 Task: Update the 'dev_mode' setting in the 'config.exs' file to true and create a pull request with a description of the changes.
Action: Mouse moved to (44, 282)
Screenshot: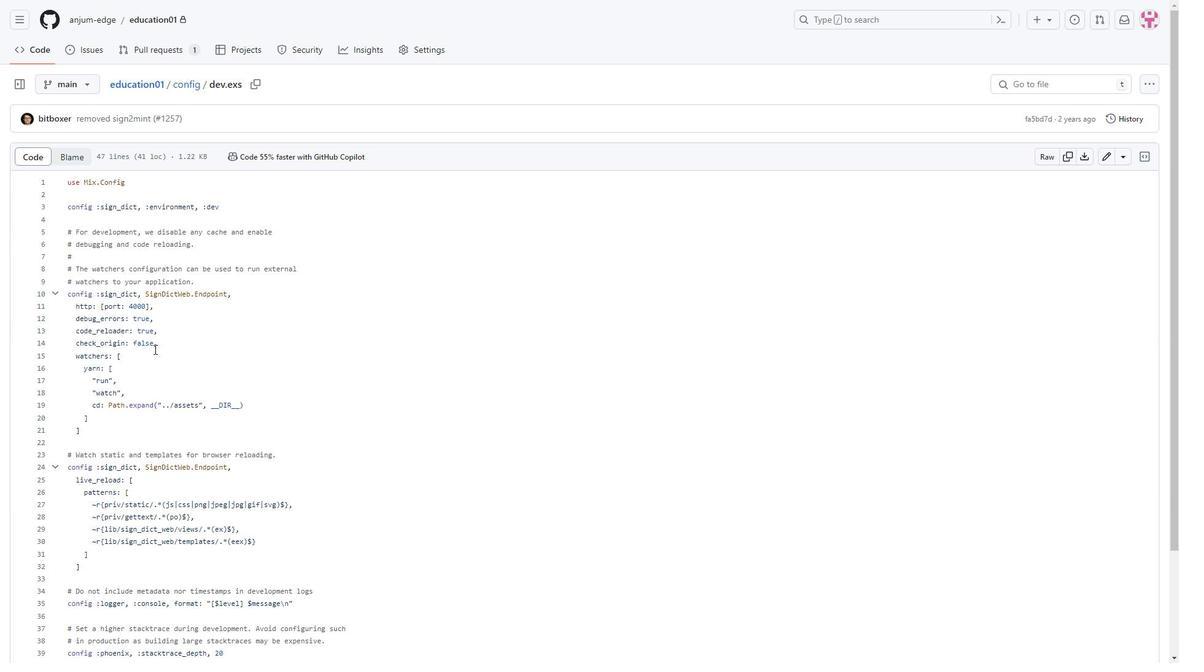 
Action: Mouse pressed left at (44, 282)
Screenshot: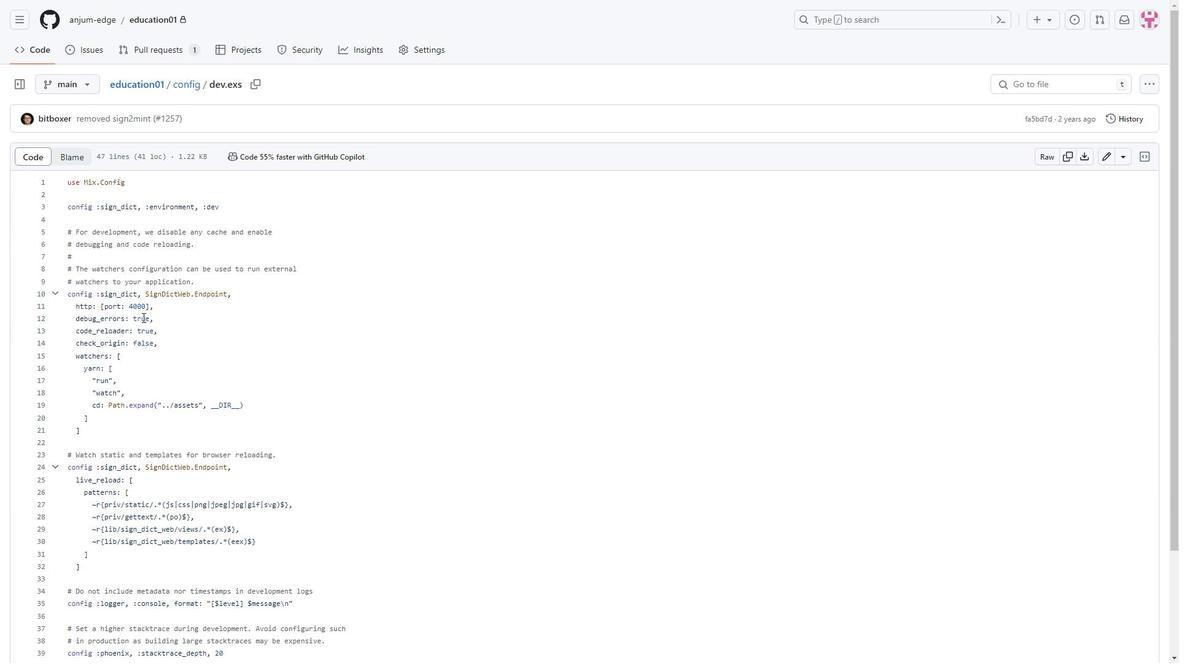 
Action: Mouse moved to (125, 261)
Screenshot: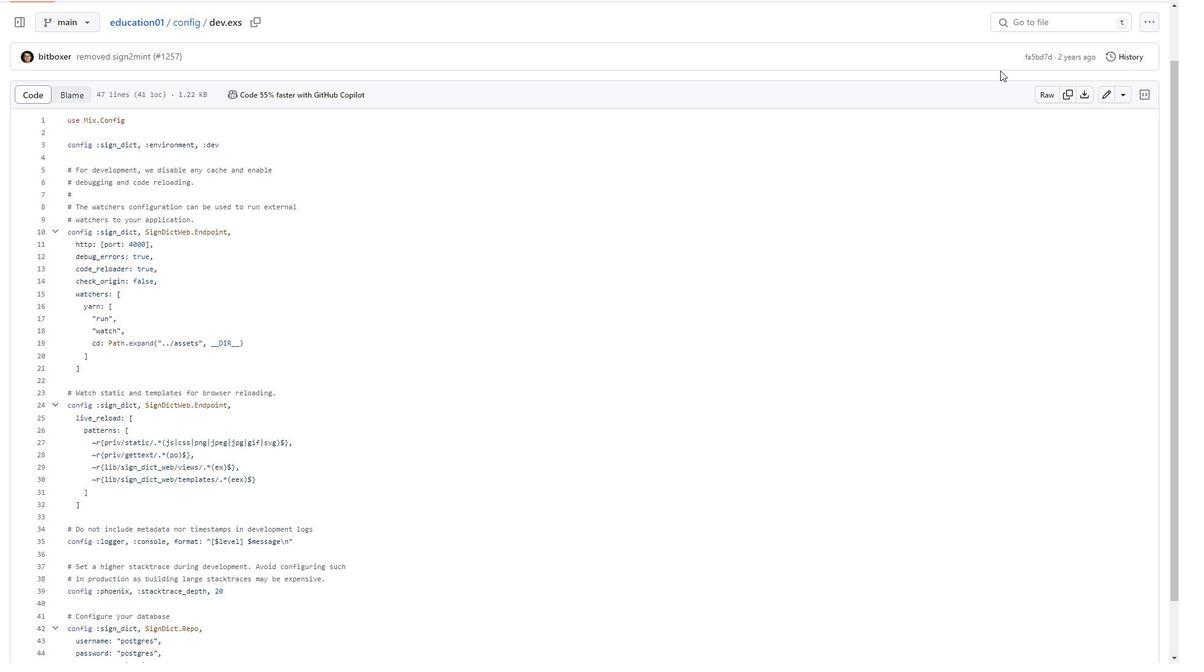 
Action: Mouse scrolled (125, 261) with delta (0, 0)
Screenshot: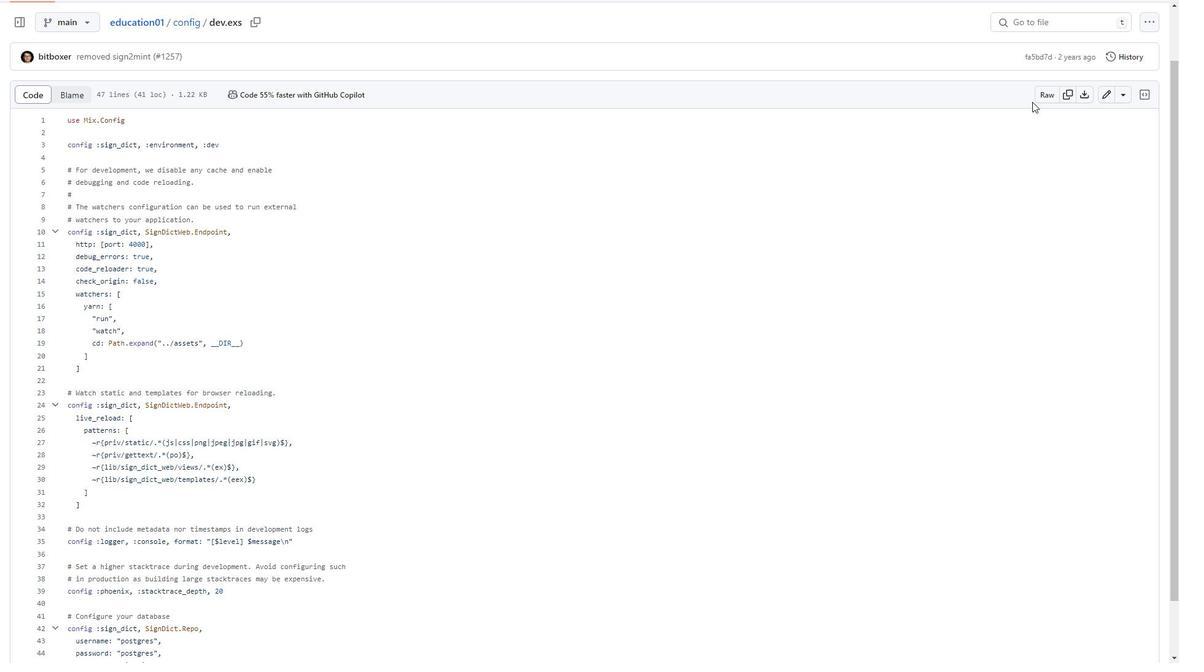 
Action: Mouse moved to (1105, 96)
Screenshot: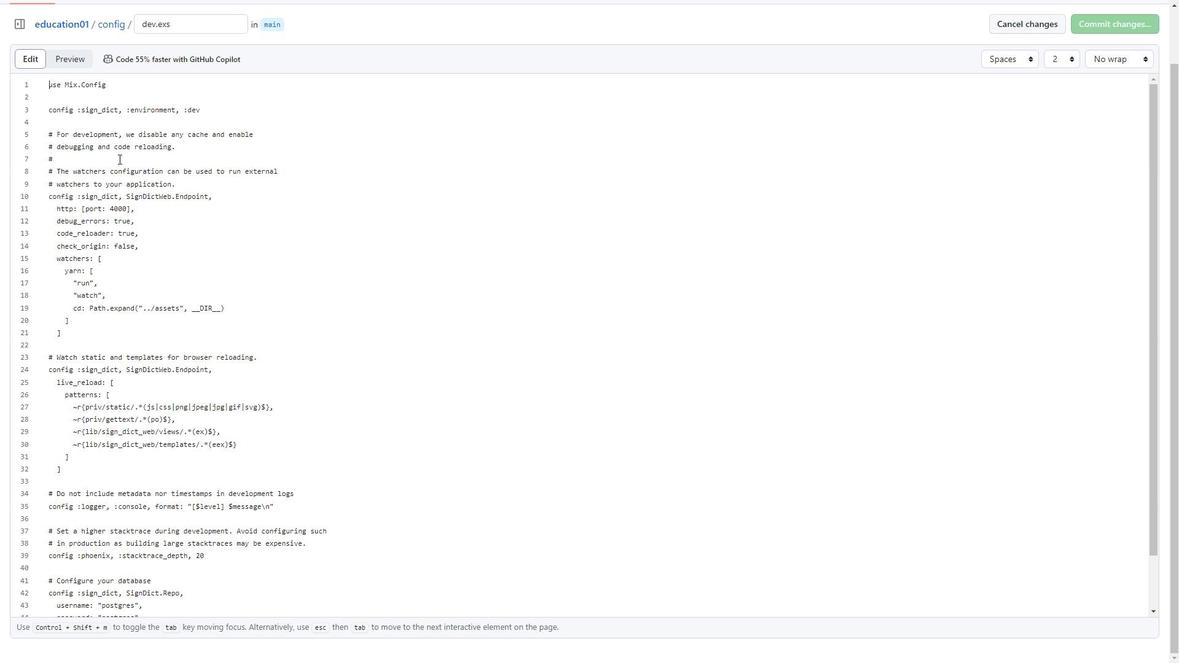 
Action: Mouse pressed left at (1105, 96)
Screenshot: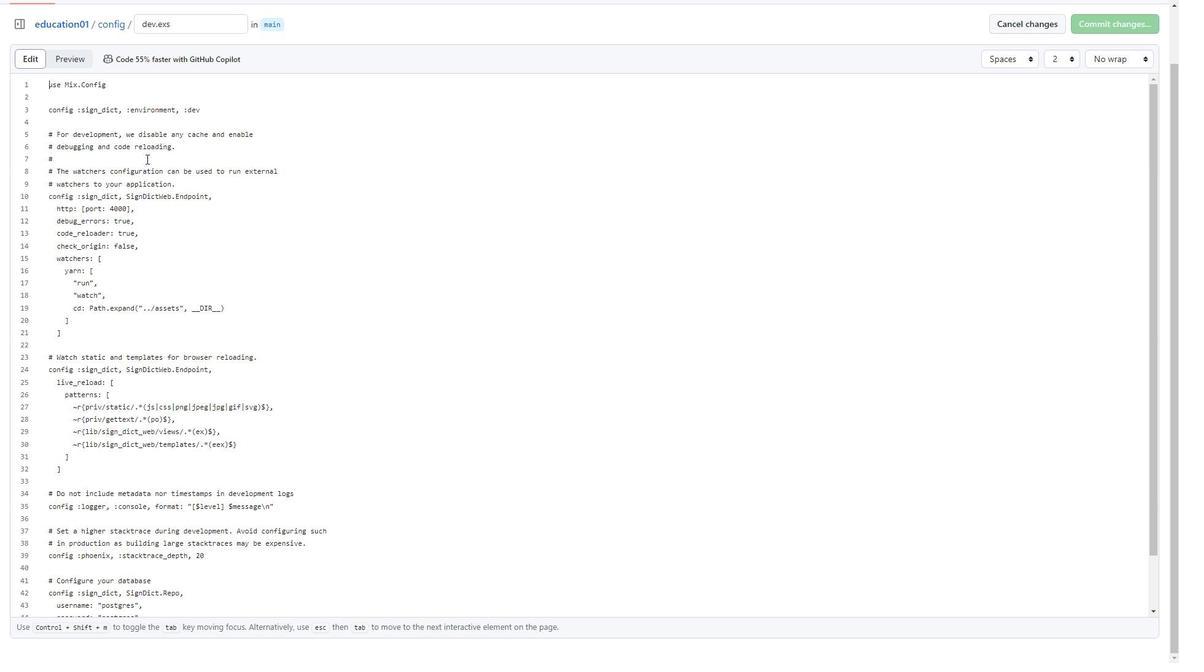 
Action: Mouse moved to (108, 290)
Screenshot: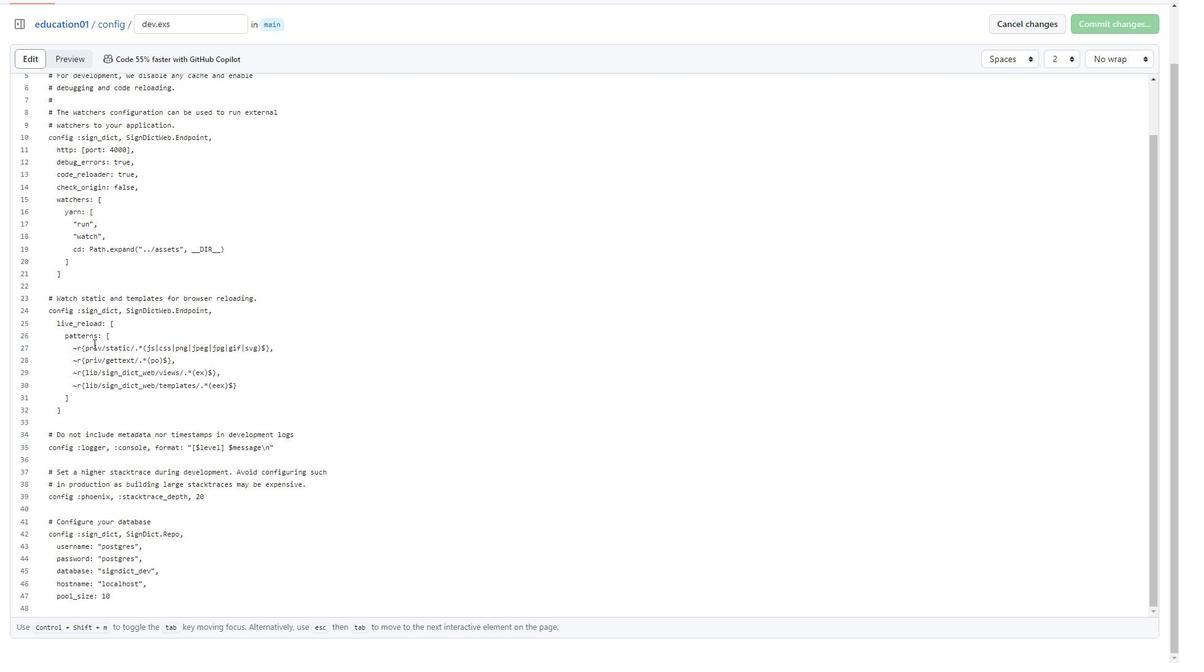 
Action: Mouse scrolled (108, 290) with delta (0, 0)
Screenshot: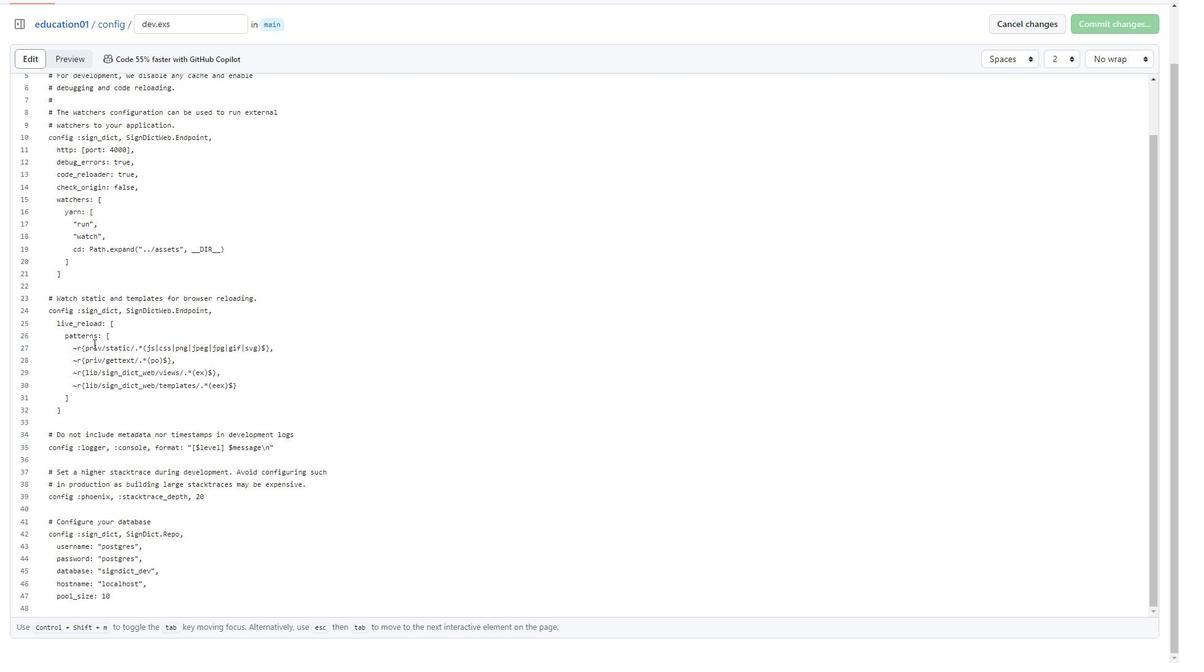 
Action: Mouse moved to (141, 396)
Screenshot: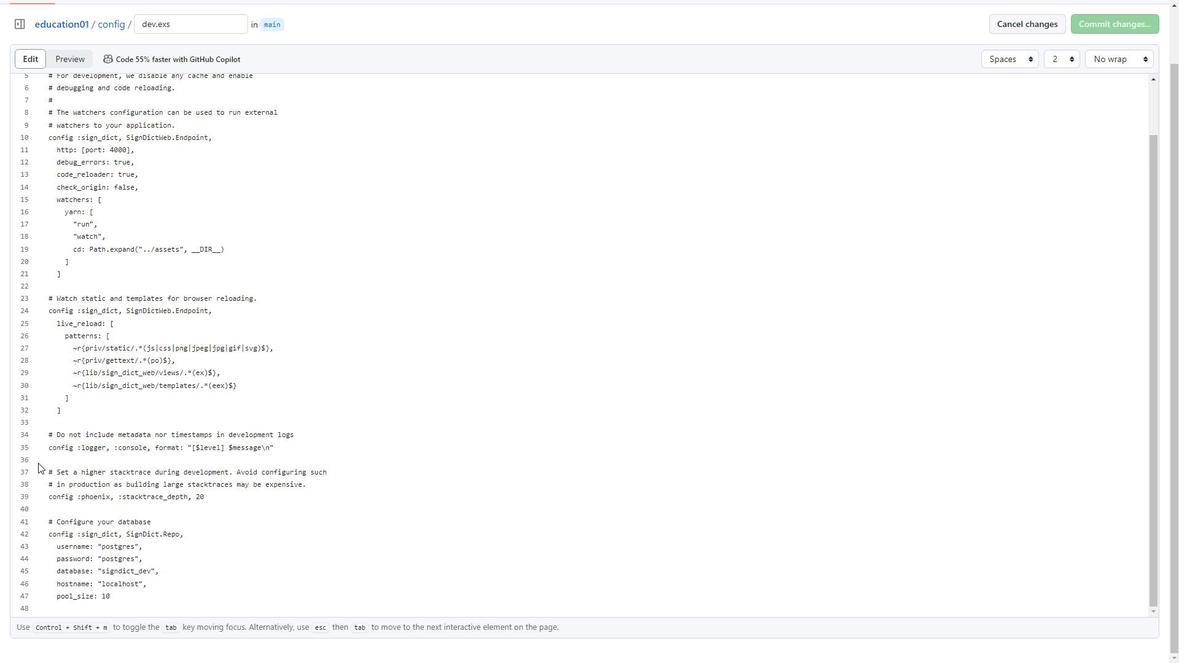 
Action: Mouse scrolled (141, 396) with delta (0, 0)
Screenshot: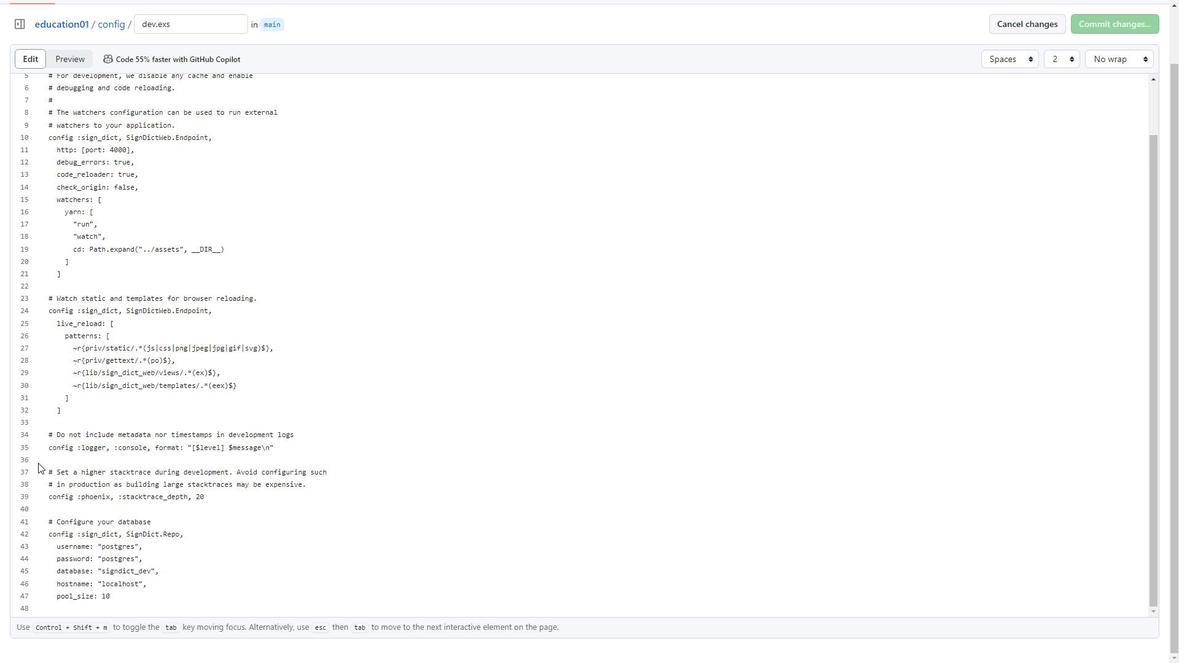 
Action: Mouse moved to (141, 397)
Screenshot: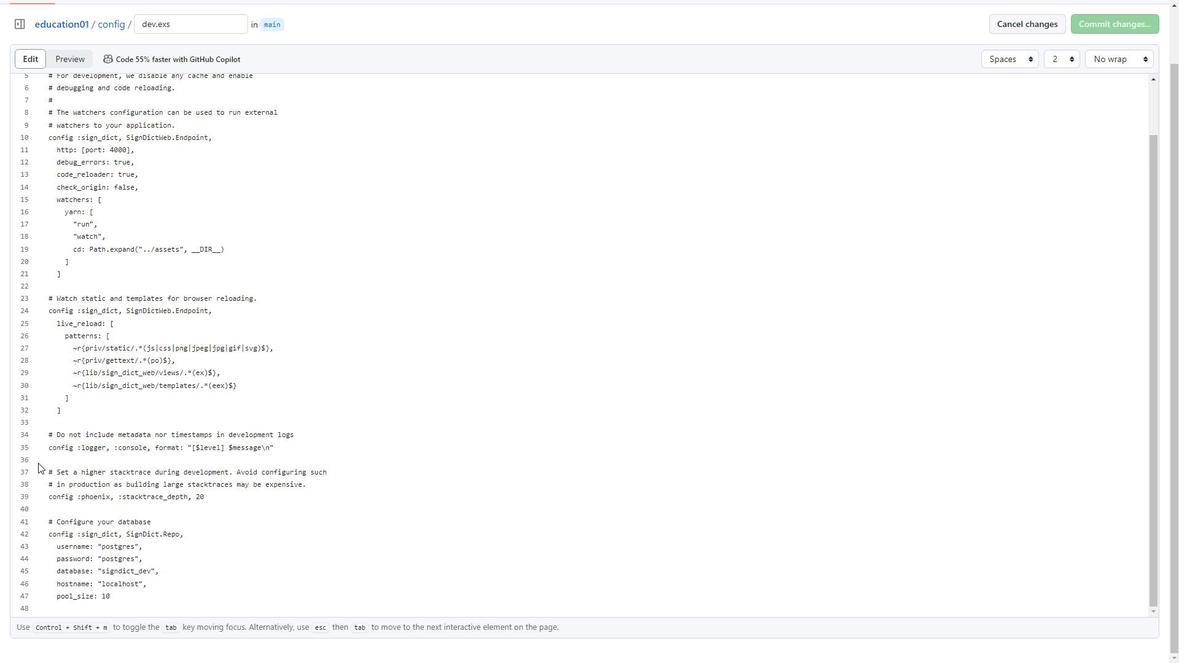 
Action: Mouse scrolled (141, 396) with delta (0, 0)
Screenshot: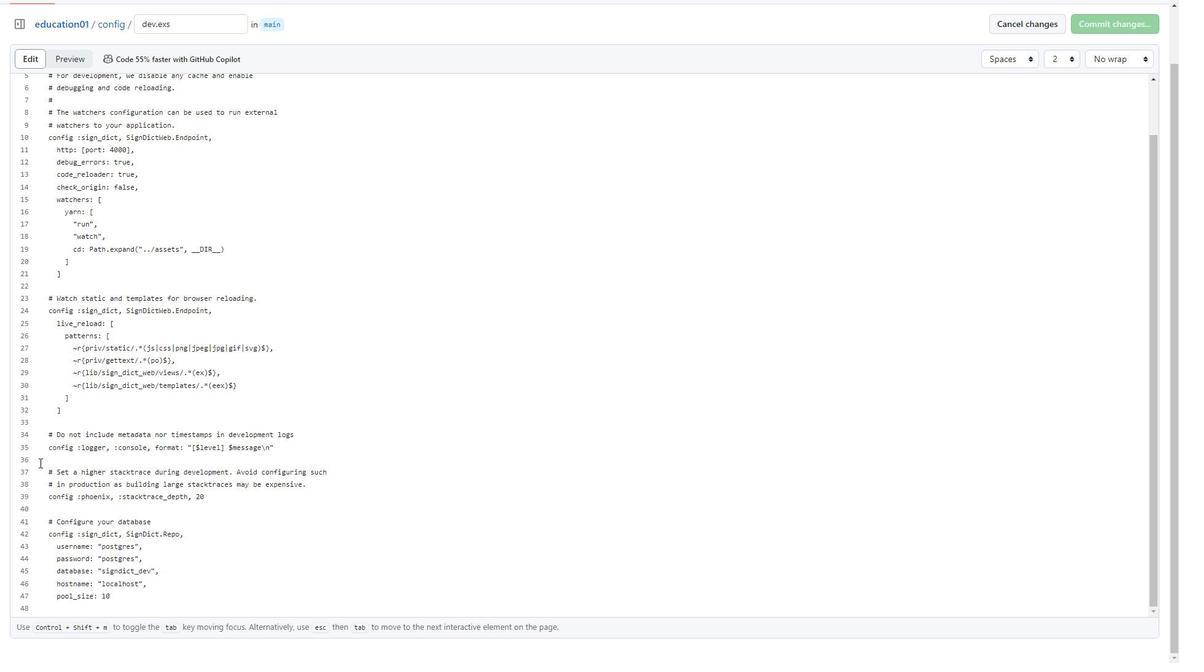 
Action: Mouse scrolled (141, 396) with delta (0, 0)
Screenshot: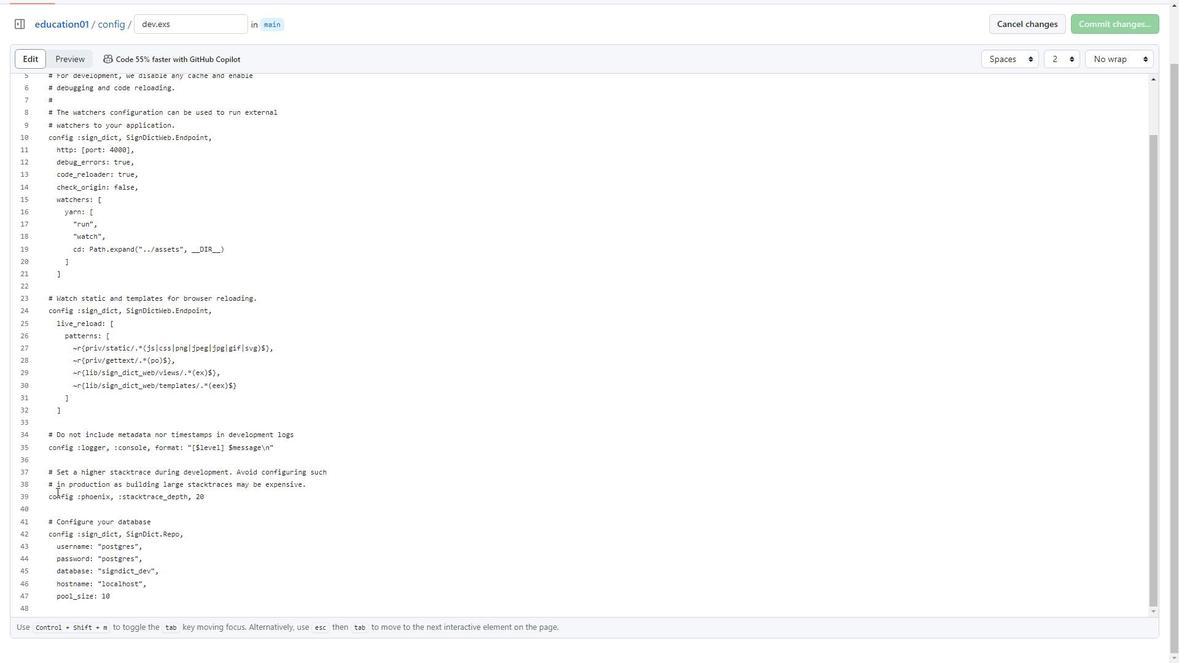 
Action: Mouse moved to (299, 435)
Screenshot: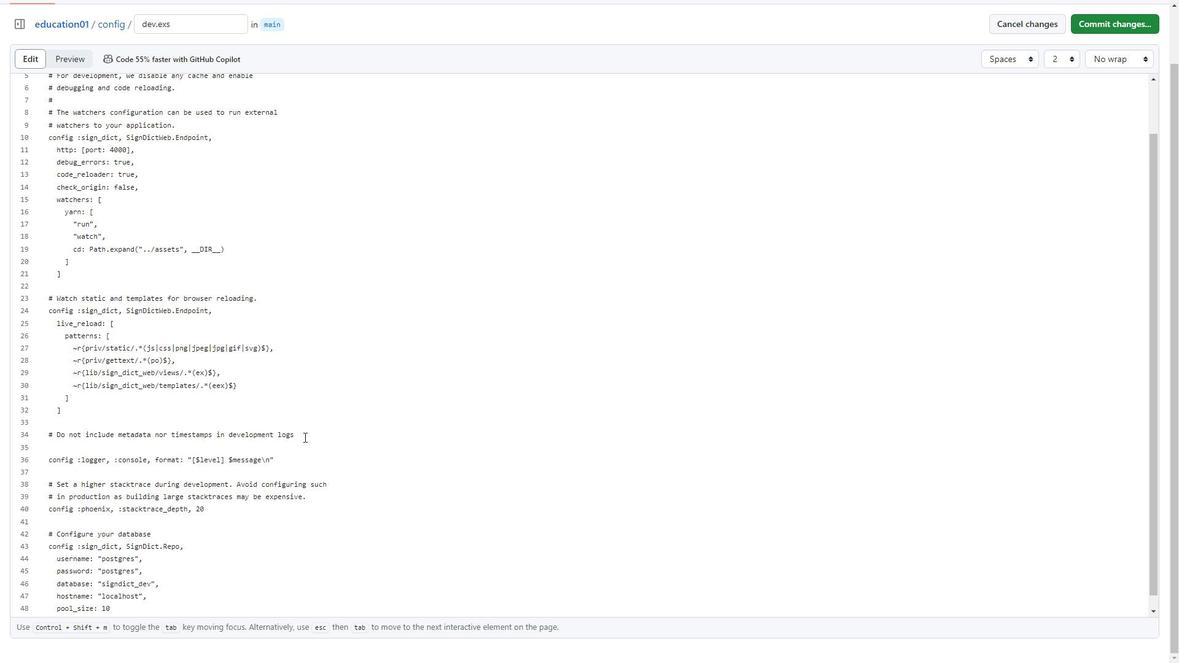 
Action: Mouse pressed left at (299, 435)
Screenshot: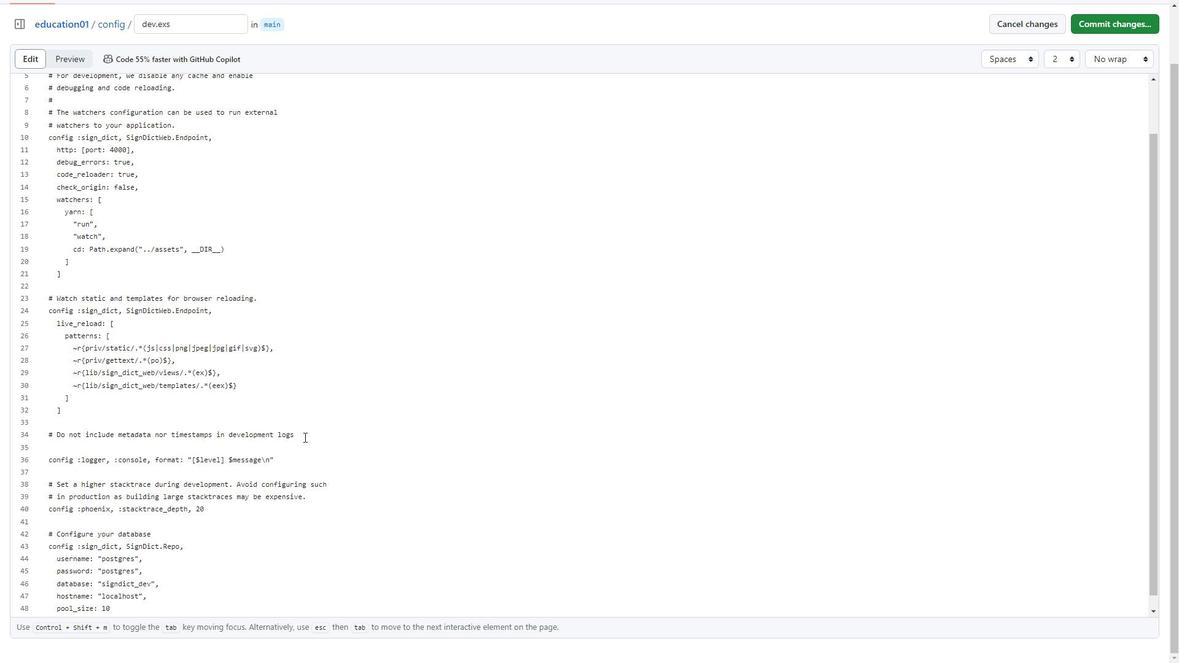 
Action: Mouse moved to (304, 437)
Screenshot: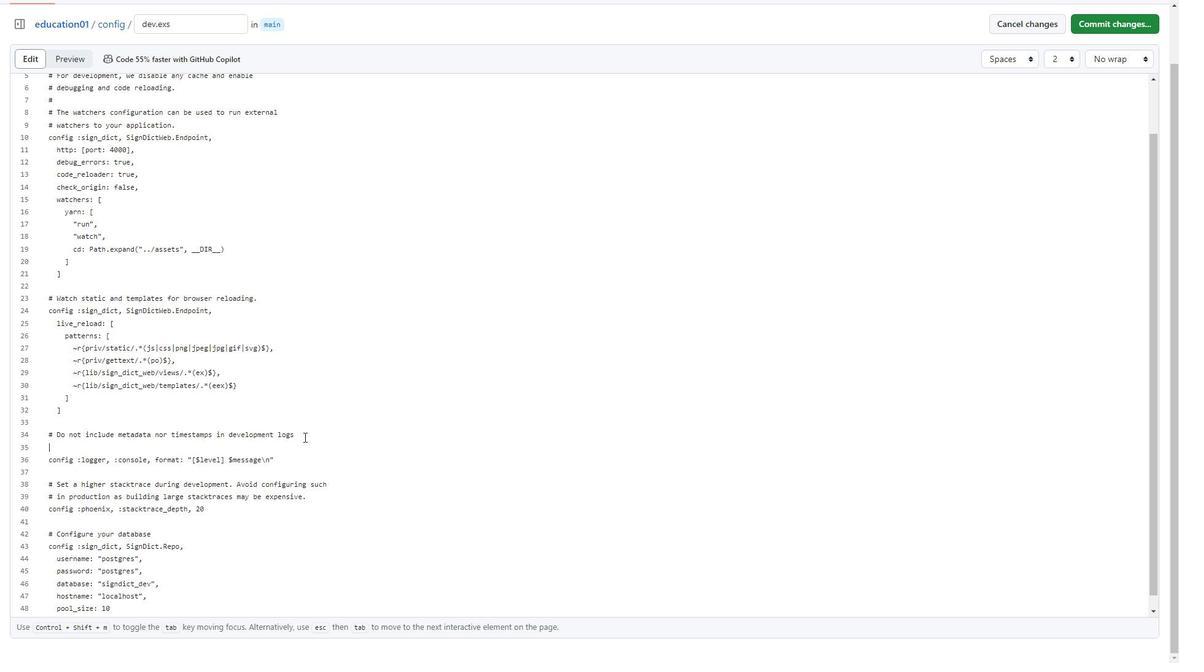 
Action: Key pressed <Key.enter><Key.shift_r><Key.shift_r><Key.shift_r><Key.shift_r><Key.shift_r><Key.shift_r><Key.shift_r><Key.shift_r><Key.shift_r><Key.shift_r><Key.shift_r><Key.shift_r><Key.shift_r><Key.shift_r>#<Key.space><Key.shift>Include<Key.space><Key.shift>Meta<Key.space>deta<Key.space><Key.backspace><Key.backspace><Key.backspace><Key.backspace>ata<Key.space>only<Key.space>if<Key.space><Key.space><Key.backspace><Key.backspace><Key.space><Key.space><Key.backspace><Key.backspace><Key.space>a<Key.space>fuction<Key.space><Key.backspace><Key.backspace><Key.backspace><Key.backspace><Key.backspace><Key.backspace>nction<Key.space><Key.backspace><Key.space>is<Key.space>not<Key.space>responding<Key.space>at<Key.space>a<Key.space>particular<Key.space>task<Key.space>to<Key.space>track
Screenshot: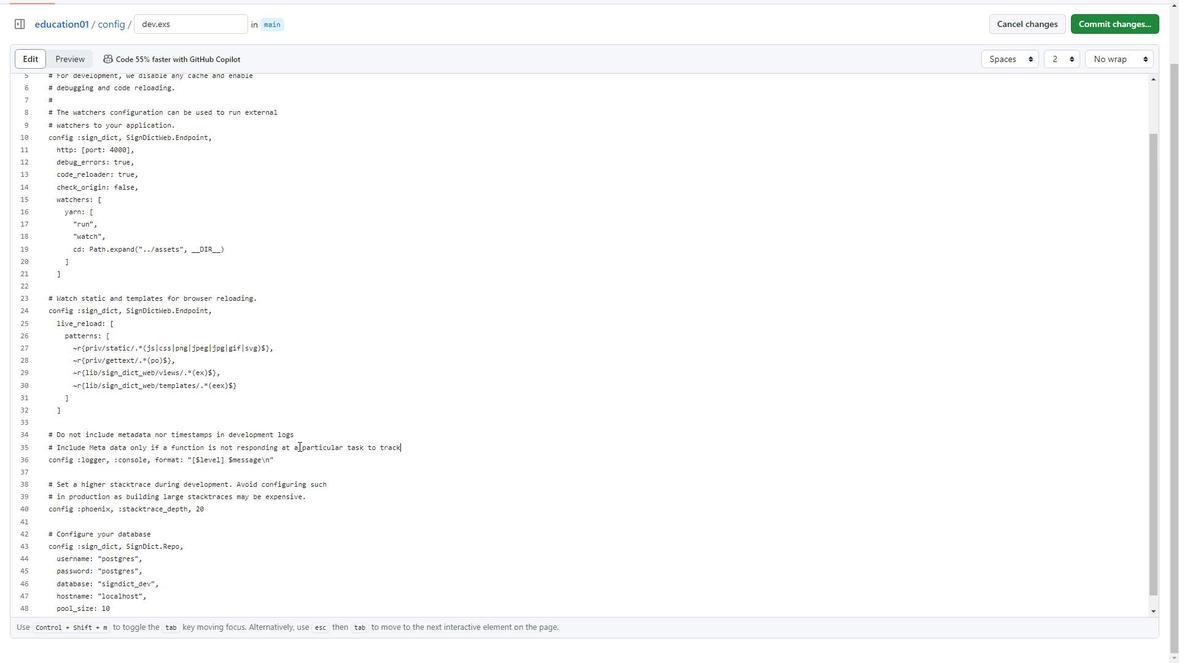 
Action: Mouse moved to (263, 430)
Screenshot: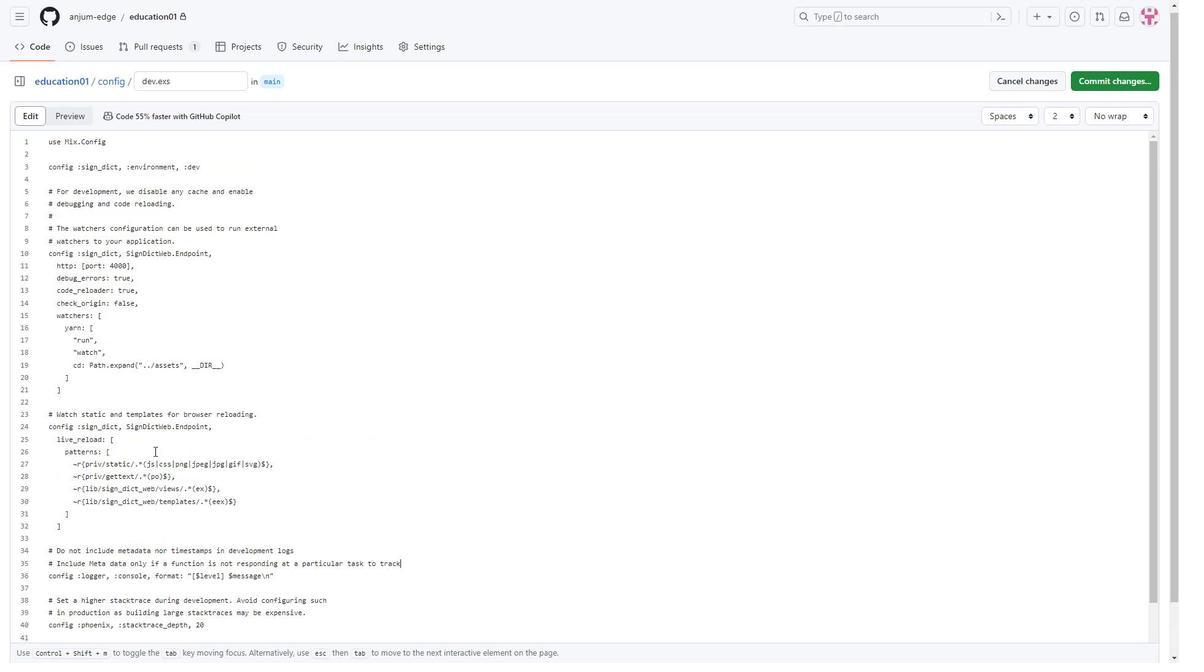
Action: Mouse scrolled (263, 429) with delta (0, 0)
Screenshot: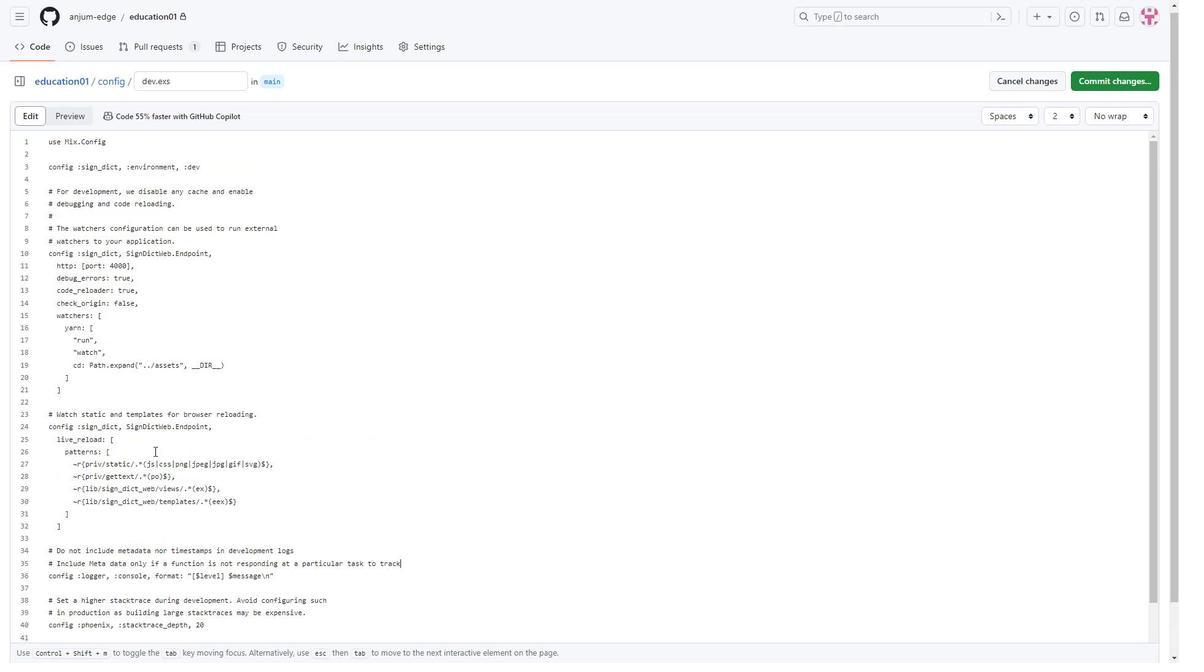 
Action: Mouse scrolled (263, 429) with delta (0, 0)
Screenshot: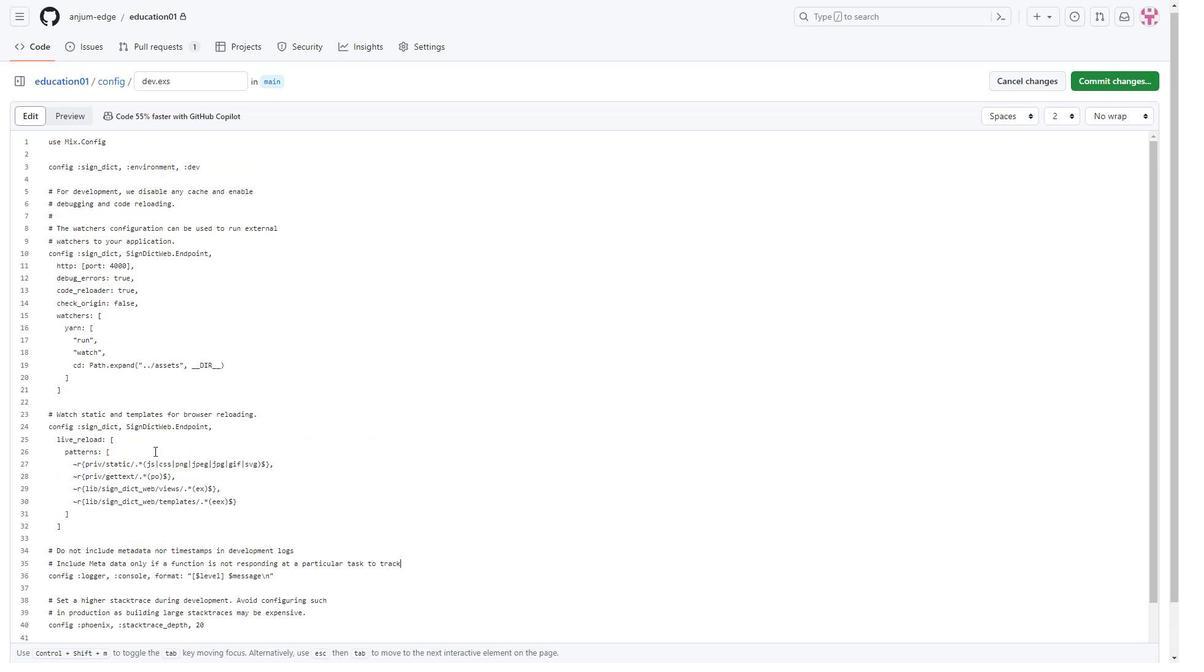 
Action: Mouse scrolled (263, 429) with delta (0, 0)
Screenshot: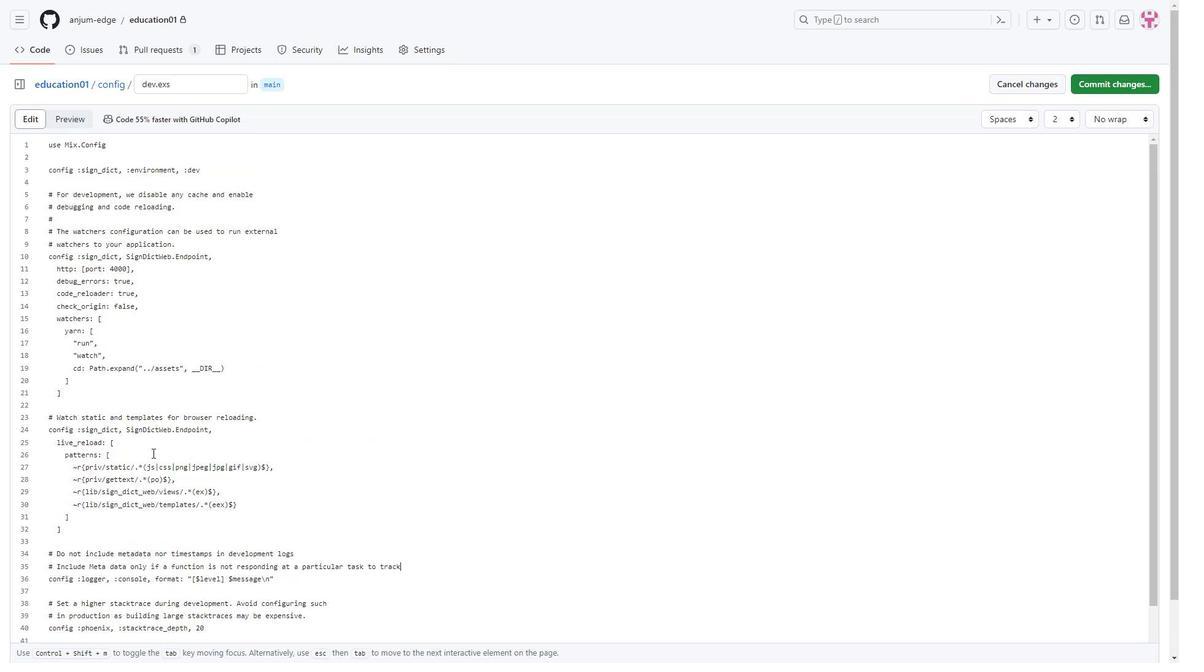 
Action: Mouse moved to (173, 463)
Screenshot: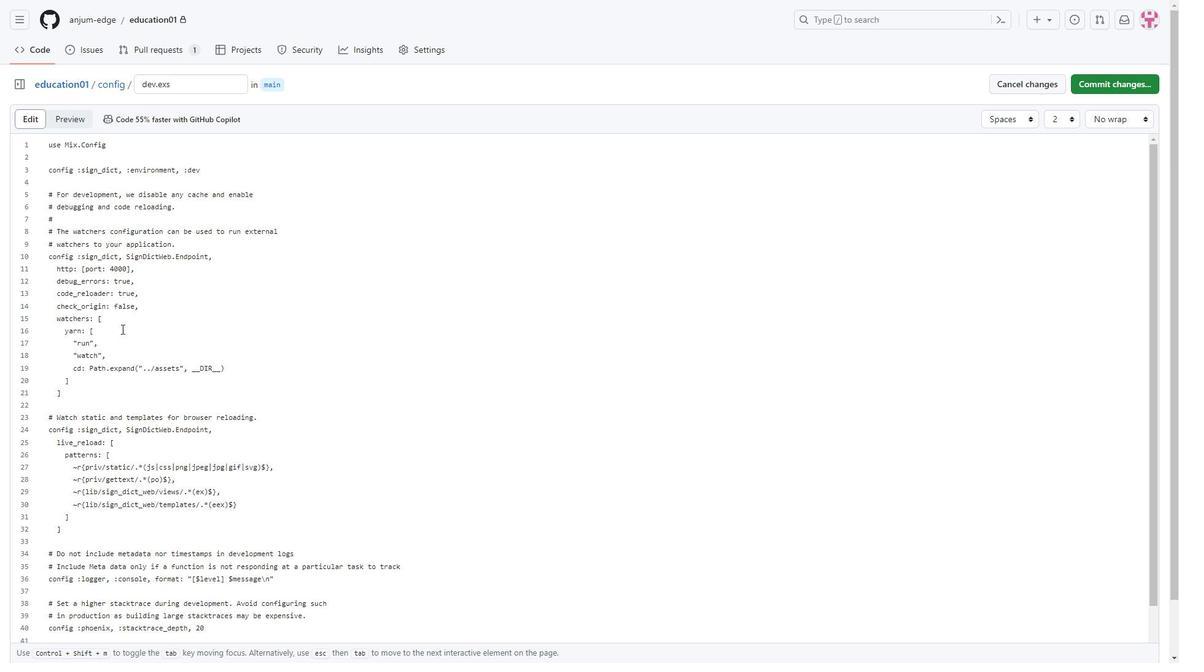
Action: Mouse scrolled (173, 464) with delta (0, 0)
Screenshot: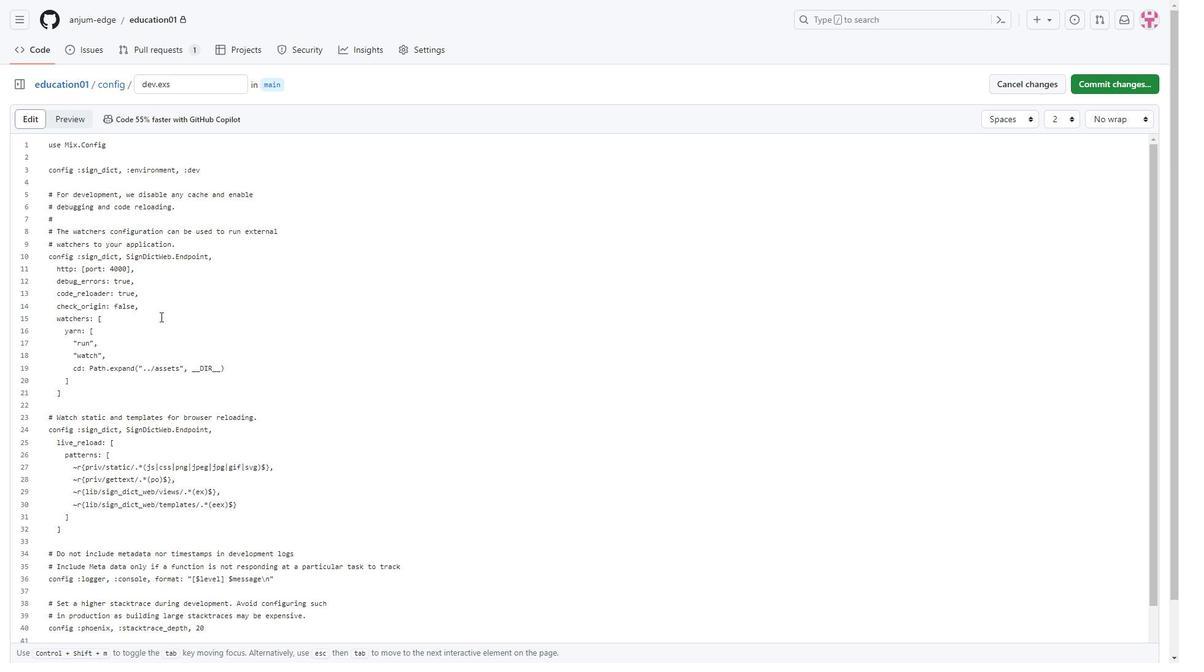 
Action: Mouse scrolled (173, 464) with delta (0, 0)
Screenshot: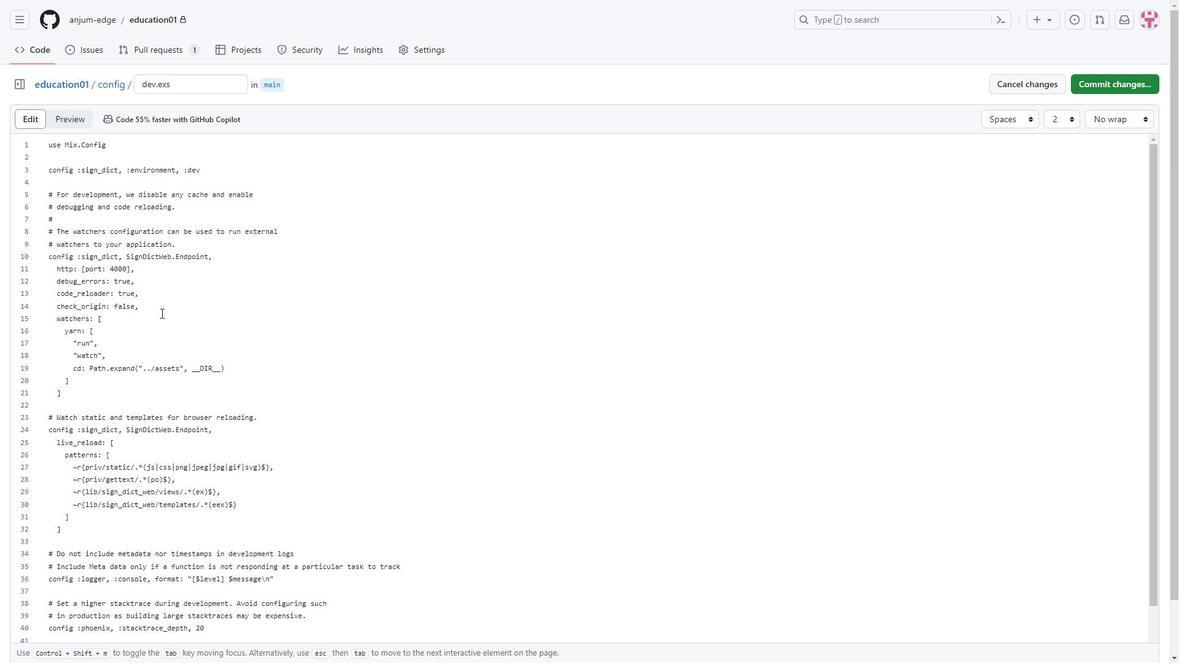 
Action: Mouse scrolled (173, 464) with delta (0, 0)
Screenshot: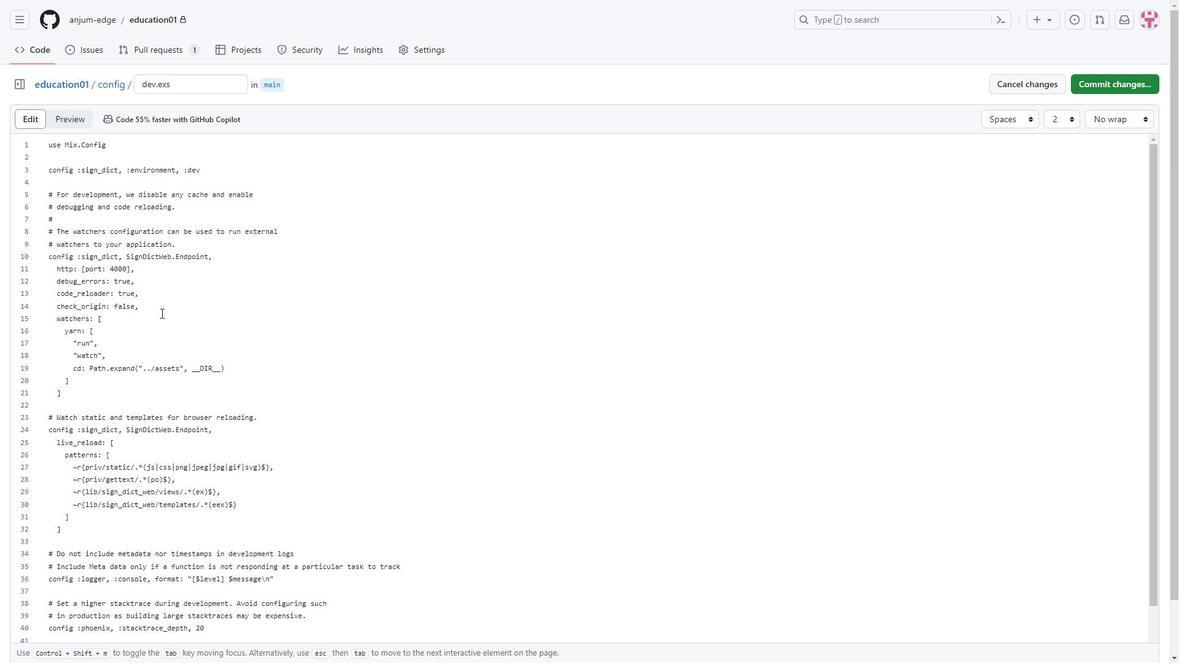 
Action: Mouse scrolled (173, 464) with delta (0, 0)
Screenshot: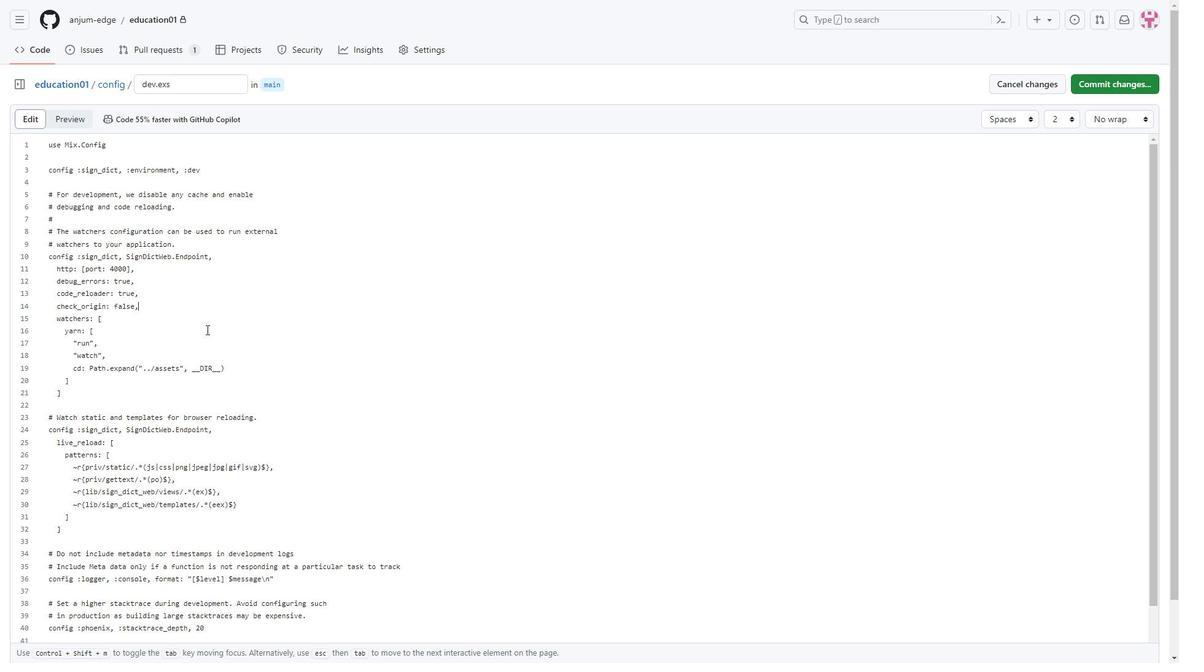 
Action: Mouse scrolled (173, 464) with delta (0, 0)
Screenshot: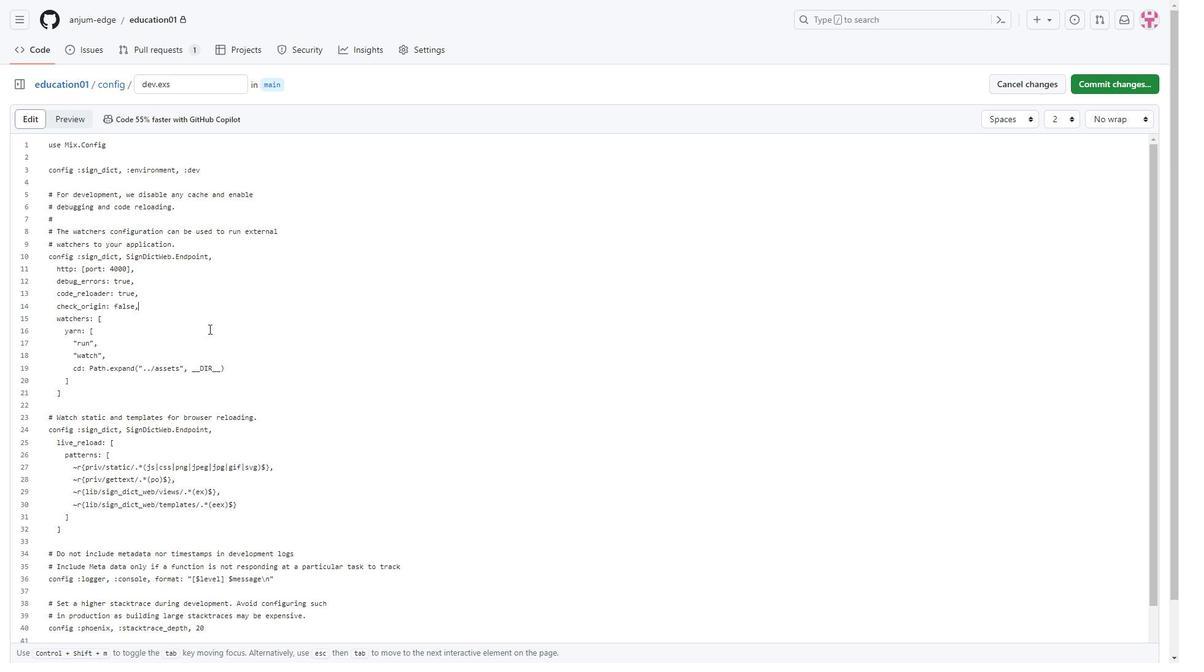 
Action: Mouse moved to (161, 308)
Screenshot: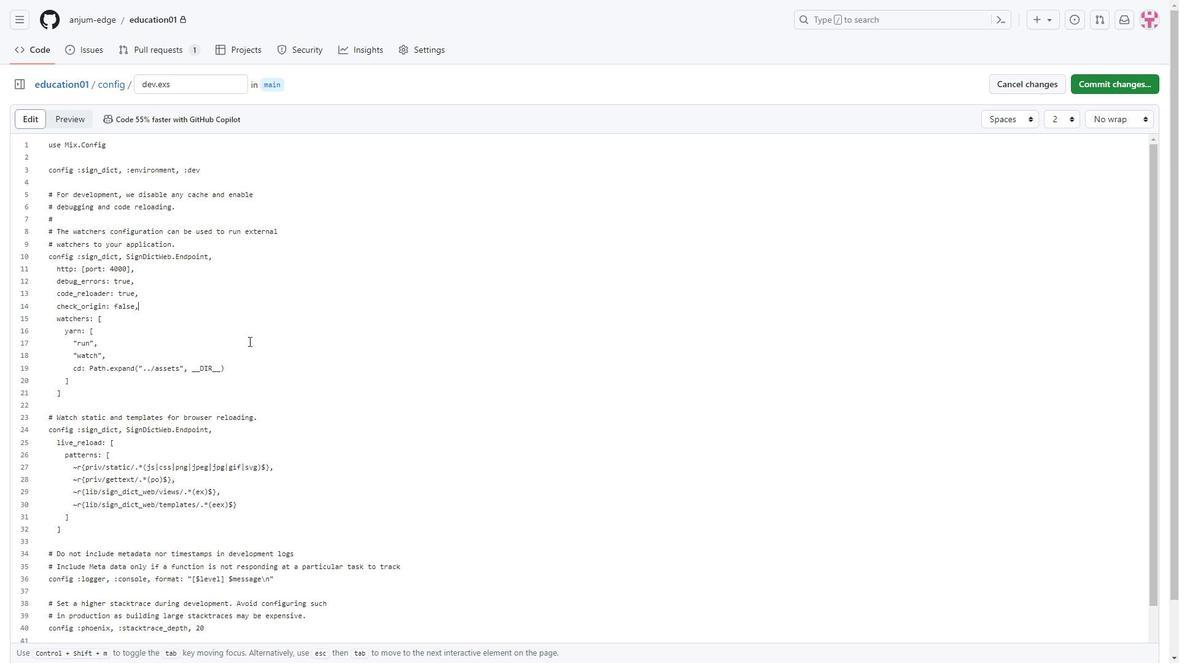 
Action: Mouse pressed left at (161, 308)
Screenshot: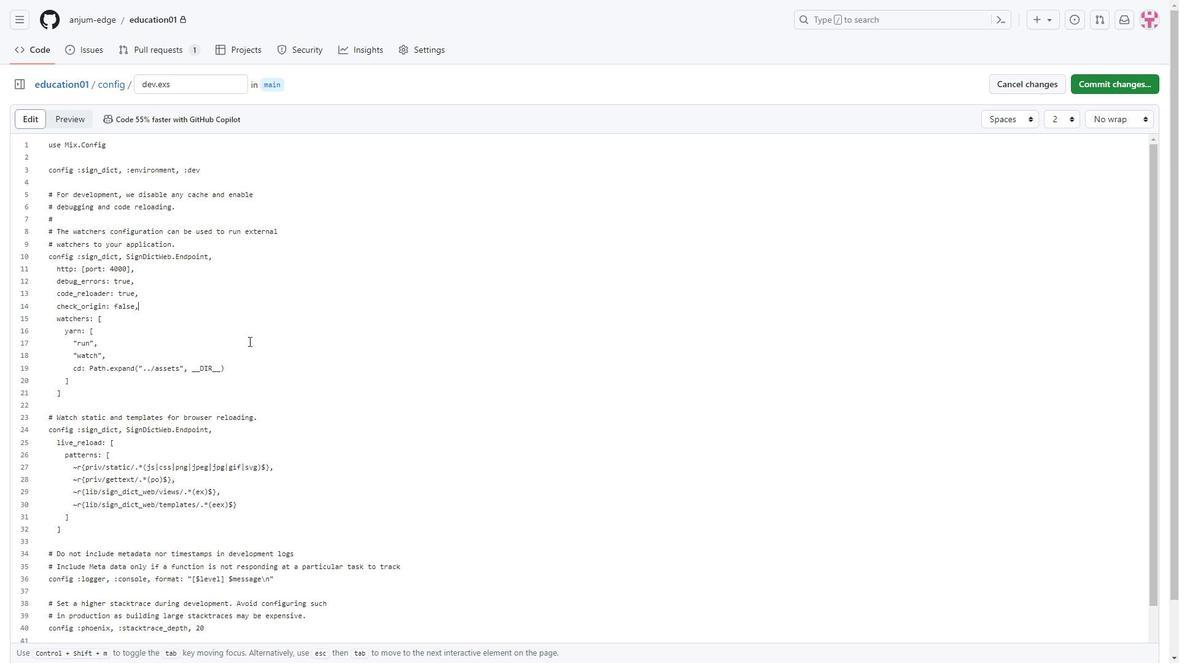 
Action: Mouse moved to (248, 341)
Screenshot: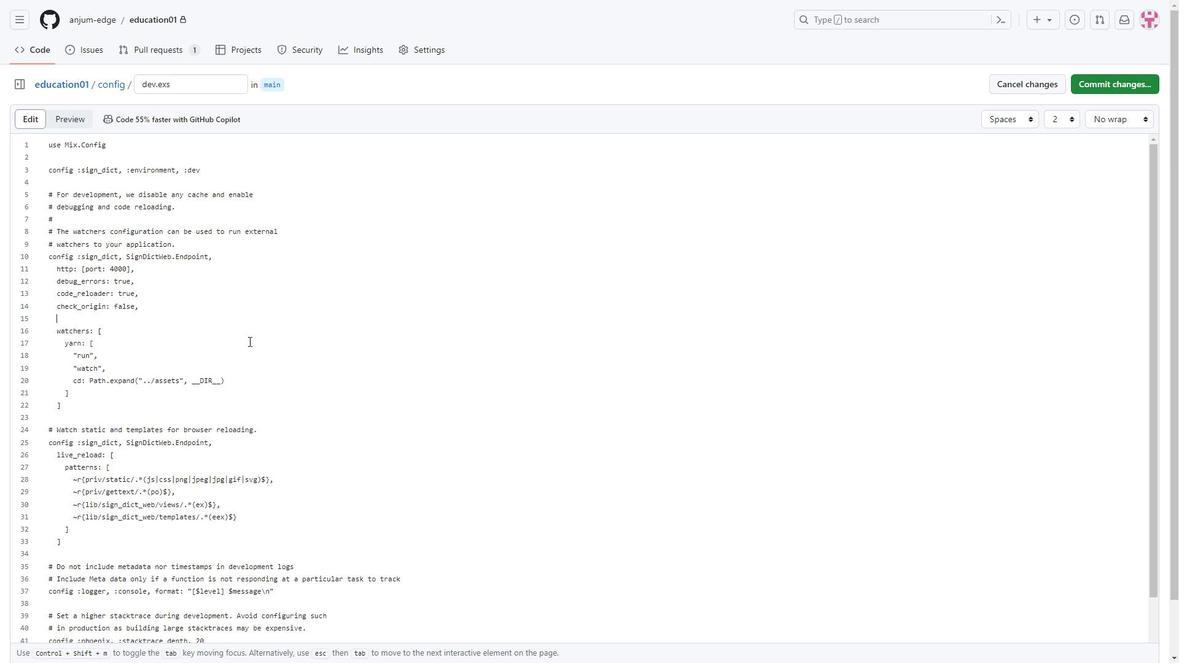 
Action: Key pressed <Key.enter><Key.space><Key.space><Key.space><Key.backspace>check-<Key.backspace><Key.shift_r>_function<Key.shift_r>:<Key.space>false<Key.space><Key.backspace>,,<Key.backspace>
Screenshot: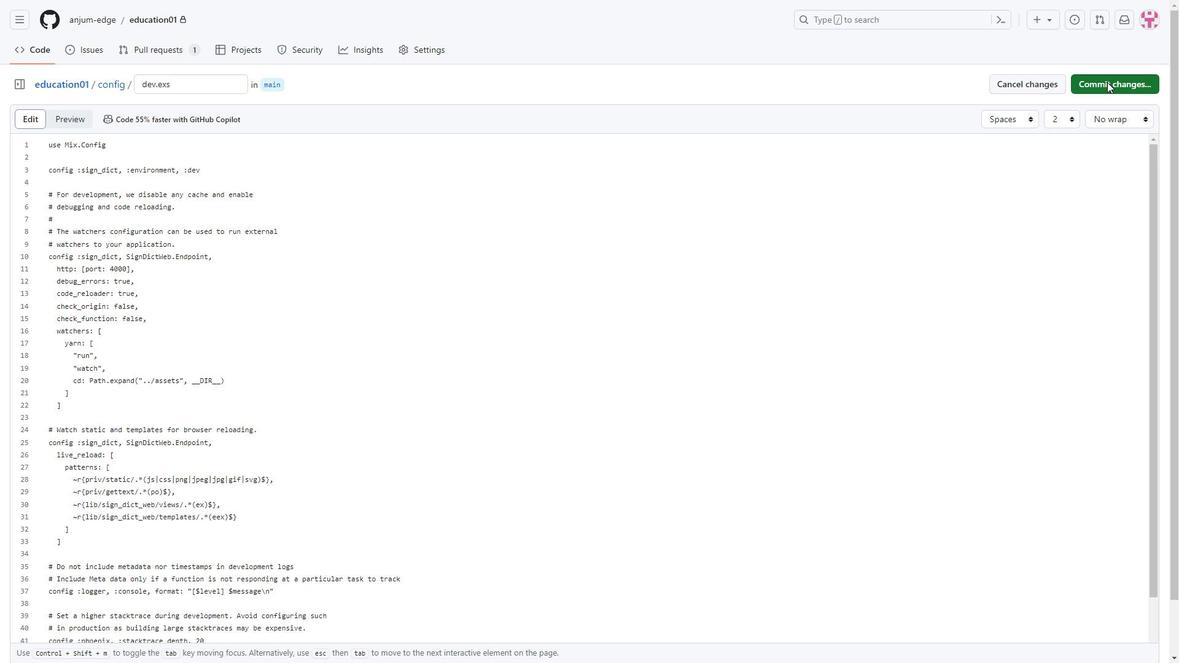 
Action: Mouse moved to (1108, 82)
Screenshot: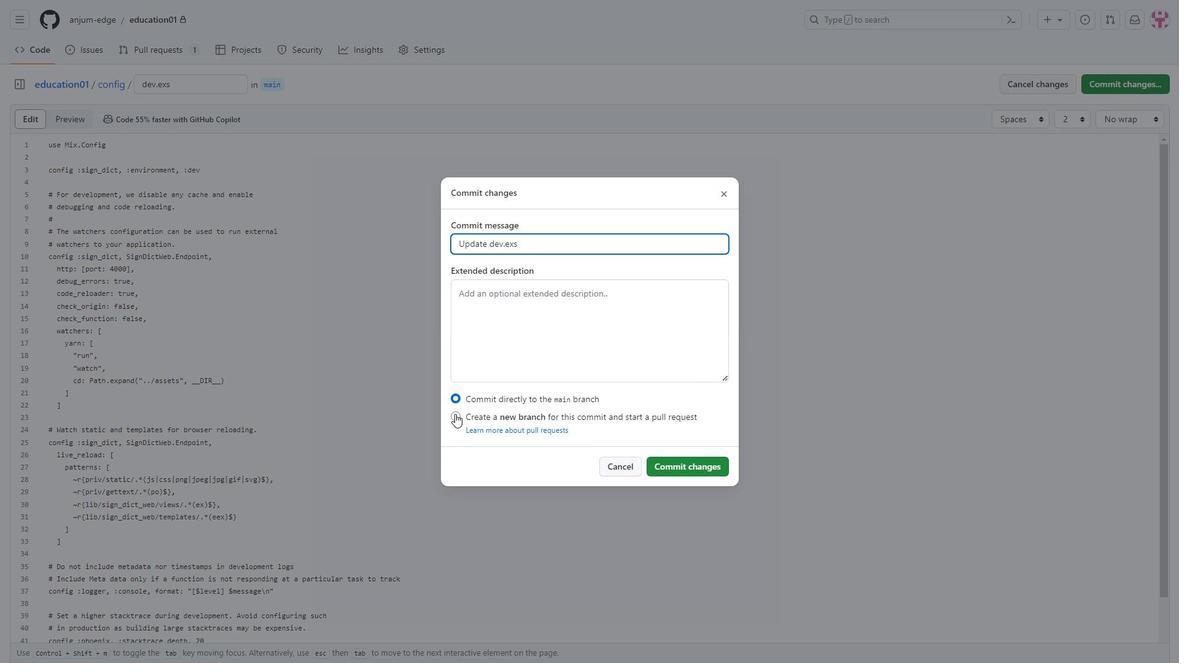
Action: Mouse pressed left at (1108, 82)
Screenshot: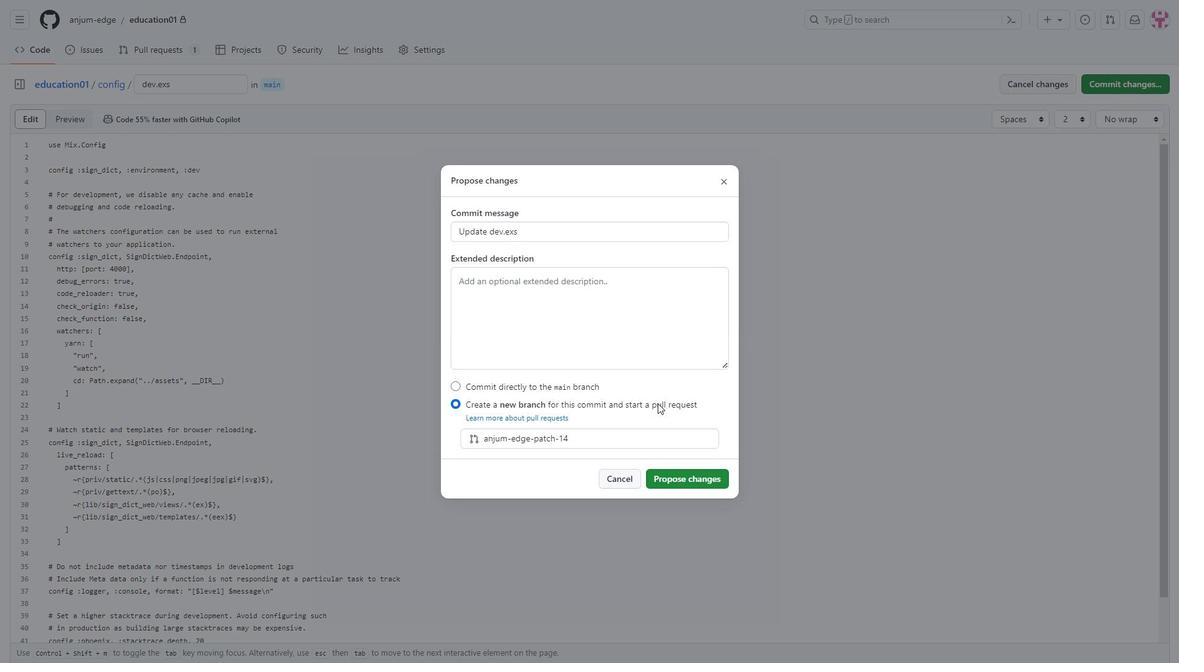 
Action: Mouse moved to (455, 414)
Screenshot: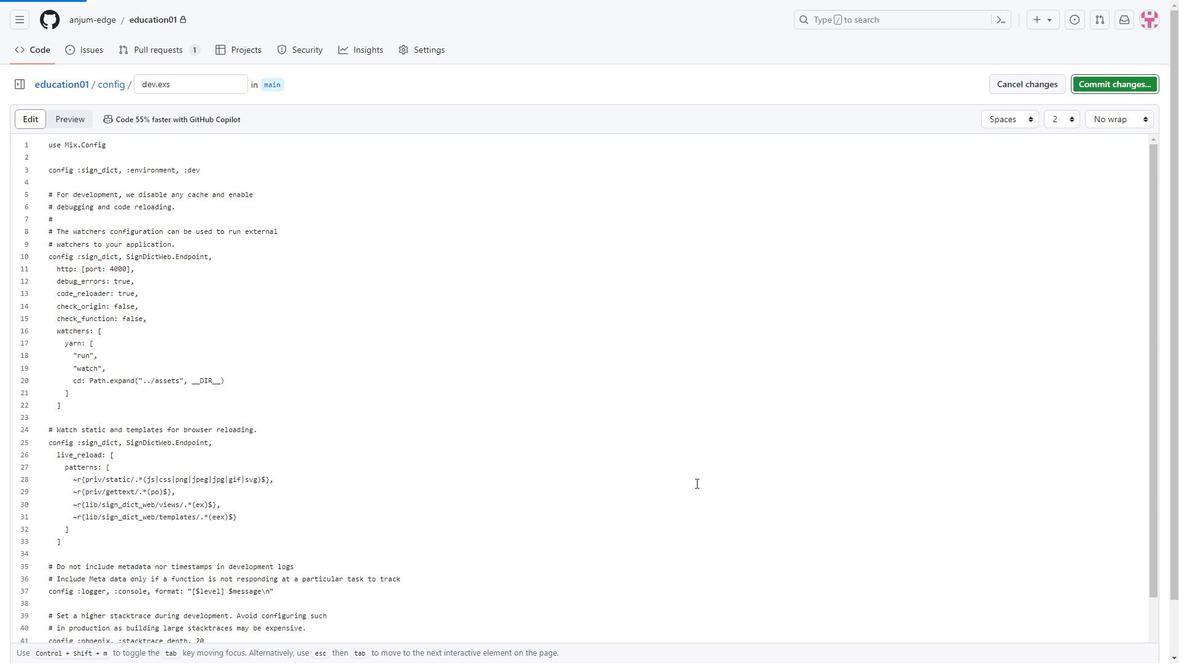 
Action: Mouse pressed left at (455, 414)
Screenshot: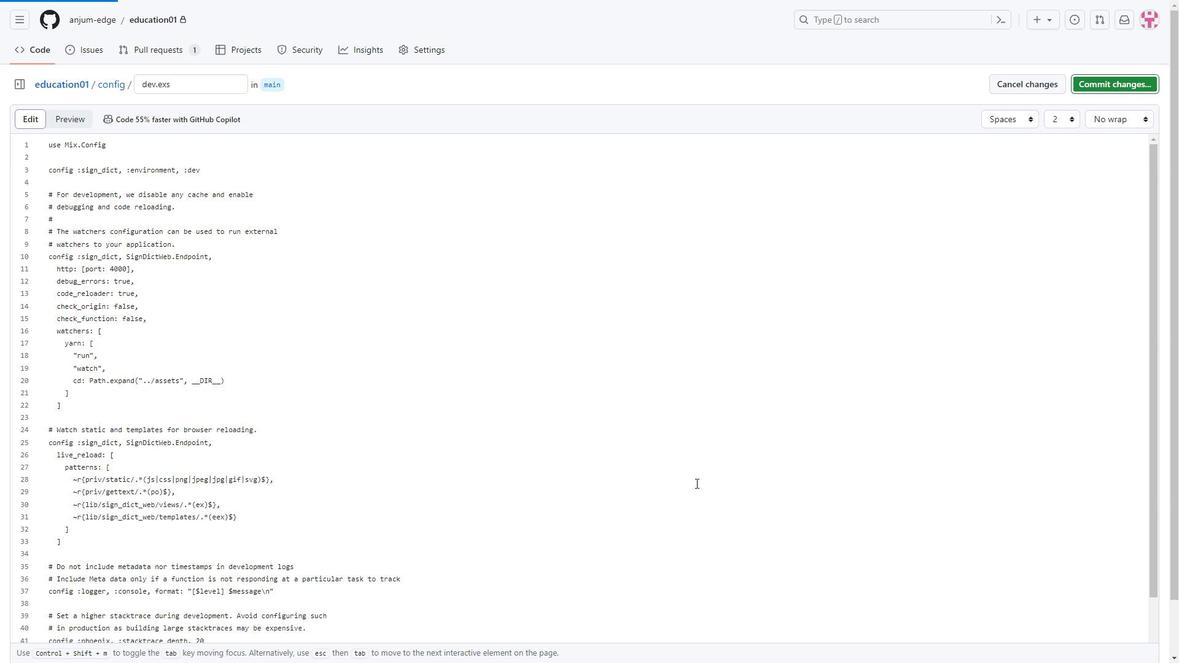 
Action: Mouse moved to (696, 483)
Screenshot: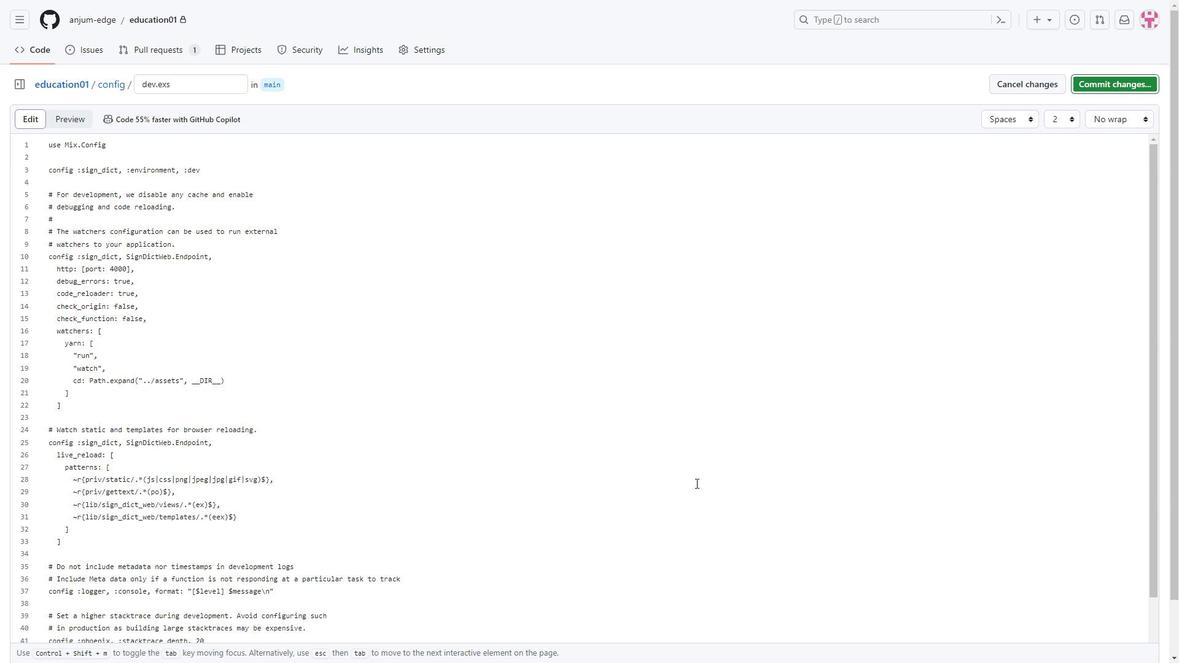 
Action: Mouse pressed left at (696, 483)
Screenshot: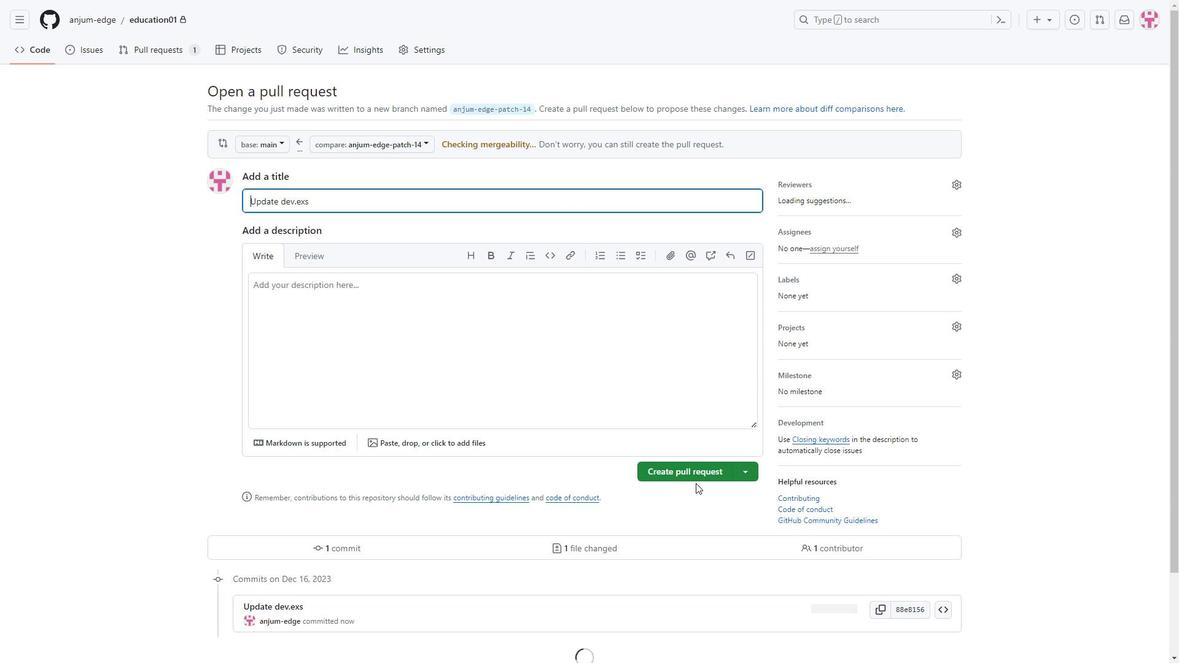 
Action: Mouse moved to (694, 492)
Screenshot: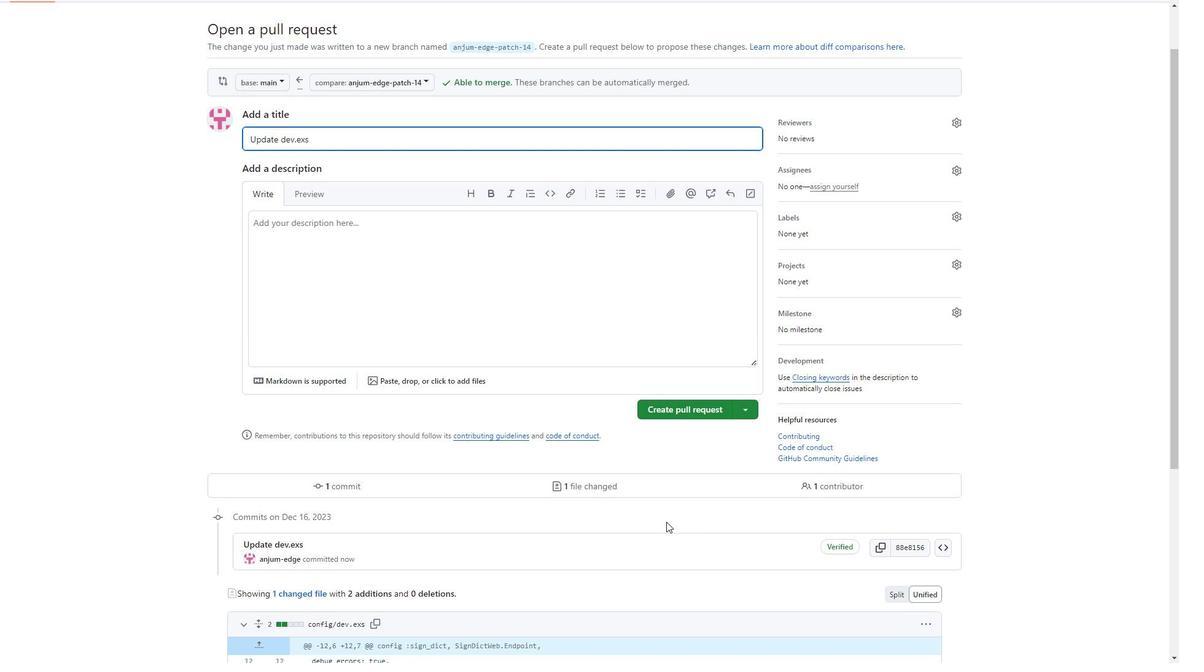 
Action: Mouse scrolled (694, 492) with delta (0, 0)
Screenshot: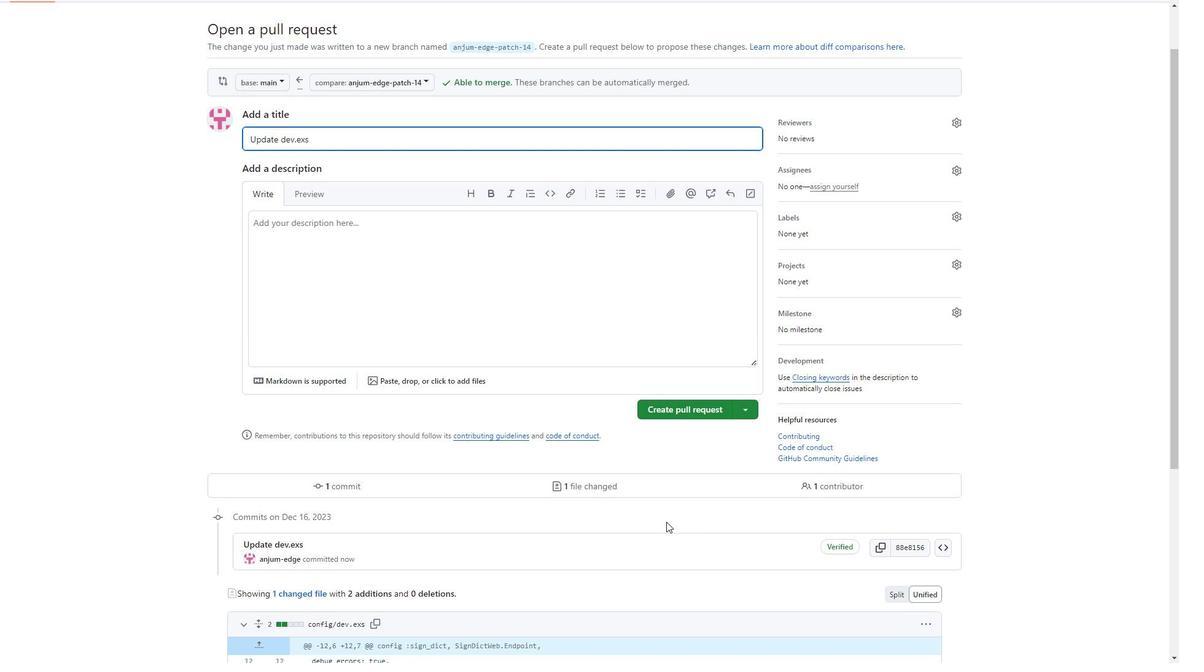 
Action: Mouse moved to (666, 522)
Screenshot: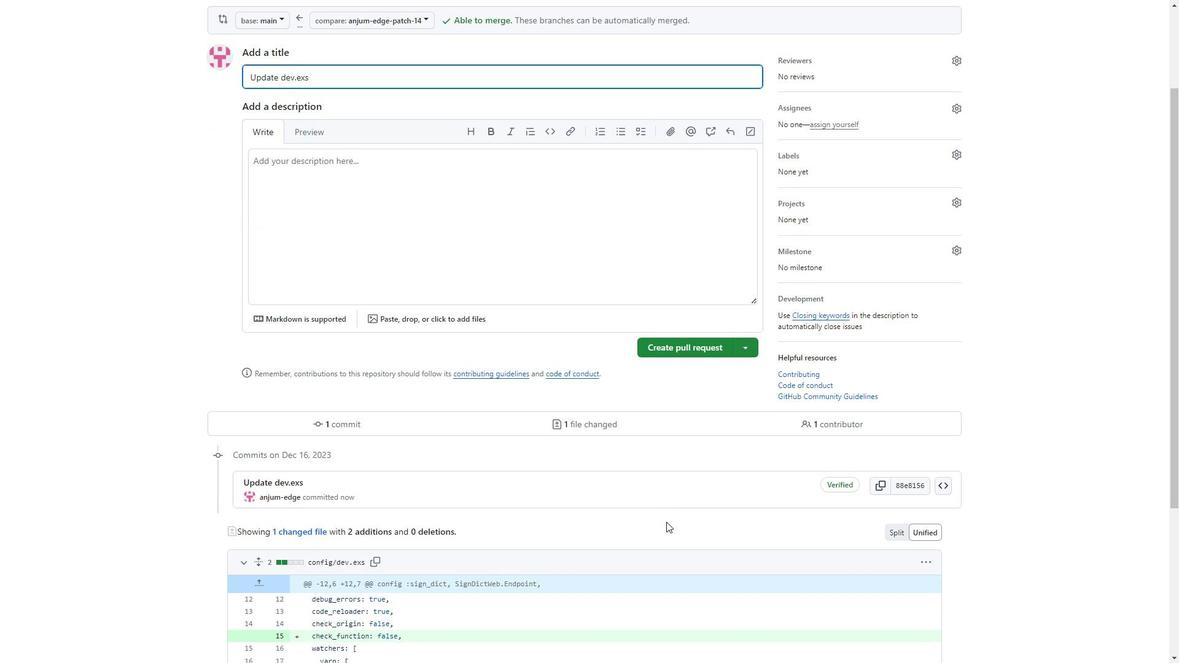 
Action: Mouse scrolled (666, 521) with delta (0, 0)
Screenshot: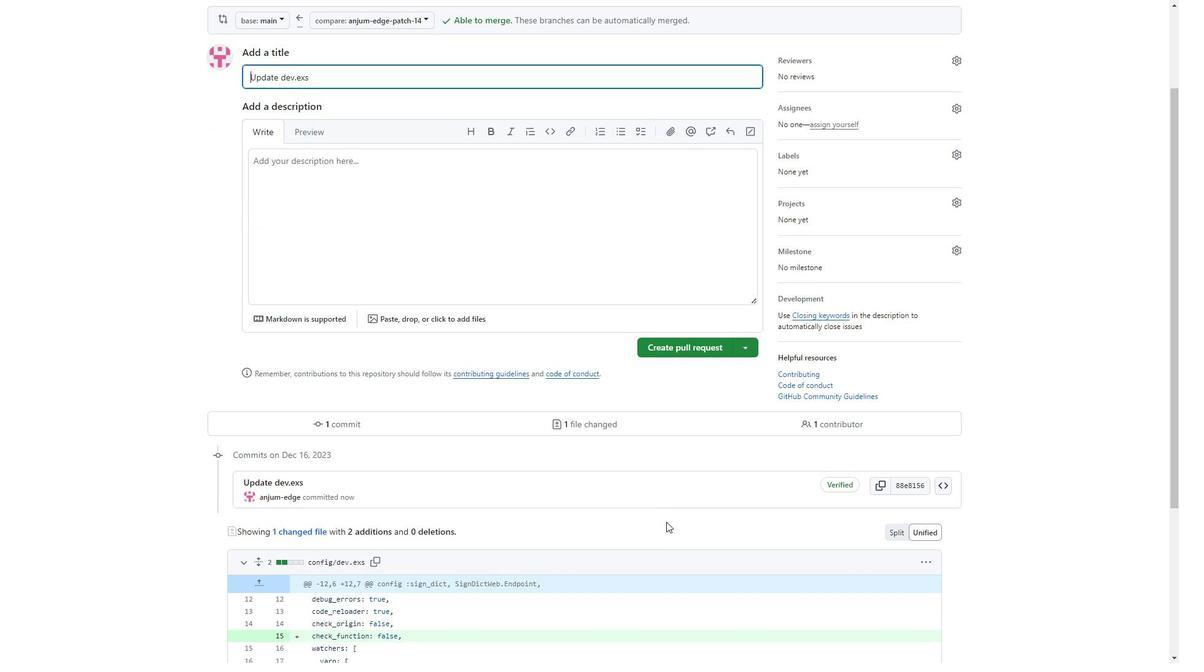 
Action: Mouse scrolled (666, 522) with delta (0, 0)
Screenshot: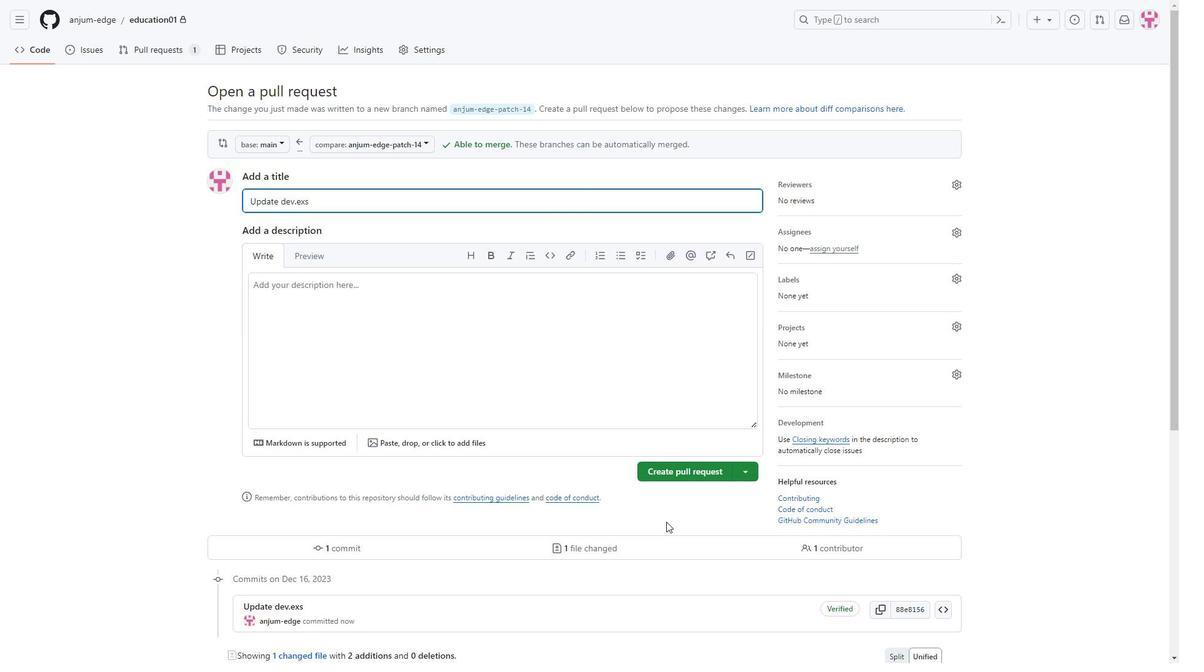 
Action: Mouse scrolled (666, 522) with delta (0, 0)
Screenshot: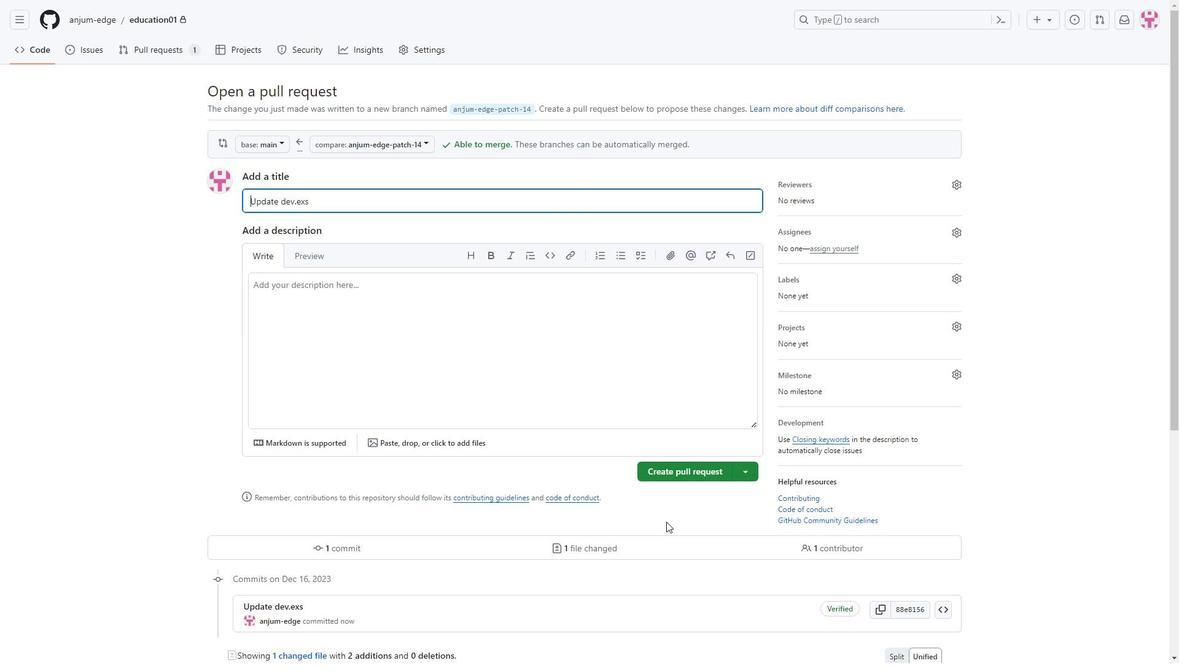 
Action: Mouse scrolled (666, 522) with delta (0, 0)
Screenshot: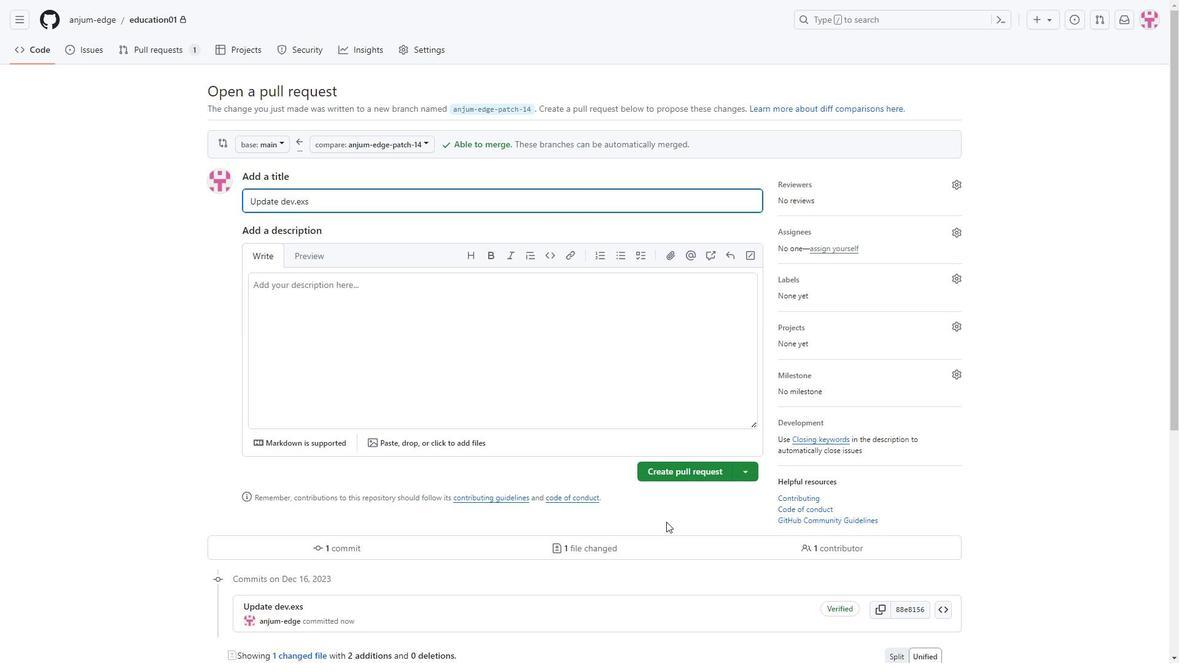 
Action: Mouse scrolled (666, 521) with delta (0, 0)
Screenshot: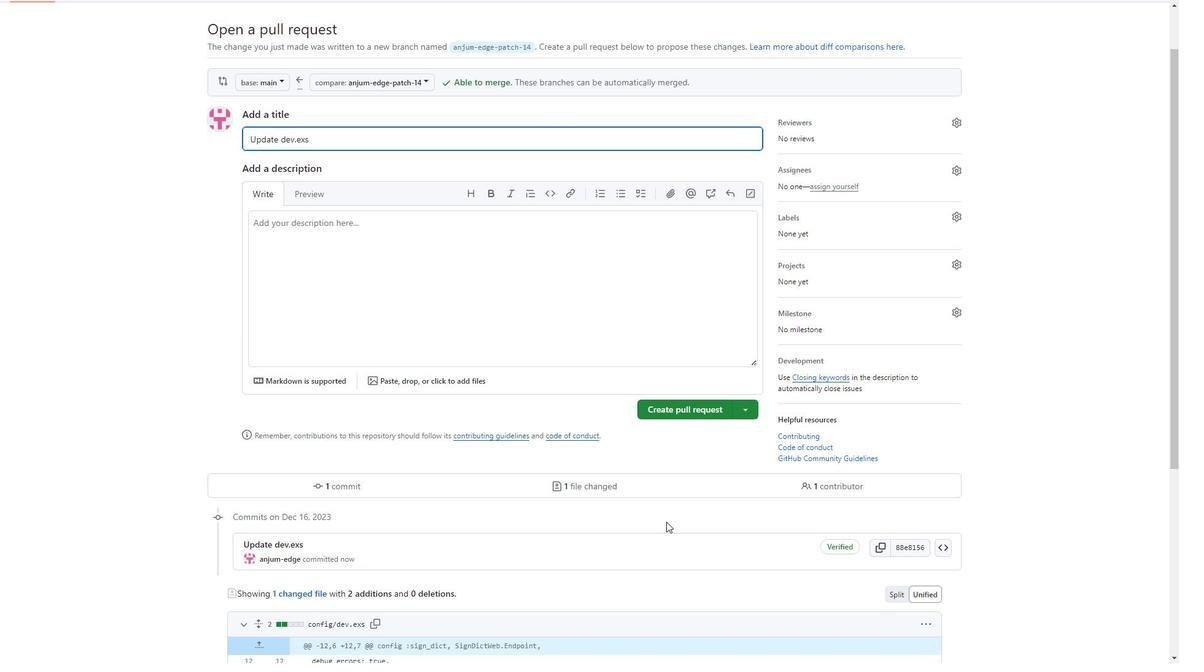 
Action: Mouse moved to (842, 189)
Screenshot: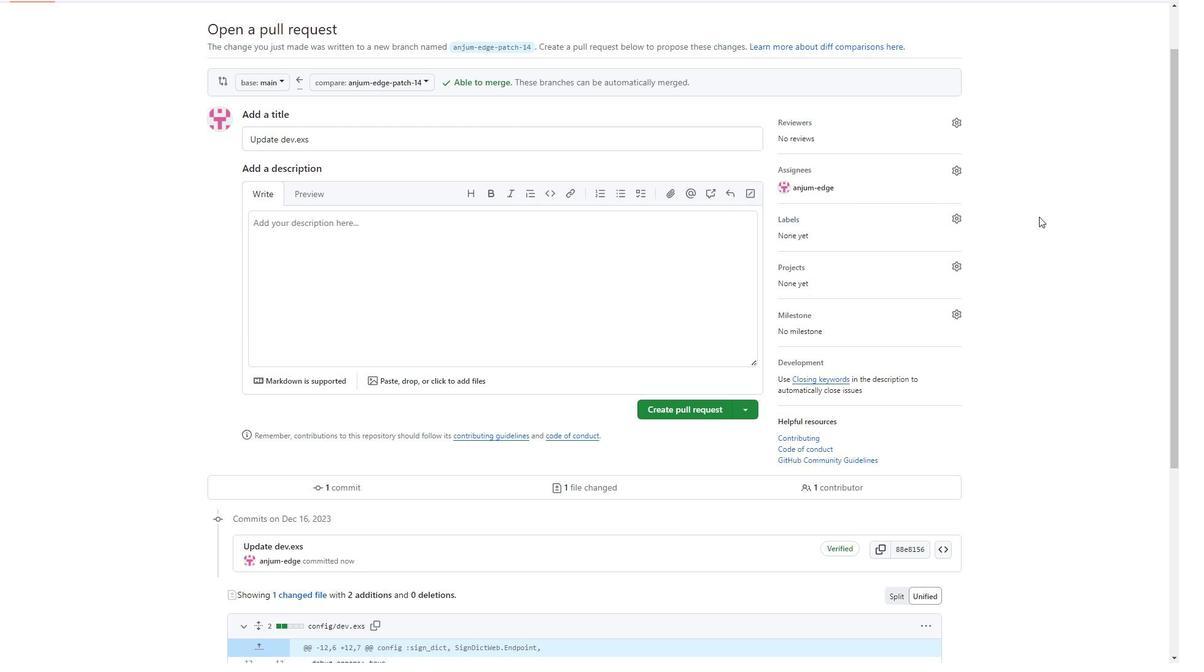 
Action: Mouse pressed left at (842, 189)
Screenshot: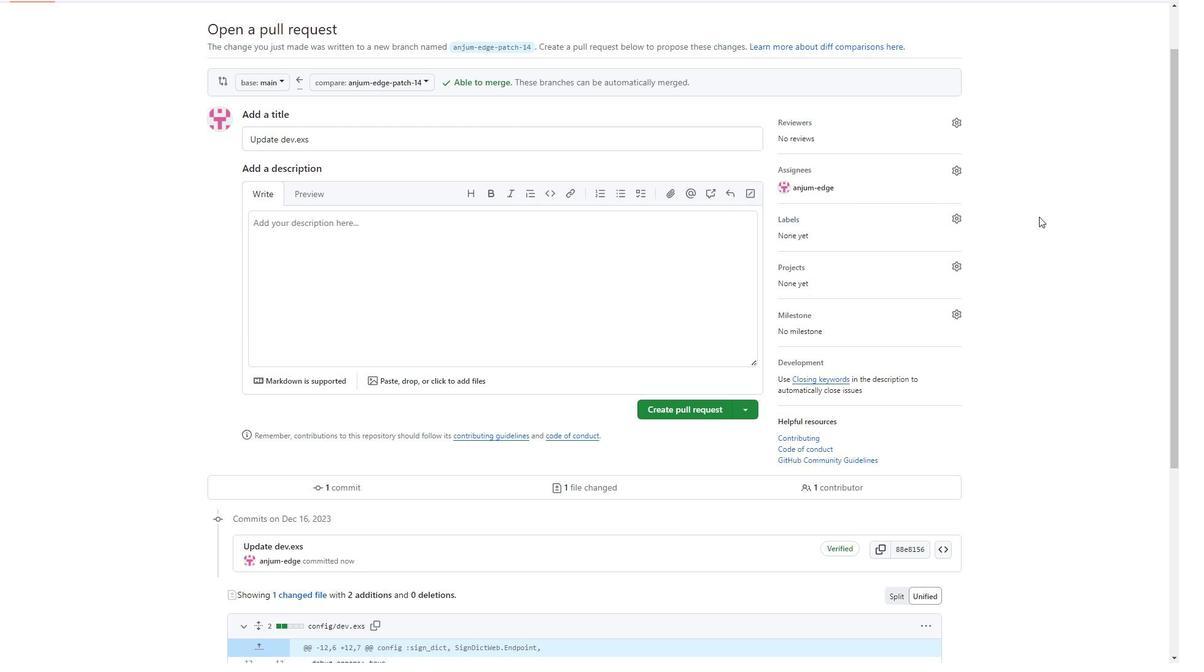 
Action: Mouse moved to (1039, 216)
Screenshot: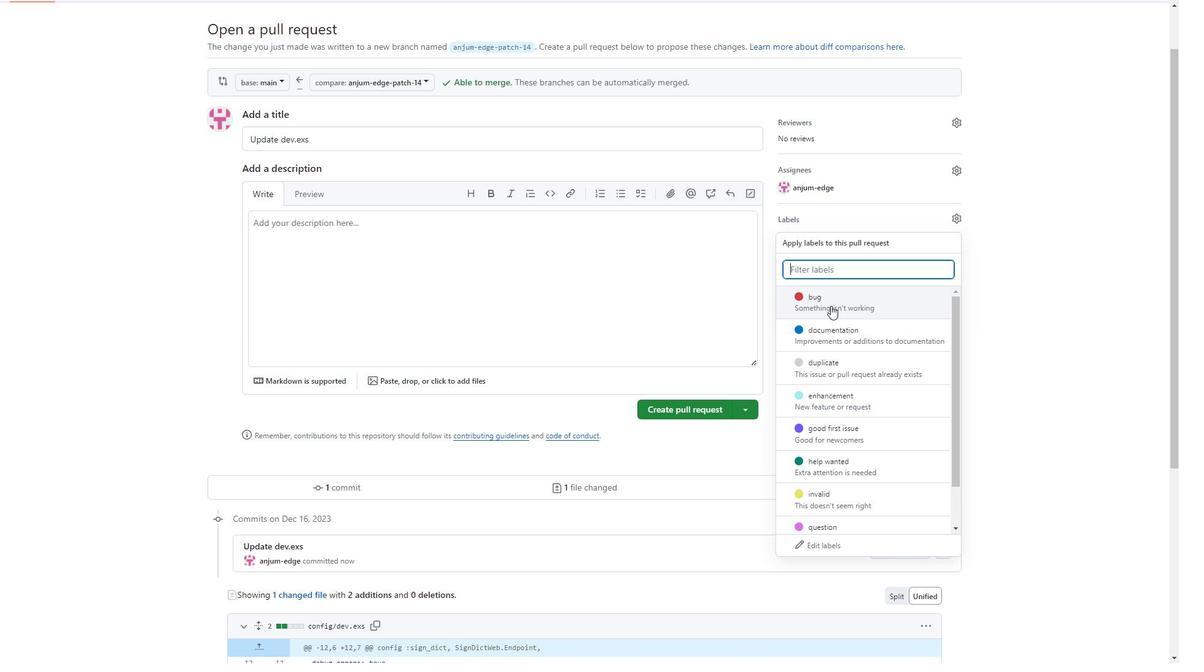 
Action: Mouse pressed left at (1039, 216)
Screenshot: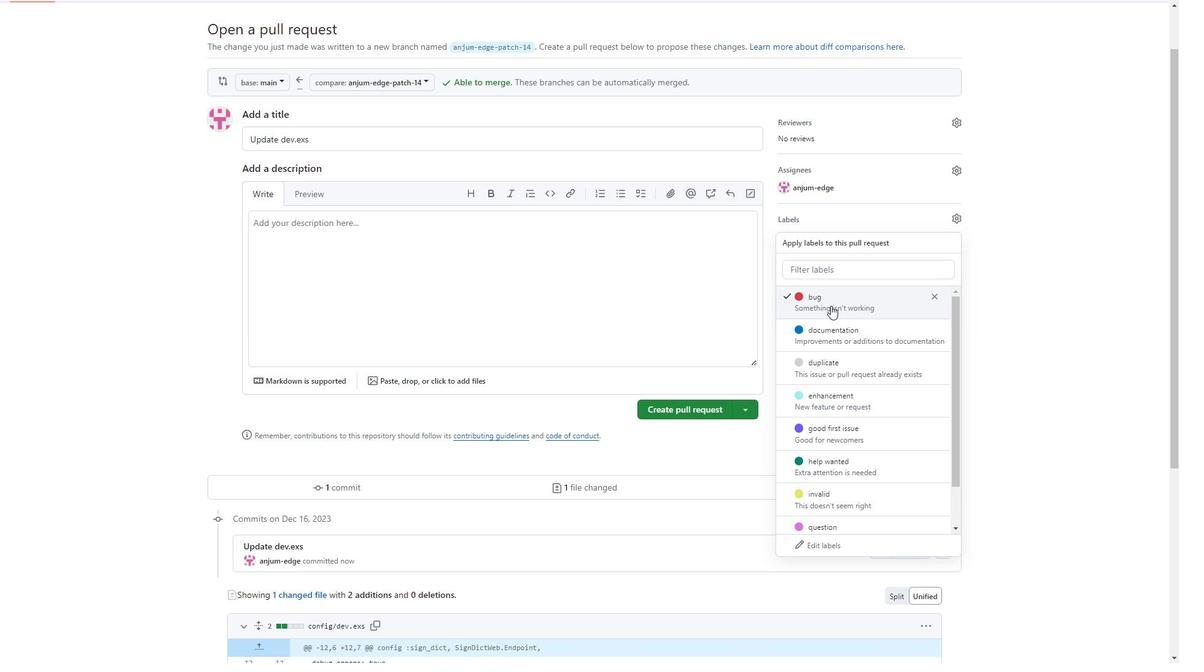 
Action: Mouse moved to (795, 217)
Screenshot: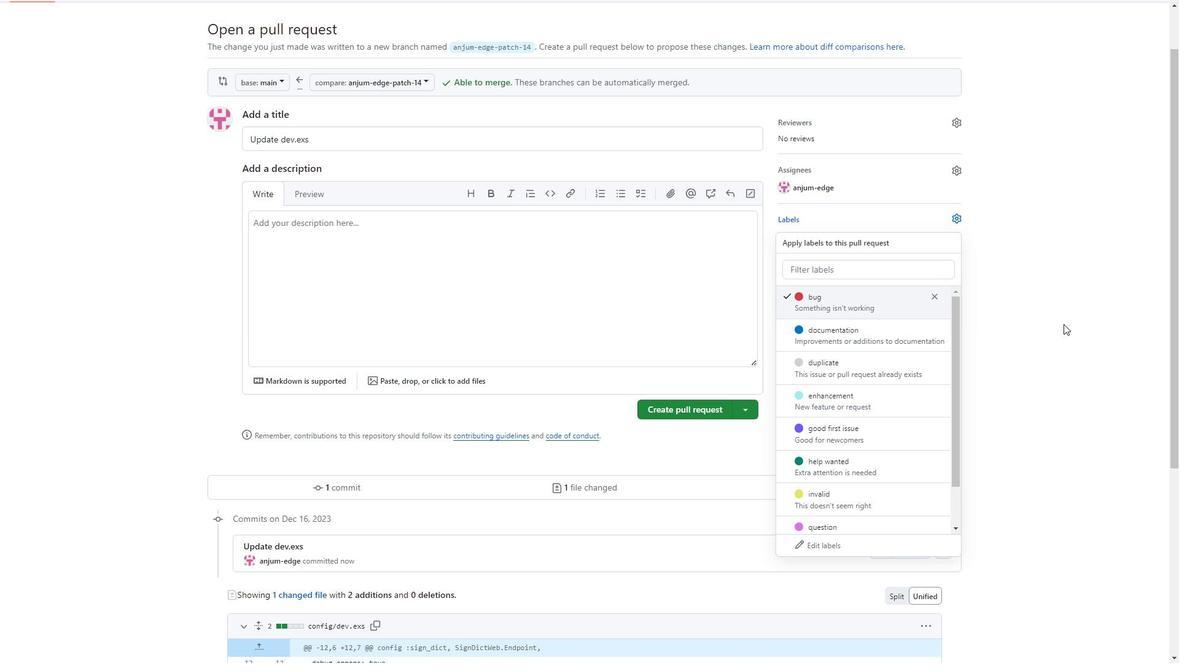 
Action: Mouse pressed left at (795, 217)
Screenshot: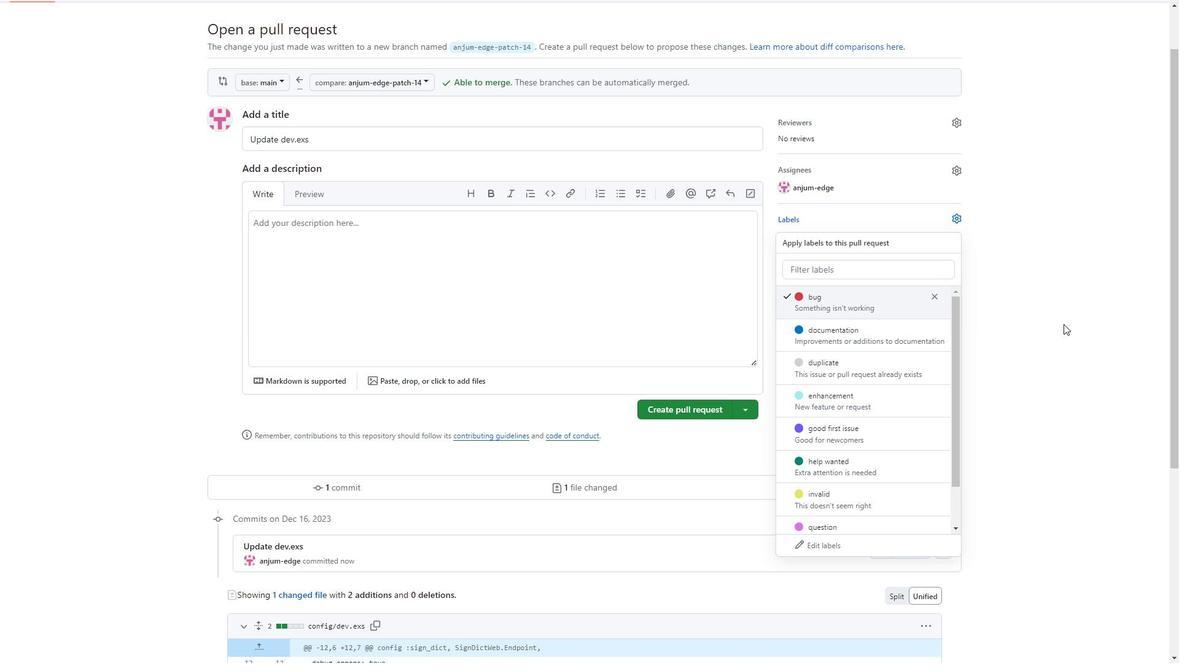 
Action: Mouse moved to (831, 306)
Screenshot: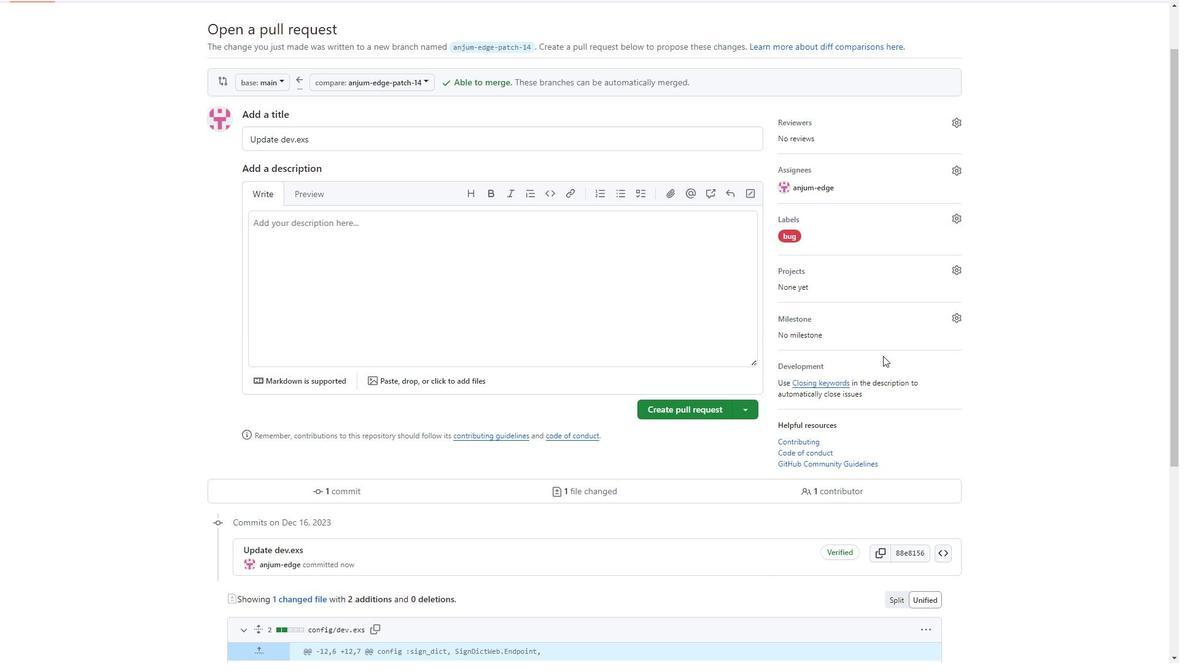 
Action: Mouse pressed left at (831, 306)
Screenshot: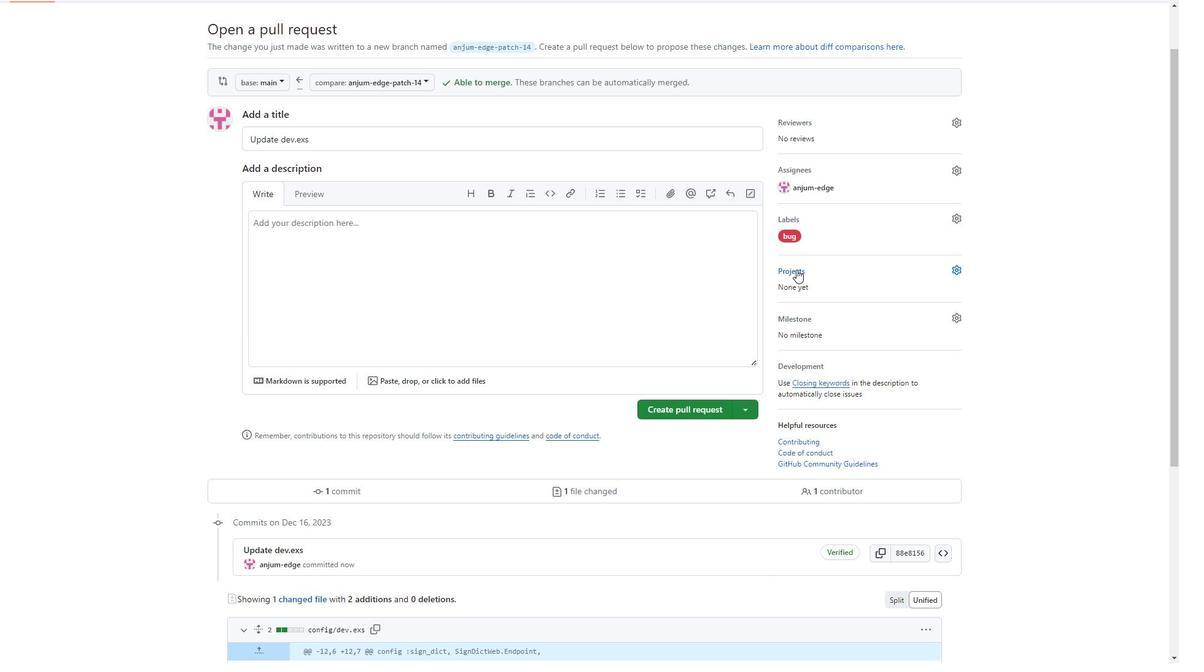 
Action: Mouse moved to (1064, 324)
Screenshot: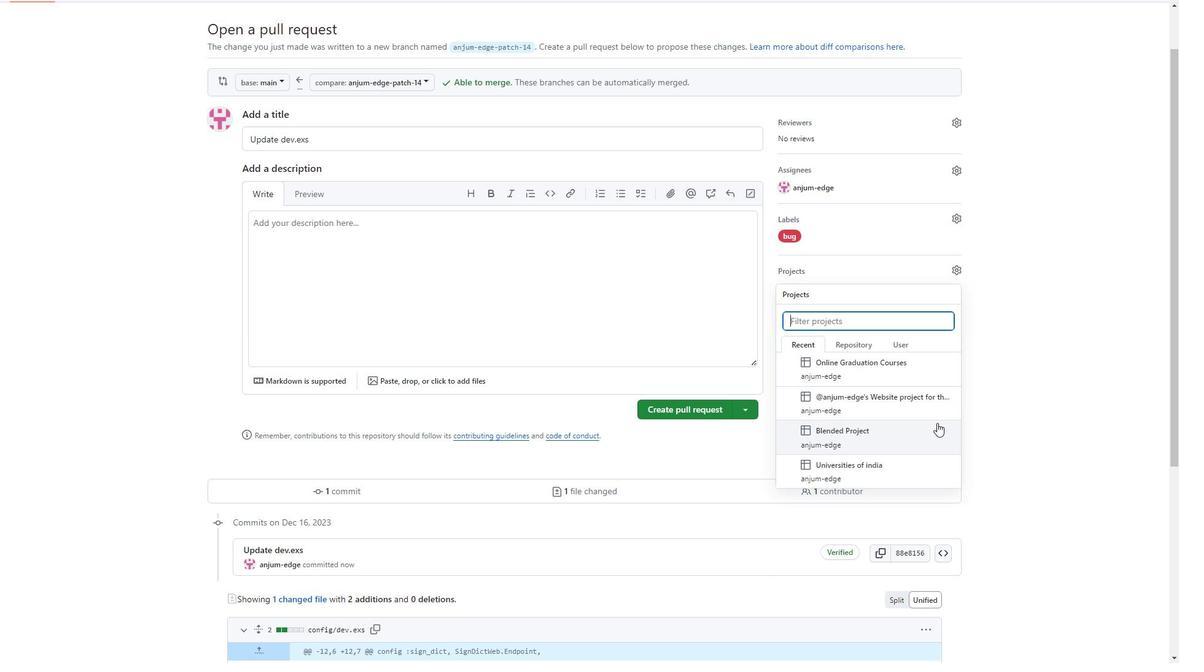 
Action: Mouse pressed left at (1064, 324)
Screenshot: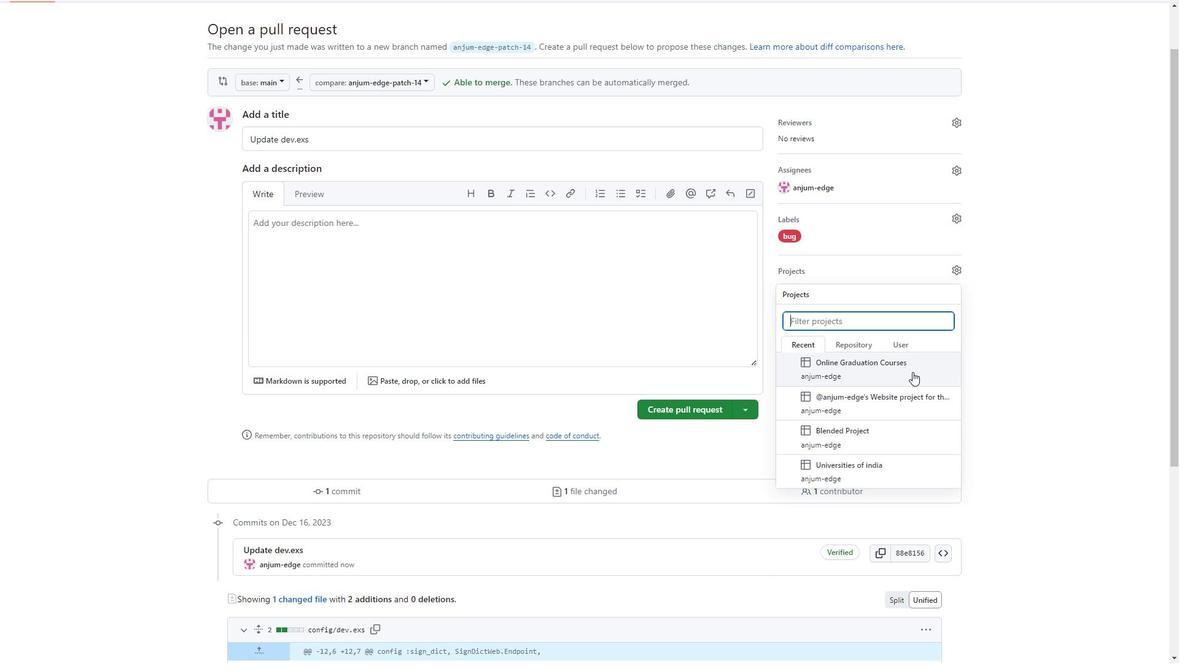 
Action: Mouse moved to (797, 269)
Screenshot: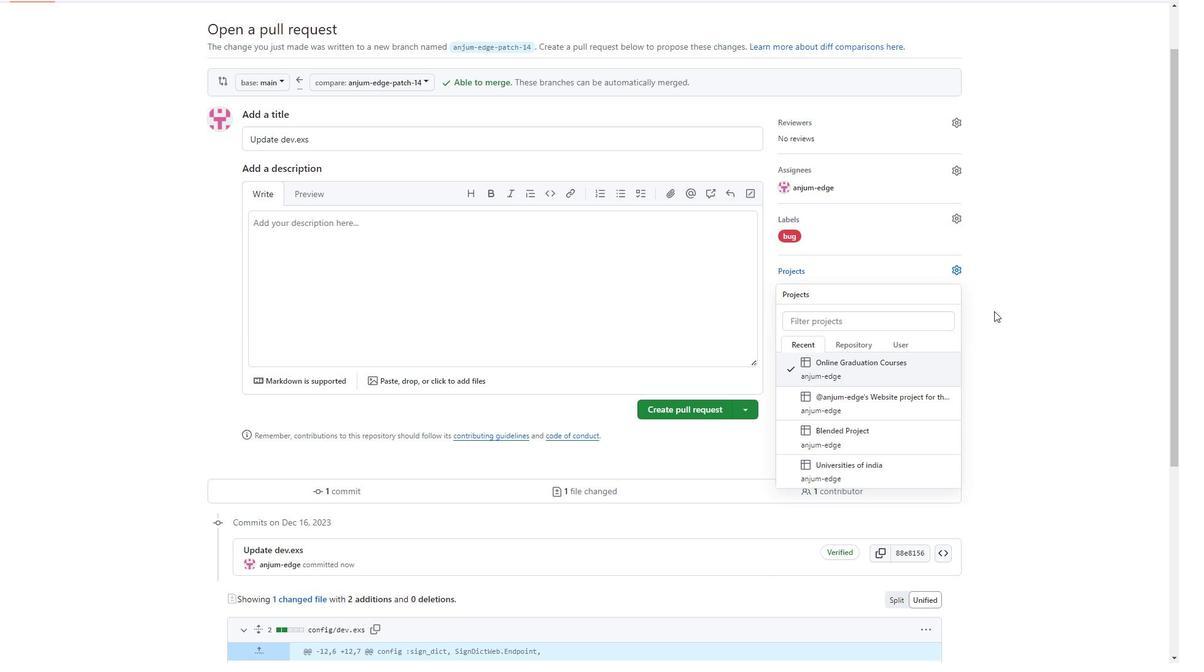 
Action: Mouse pressed left at (797, 269)
Screenshot: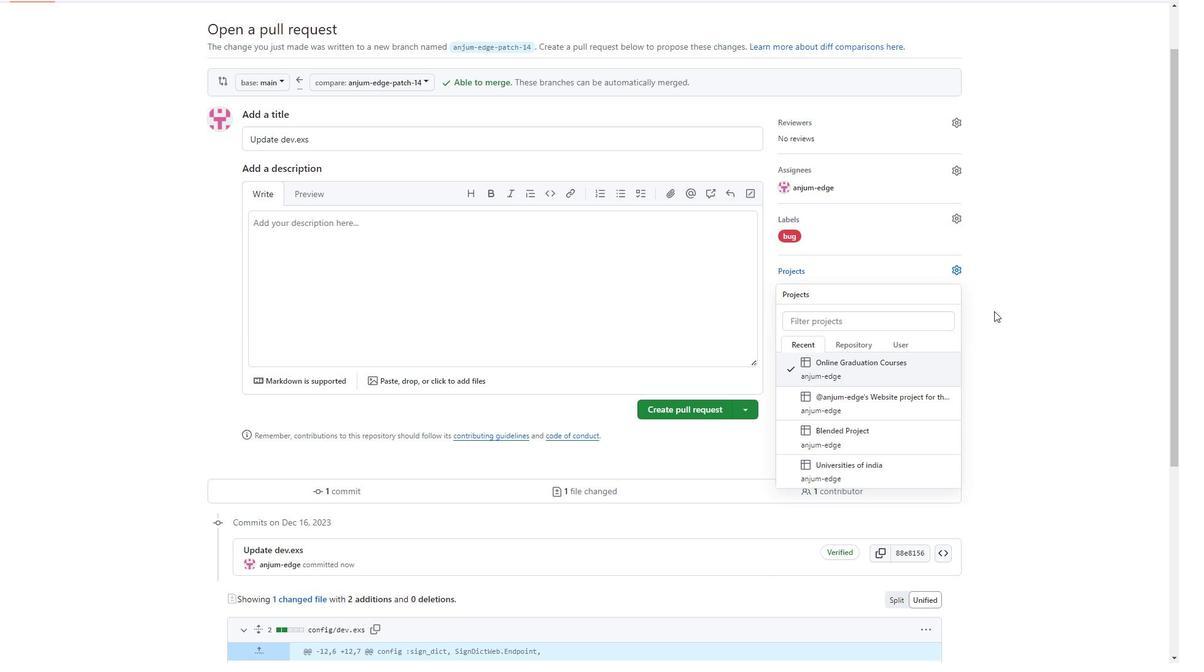 
Action: Mouse moved to (913, 372)
Screenshot: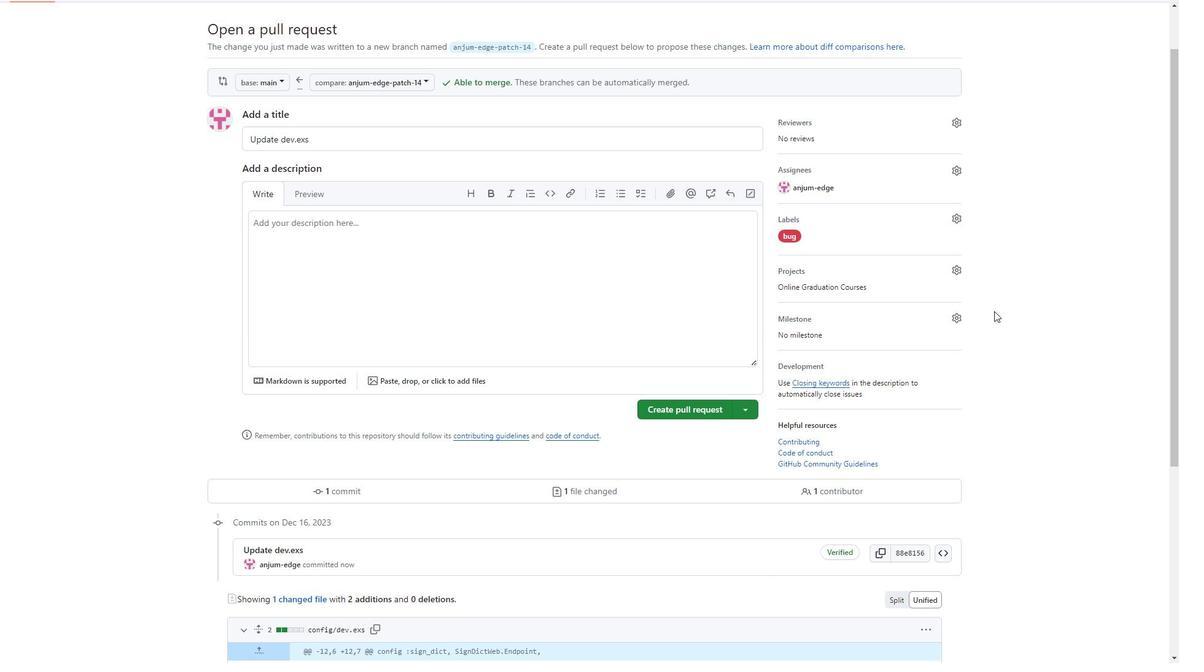 
Action: Mouse pressed left at (913, 372)
Screenshot: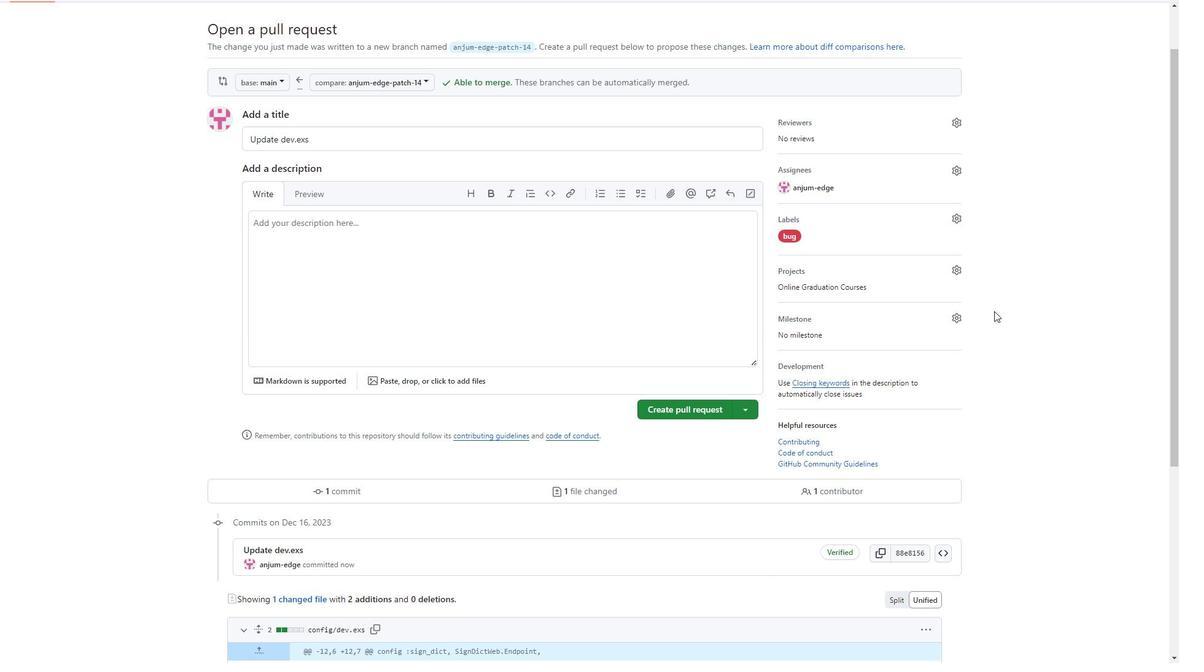 
Action: Mouse moved to (994, 311)
Screenshot: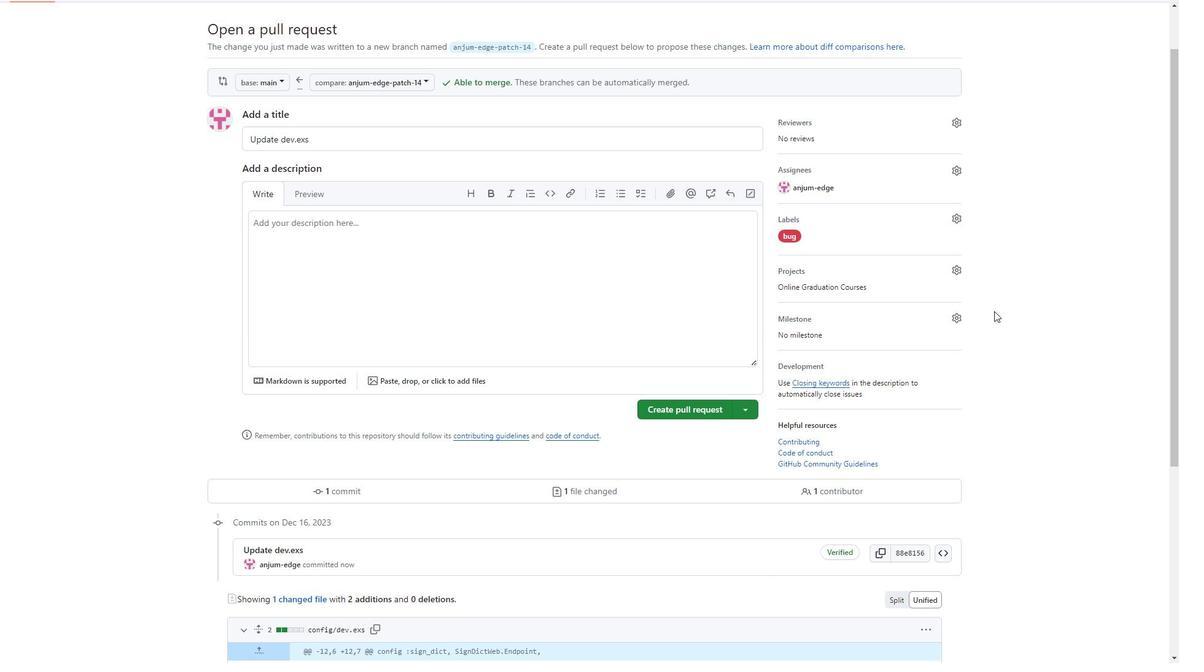 
Action: Mouse pressed left at (994, 311)
Screenshot: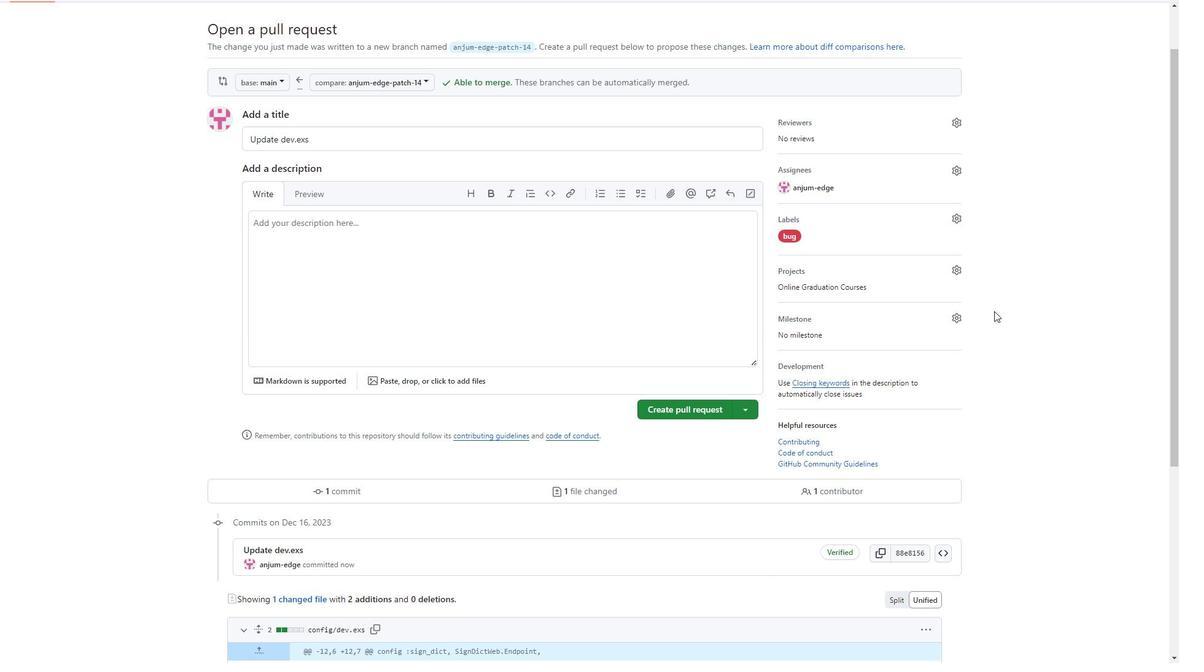 
Action: Mouse scrolled (994, 310) with delta (0, 0)
Screenshot: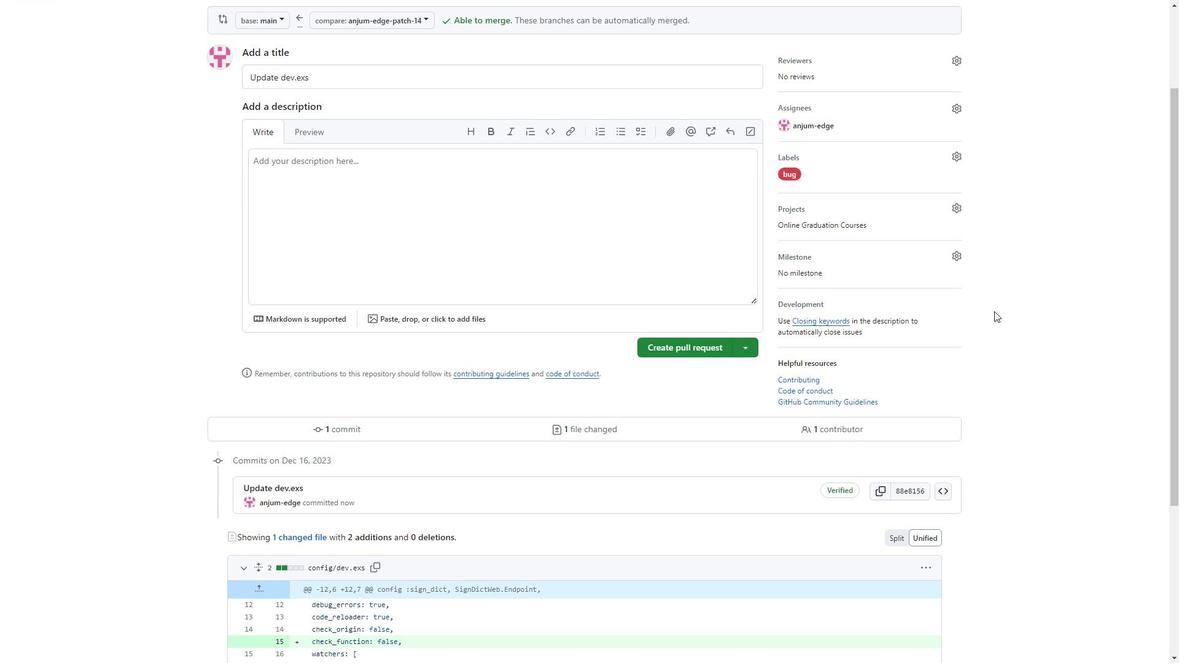 
Action: Mouse scrolled (994, 310) with delta (0, 0)
Screenshot: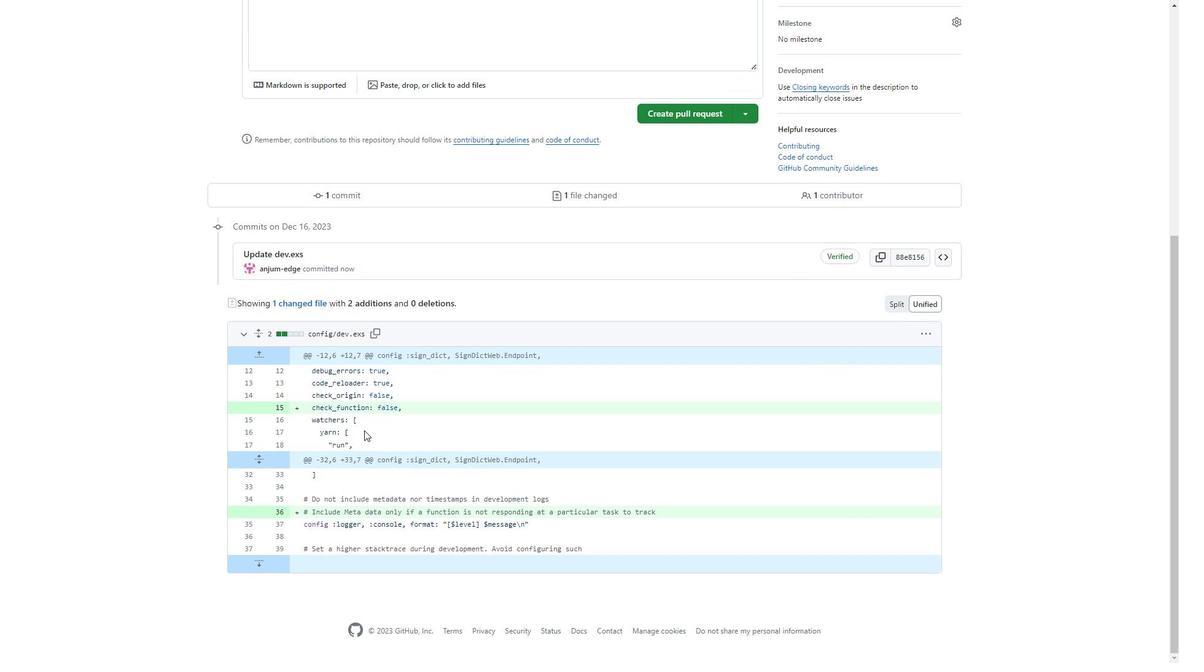 
Action: Mouse moved to (242, 360)
Screenshot: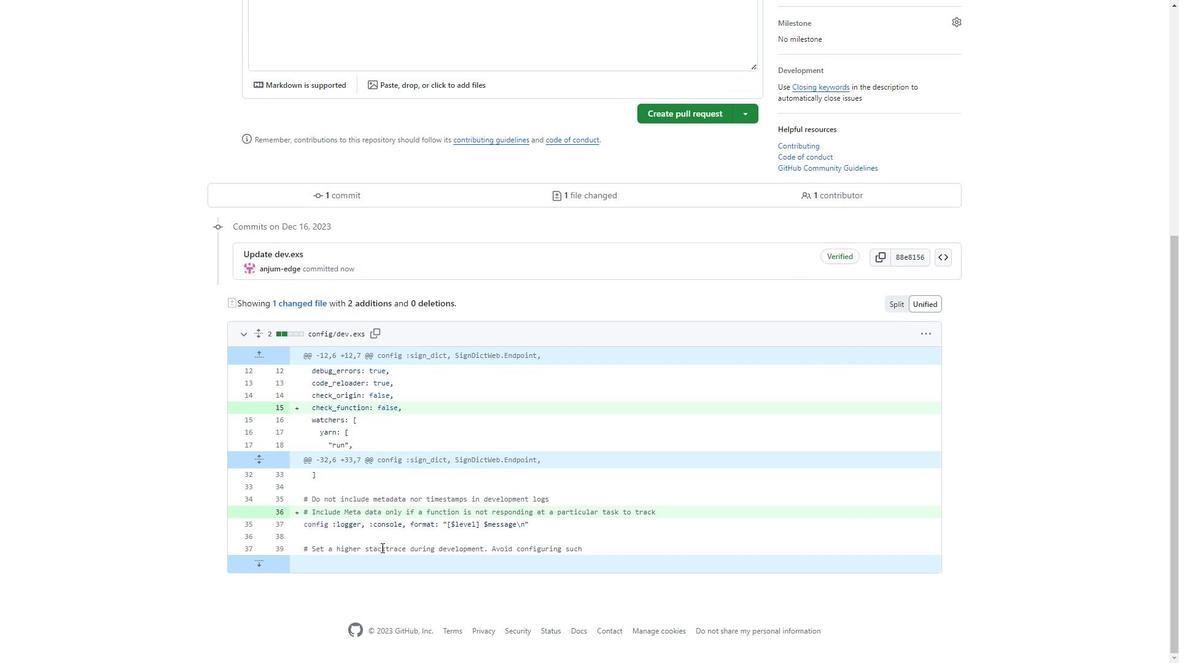 
Action: Mouse scrolled (242, 360) with delta (0, 0)
Screenshot: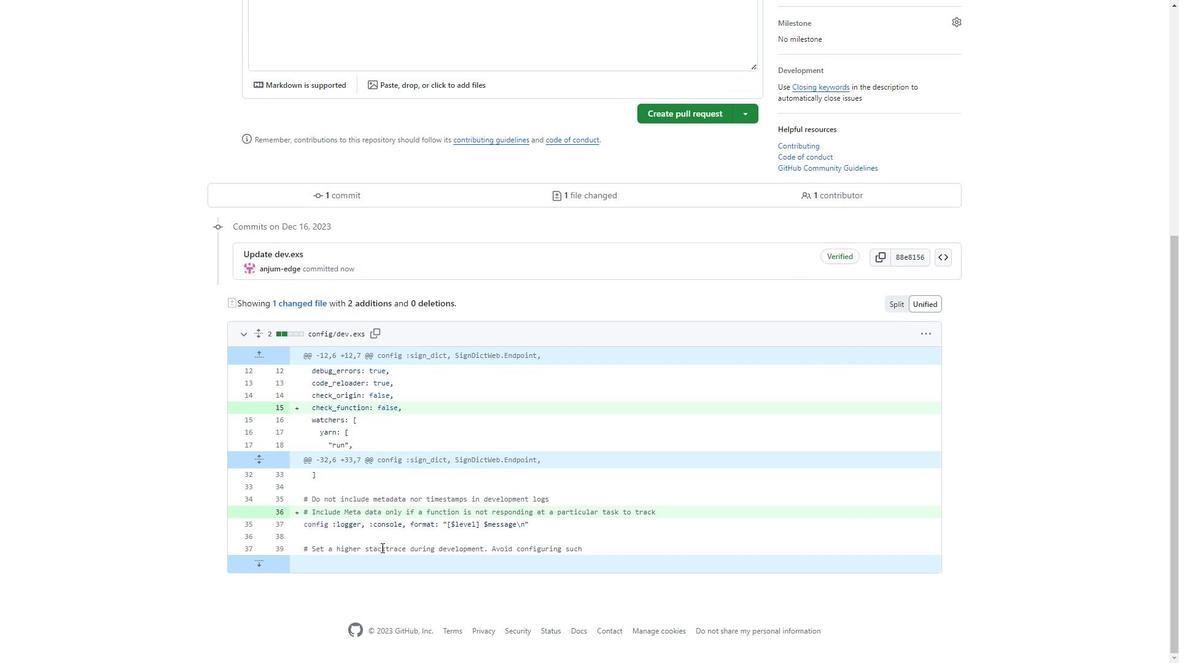 
Action: Mouse scrolled (242, 360) with delta (0, 0)
Screenshot: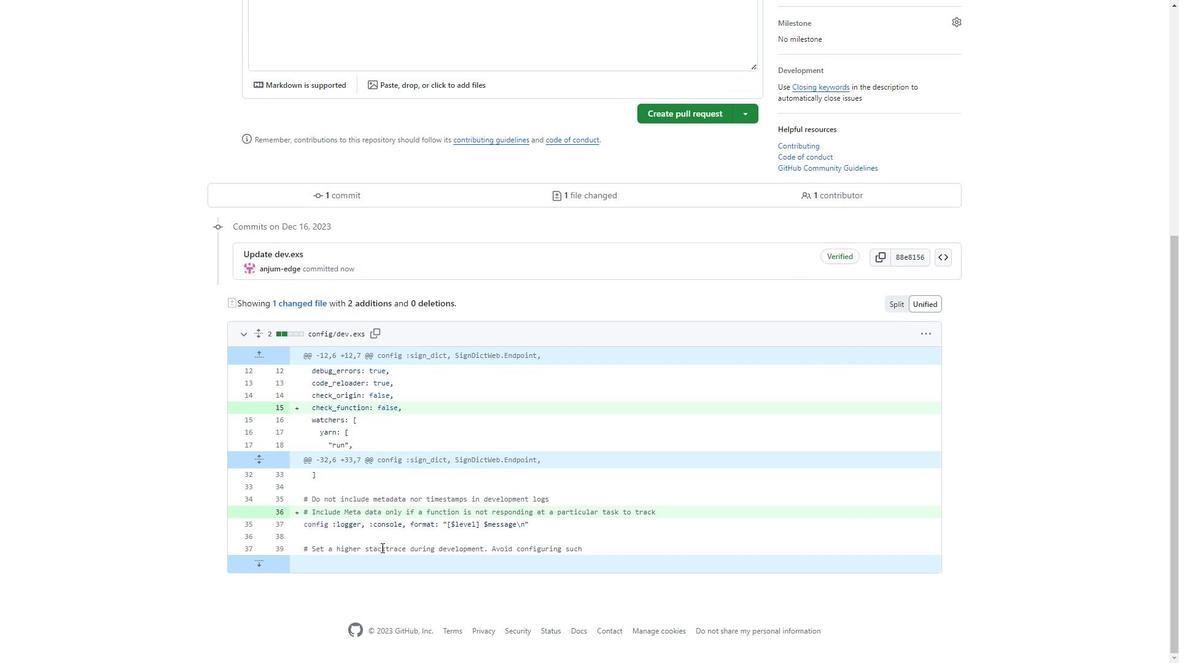 
Action: Mouse scrolled (242, 360) with delta (0, 0)
Screenshot: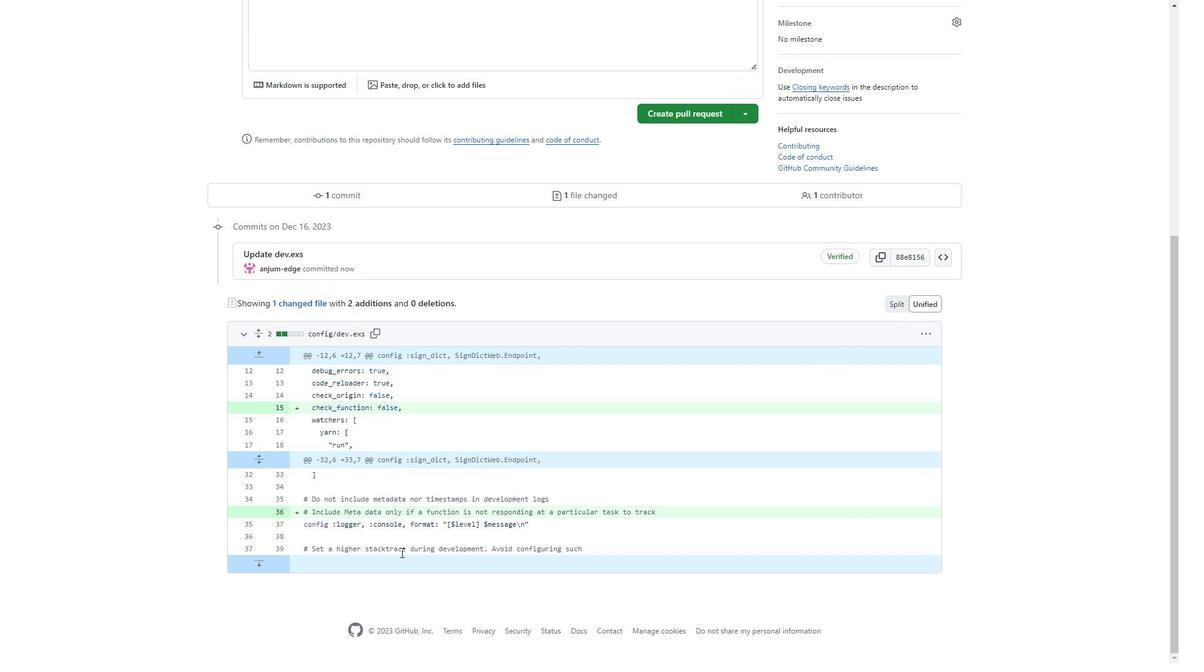 
Action: Mouse moved to (342, 422)
Screenshot: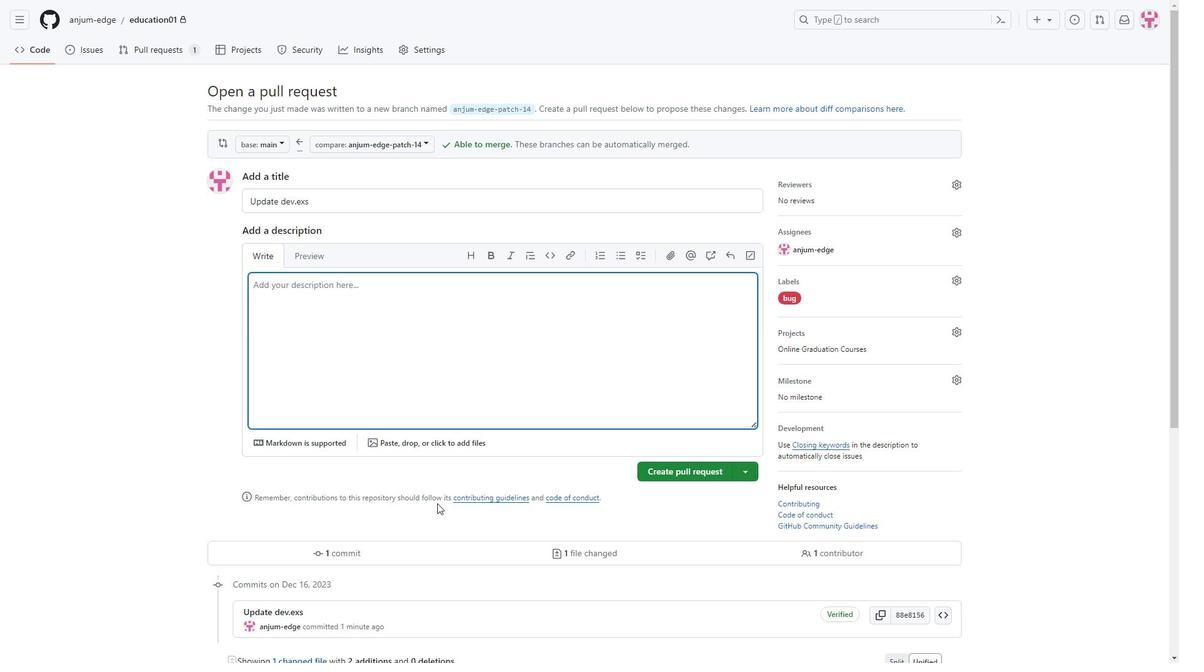 
Action: Mouse scrolled (342, 422) with delta (0, 0)
Screenshot: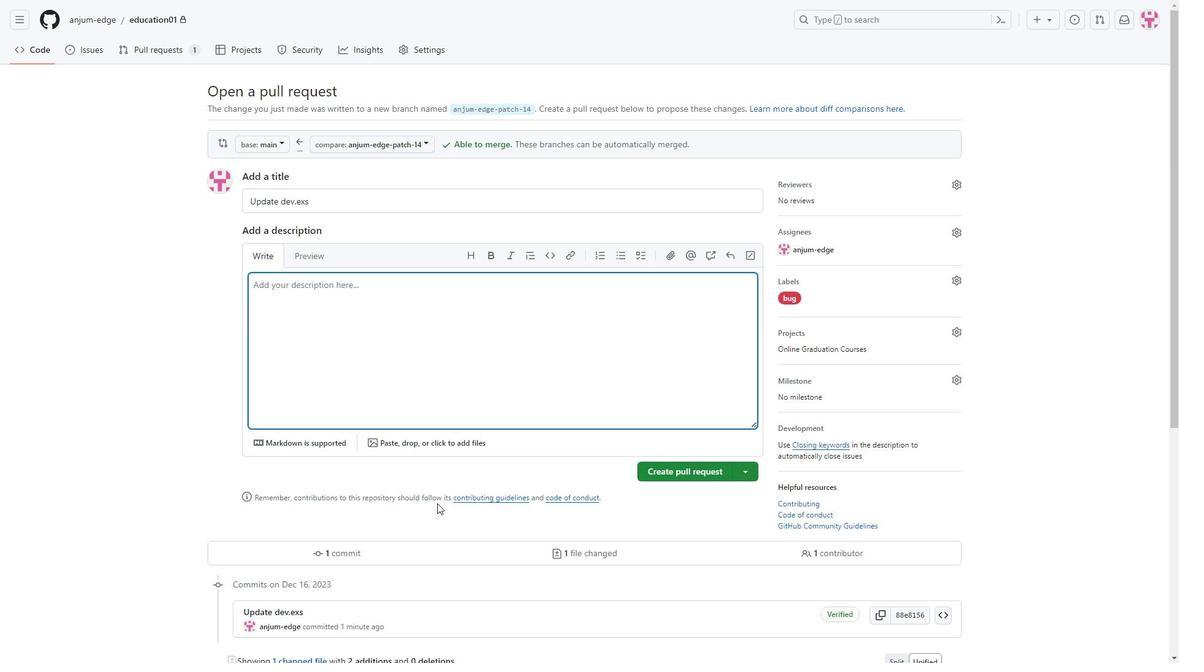 
Action: Mouse moved to (343, 422)
Screenshot: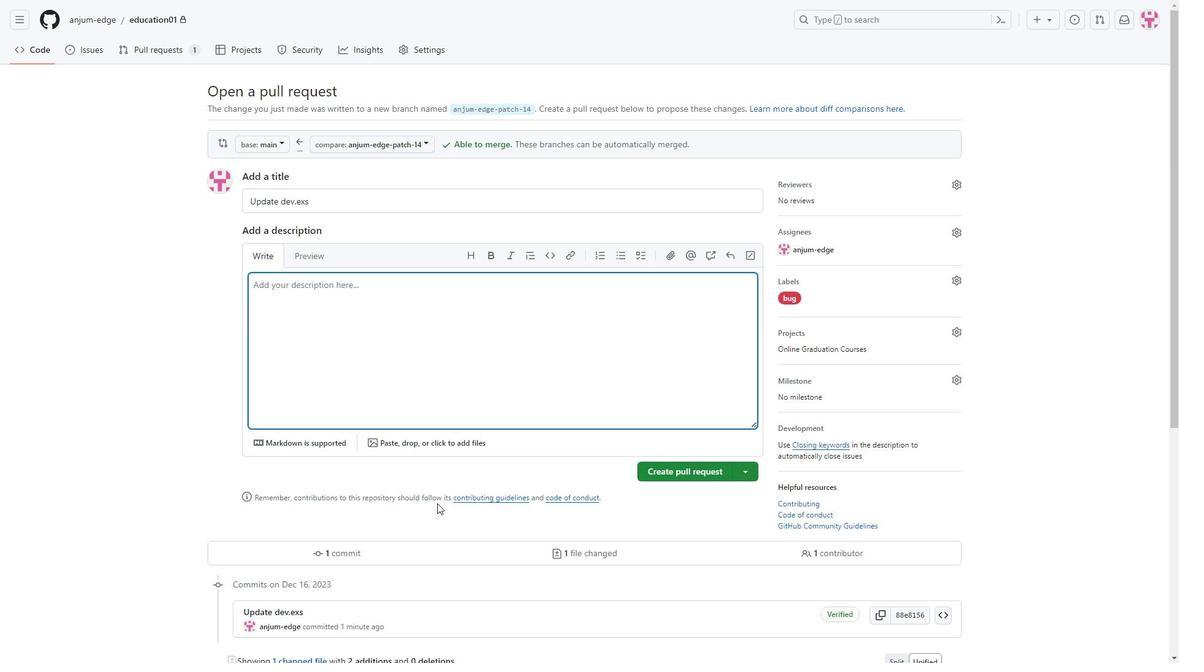 
Action: Mouse scrolled (343, 423) with delta (0, 0)
Screenshot: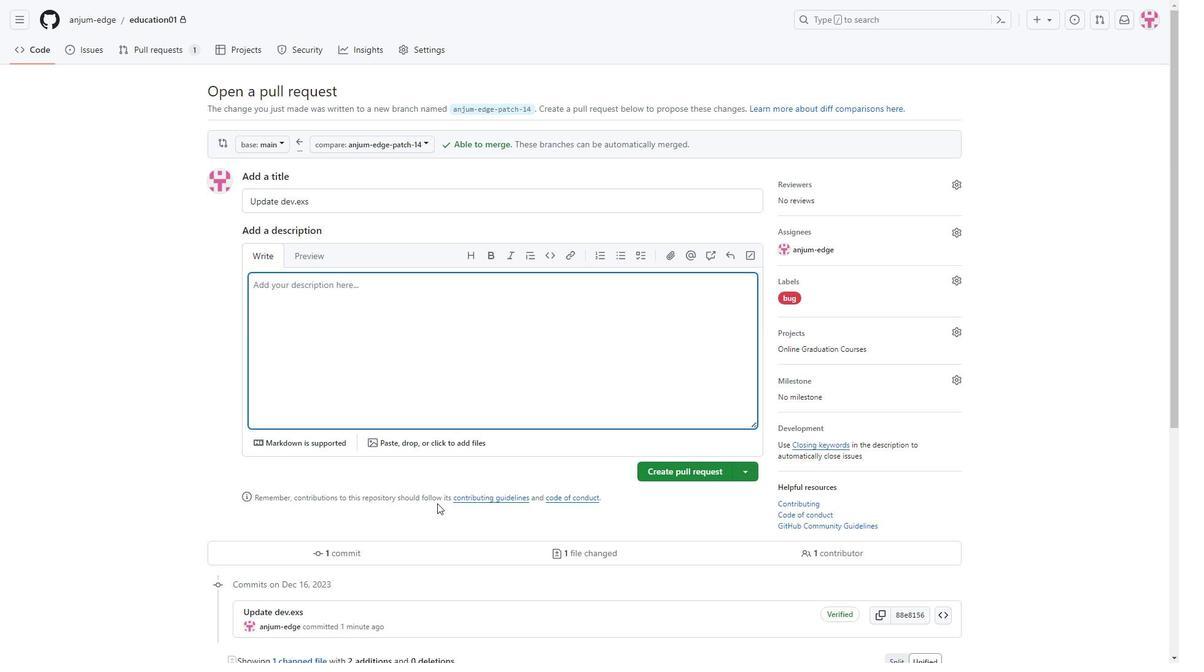 
Action: Mouse scrolled (343, 423) with delta (0, 0)
Screenshot: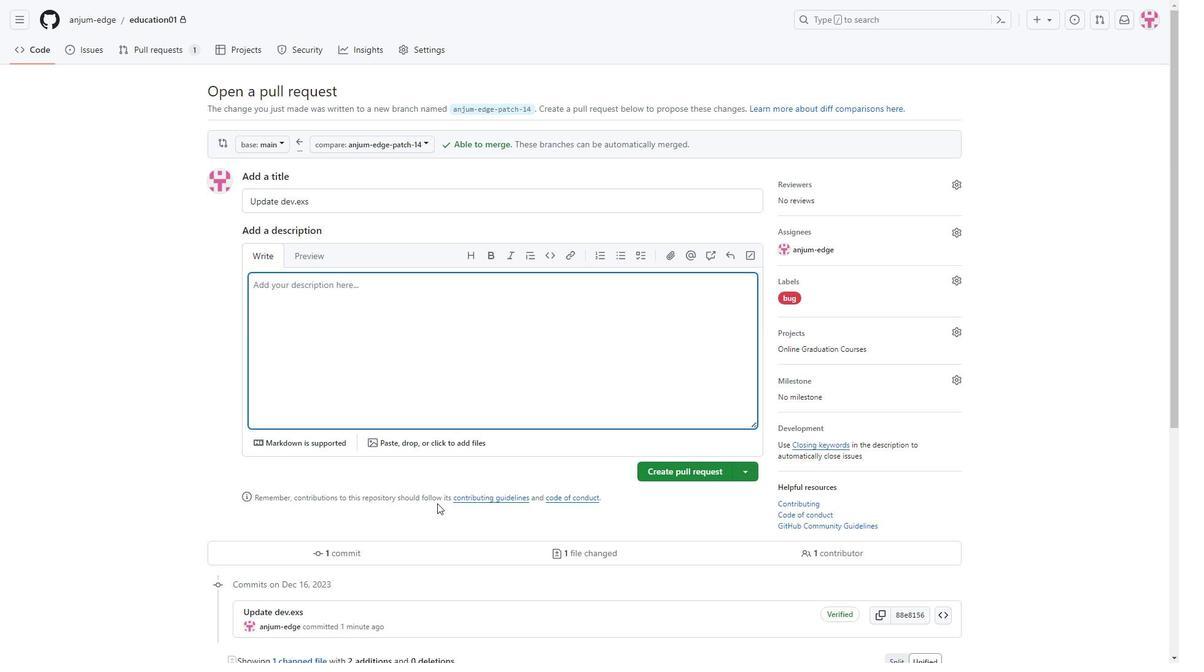 
Action: Mouse scrolled (343, 423) with delta (0, 0)
Screenshot: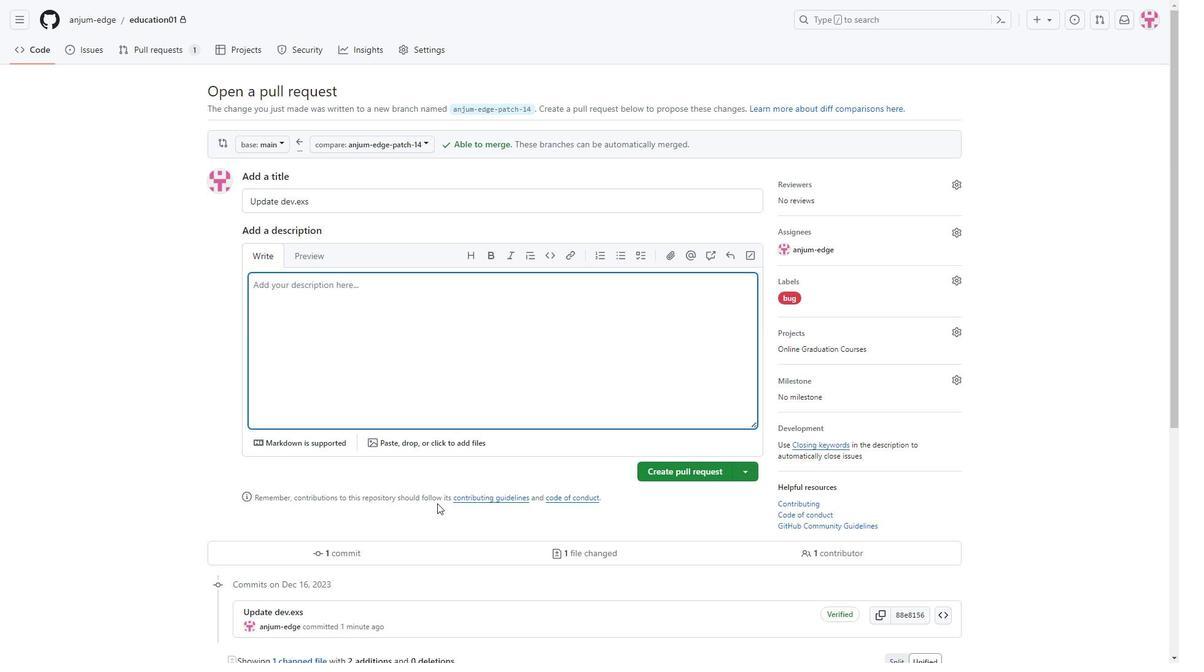 
Action: Mouse scrolled (343, 423) with delta (0, 0)
Screenshot: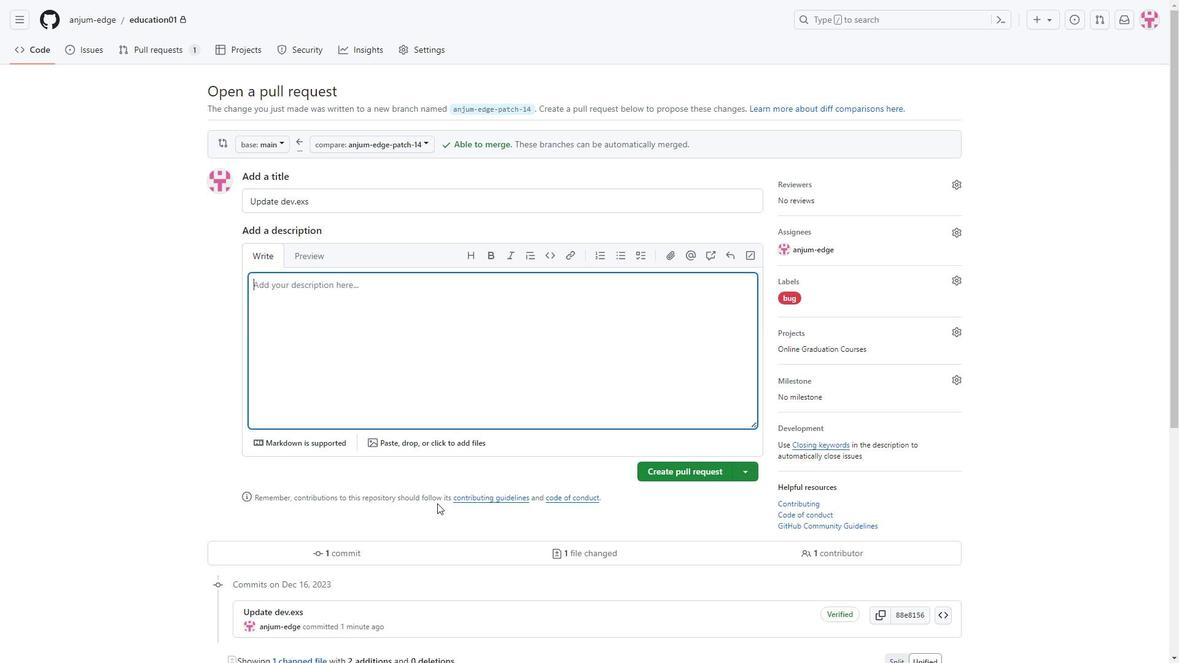 
Action: Mouse scrolled (343, 423) with delta (0, 0)
Screenshot: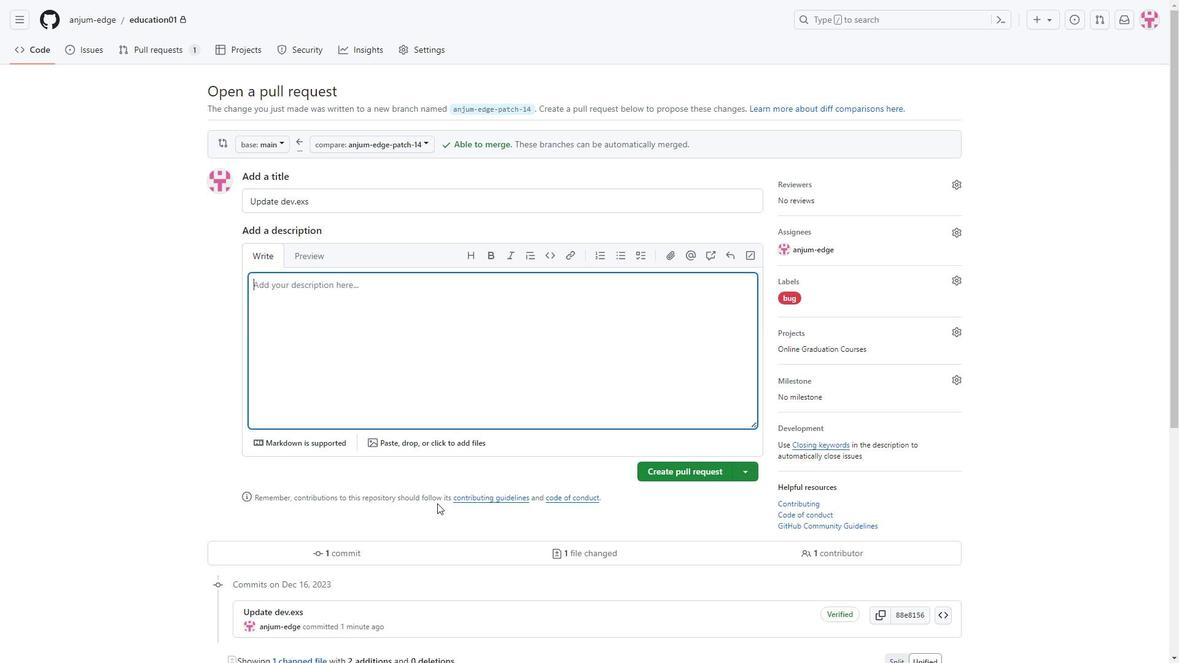 
Action: Mouse scrolled (343, 423) with delta (0, 0)
Screenshot: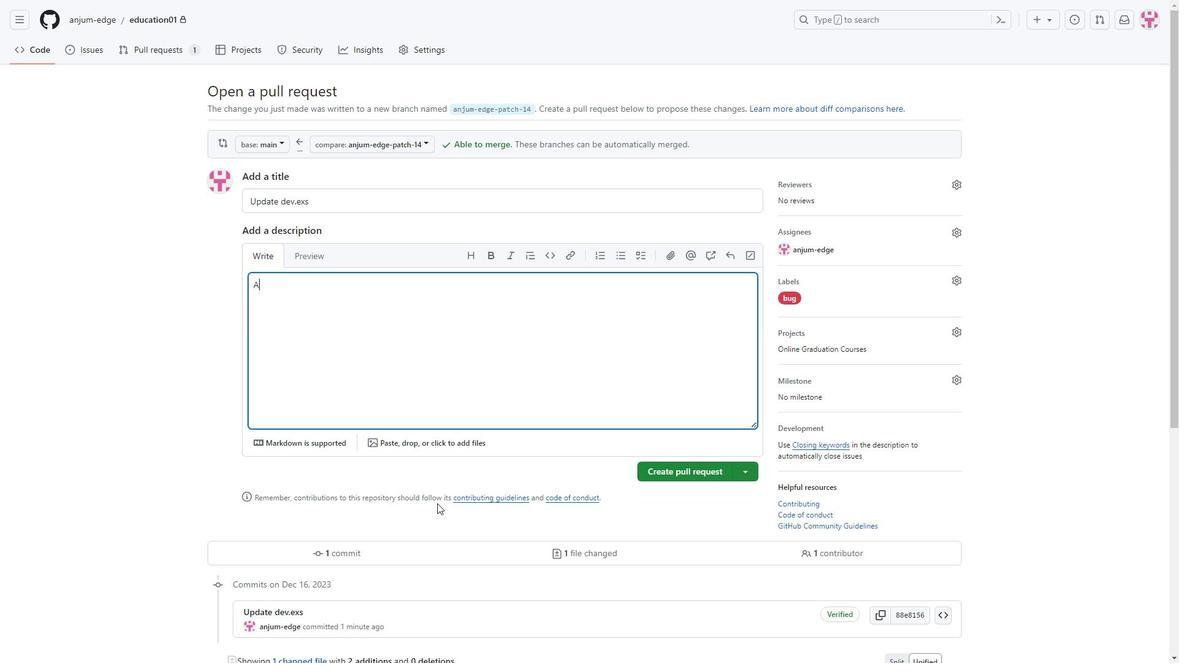 
Action: Mouse moved to (320, 288)
Screenshot: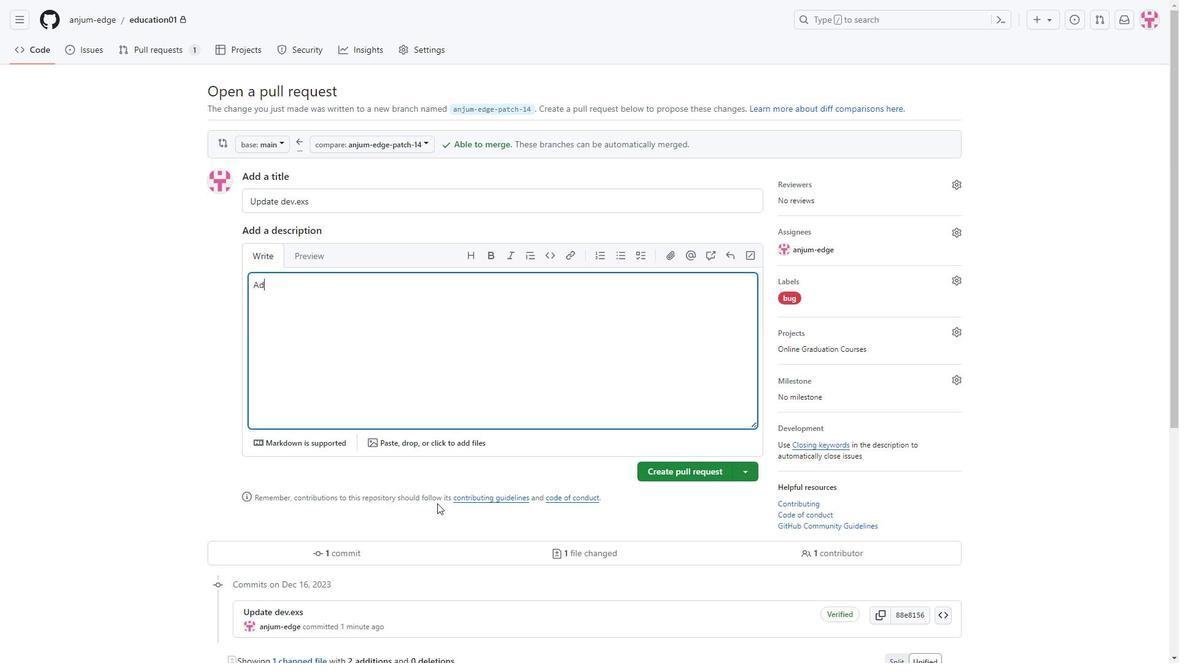 
Action: Mouse pressed left at (320, 288)
Screenshot: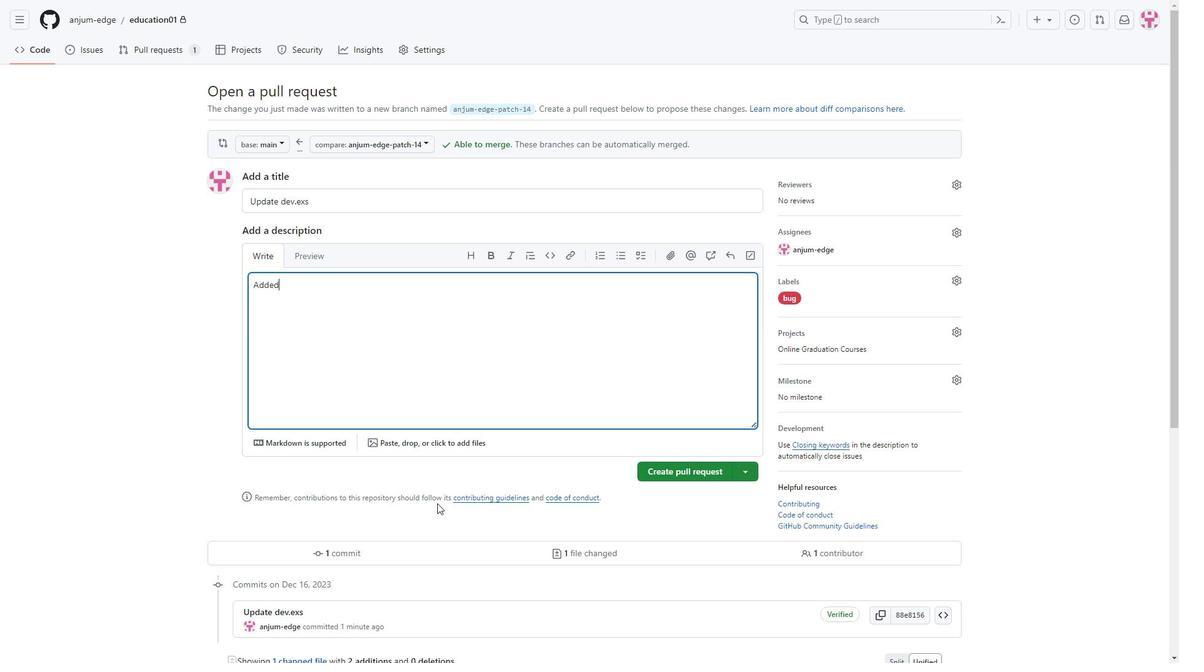 
Action: Mouse moved to (437, 503)
Screenshot: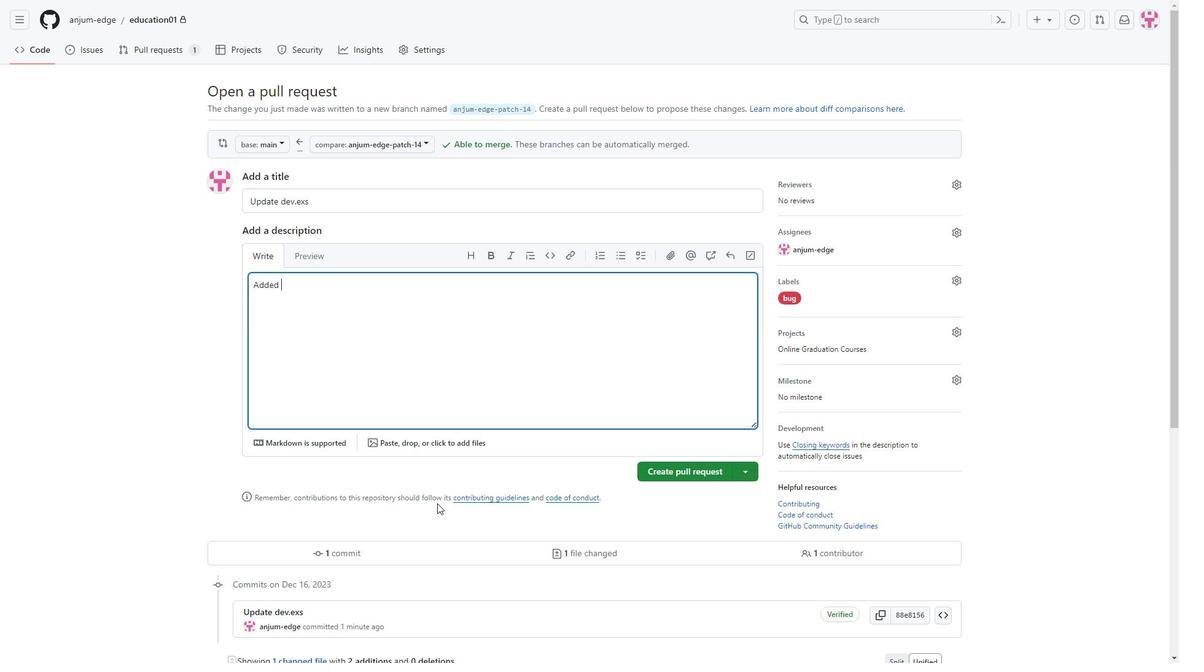 
Action: Key pressed <Key.shift><Key.shift><Key.shift><Key.shift><Key.shift><Key.shift><Key.shift><Key.shift><Key.shift><Key.shift>Added<Key.space>the<Key.space>function<Key.space>of<Key.space><Key.backspace><Key.backspace><Key.backspace>with<Key.space>the<Key.space>value<Key.space><Key.left>ctrl+Output<Key.space><Key.right><Key.space>ctrl+For<Key.space>true<Key.space>and<Key.space>false<Key.enter>if<Key.space>false<Key.space>add<Key.space>the<Key.space>meta<Key.space>data
Screenshot: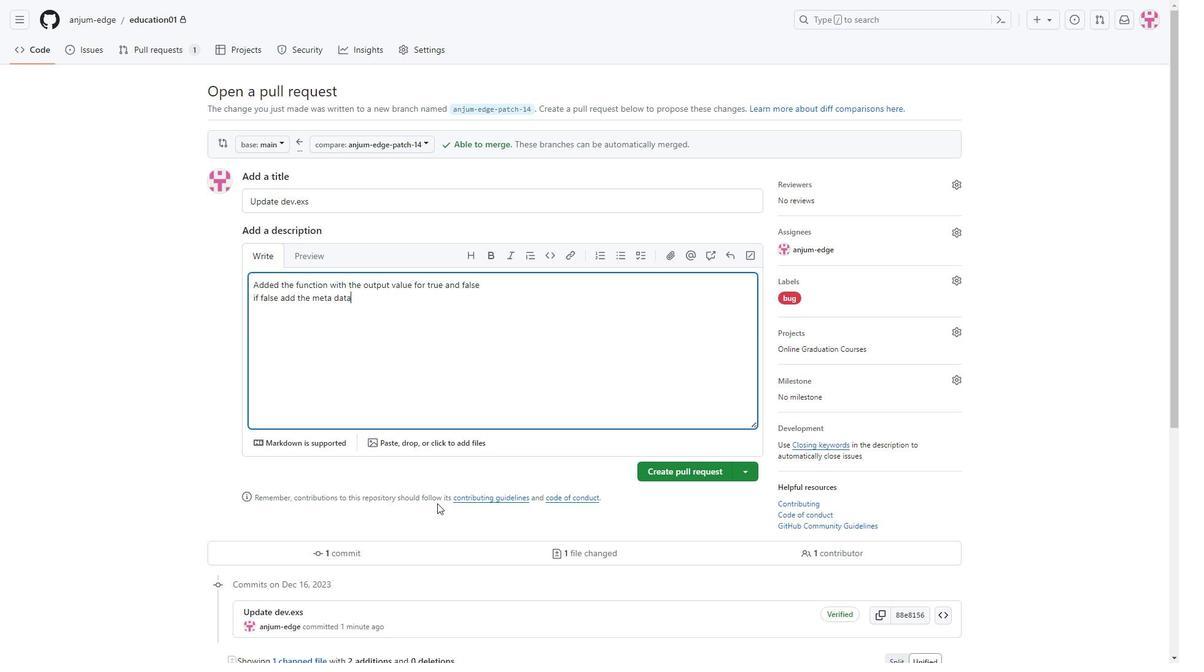 
Action: Mouse moved to (594, 389)
Screenshot: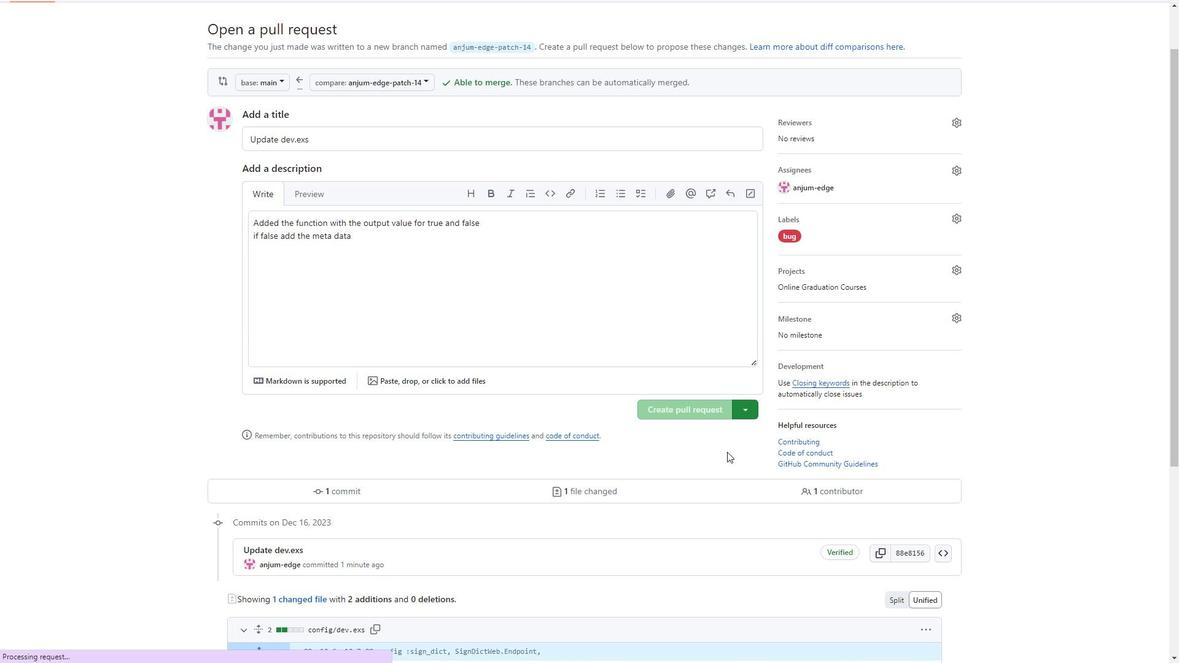 
Action: Mouse scrolled (594, 388) with delta (0, 0)
Screenshot: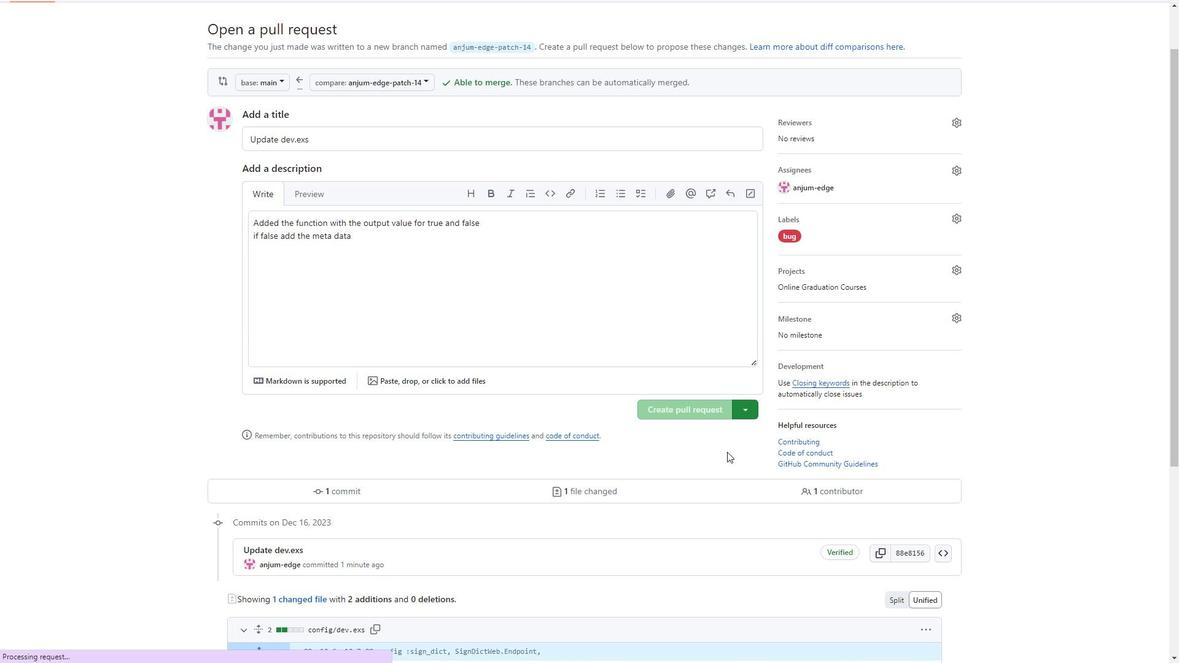 
Action: Mouse moved to (677, 409)
Screenshot: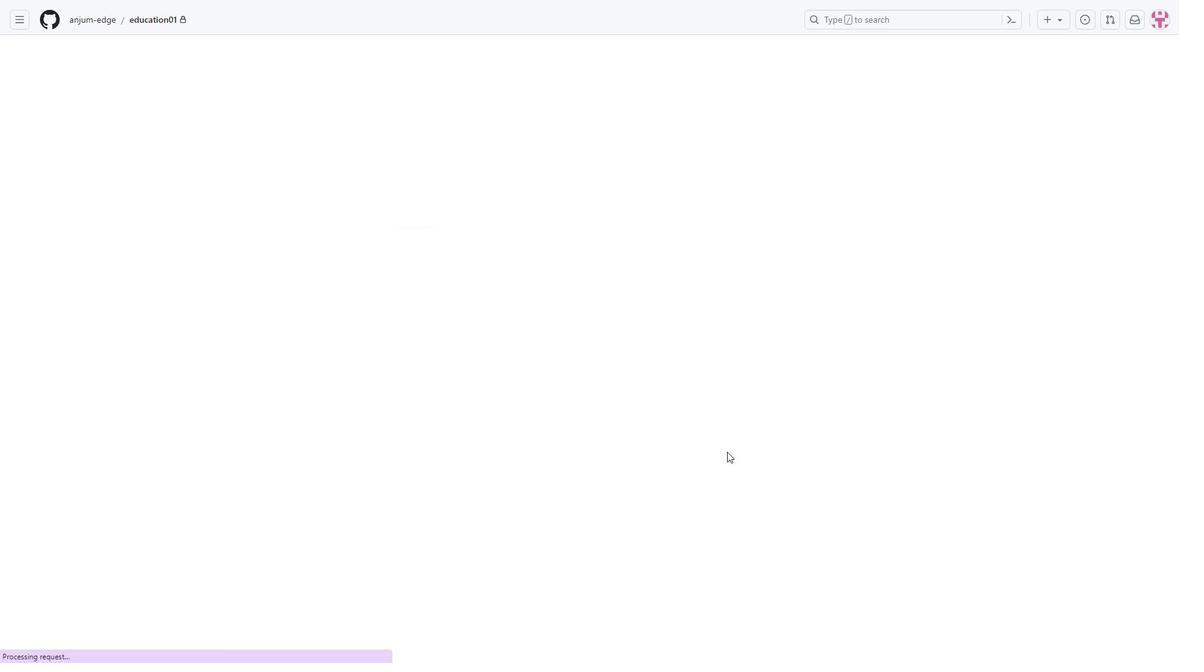 
Action: Mouse pressed left at (677, 409)
Screenshot: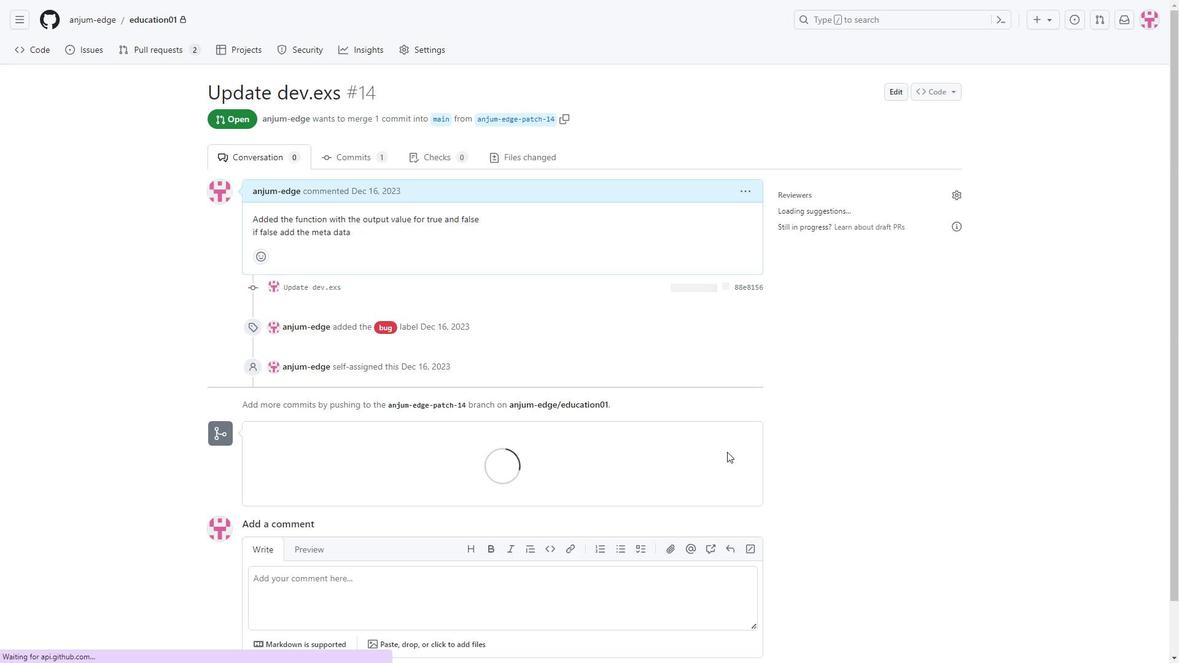 
Action: Mouse moved to (729, 350)
Screenshot: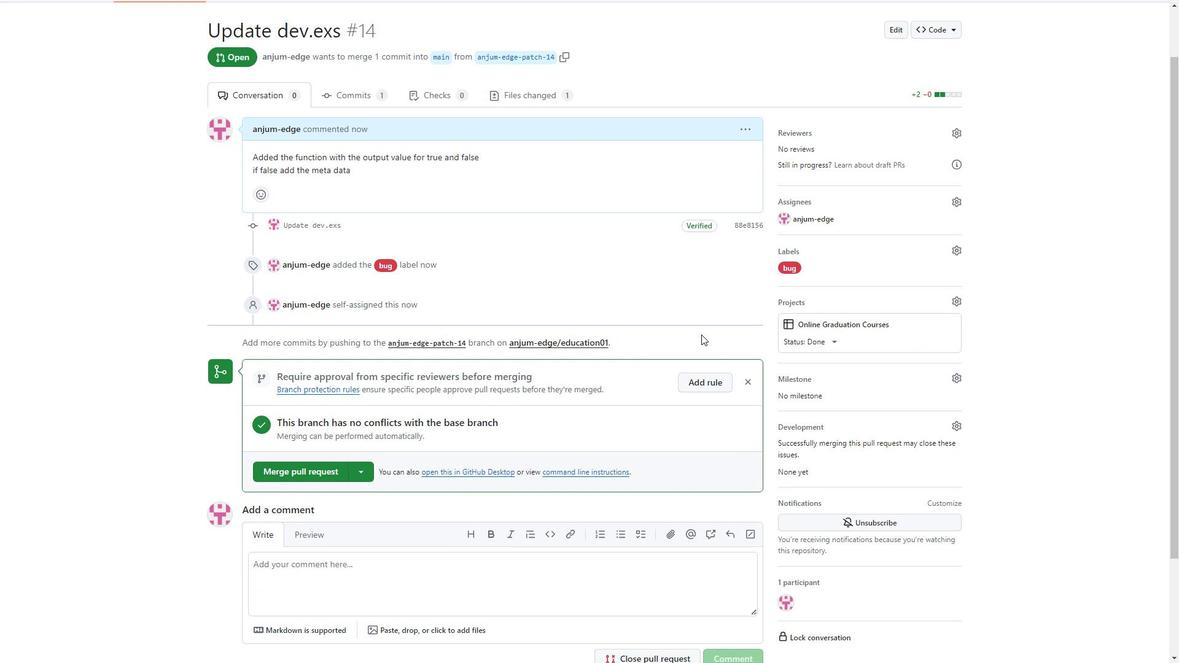 
Action: Mouse scrolled (729, 349) with delta (0, 0)
Screenshot: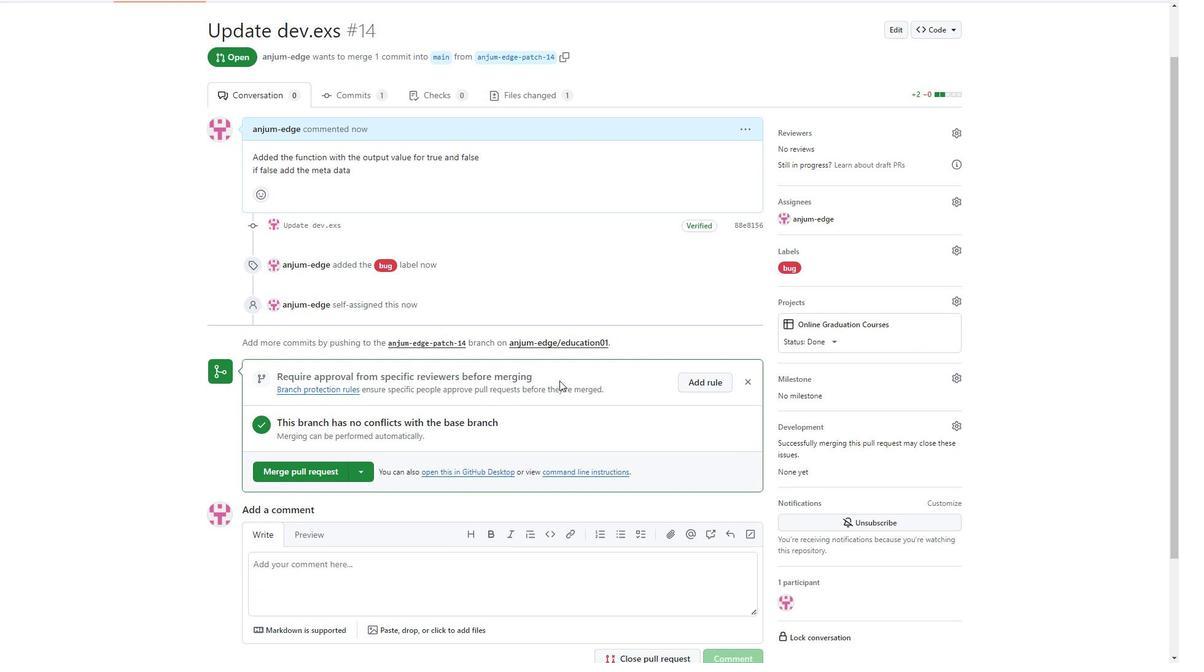
Action: Mouse moved to (829, 339)
Screenshot: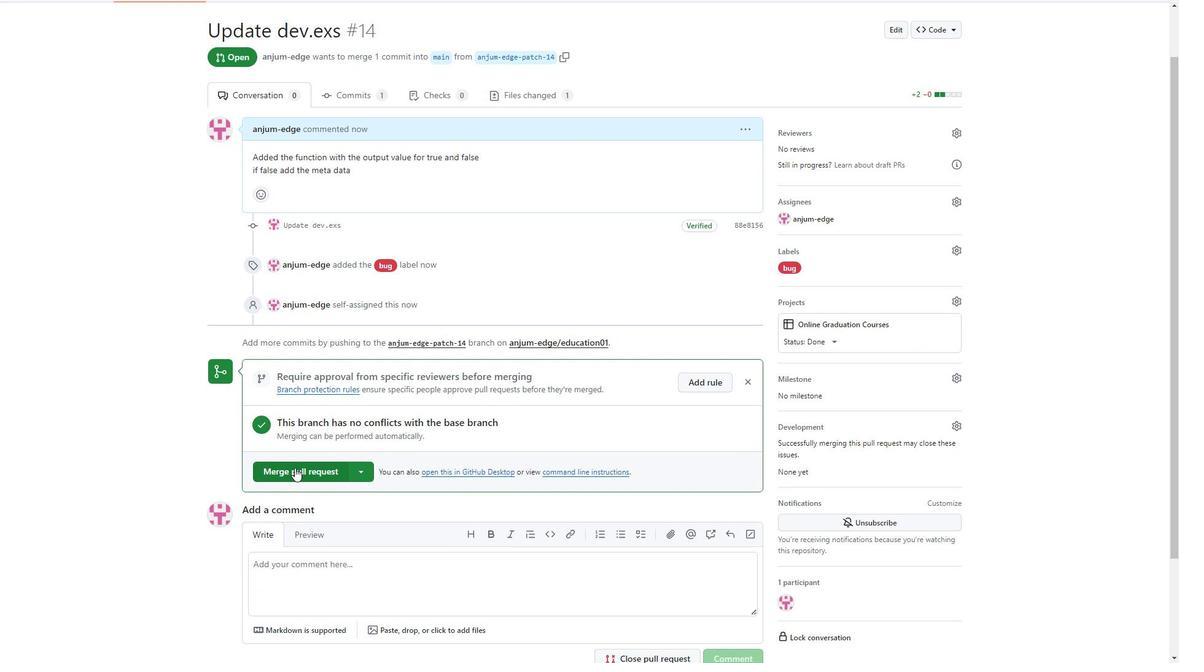 
Action: Mouse pressed left at (829, 339)
Screenshot: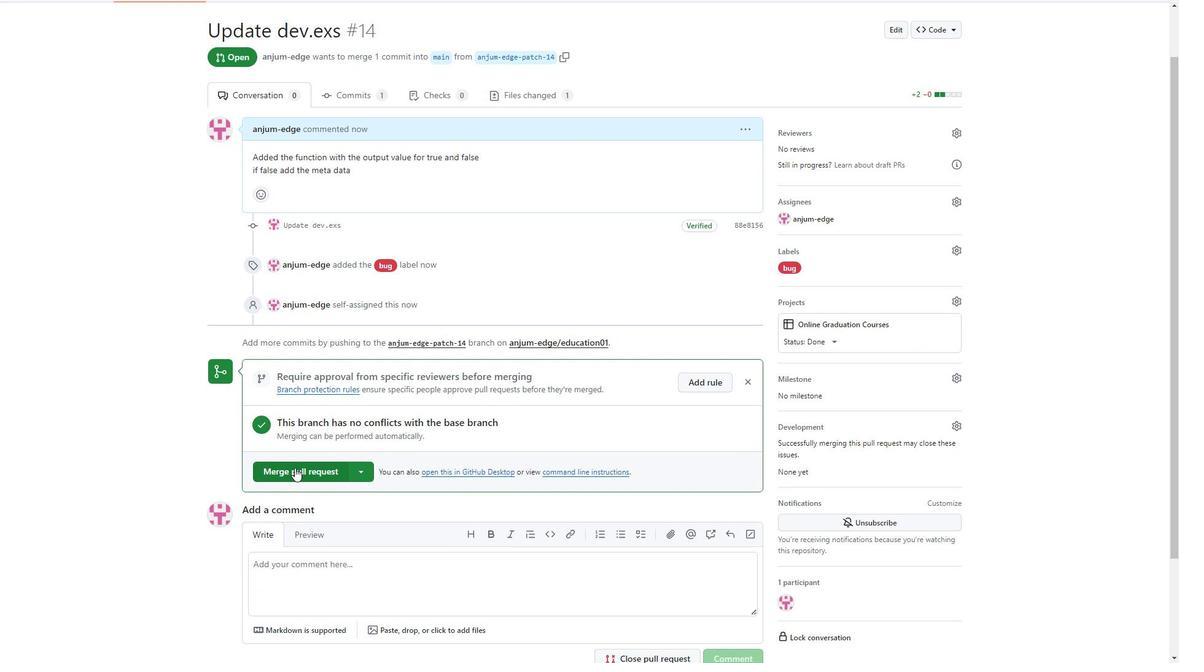 
Action: Mouse moved to (791, 399)
Screenshot: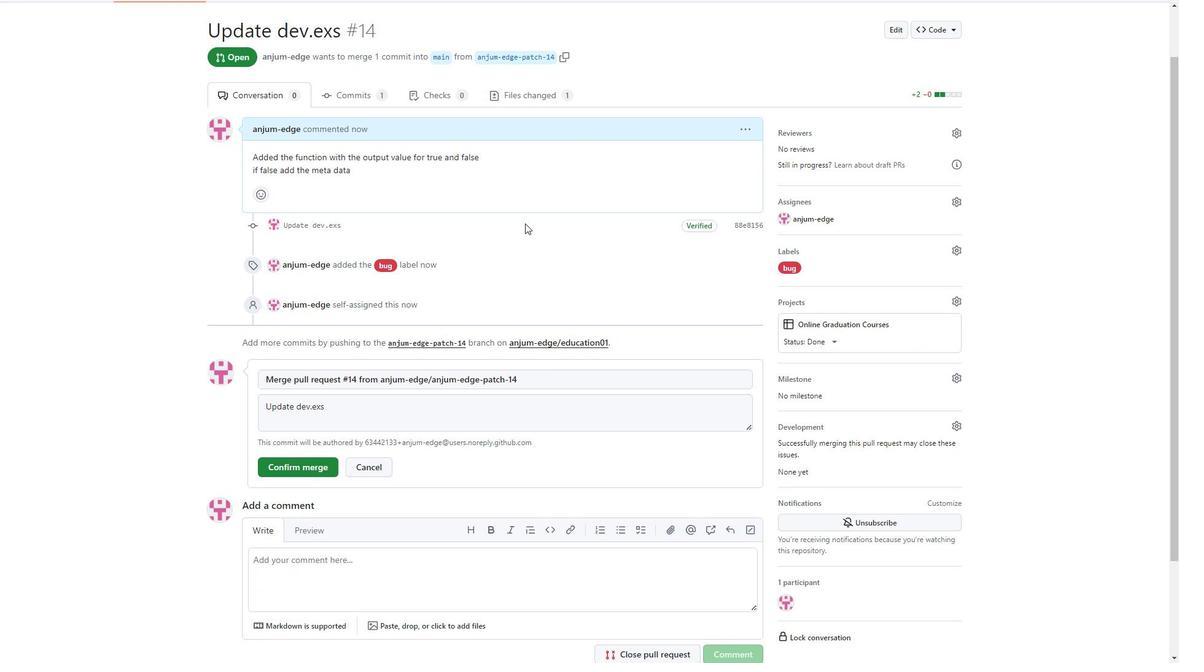 
Action: Mouse pressed left at (791, 399)
Screenshot: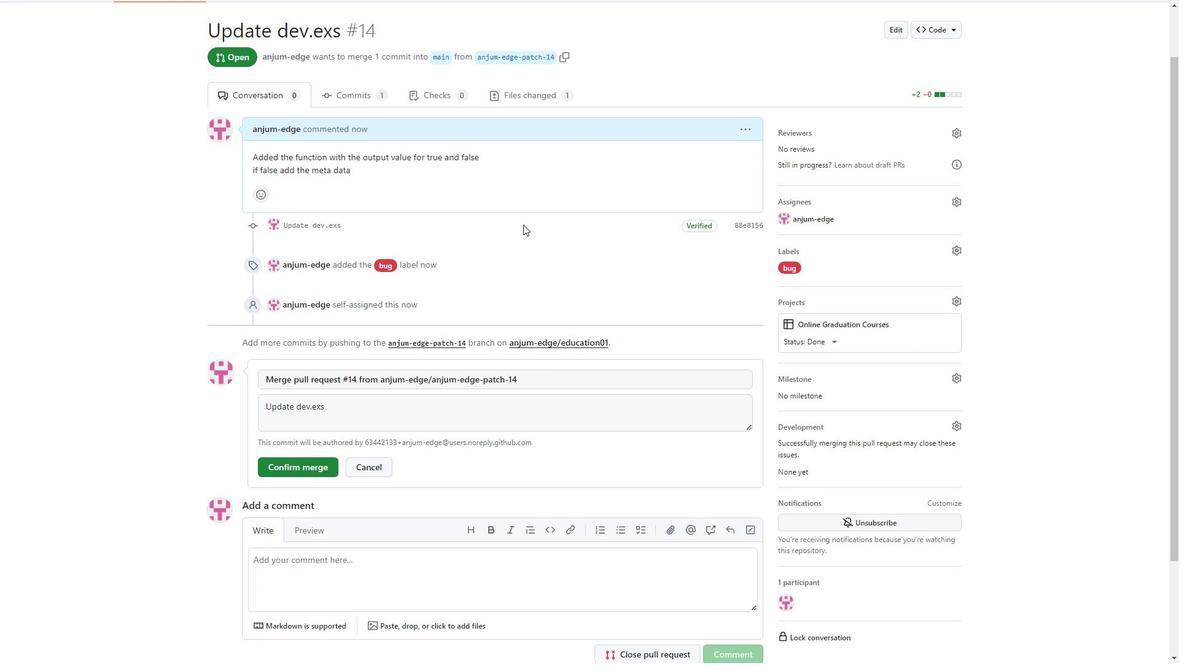
Action: Mouse moved to (294, 468)
Screenshot: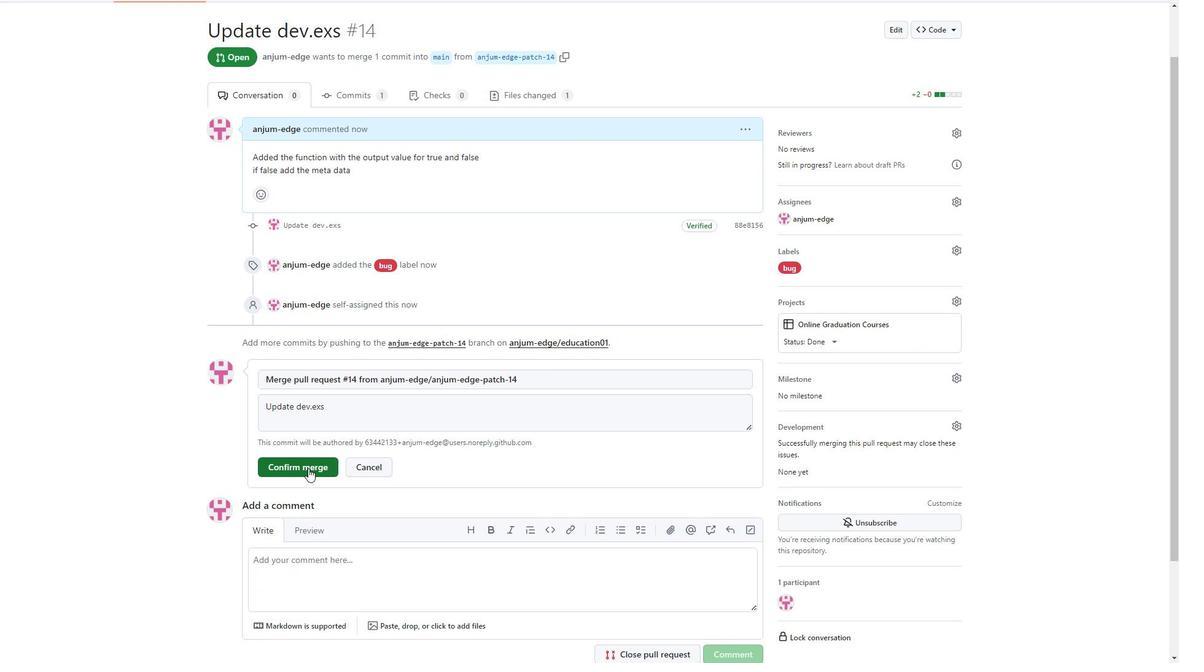 
Action: Mouse pressed left at (294, 468)
Screenshot: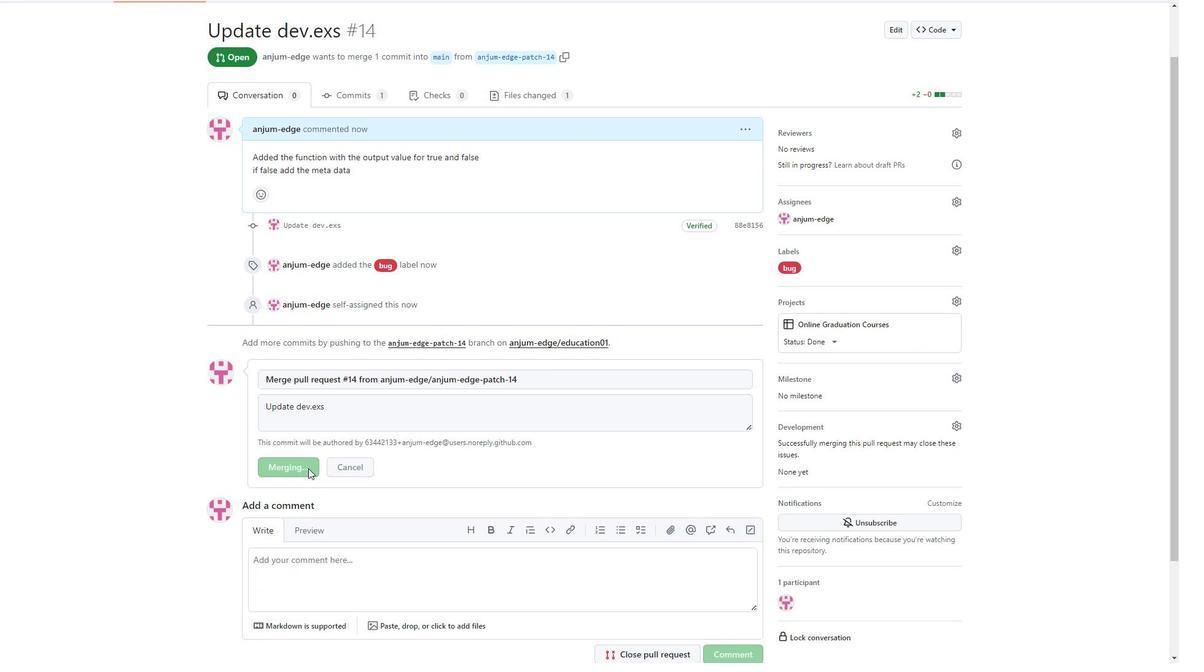 
Action: Mouse moved to (308, 468)
Screenshot: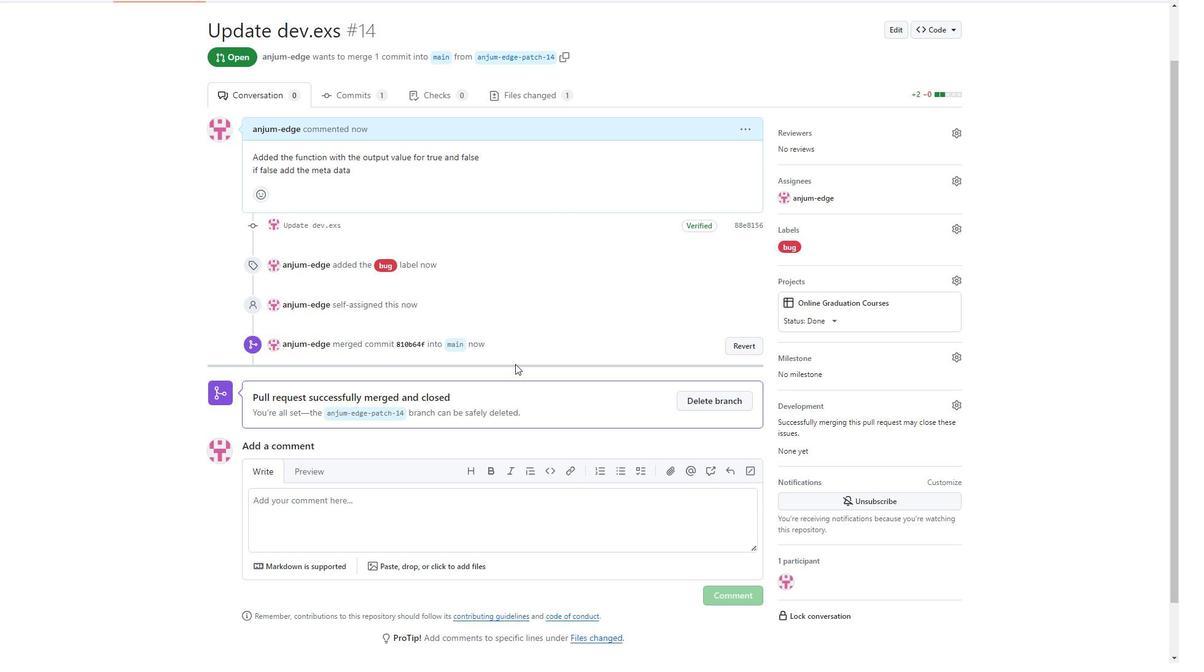 
Action: Mouse pressed left at (308, 468)
Screenshot: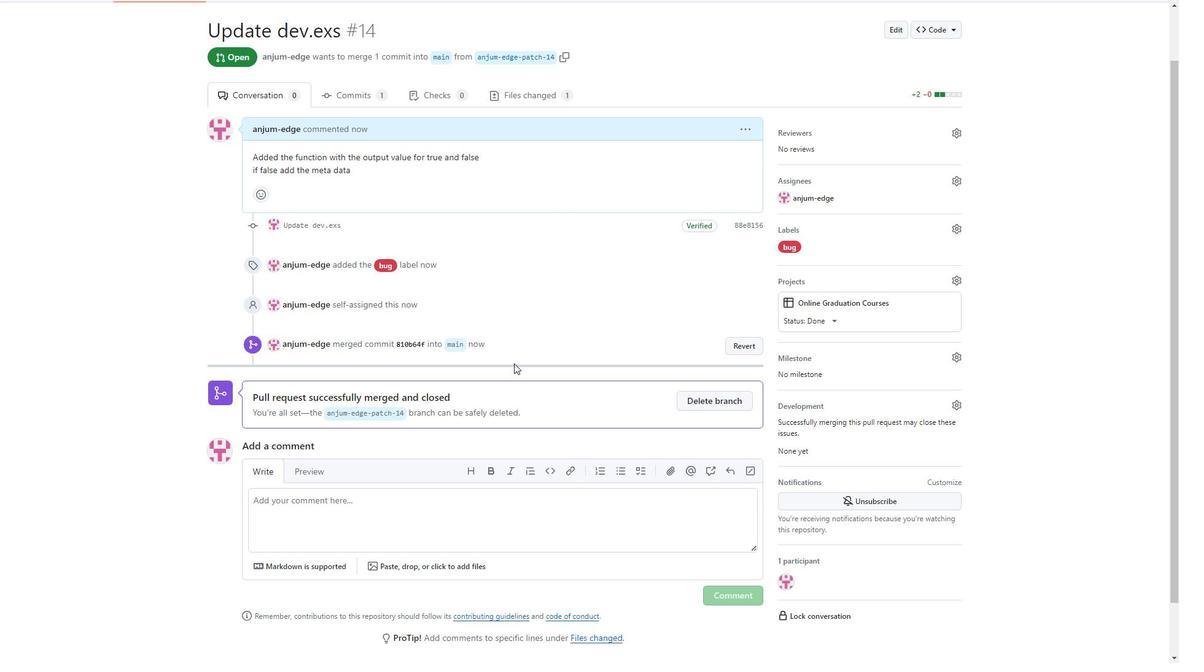 
Action: Mouse moved to (514, 363)
Screenshot: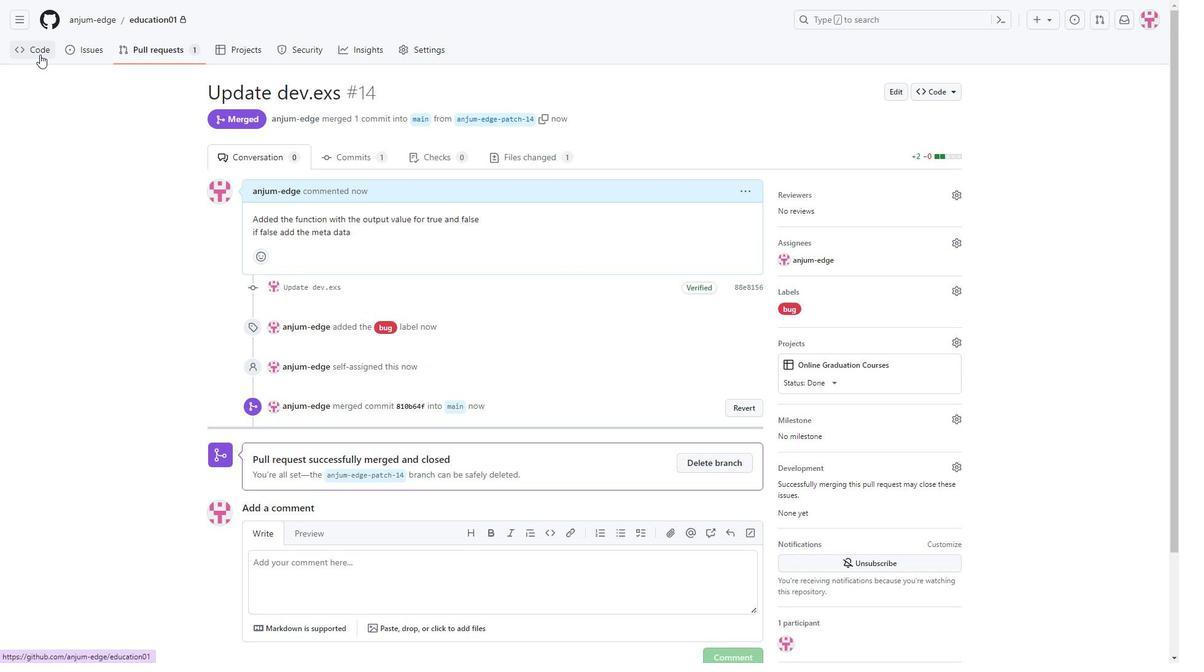 
Action: Mouse scrolled (514, 364) with delta (0, 0)
Screenshot: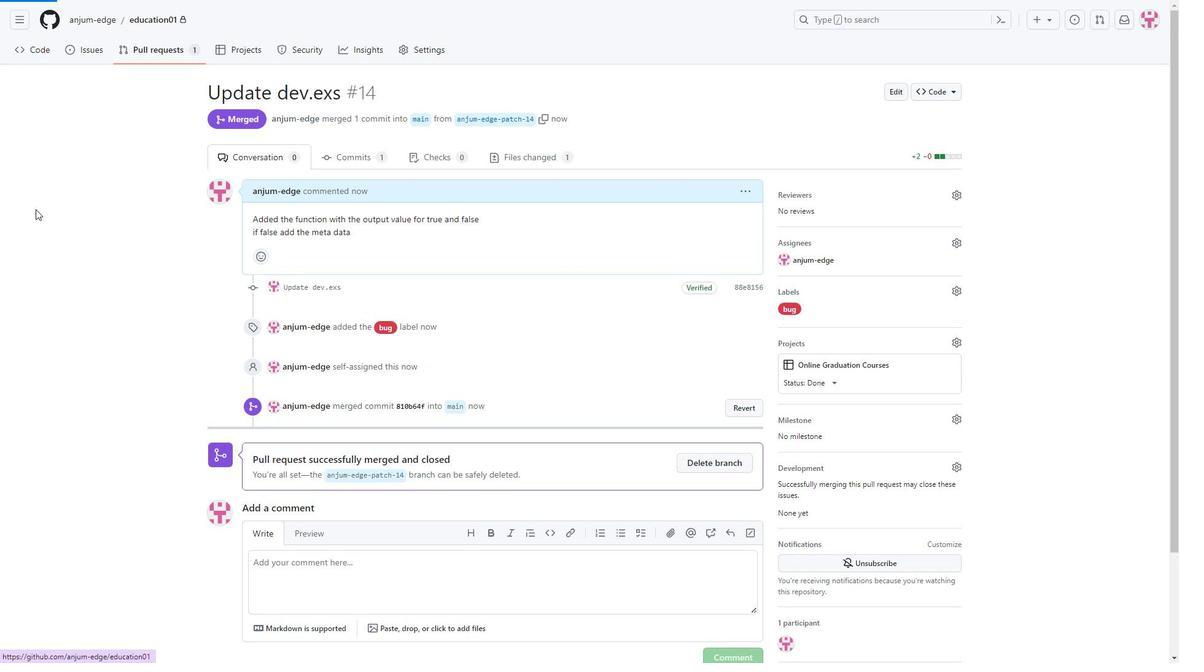 
Action: Mouse scrolled (514, 364) with delta (0, 0)
Screenshot: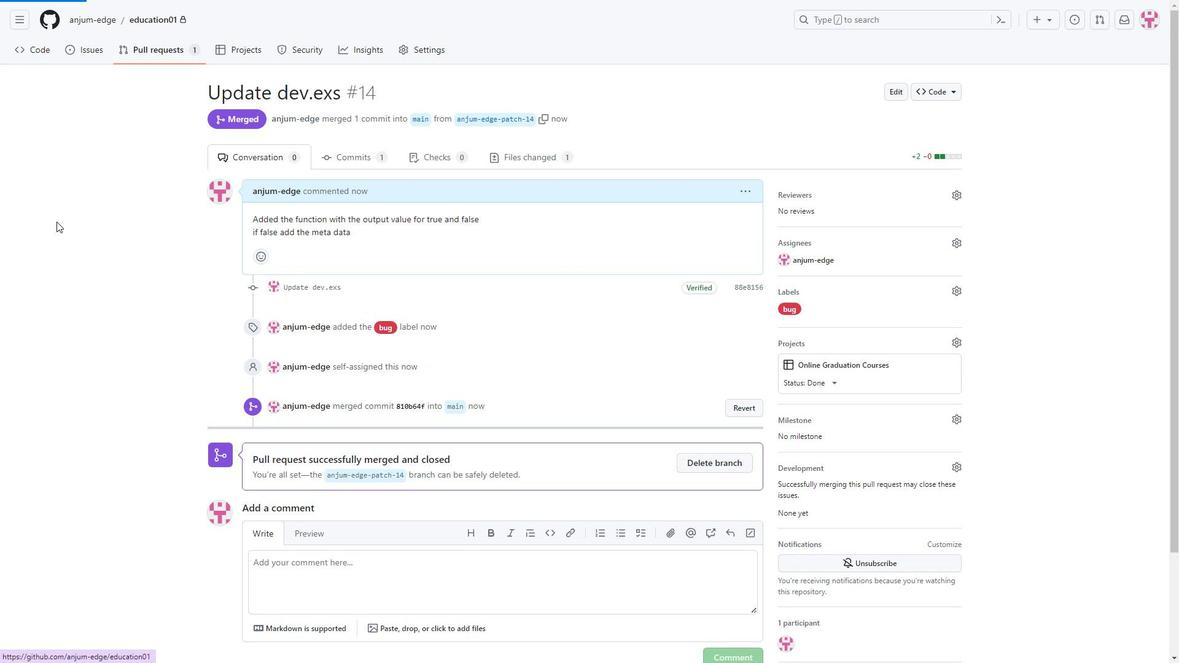 
Action: Mouse scrolled (514, 364) with delta (0, 0)
Screenshot: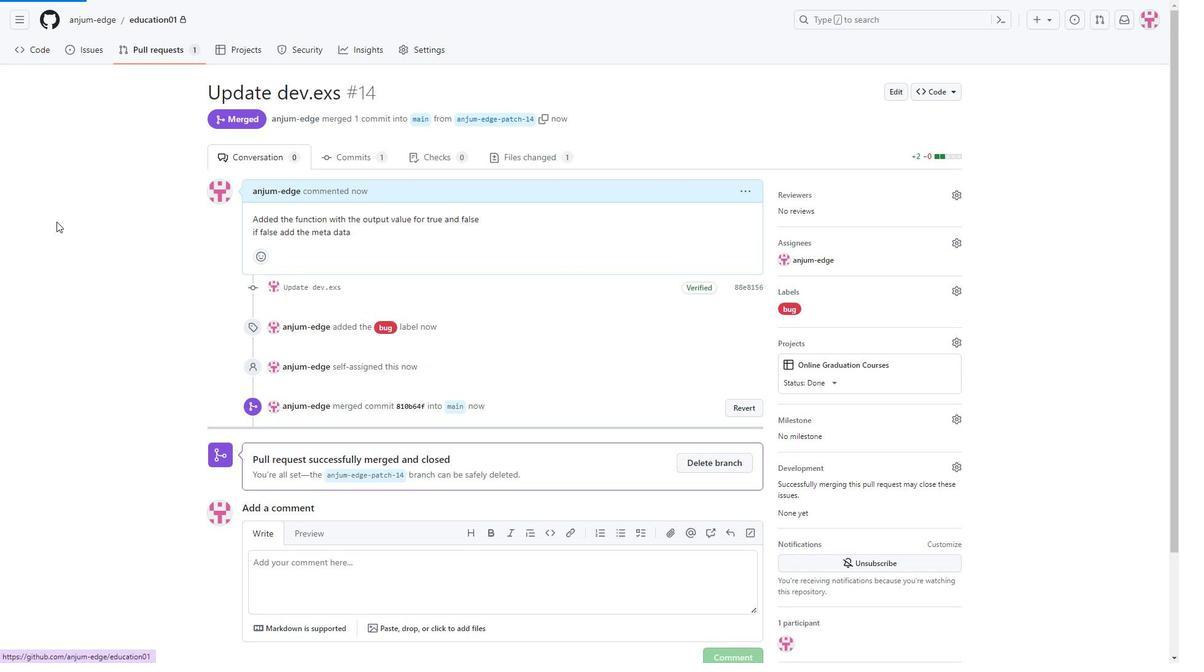 
Action: Mouse scrolled (514, 364) with delta (0, 0)
Screenshot: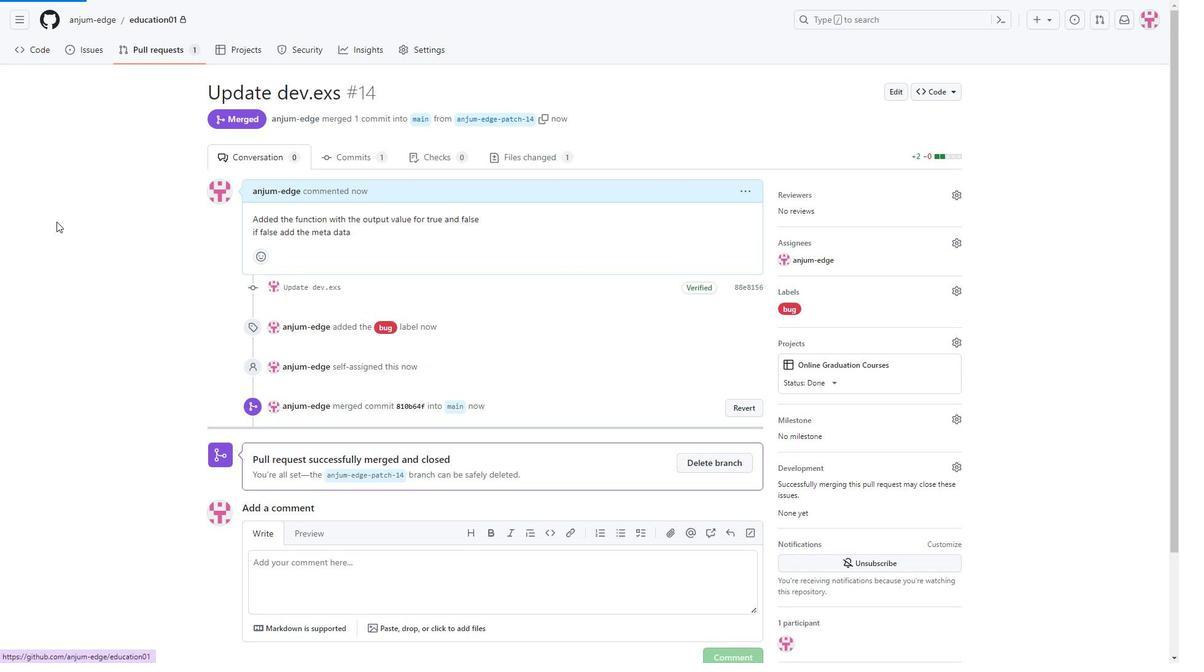 
Action: Mouse scrolled (514, 364) with delta (0, 0)
Screenshot: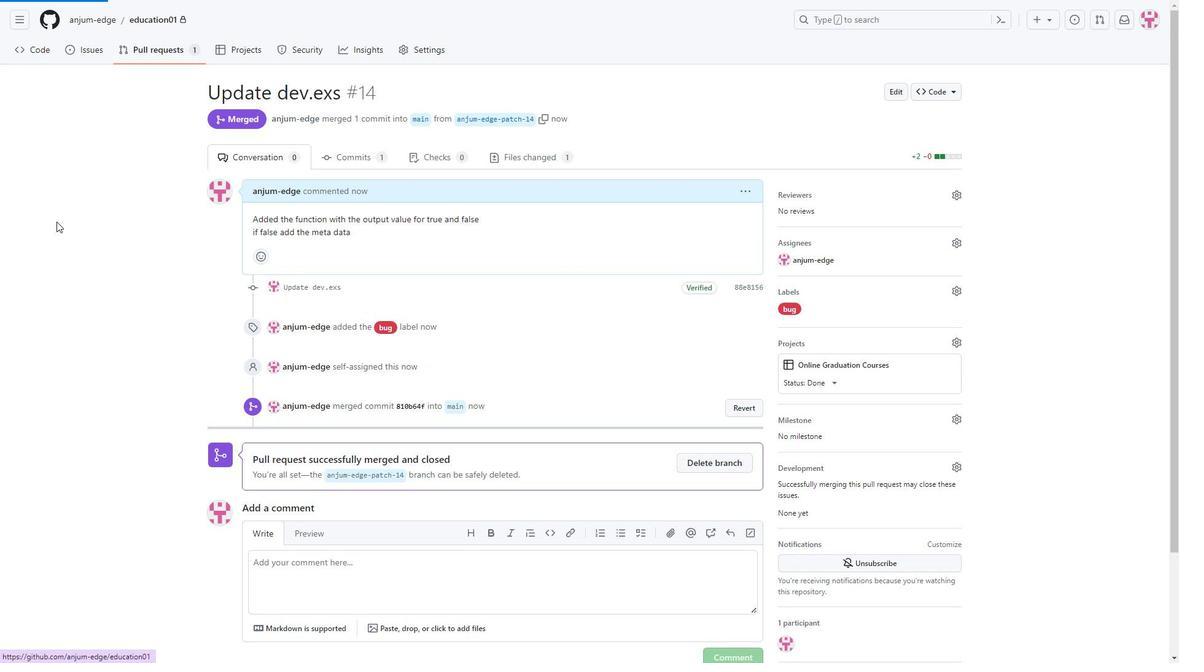 
Action: Mouse scrolled (514, 364) with delta (0, 0)
Screenshot: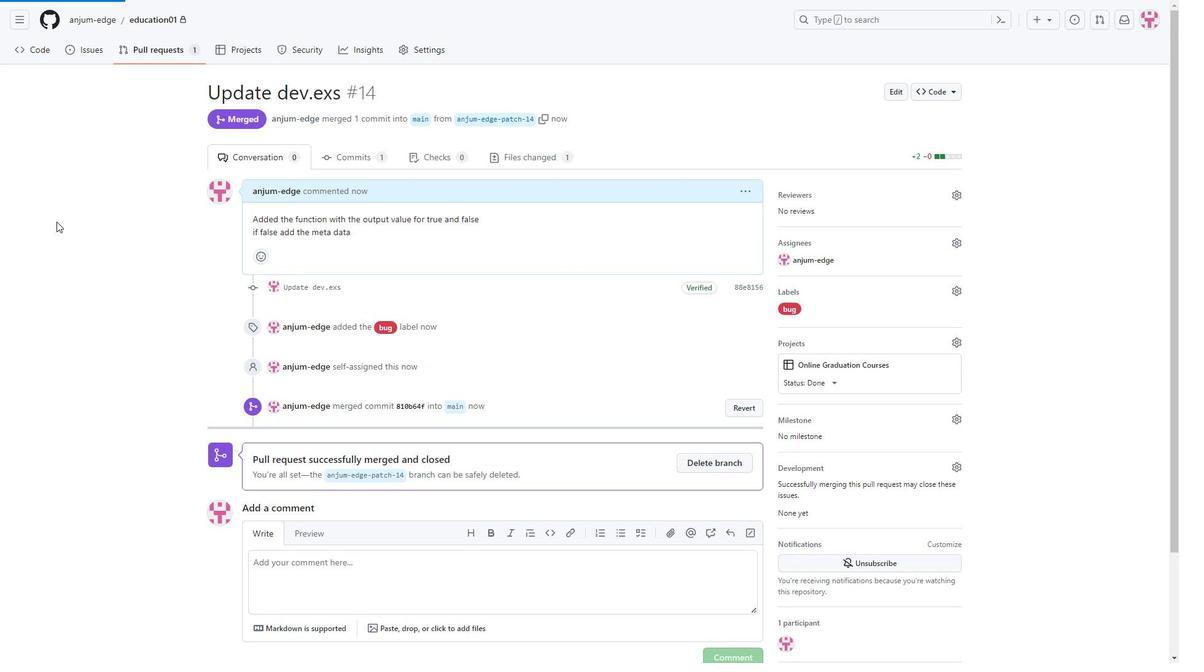 
Action: Mouse scrolled (514, 364) with delta (0, 0)
Screenshot: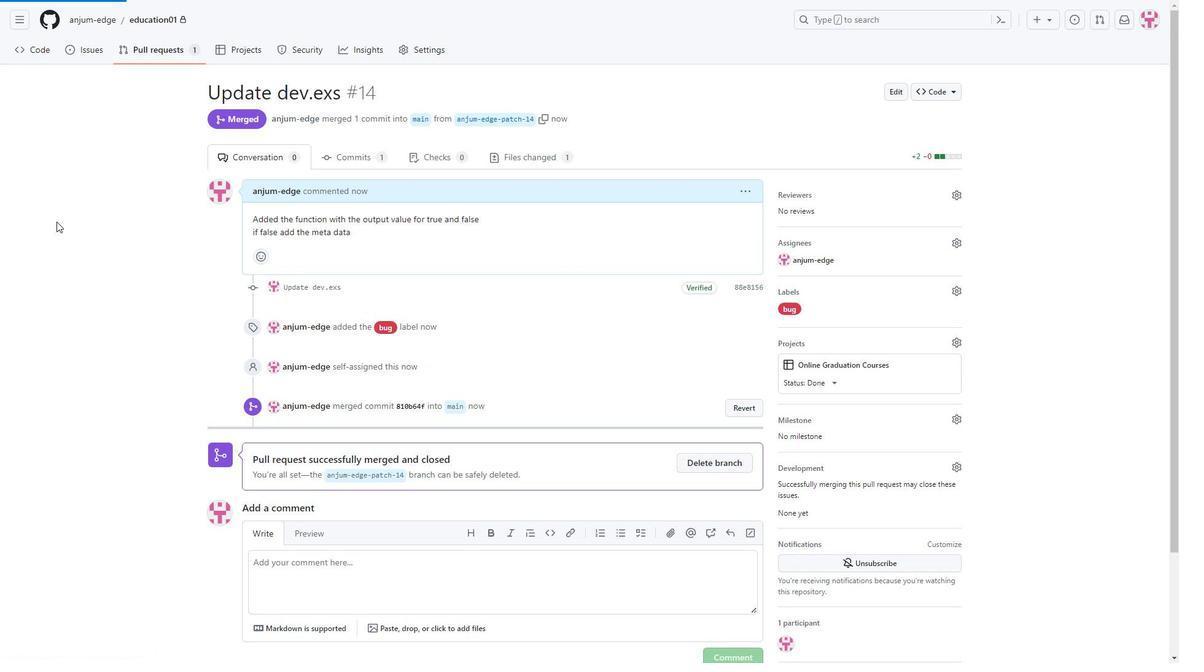 
Action: Mouse scrolled (514, 364) with delta (0, 0)
Screenshot: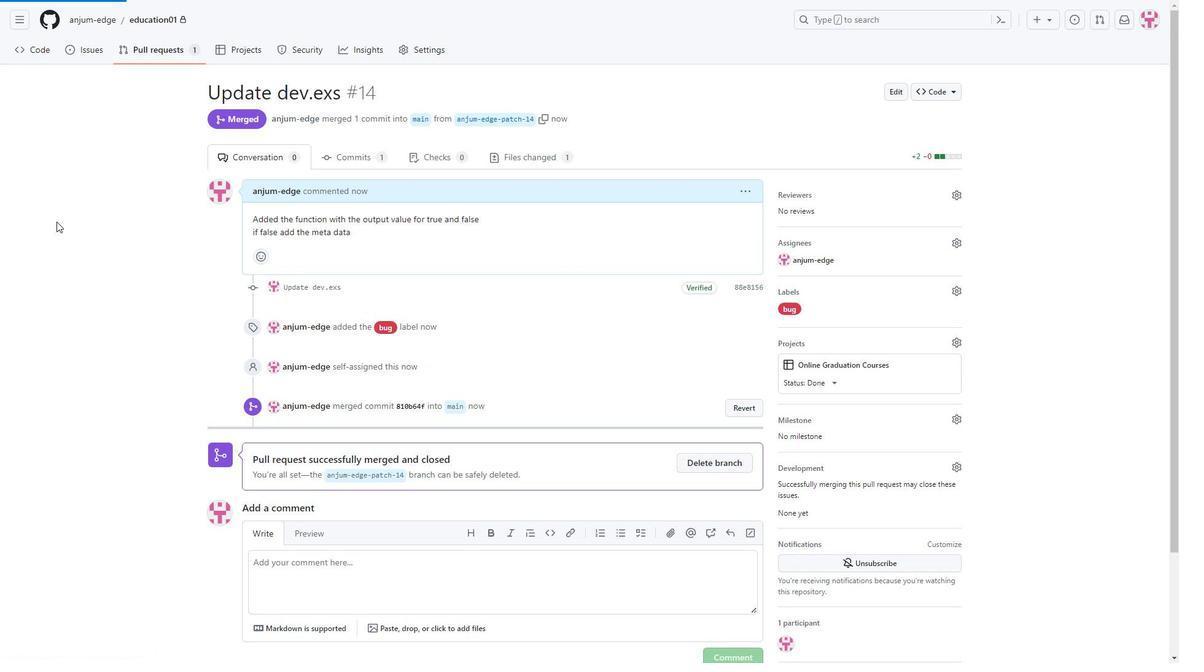 
Action: Mouse moved to (39, 54)
Screenshot: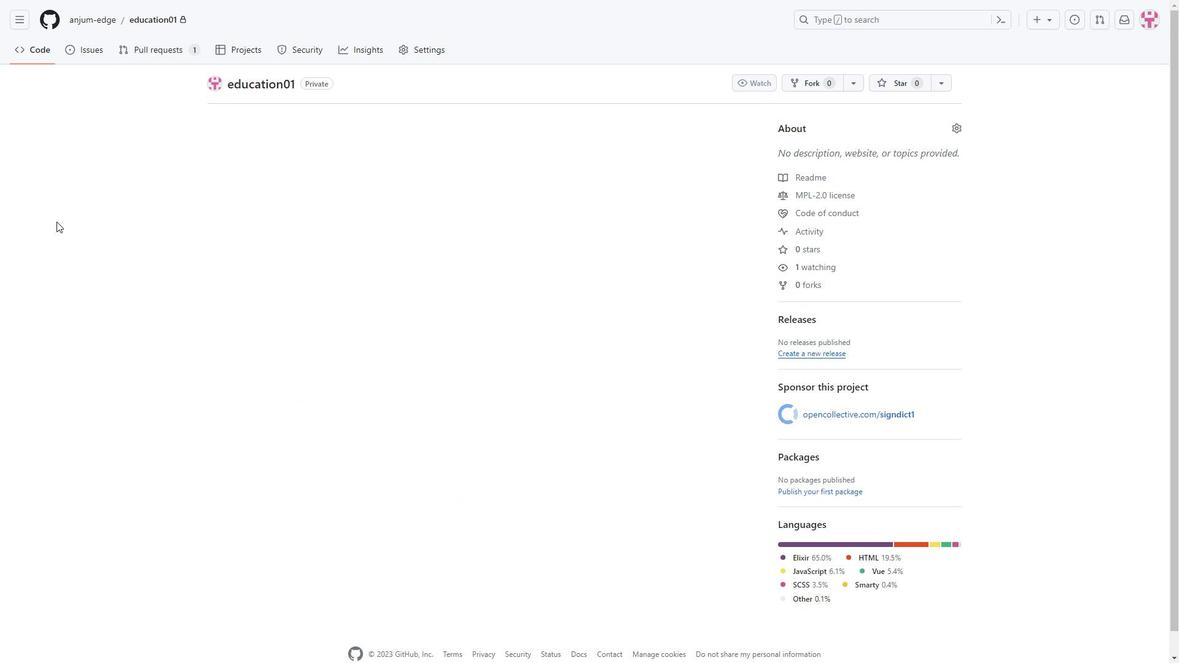 
Action: Mouse pressed left at (39, 54)
Screenshot: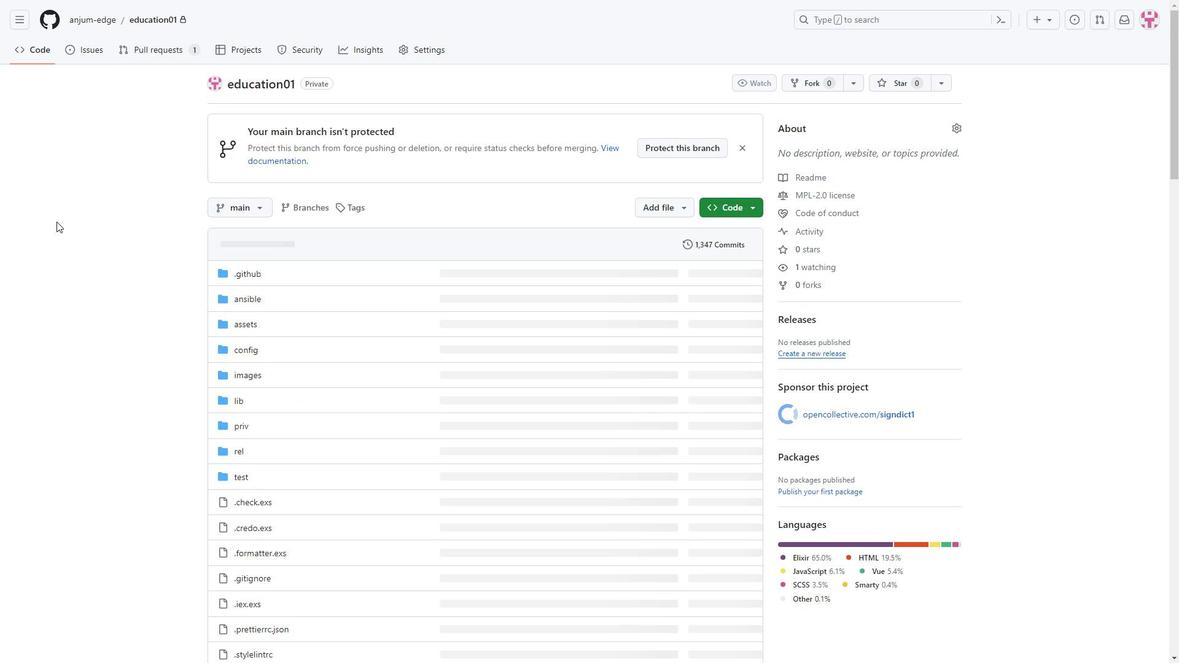 
Action: Mouse moved to (307, 416)
Screenshot: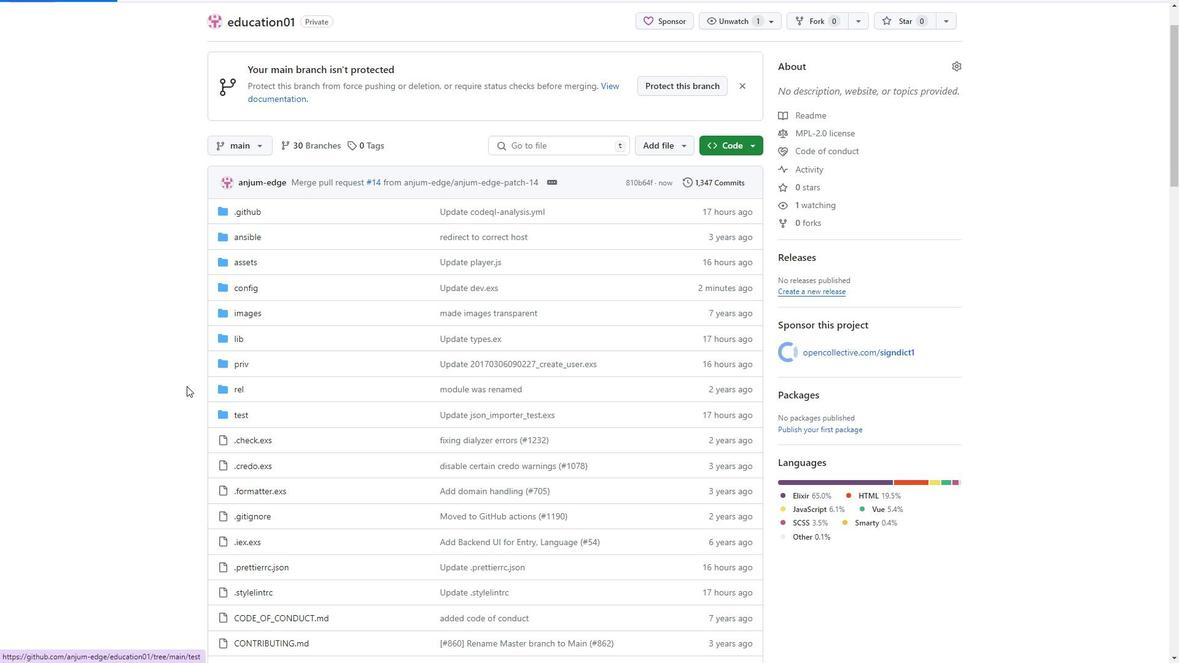 
Action: Mouse scrolled (307, 416) with delta (0, 0)
Screenshot: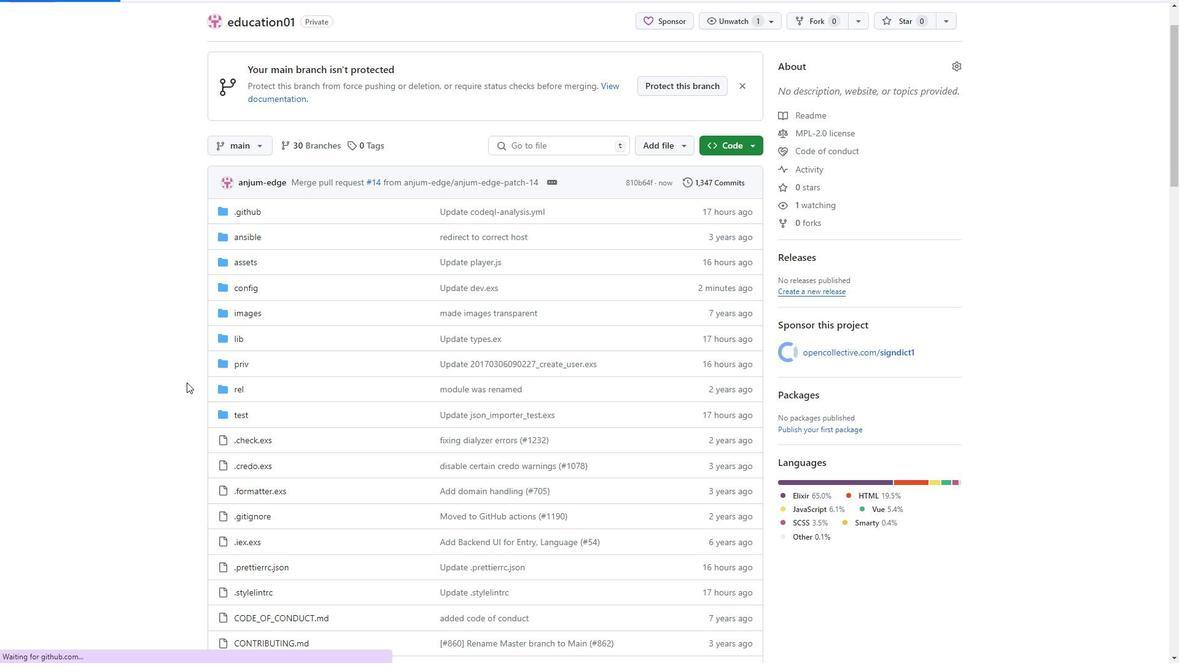 
Action: Mouse moved to (238, 417)
Screenshot: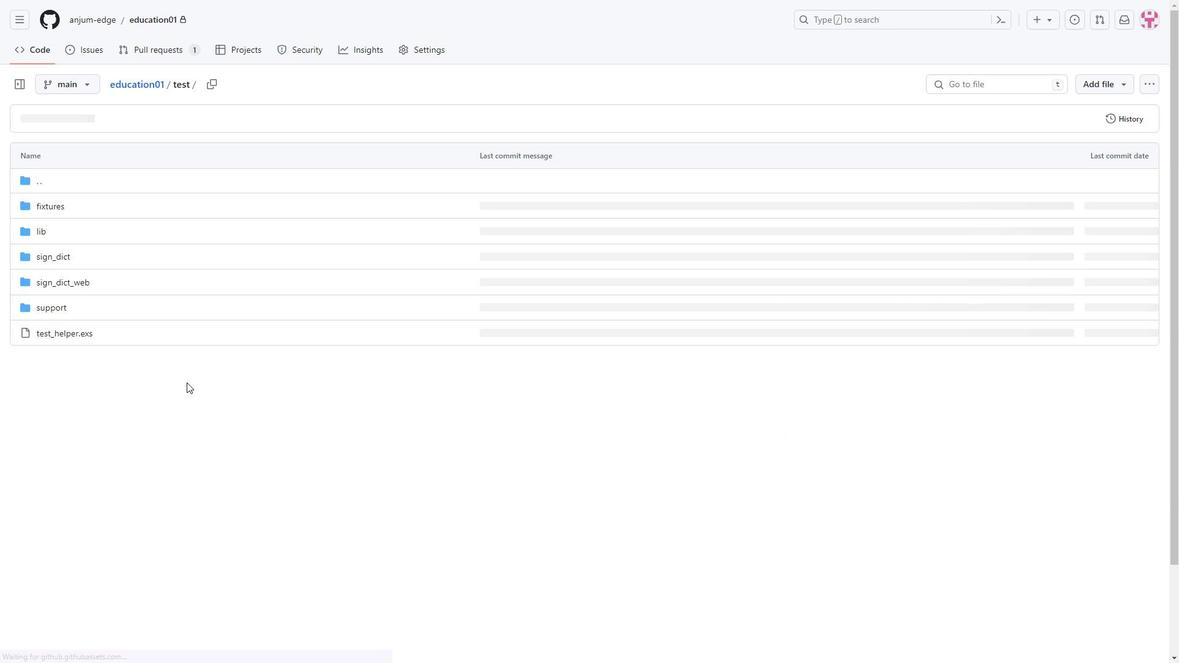 
Action: Mouse pressed left at (238, 417)
Screenshot: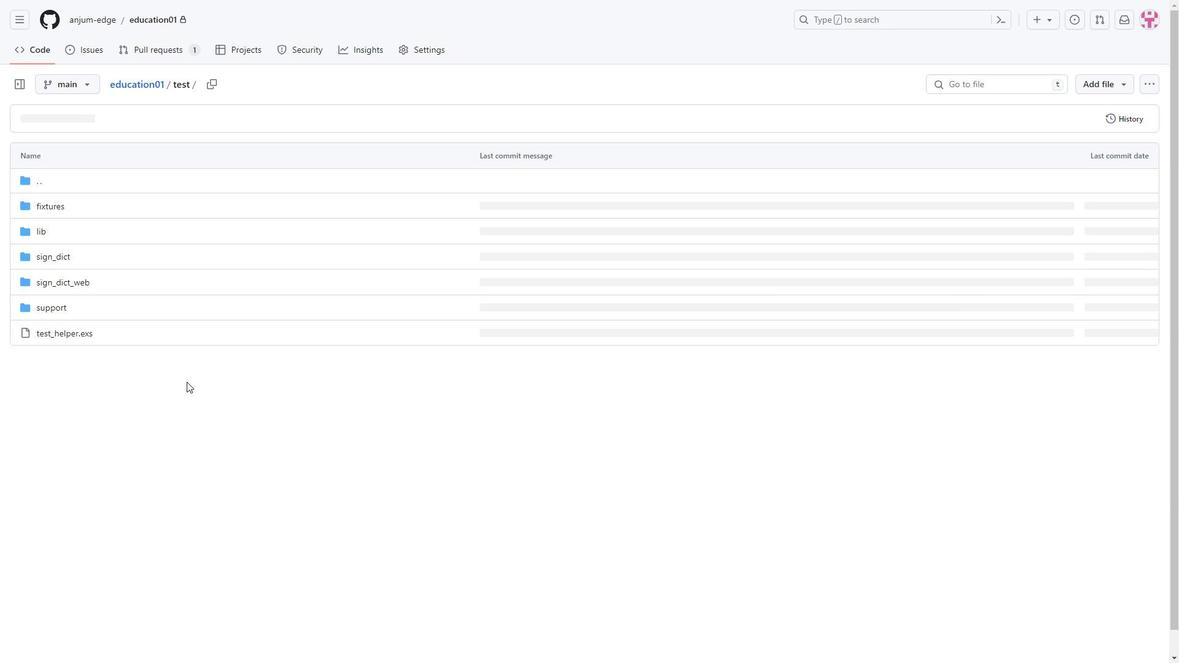 
Action: Mouse moved to (51, 208)
Screenshot: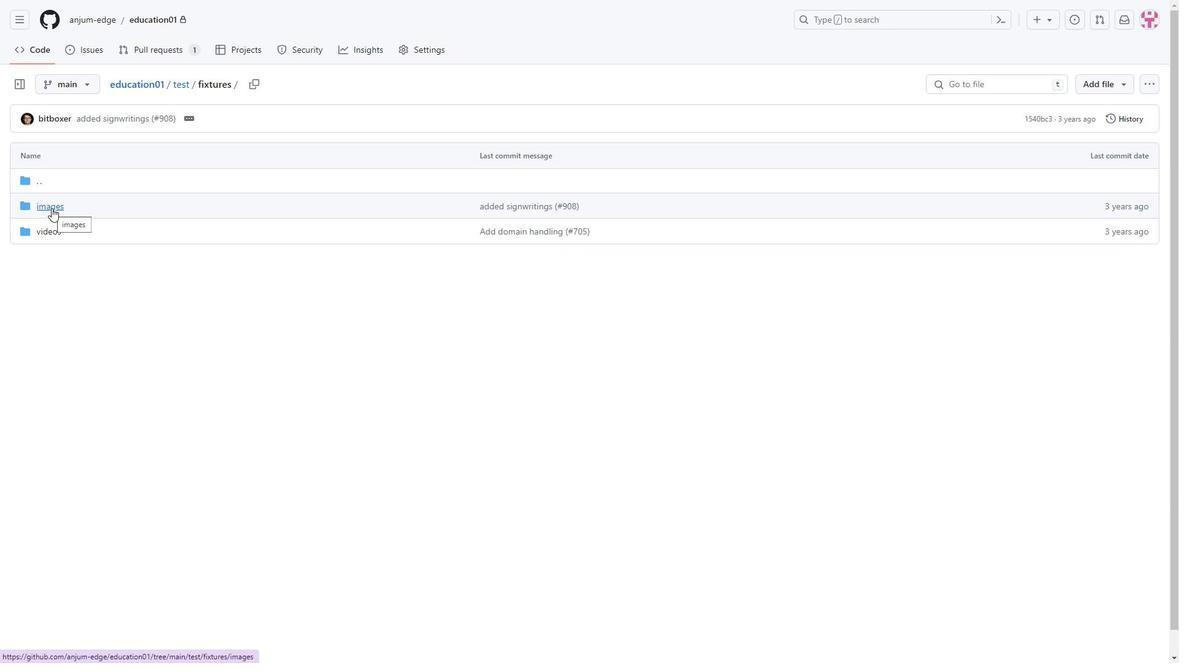 
Action: Mouse pressed left at (51, 208)
Screenshot: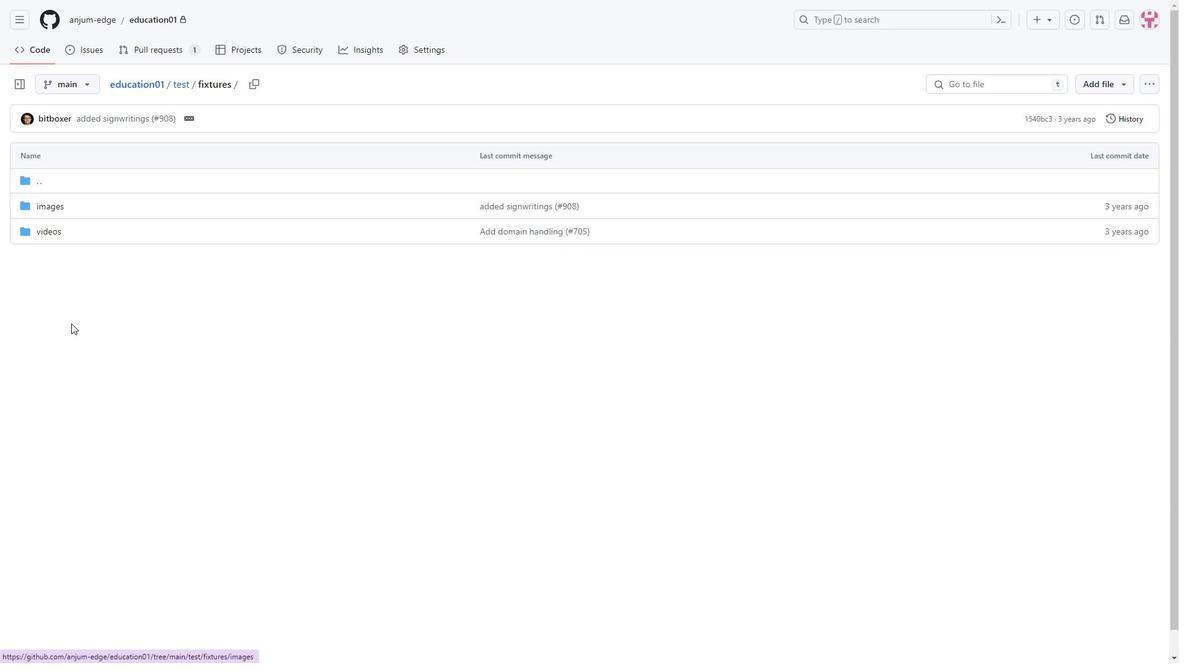 
Action: Mouse moved to (71, 323)
Screenshot: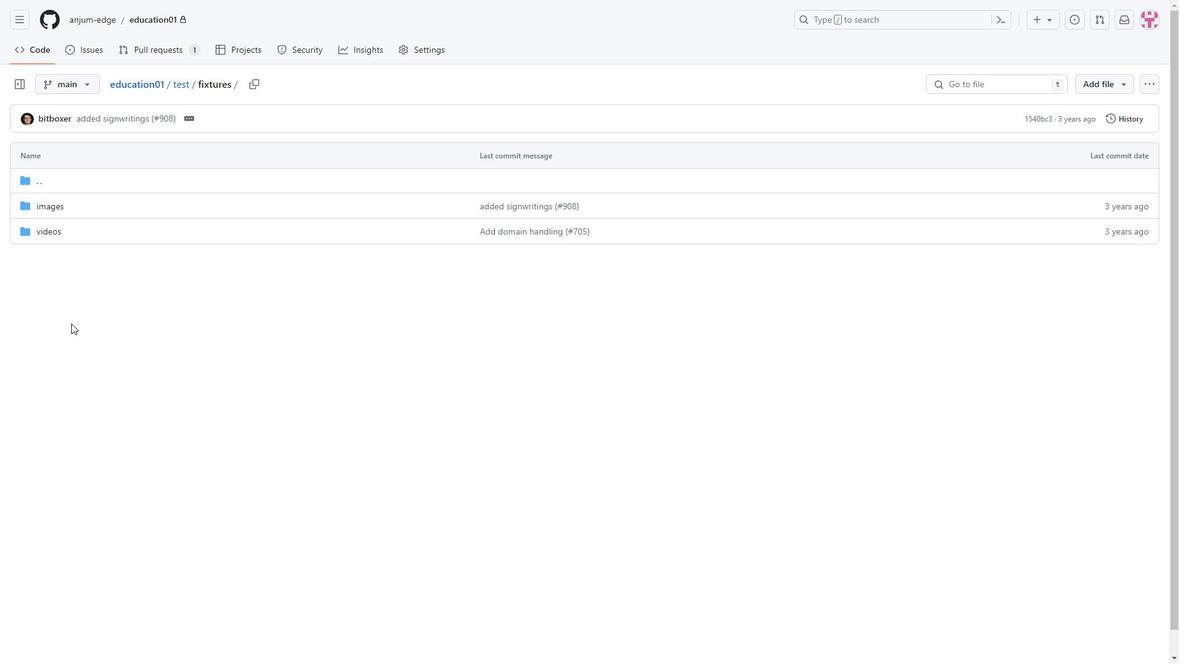 
Action: Mouse scrolled (71, 323) with delta (0, 0)
Screenshot: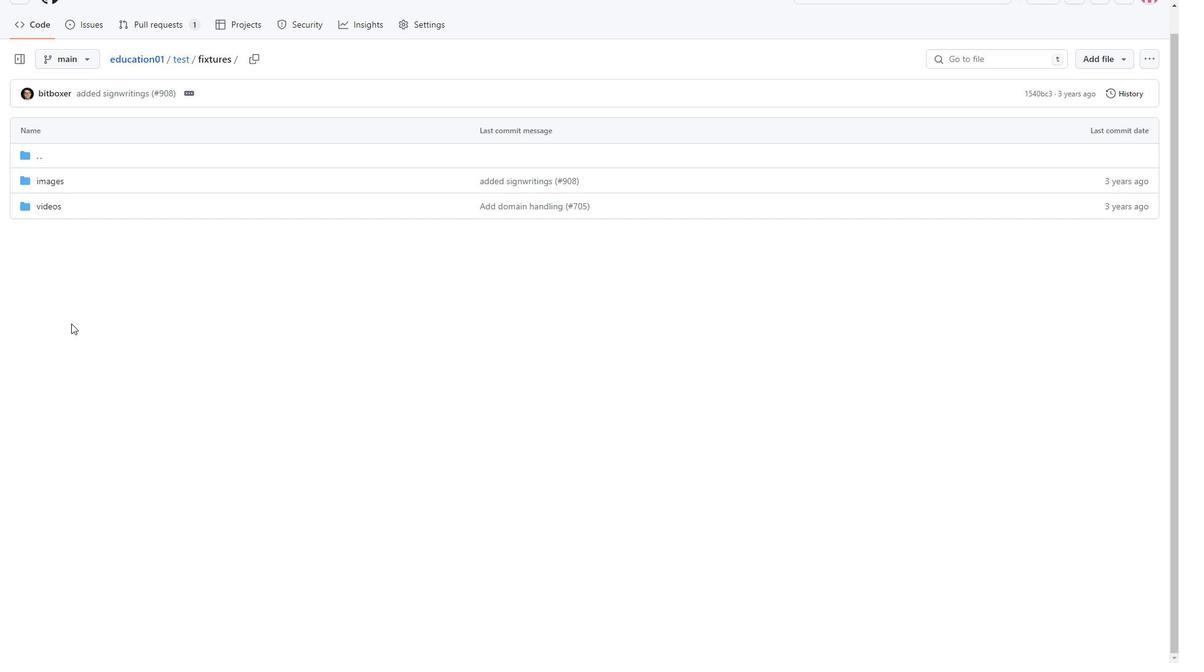 
Action: Mouse scrolled (71, 323) with delta (0, 0)
Screenshot: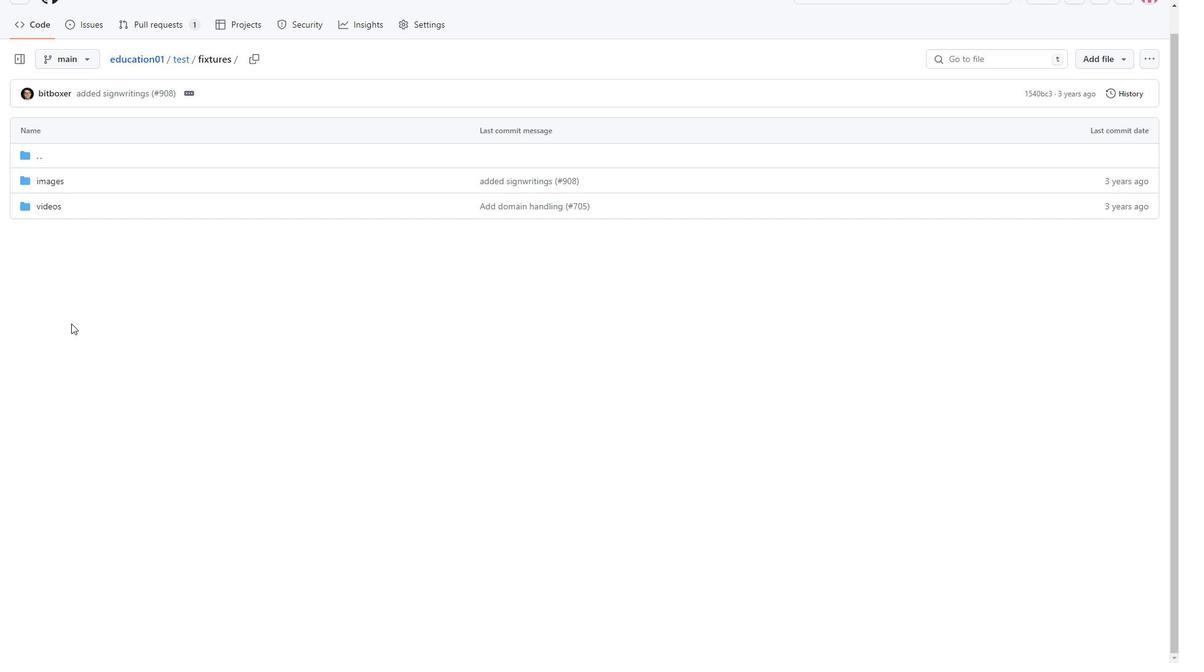 
Action: Mouse scrolled (71, 323) with delta (0, 0)
Screenshot: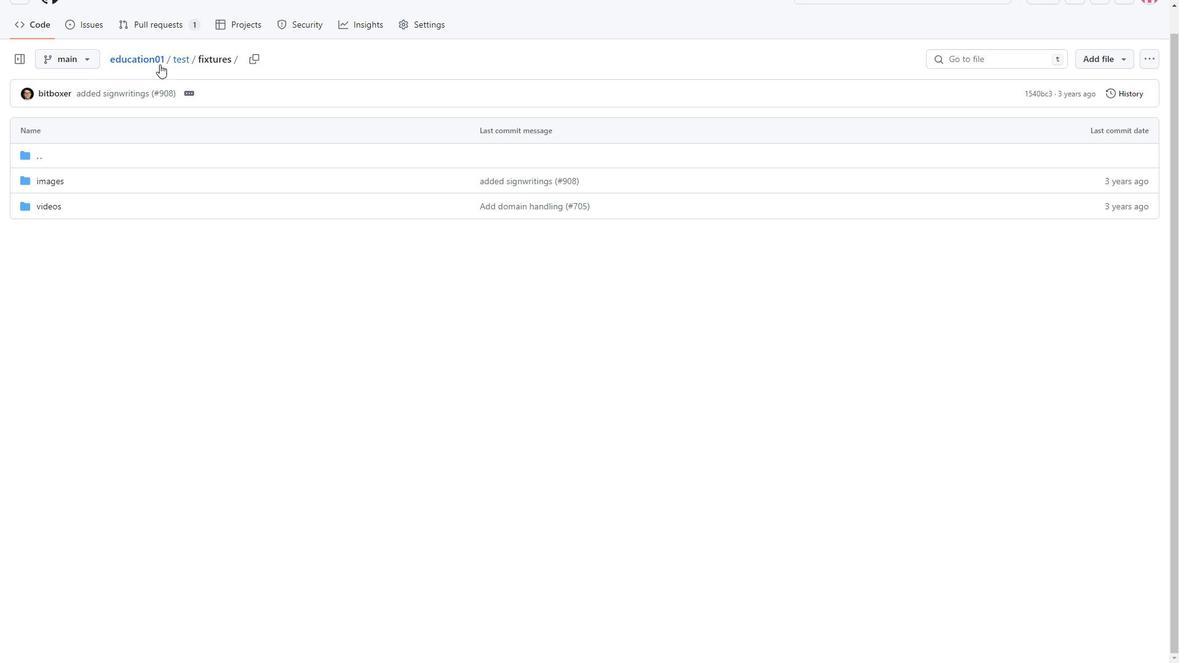 
Action: Mouse moved to (130, 57)
Screenshot: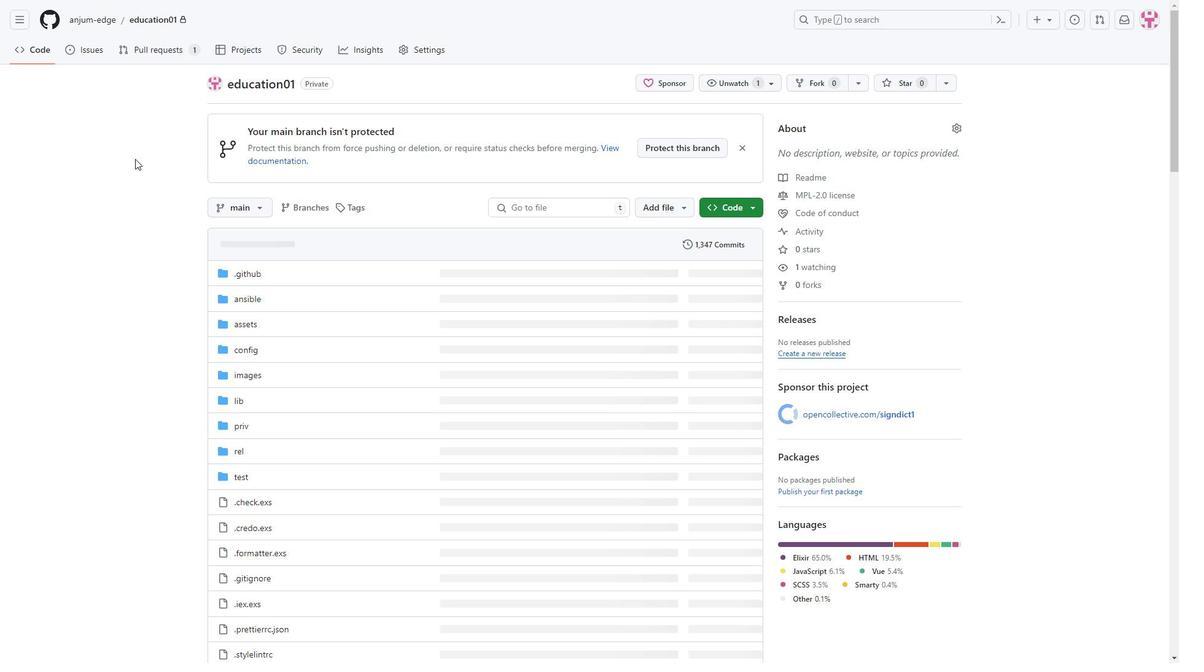 
Action: Mouse pressed left at (130, 57)
Screenshot: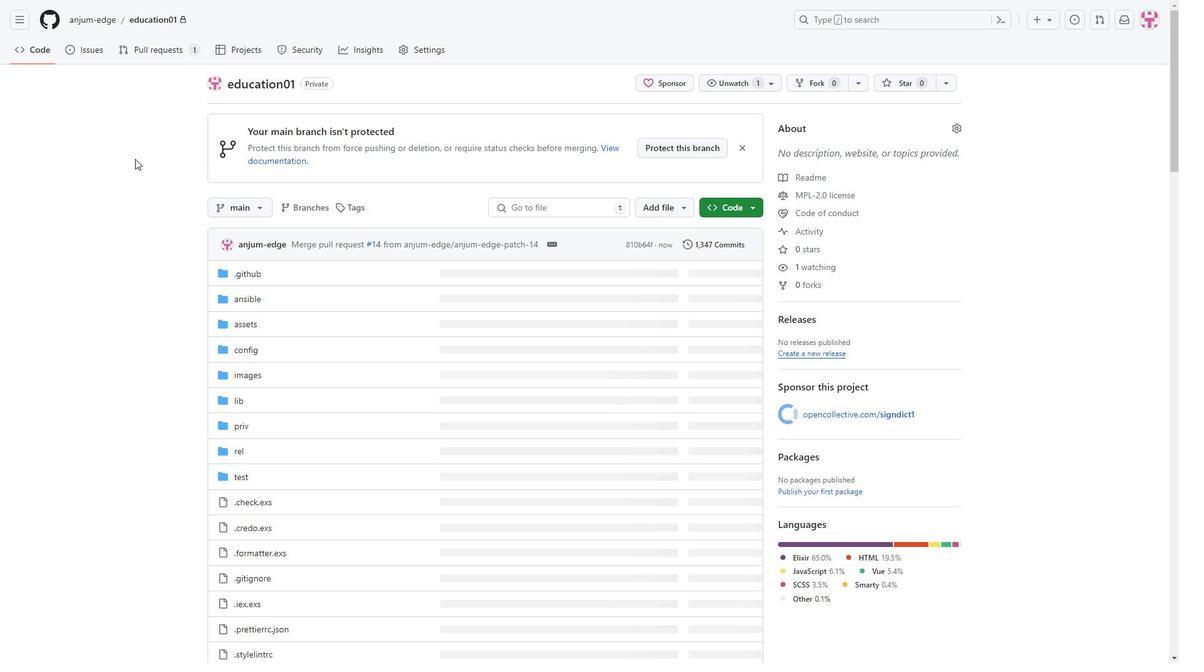 
Action: Mouse moved to (225, 410)
Screenshot: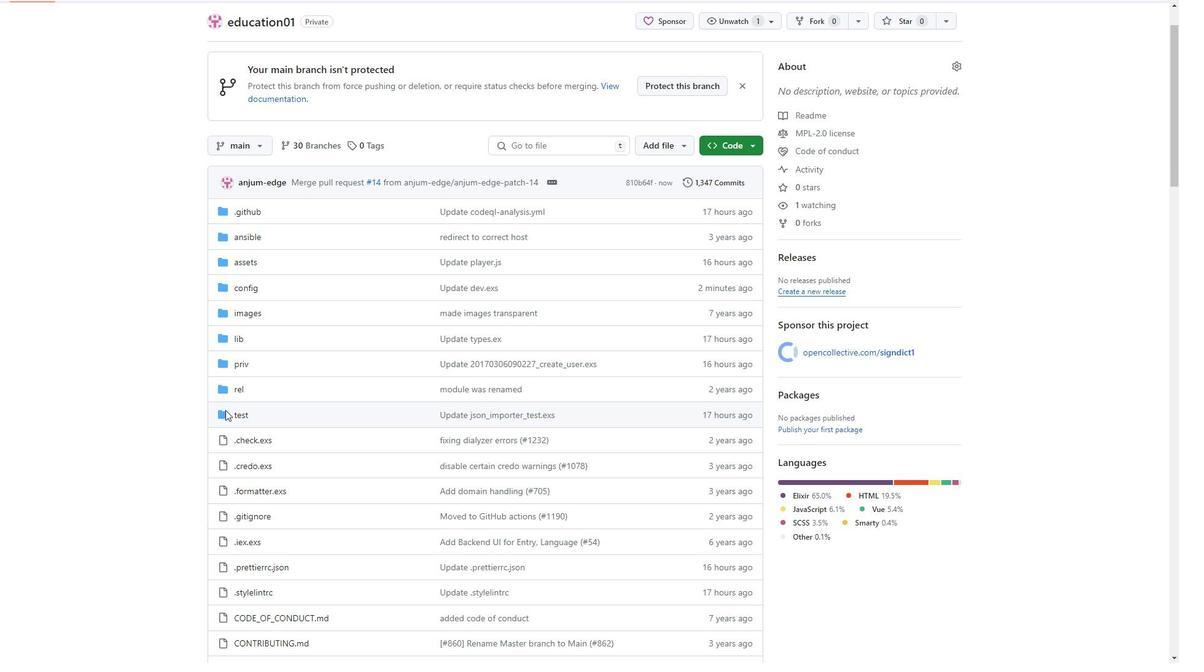 
Action: Mouse scrolled (225, 409) with delta (0, 0)
Screenshot: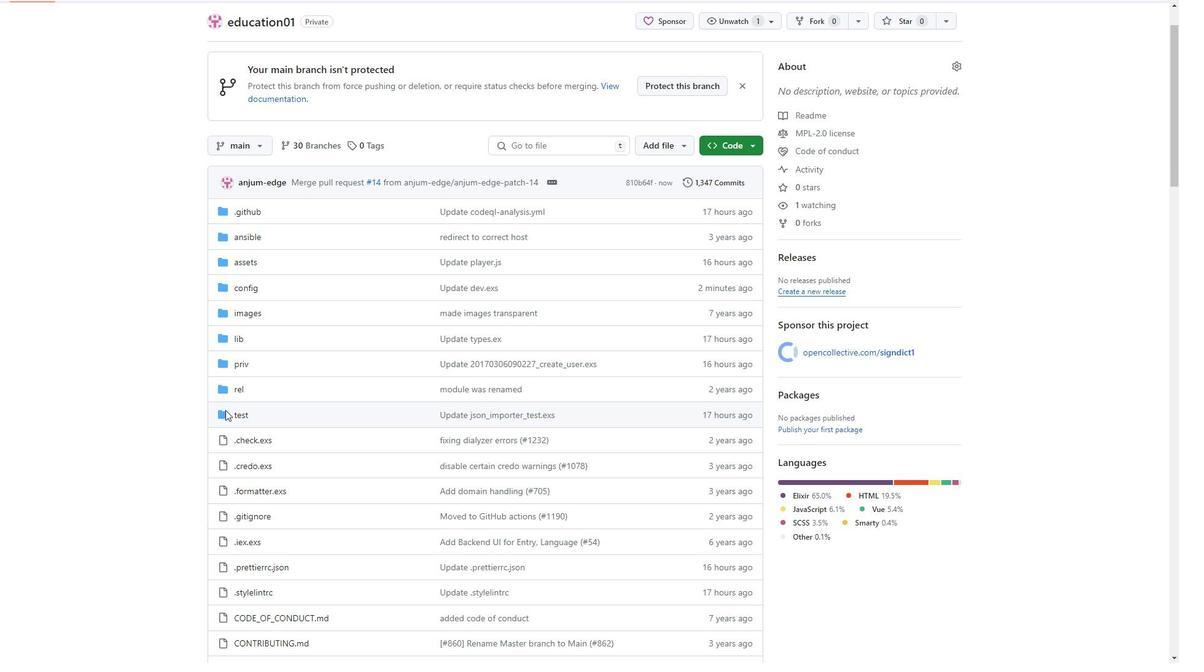 
Action: Mouse scrolled (225, 409) with delta (0, 0)
Screenshot: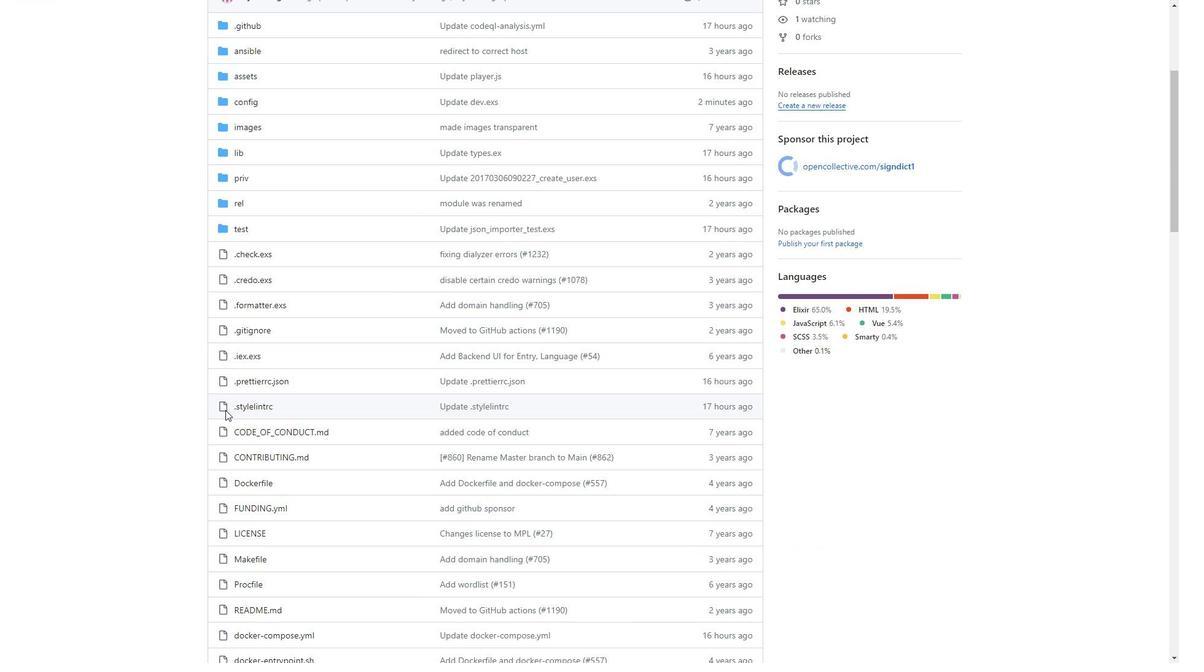 
Action: Mouse scrolled (225, 409) with delta (0, 0)
Screenshot: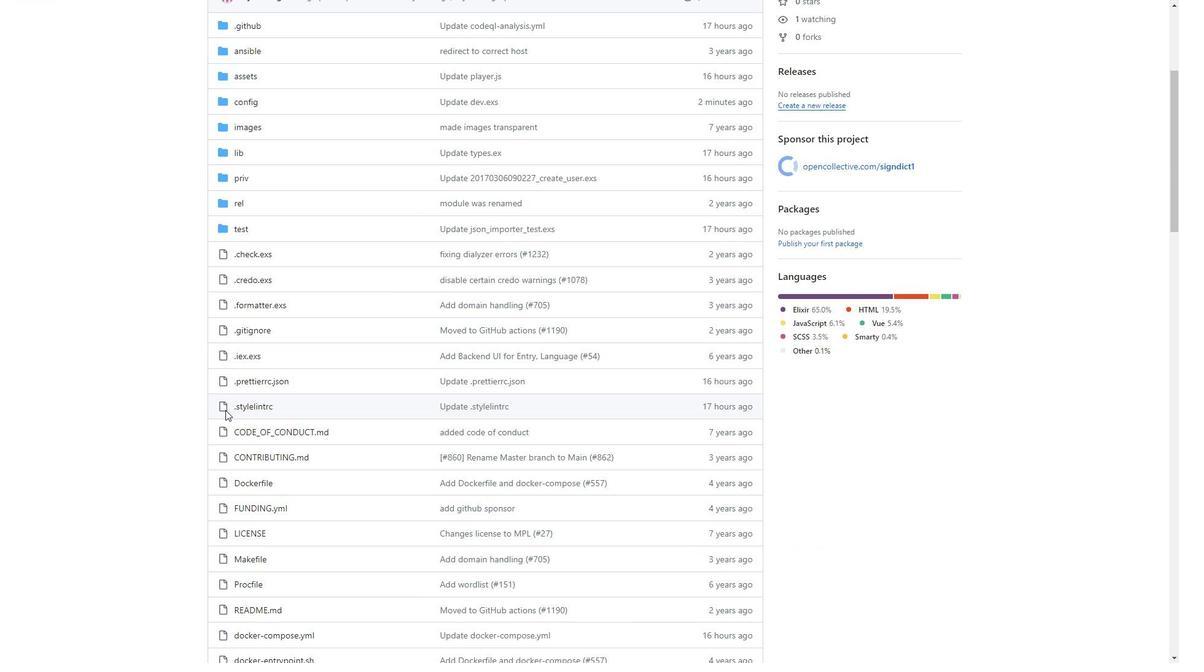 
Action: Mouse scrolled (225, 409) with delta (0, 0)
Screenshot: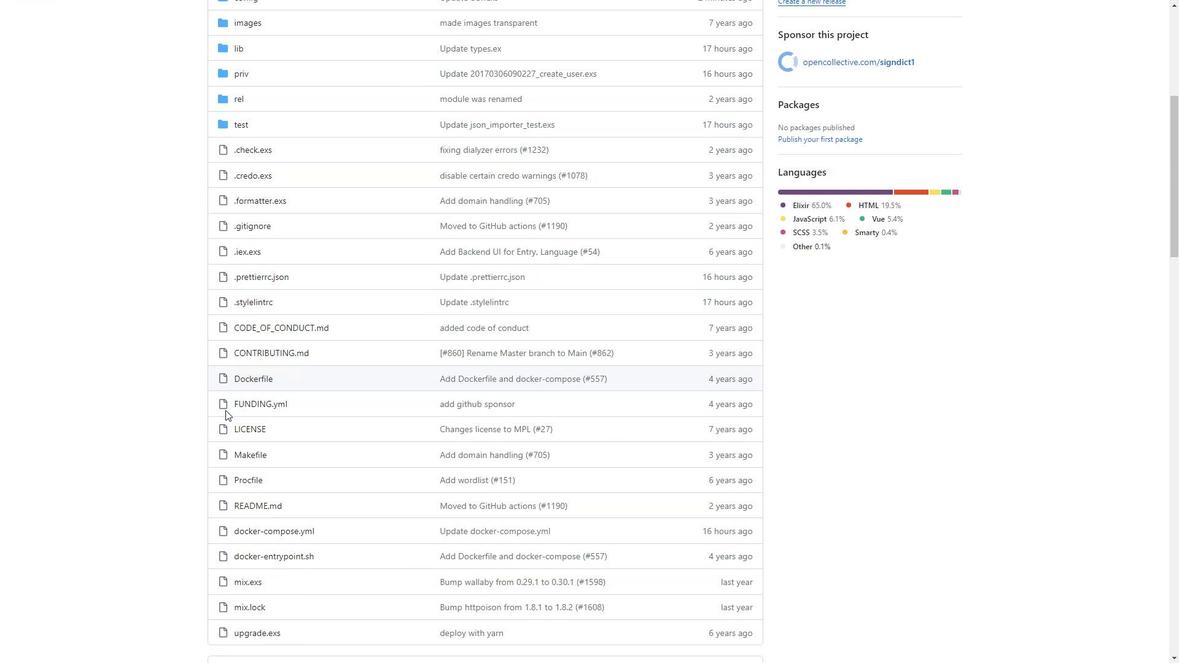 
Action: Mouse scrolled (225, 409) with delta (0, 0)
Screenshot: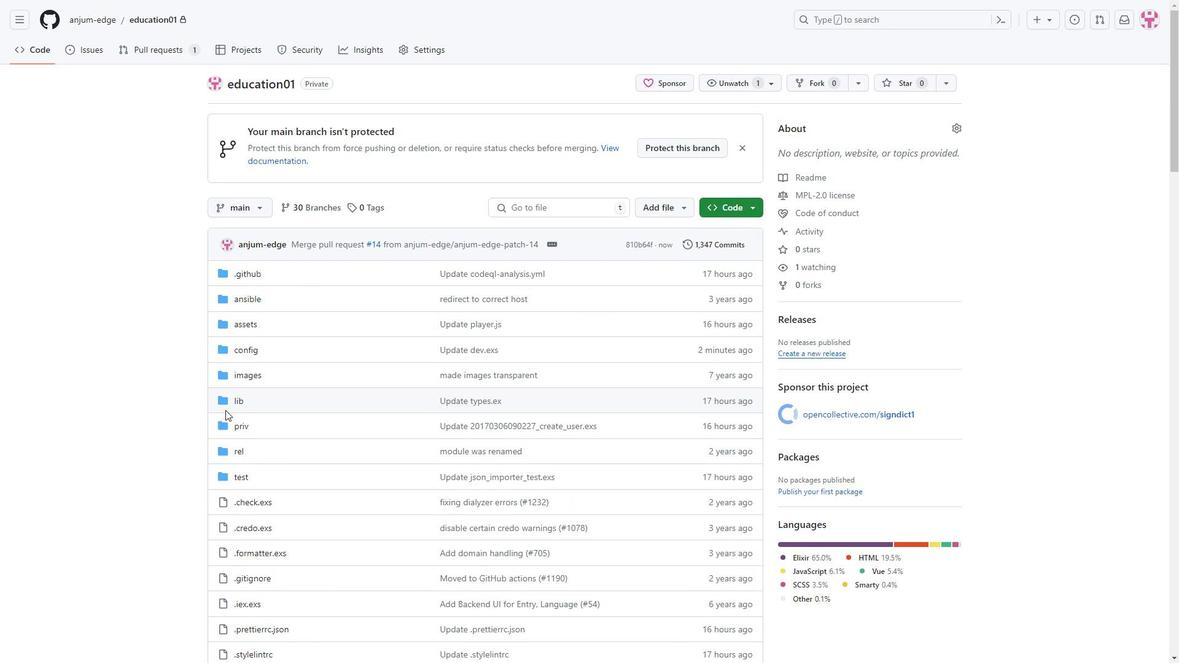 
Action: Mouse scrolled (225, 409) with delta (0, 0)
Screenshot: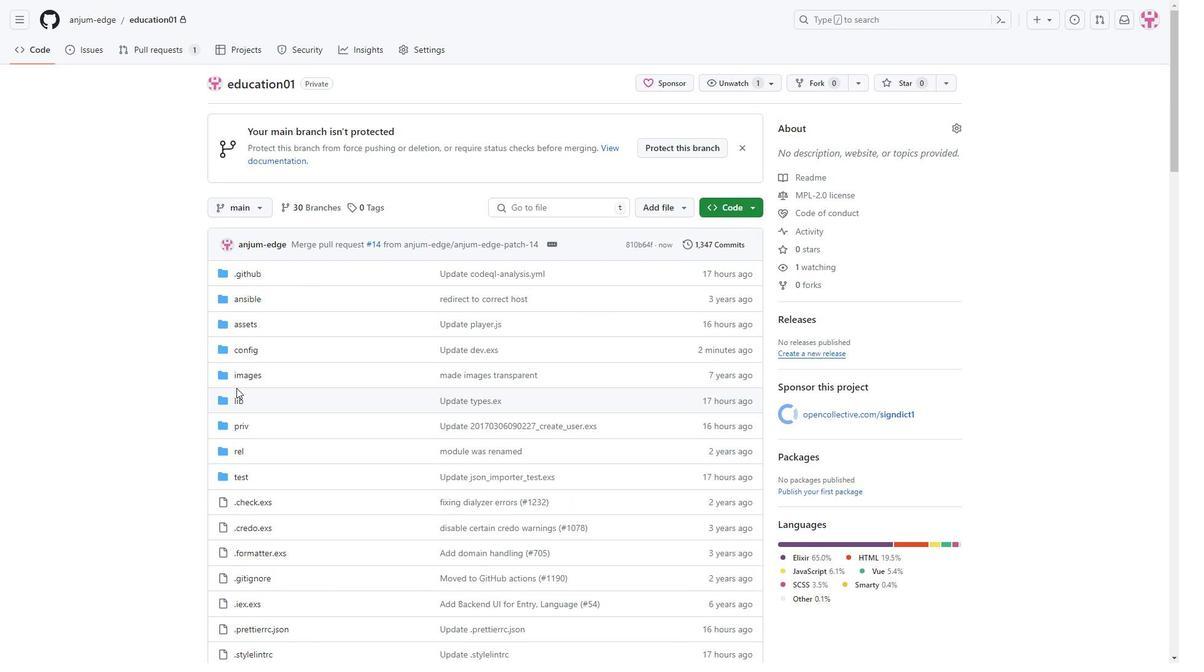 
Action: Mouse scrolled (225, 409) with delta (0, 0)
Screenshot: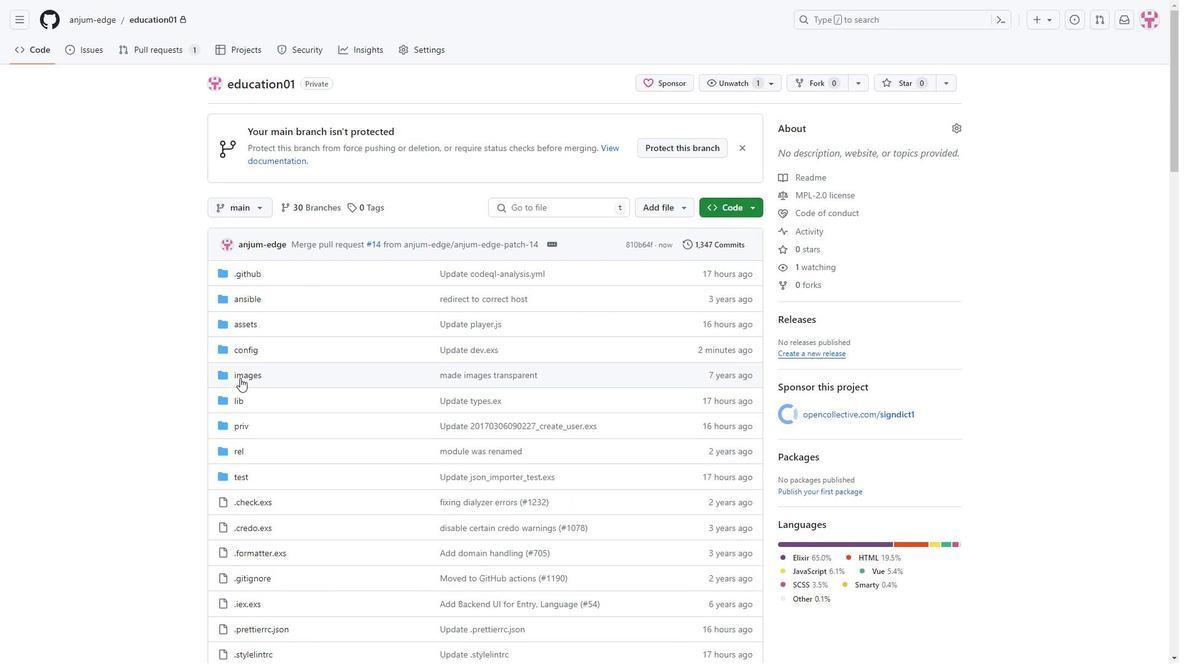 
Action: Mouse scrolled (225, 411) with delta (0, 0)
Screenshot: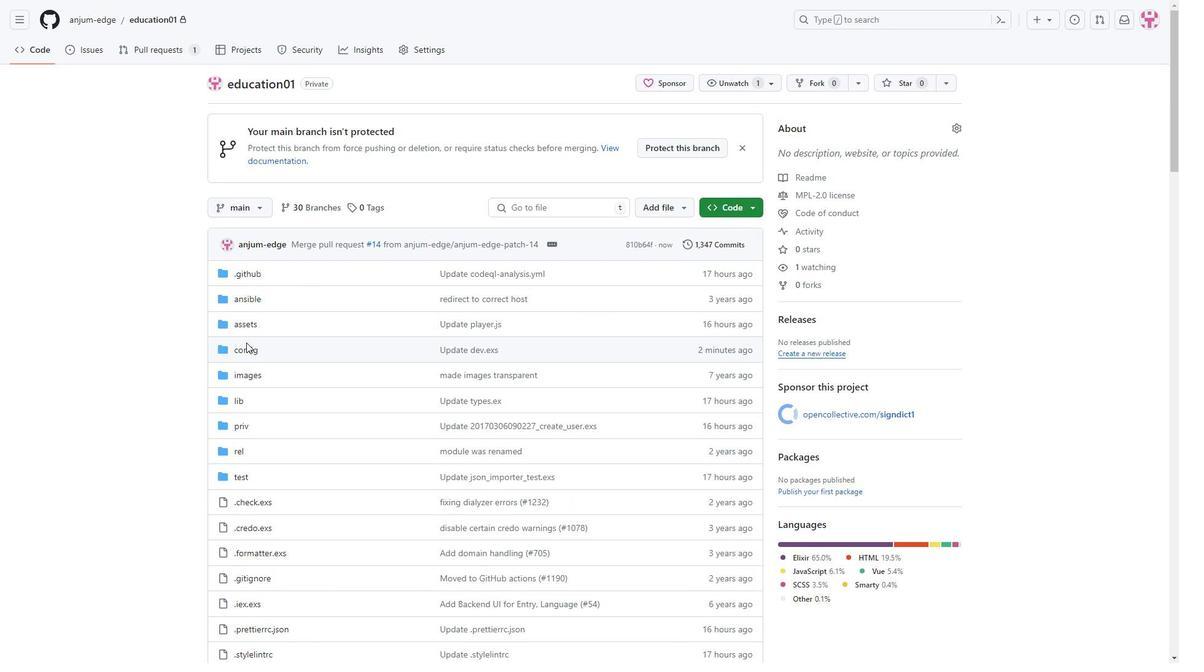 
Action: Mouse scrolled (225, 411) with delta (0, 0)
Screenshot: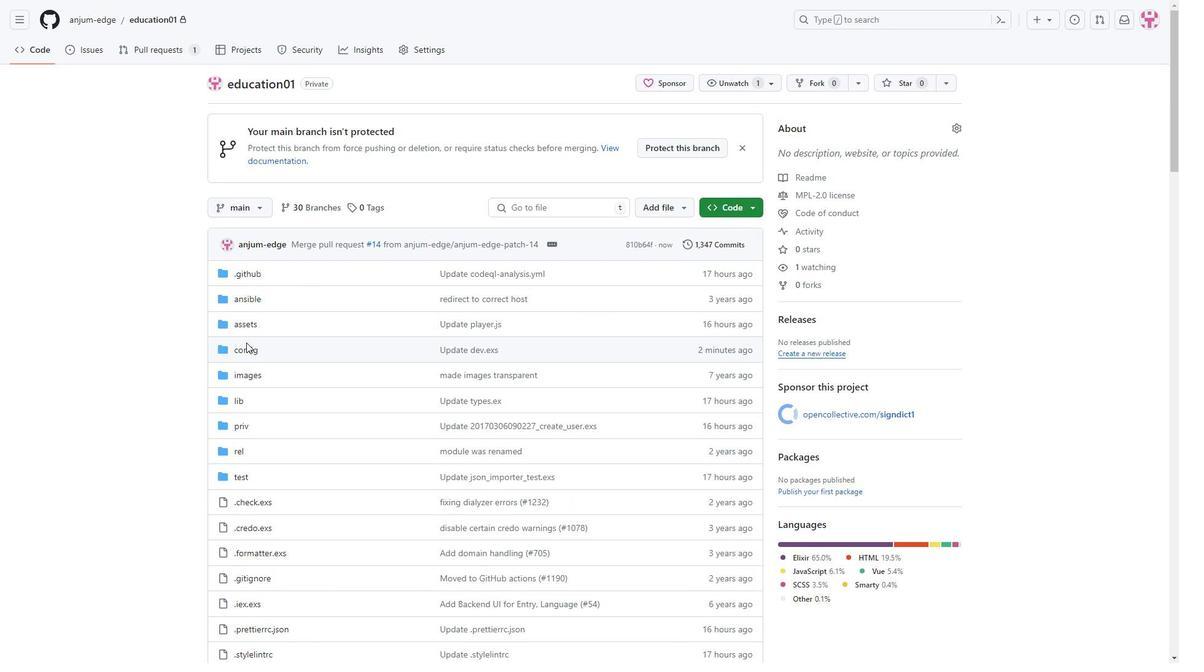 
Action: Mouse scrolled (225, 411) with delta (0, 0)
Screenshot: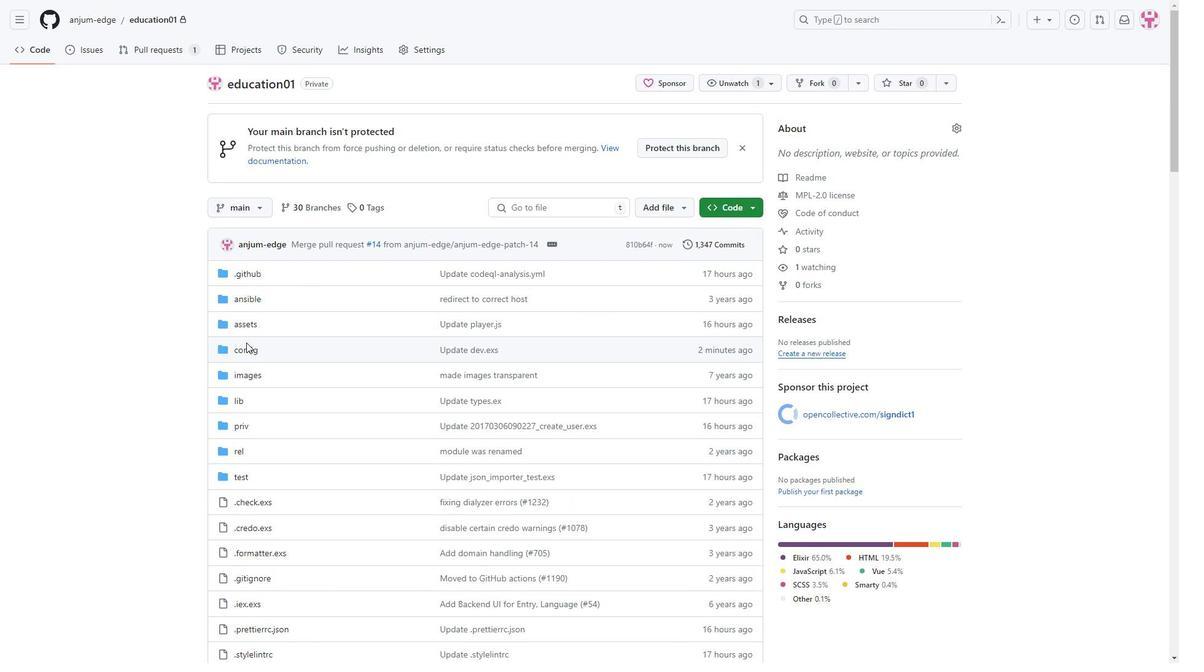 
Action: Mouse scrolled (225, 411) with delta (0, 0)
Screenshot: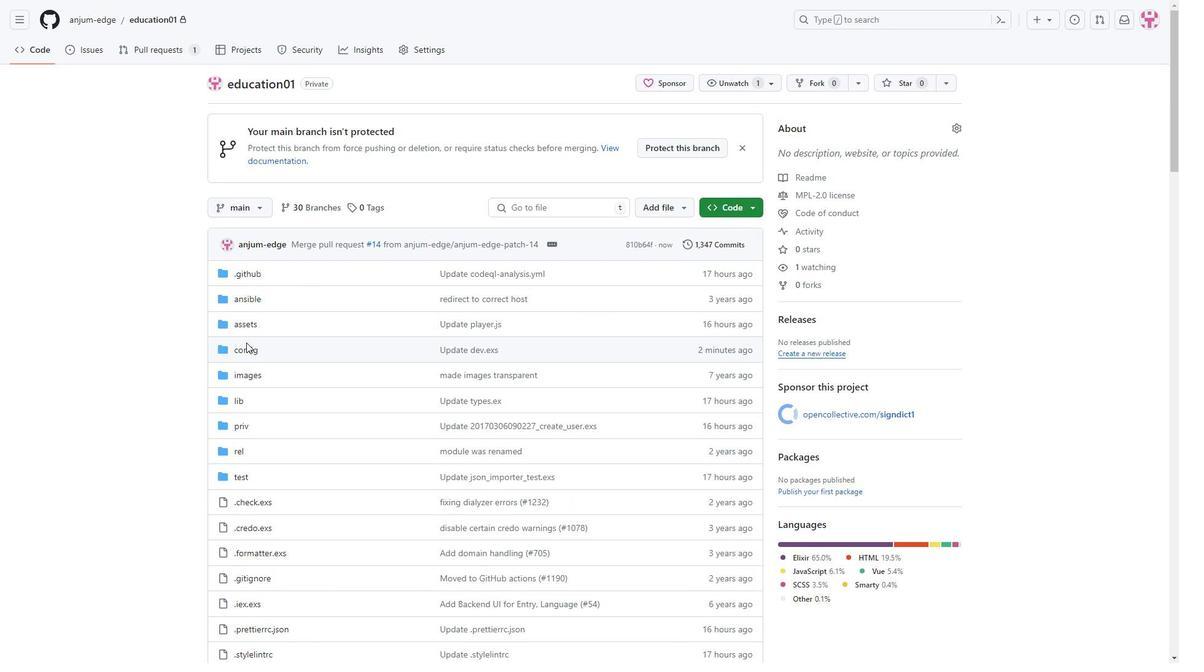 
Action: Mouse scrolled (225, 411) with delta (0, 0)
Screenshot: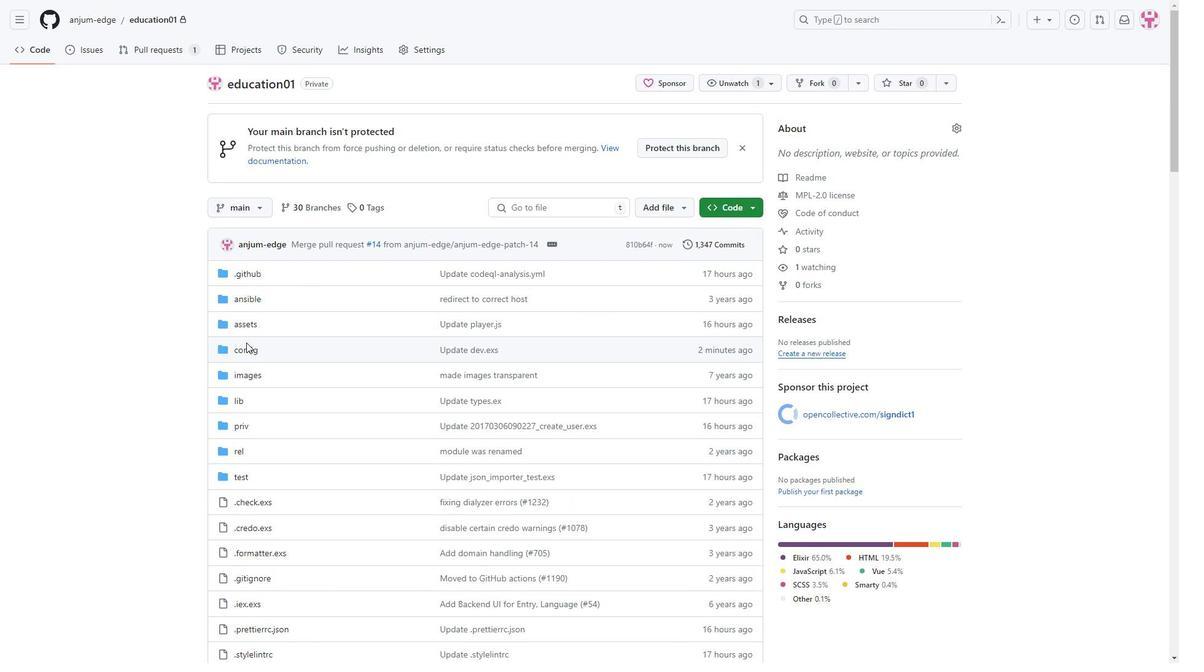 
Action: Mouse scrolled (225, 411) with delta (0, 0)
Screenshot: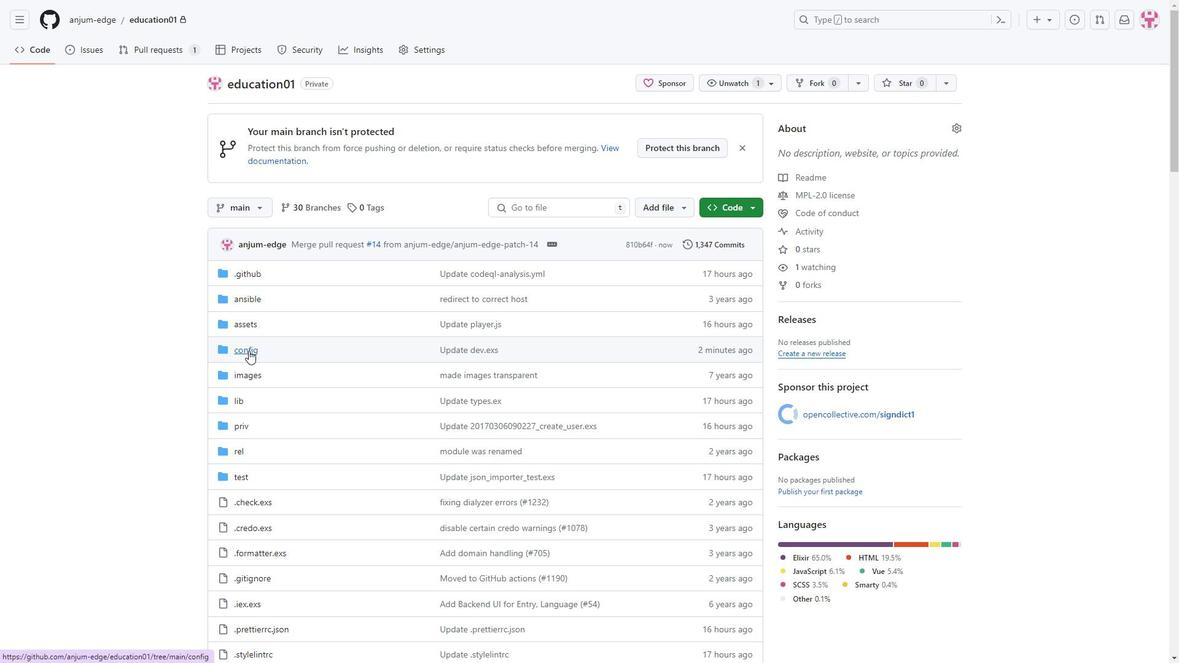 
Action: Mouse scrolled (225, 411) with delta (0, 0)
Screenshot: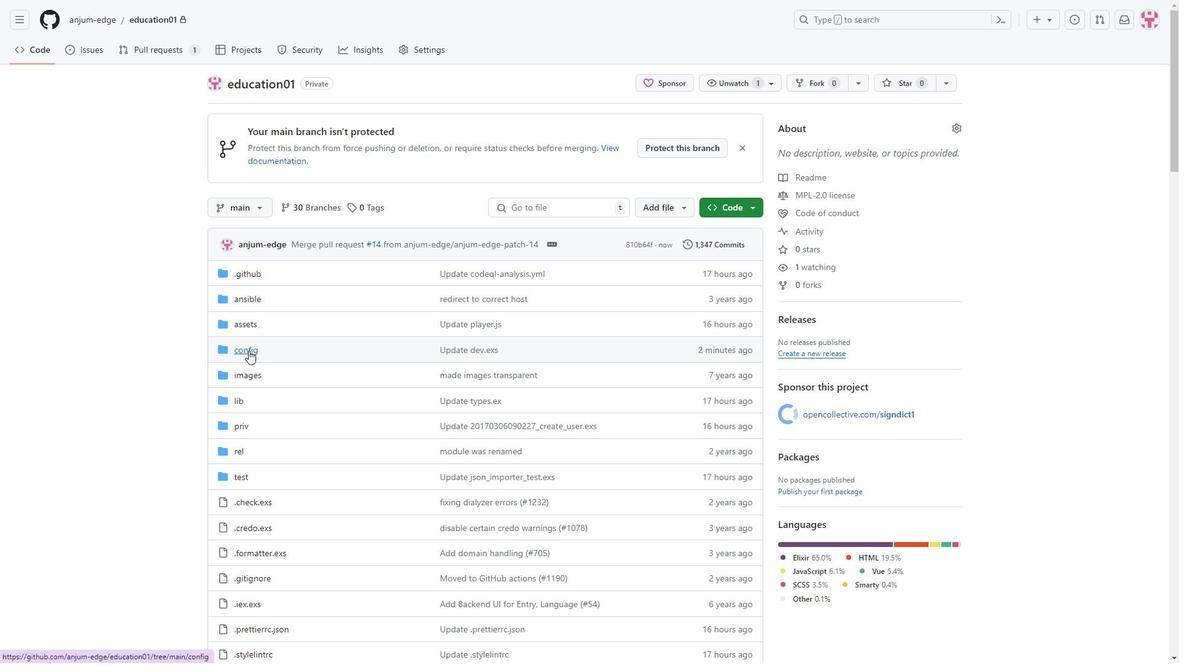 
Action: Mouse scrolled (225, 411) with delta (0, 0)
Screenshot: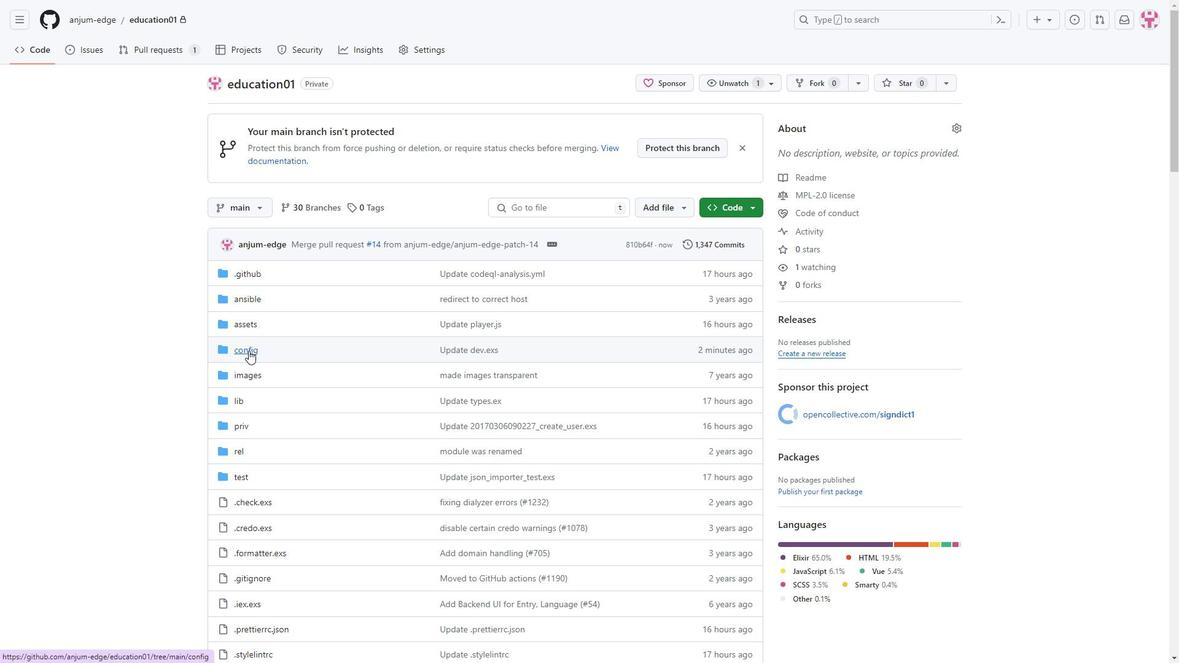
Action: Mouse moved to (248, 350)
Screenshot: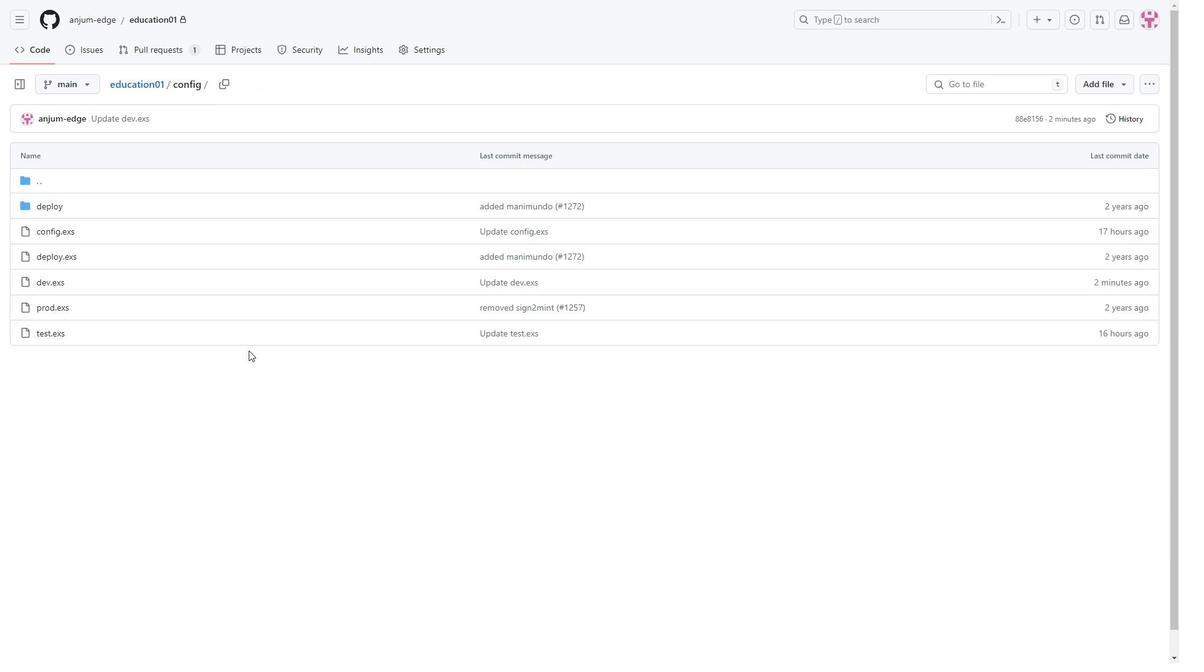 
Action: Mouse pressed left at (248, 350)
Screenshot: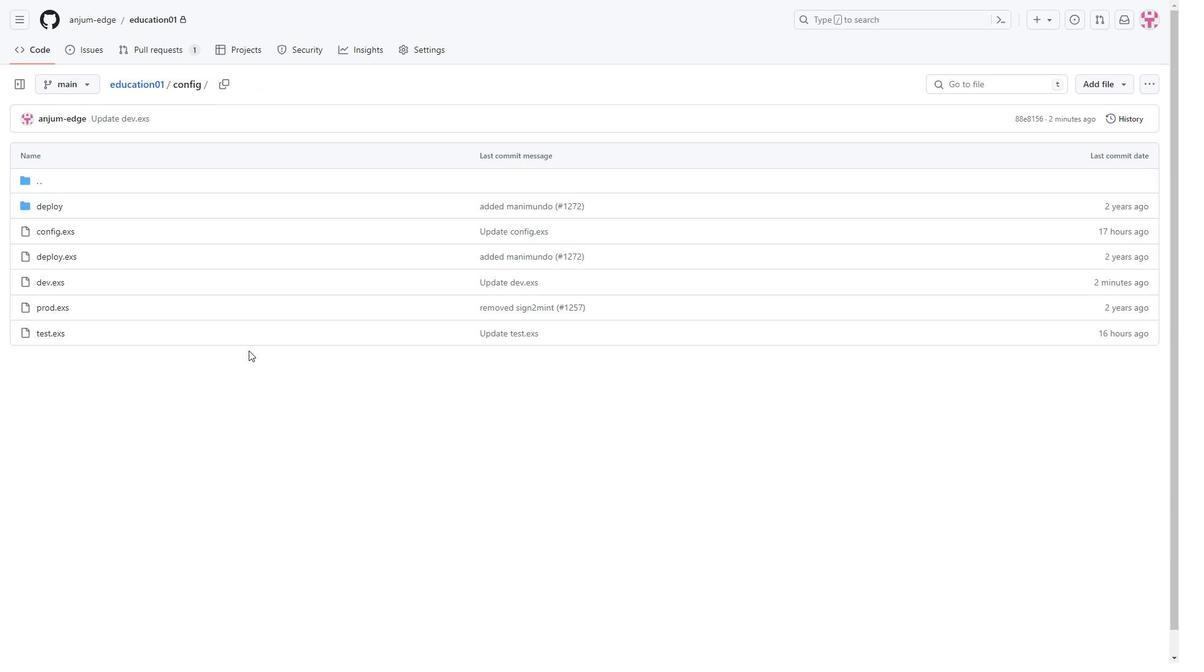 
Action: Mouse scrolled (248, 350) with delta (0, 0)
Screenshot: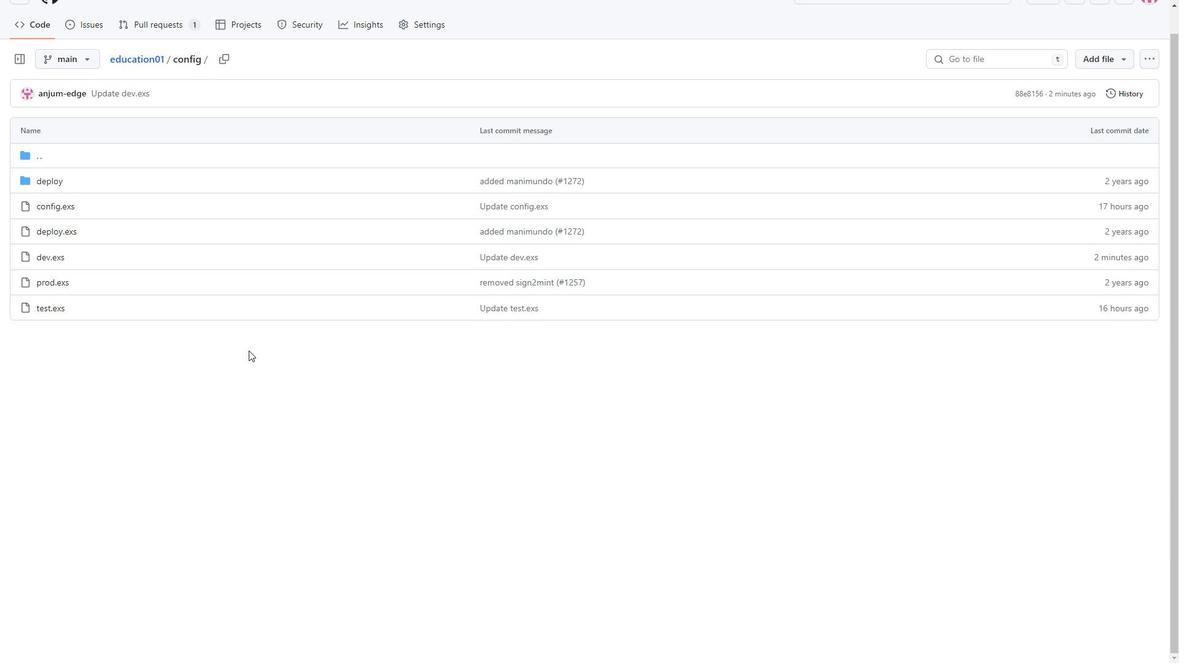 
Action: Mouse scrolled (248, 350) with delta (0, 0)
Screenshot: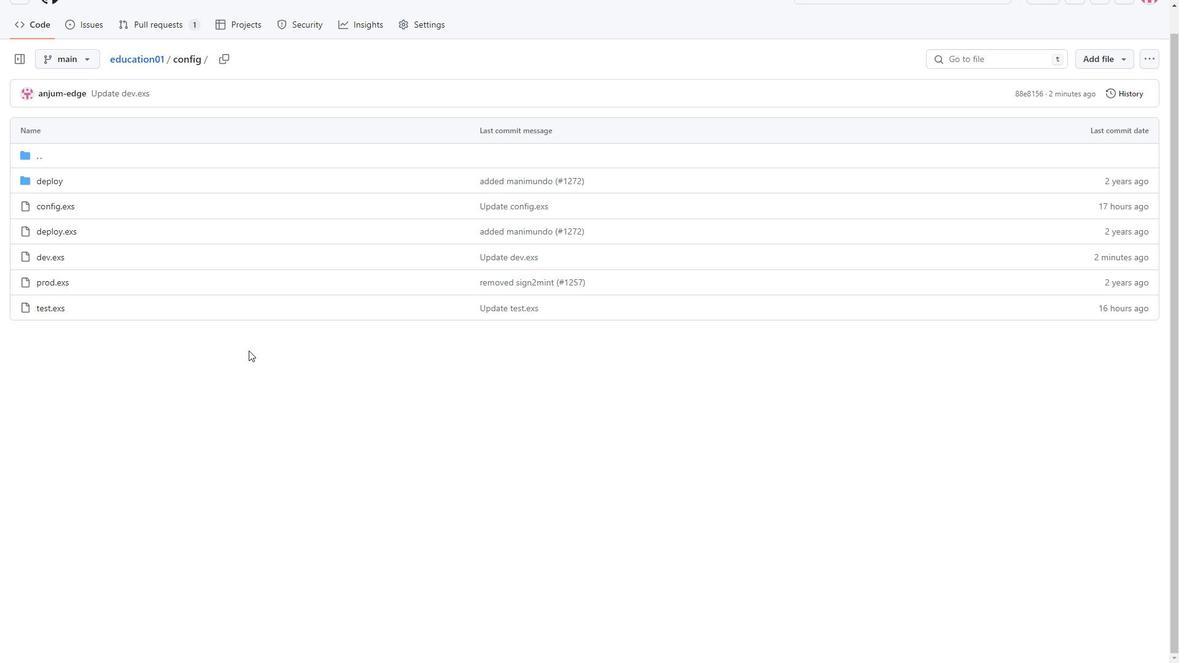 
Action: Mouse scrolled (248, 350) with delta (0, 0)
Screenshot: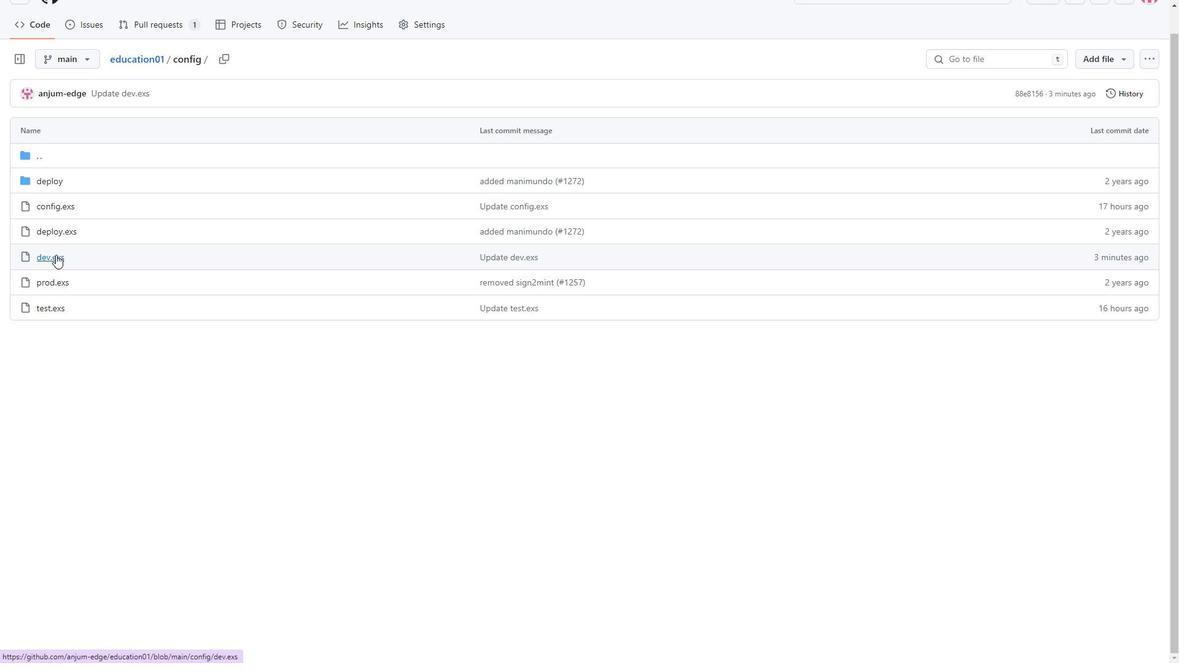
Action: Mouse scrolled (248, 350) with delta (0, 0)
Screenshot: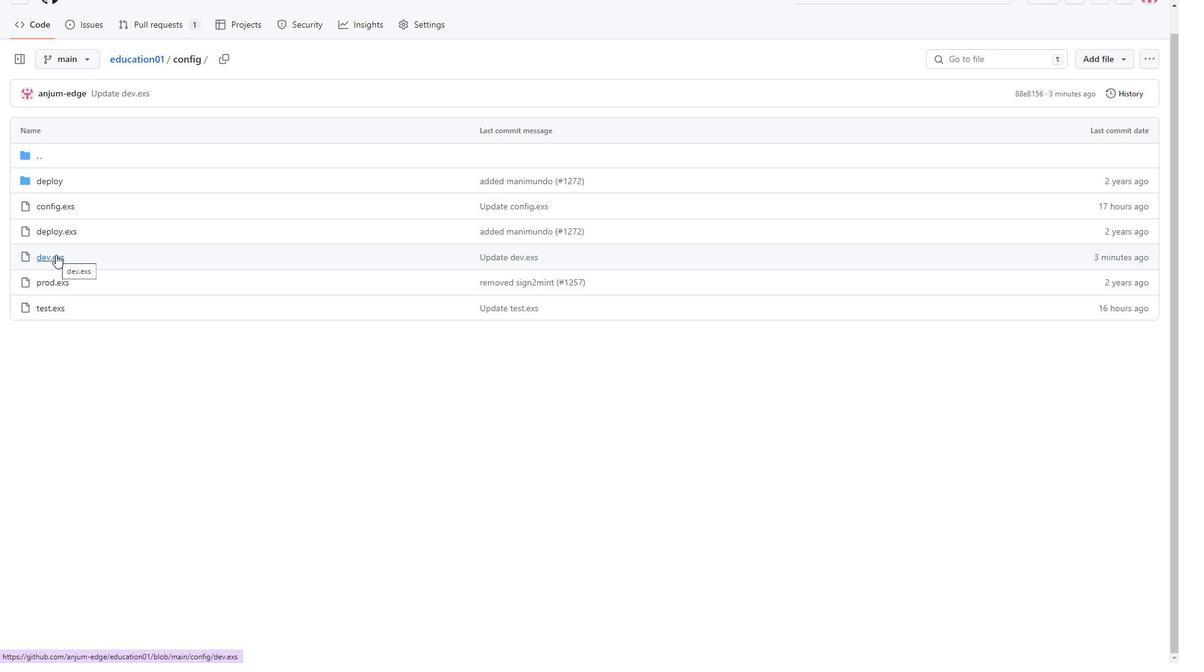 
Action: Mouse moved to (55, 255)
Screenshot: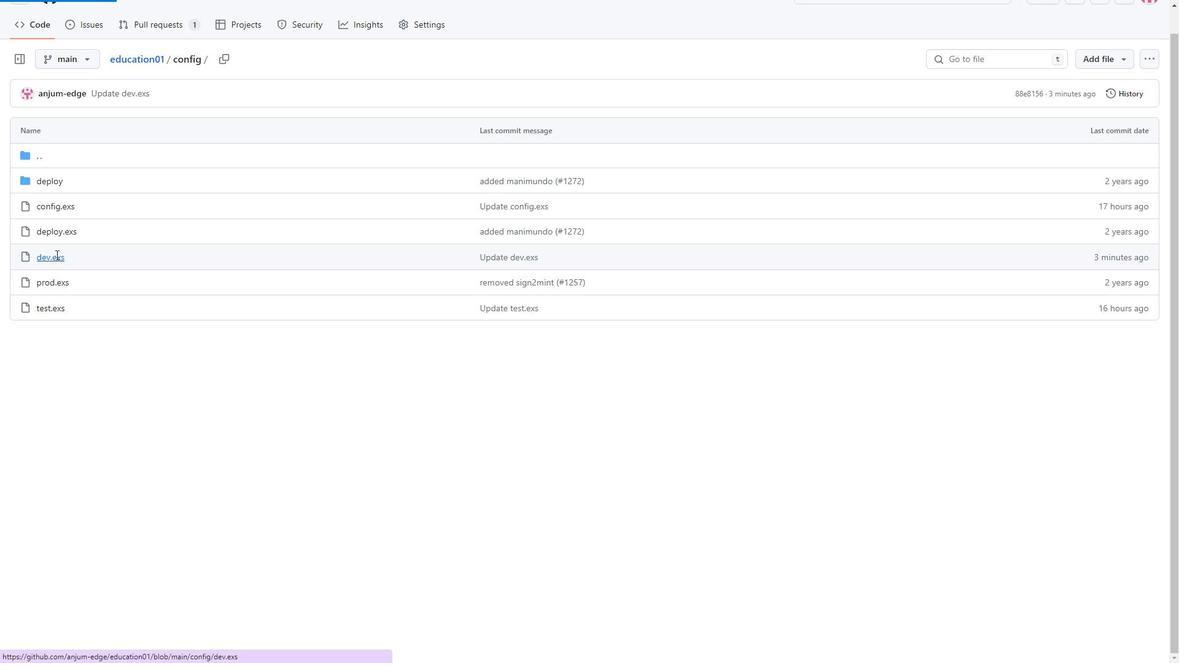 
Action: Mouse pressed left at (55, 255)
Screenshot: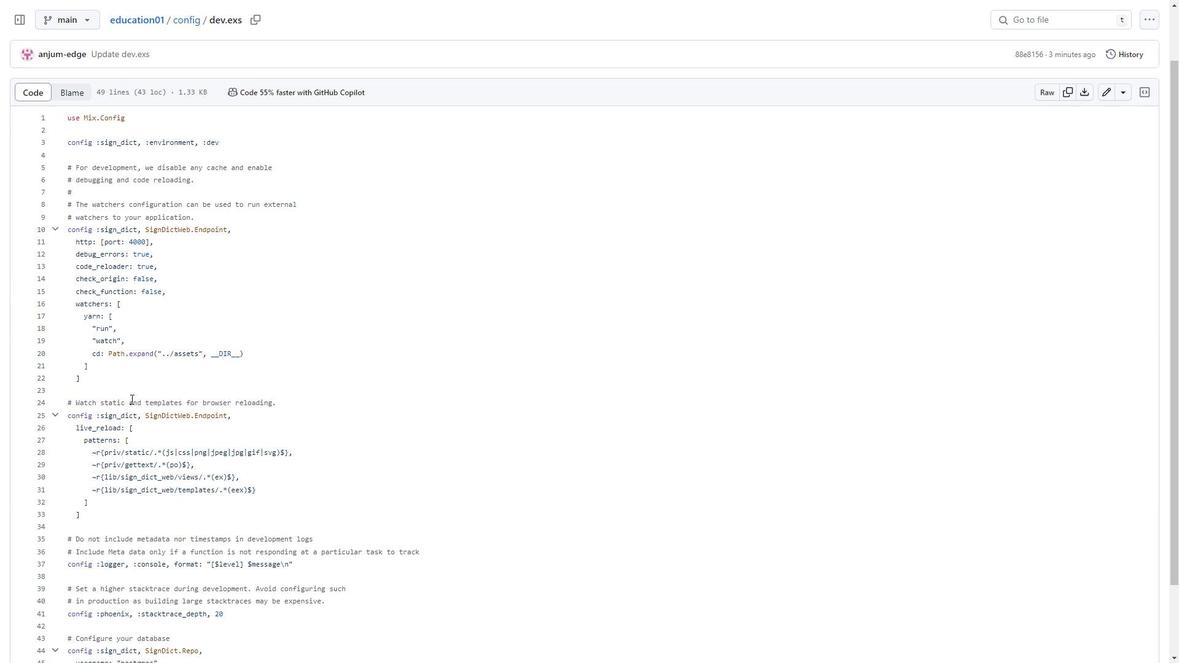 
Action: Mouse moved to (175, 255)
Screenshot: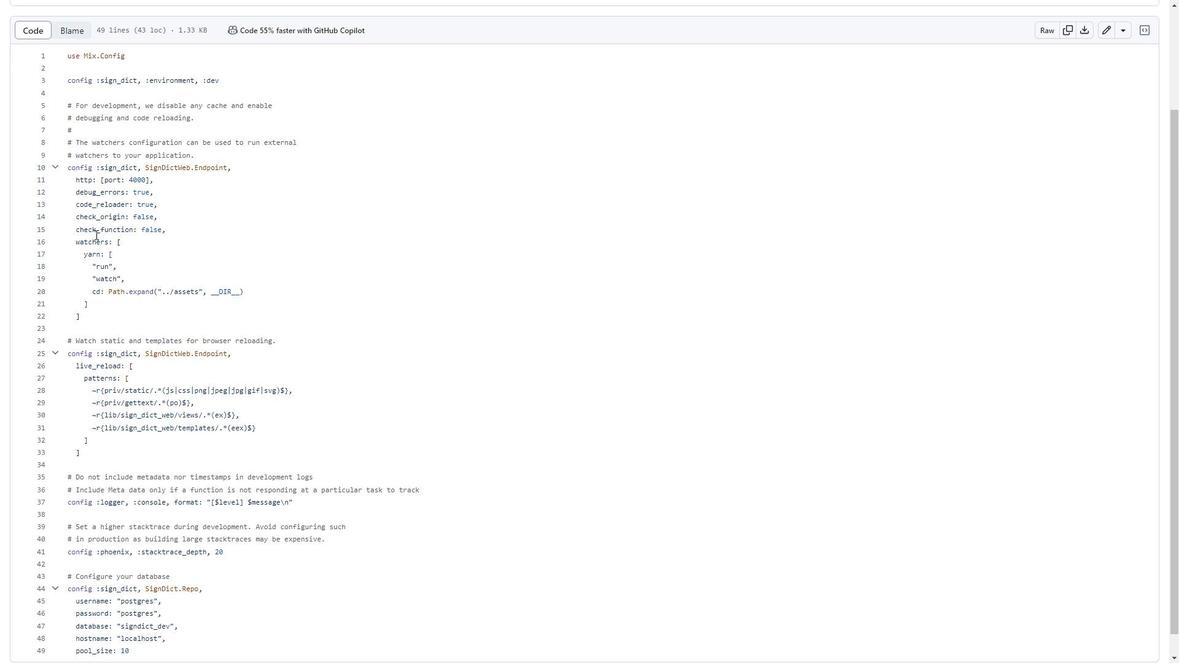 
Action: Mouse scrolled (175, 255) with delta (0, 0)
Screenshot: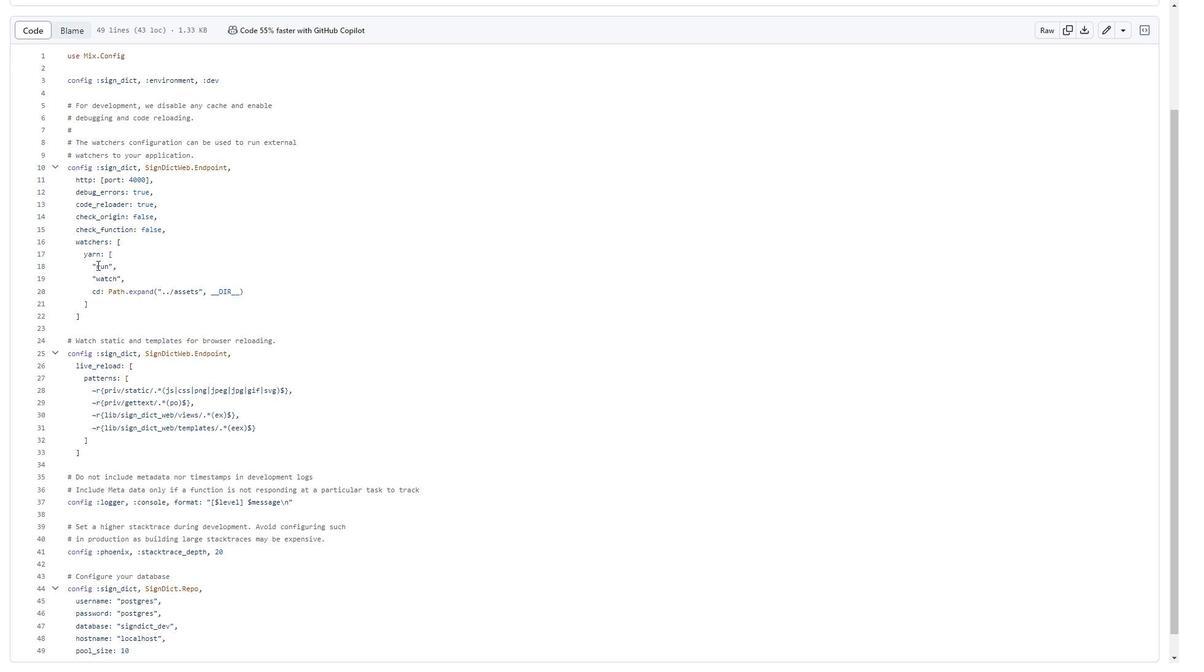 
Action: Mouse moved to (97, 265)
Screenshot: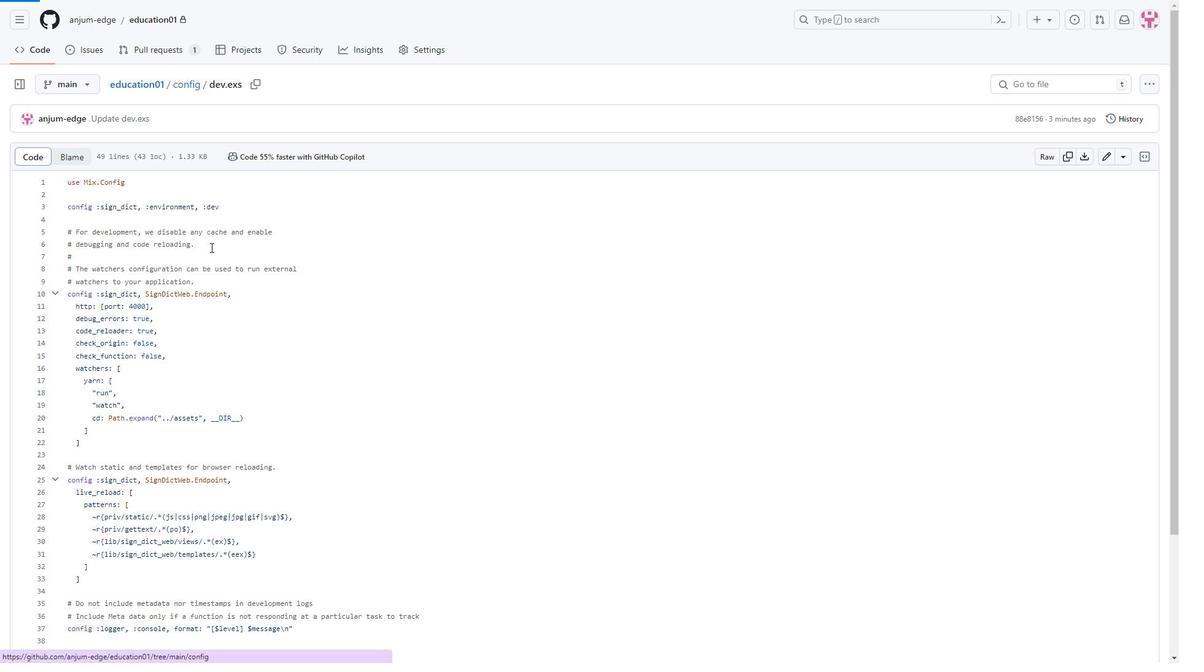 
Action: Mouse scrolled (97, 266) with delta (0, 0)
Screenshot: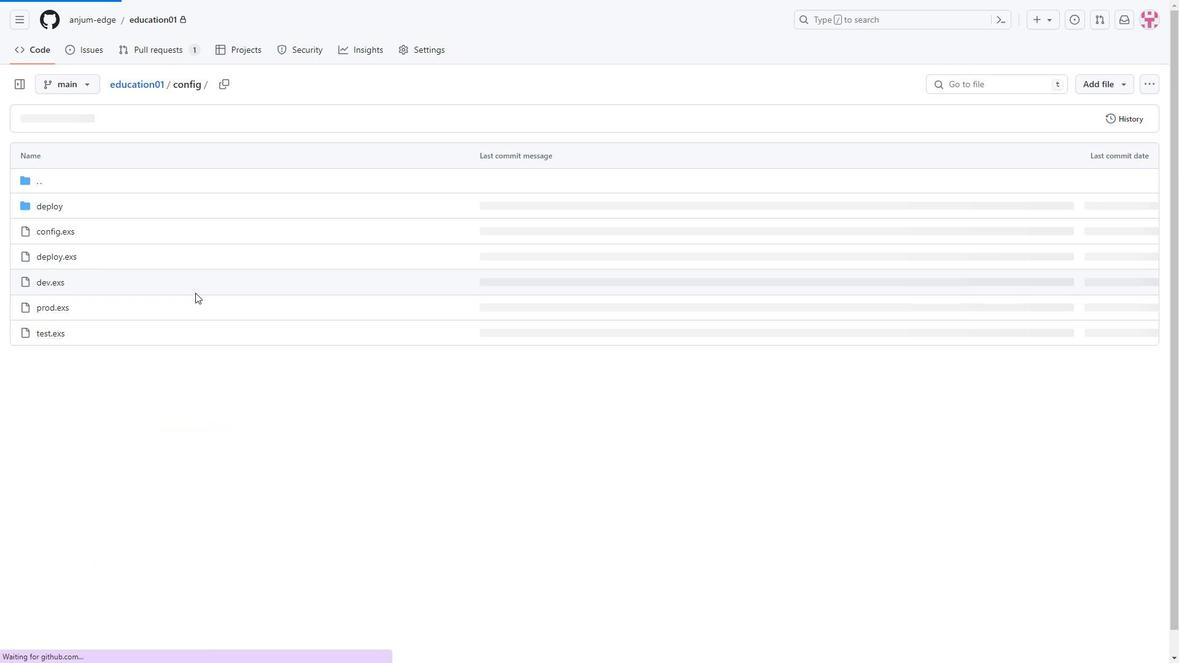 
Action: Mouse scrolled (97, 266) with delta (0, 0)
Screenshot: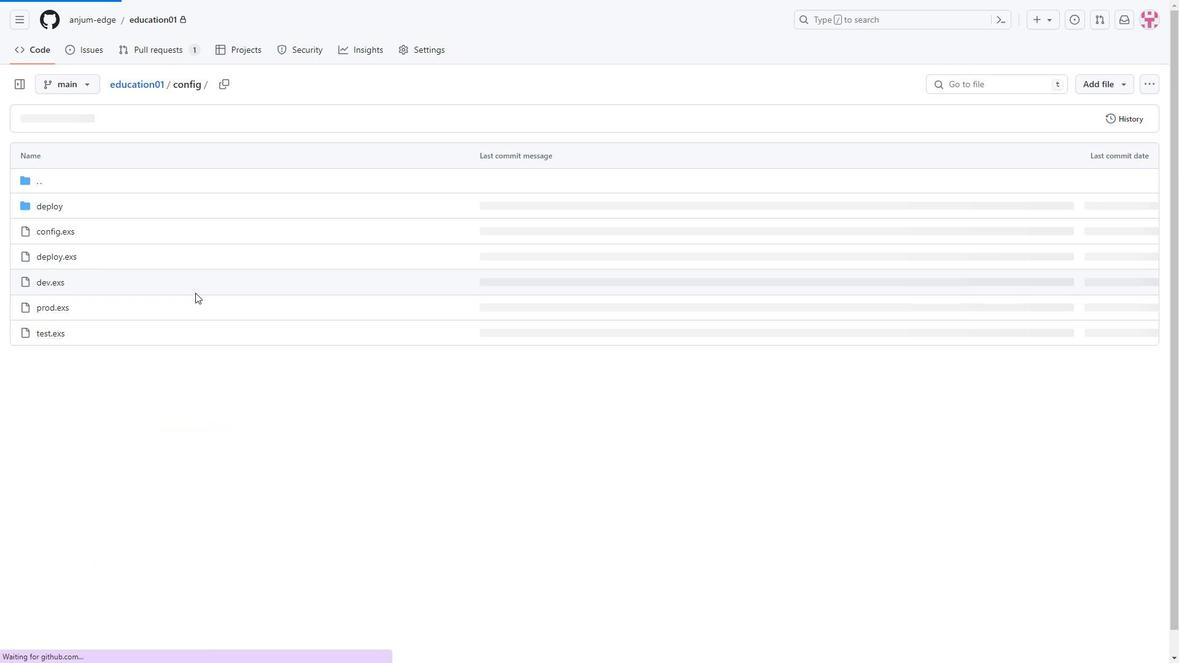 
Action: Mouse scrolled (97, 266) with delta (0, 0)
Screenshot: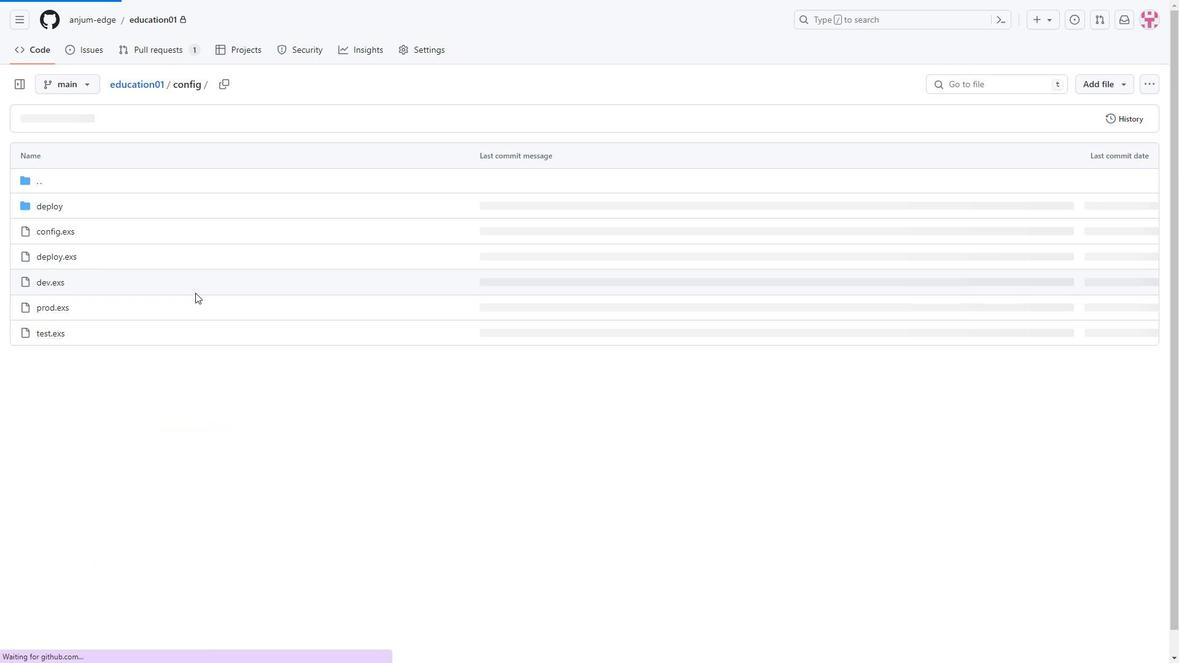 
Action: Mouse scrolled (97, 266) with delta (0, 0)
Screenshot: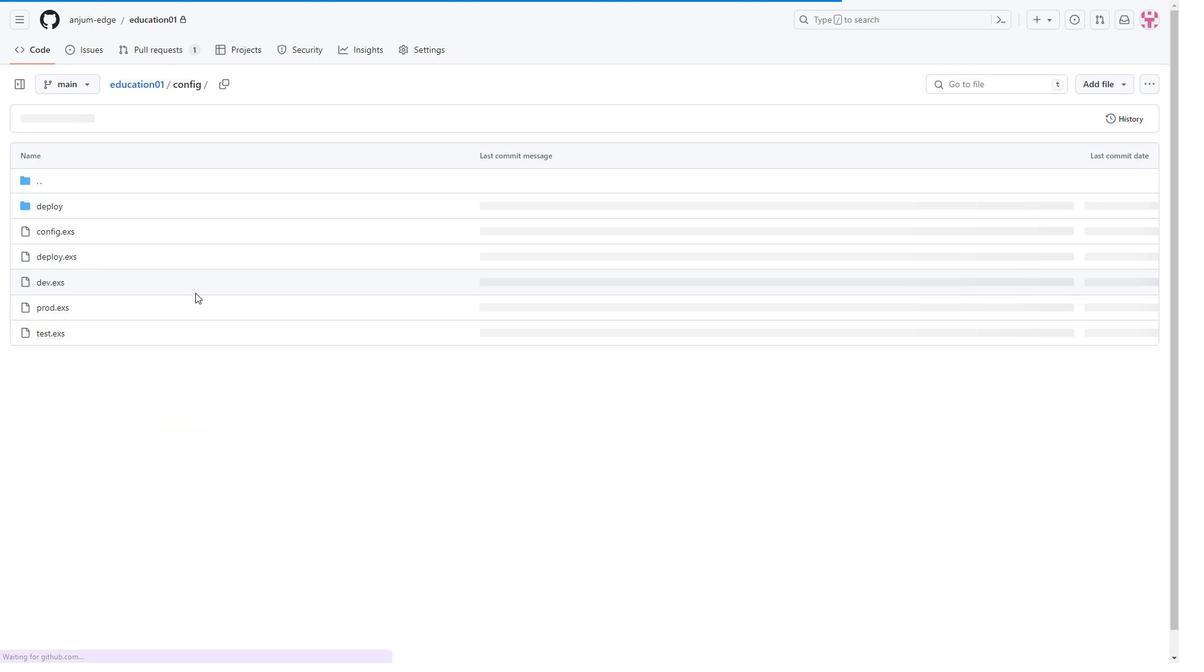 
Action: Mouse scrolled (97, 266) with delta (0, 0)
Screenshot: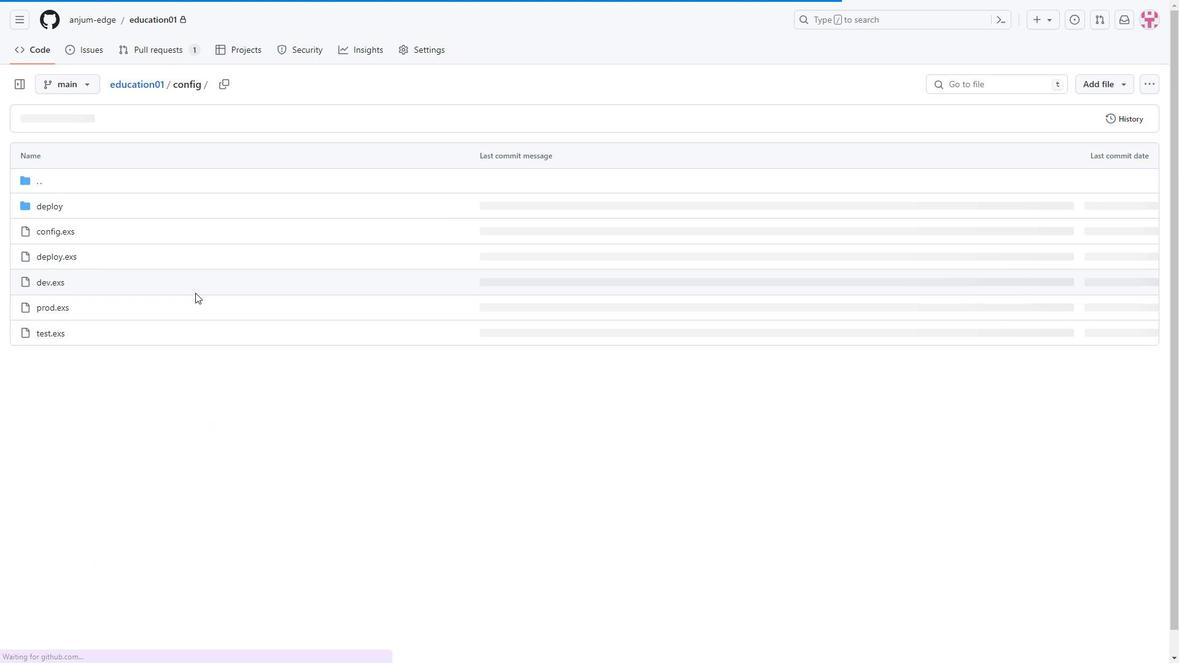
Action: Mouse moved to (184, 85)
Screenshot: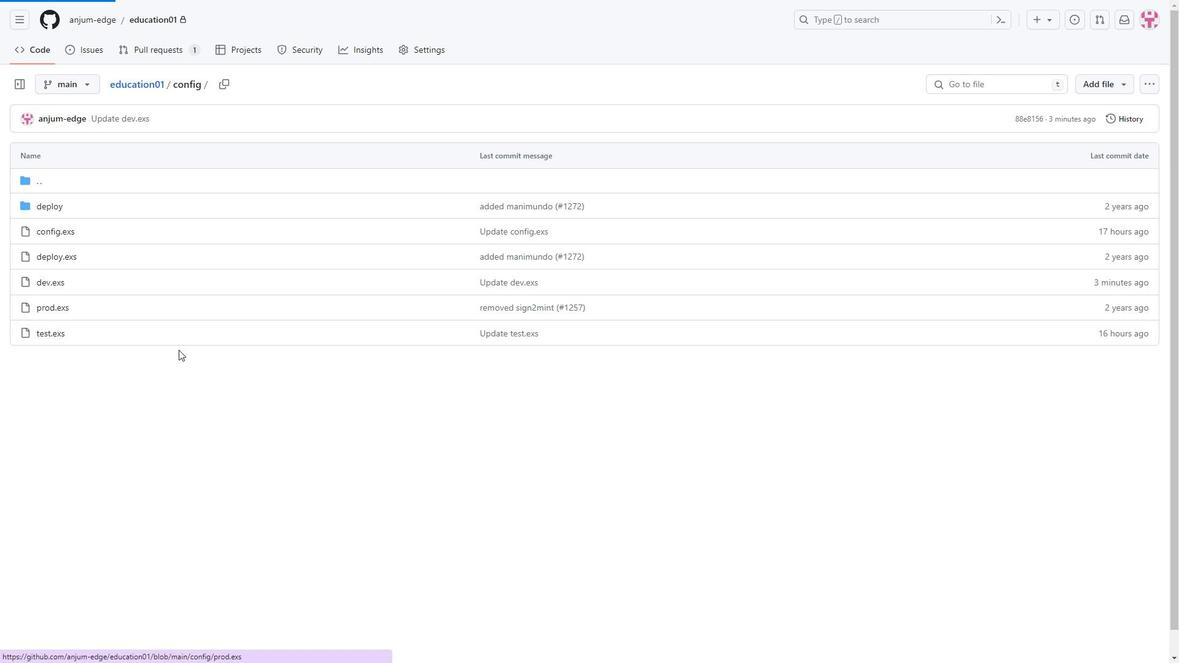 
Action: Mouse pressed left at (184, 85)
Screenshot: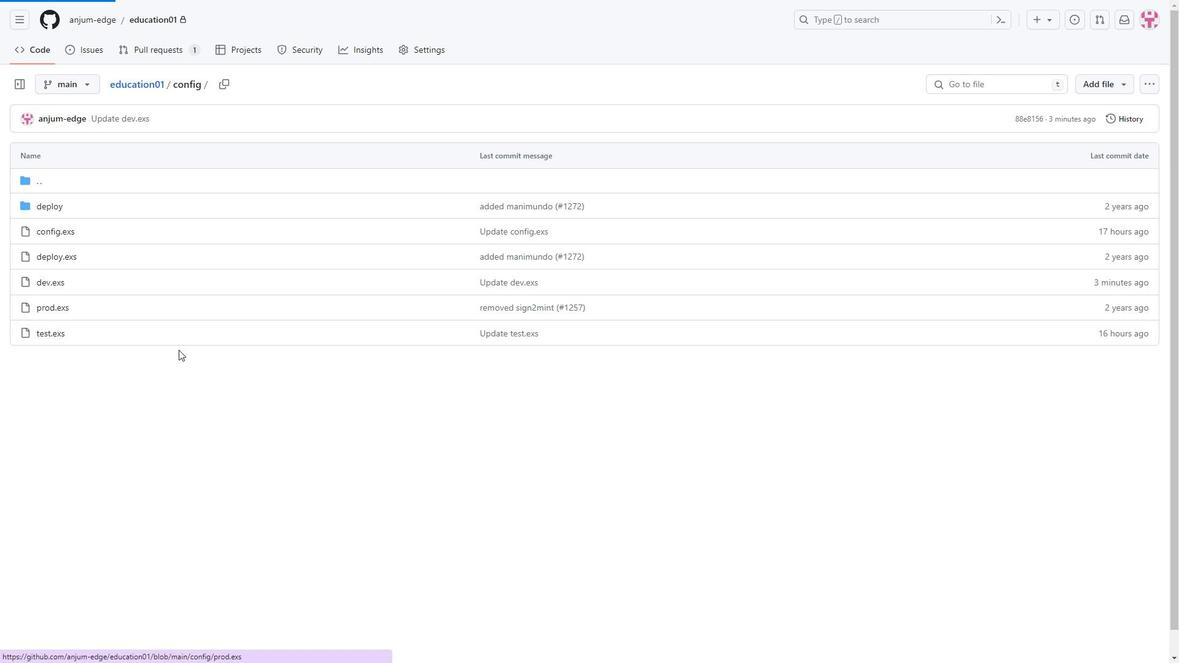 
Action: Mouse moved to (61, 306)
Screenshot: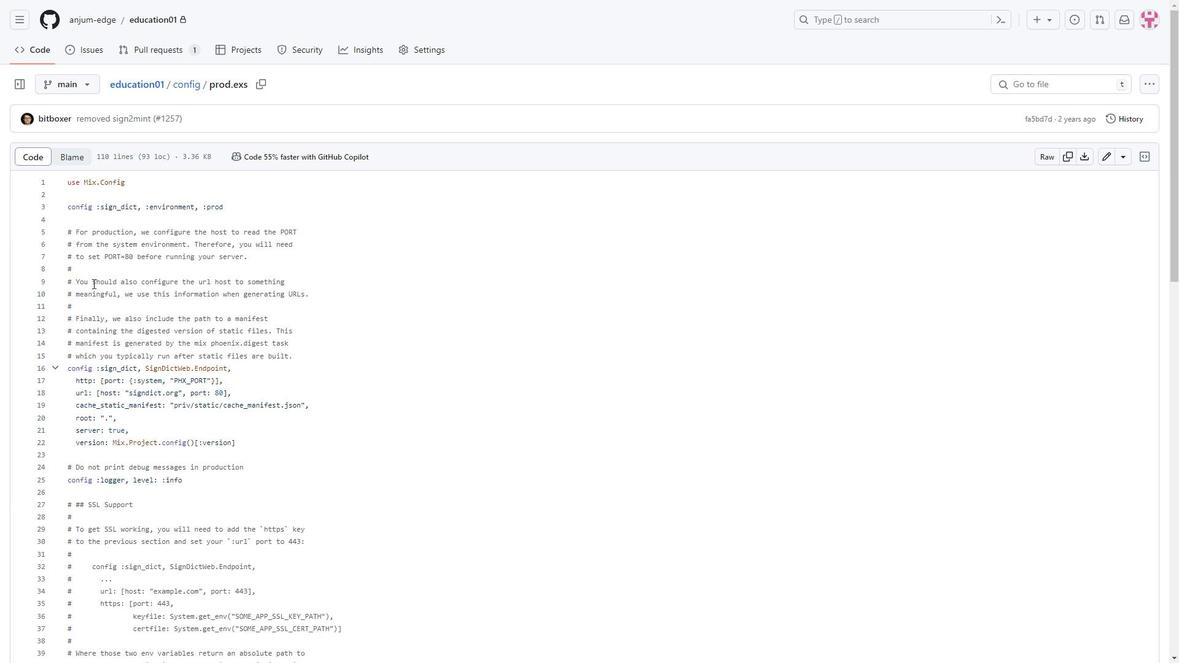
Action: Mouse pressed left at (61, 306)
Screenshot: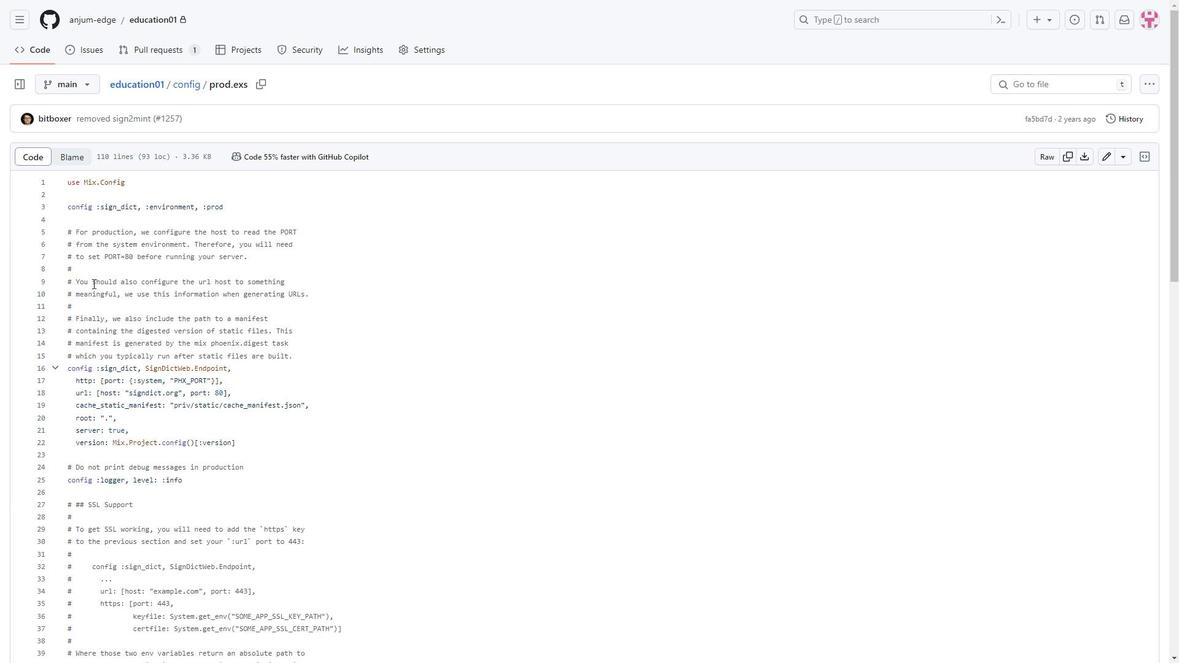 
Action: Mouse moved to (92, 283)
Screenshot: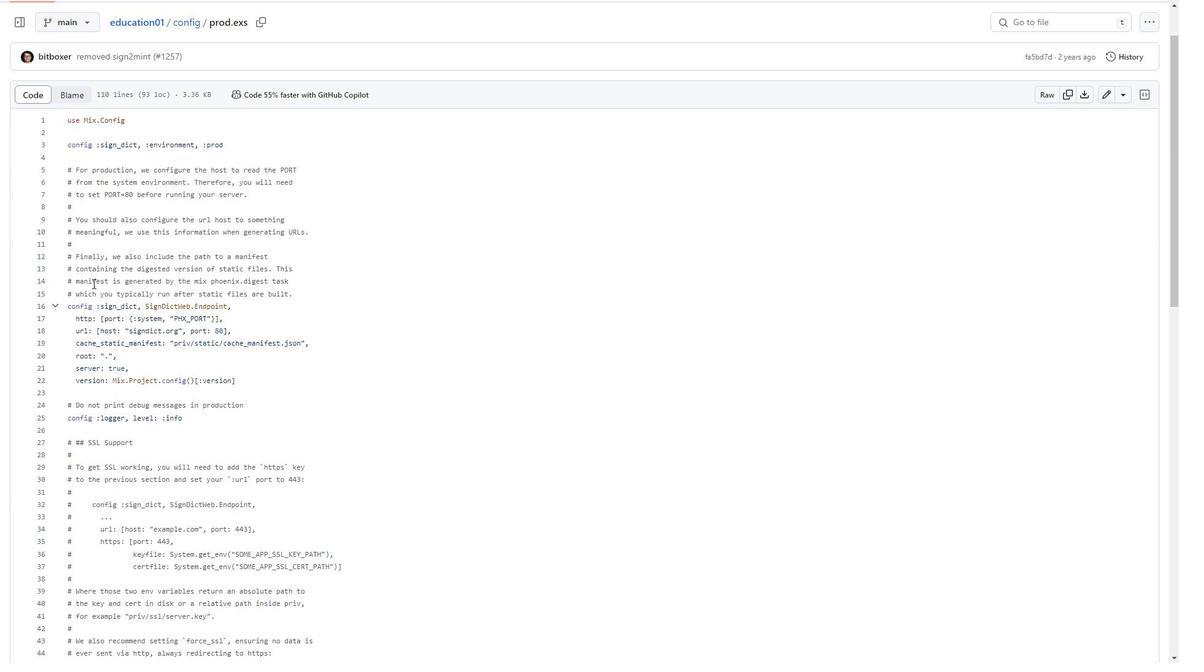 
Action: Mouse scrolled (92, 283) with delta (0, 0)
Screenshot: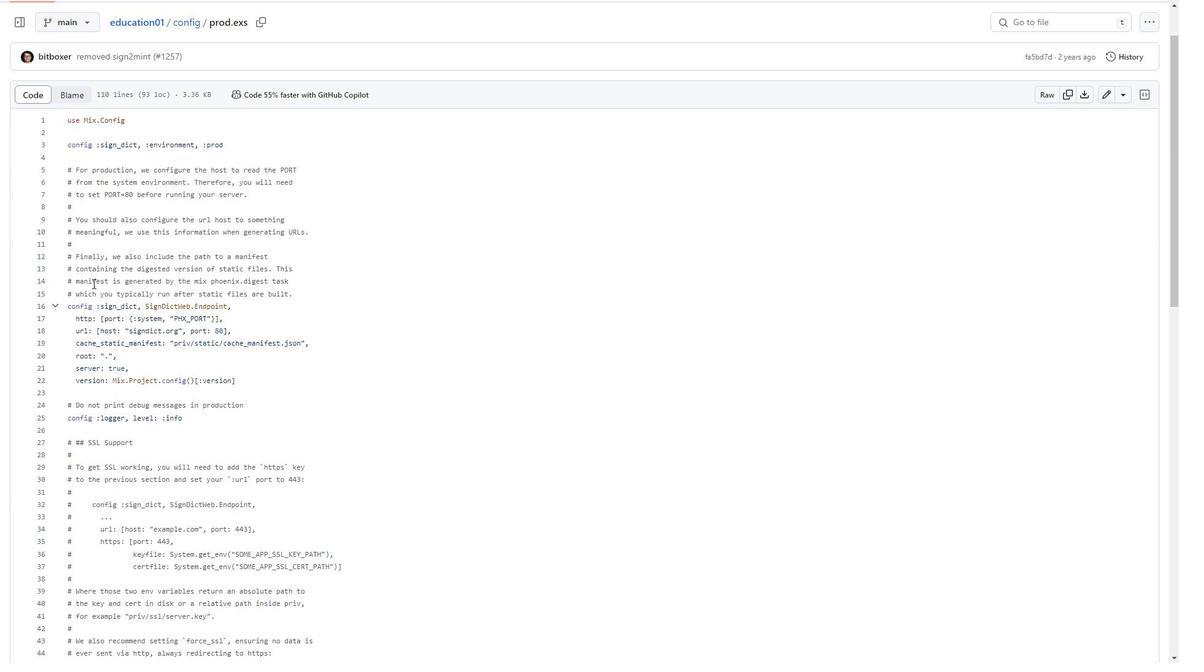 
Action: Mouse moved to (76, 253)
Screenshot: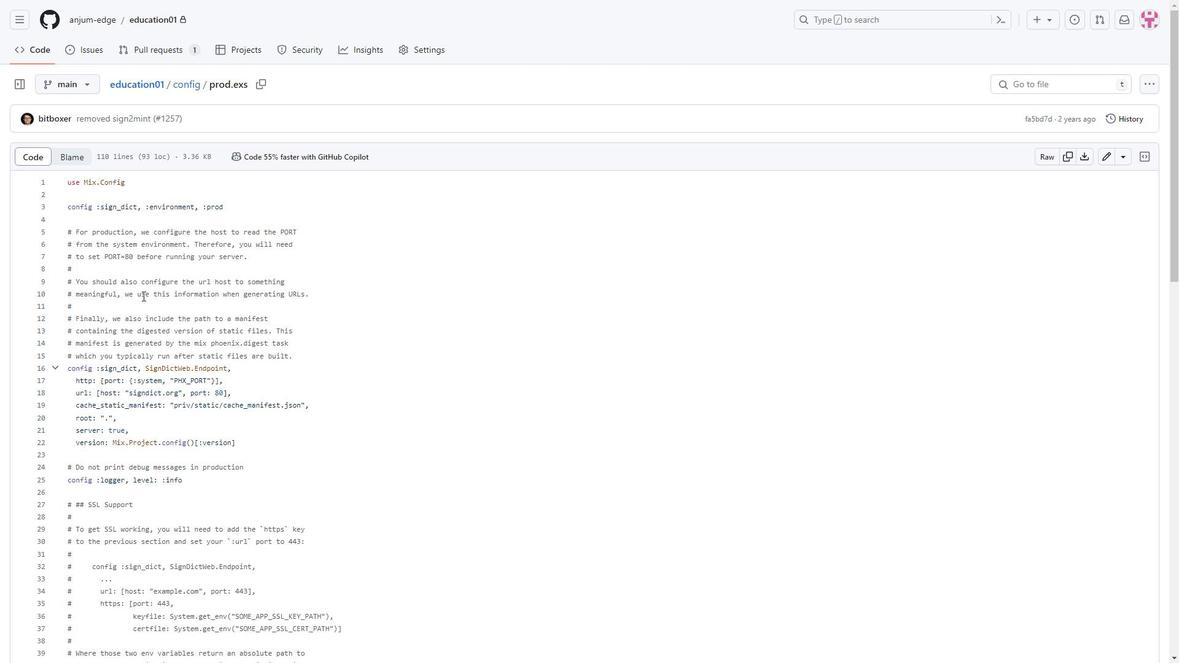 
Action: Mouse scrolled (76, 253) with delta (0, 0)
Screenshot: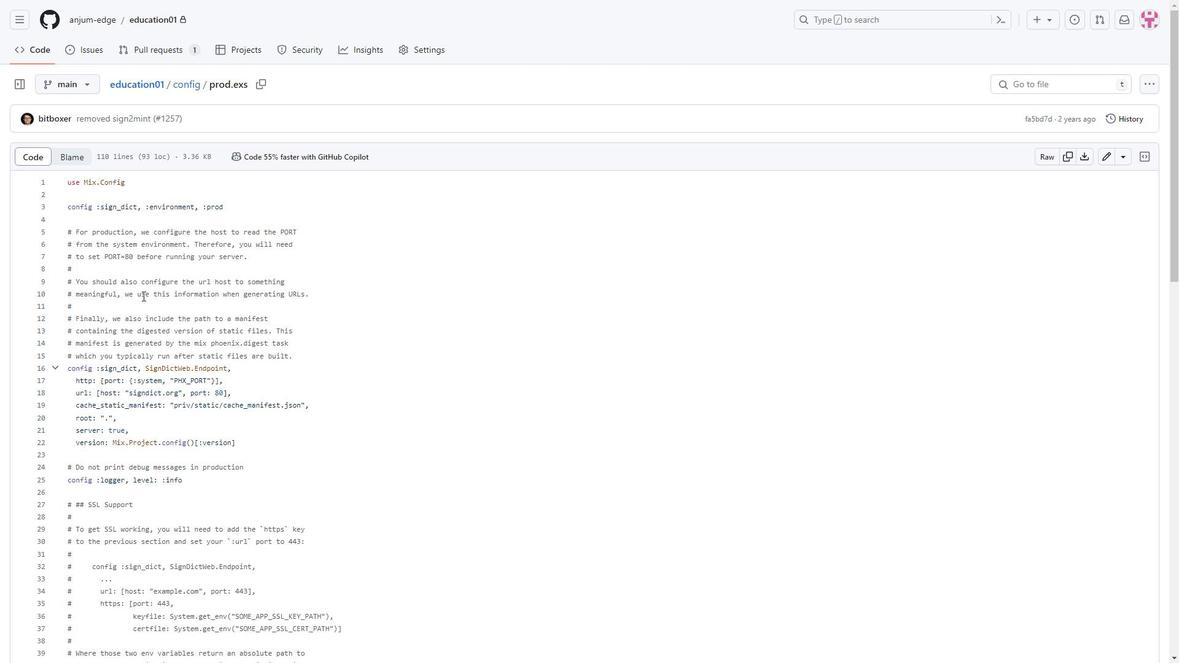 
Action: Mouse moved to (142, 296)
Screenshot: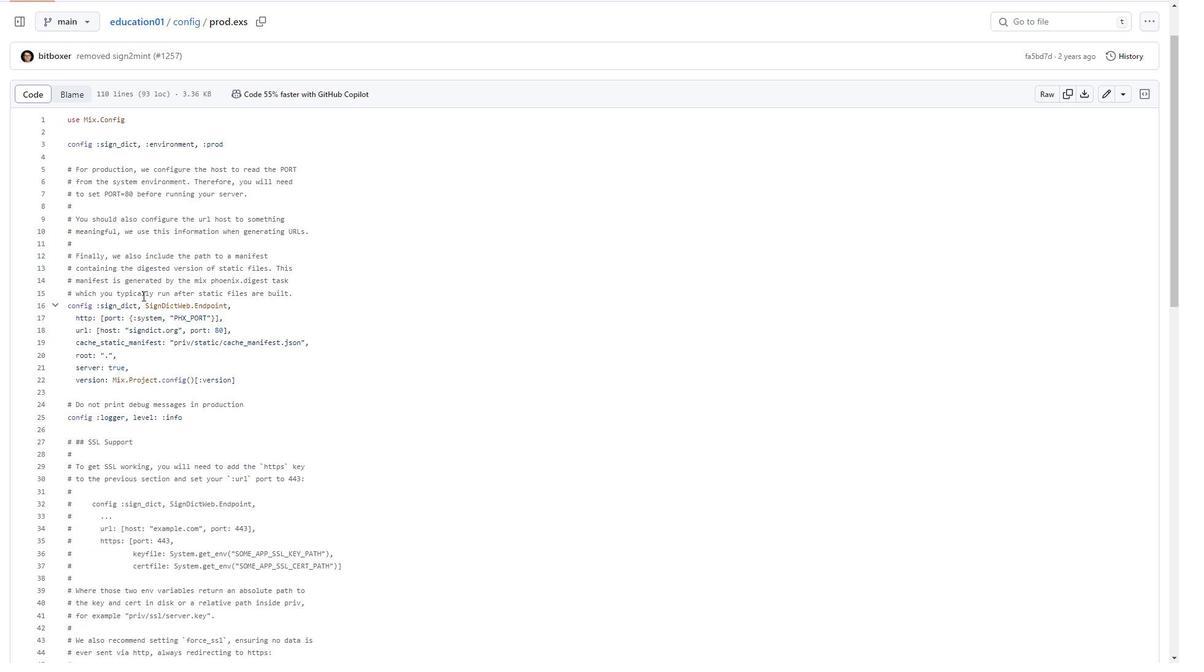 
Action: Mouse scrolled (142, 295) with delta (0, 0)
Screenshot: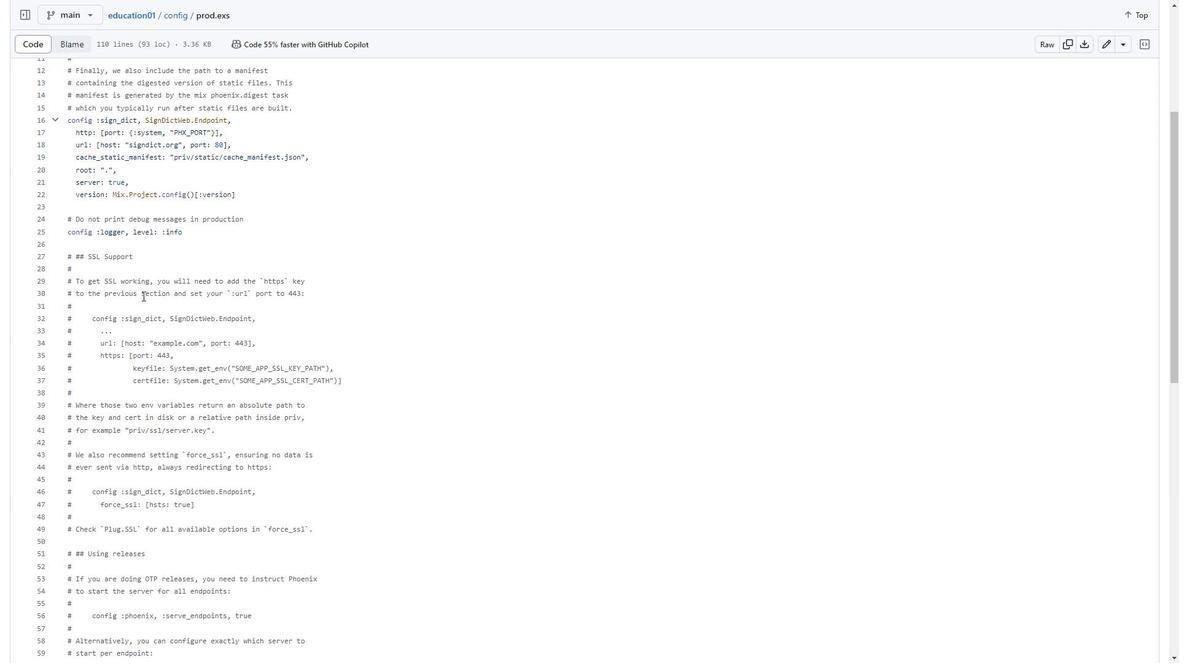 
Action: Mouse scrolled (142, 295) with delta (0, 0)
Screenshot: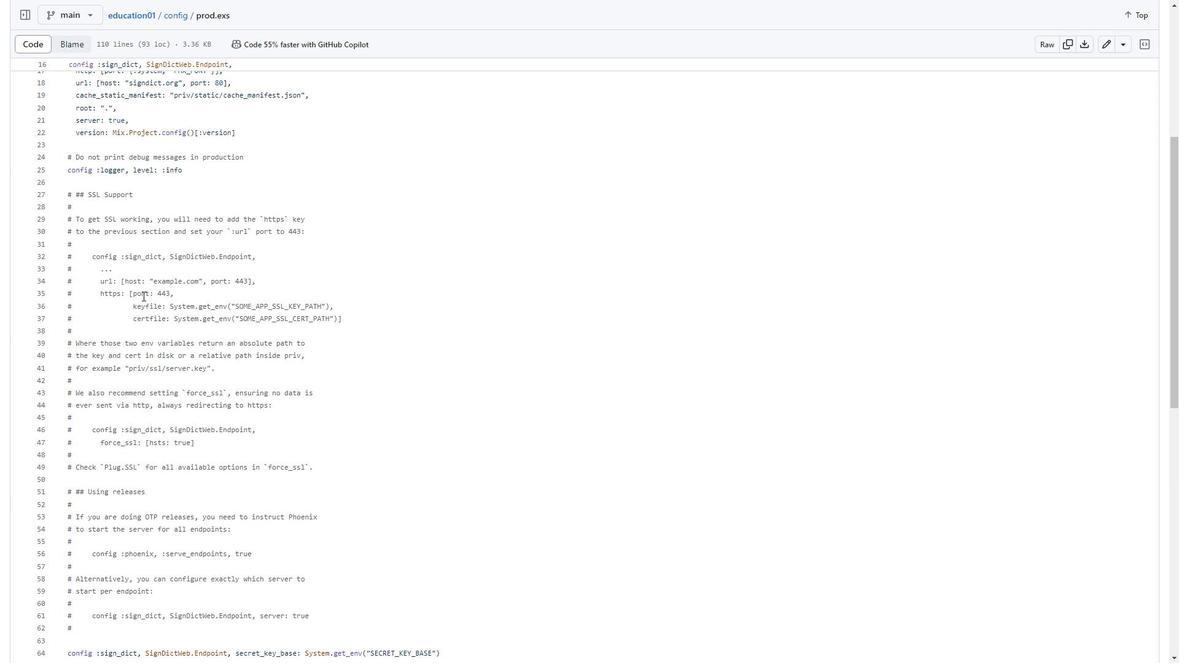 
Action: Mouse scrolled (142, 295) with delta (0, 0)
Screenshot: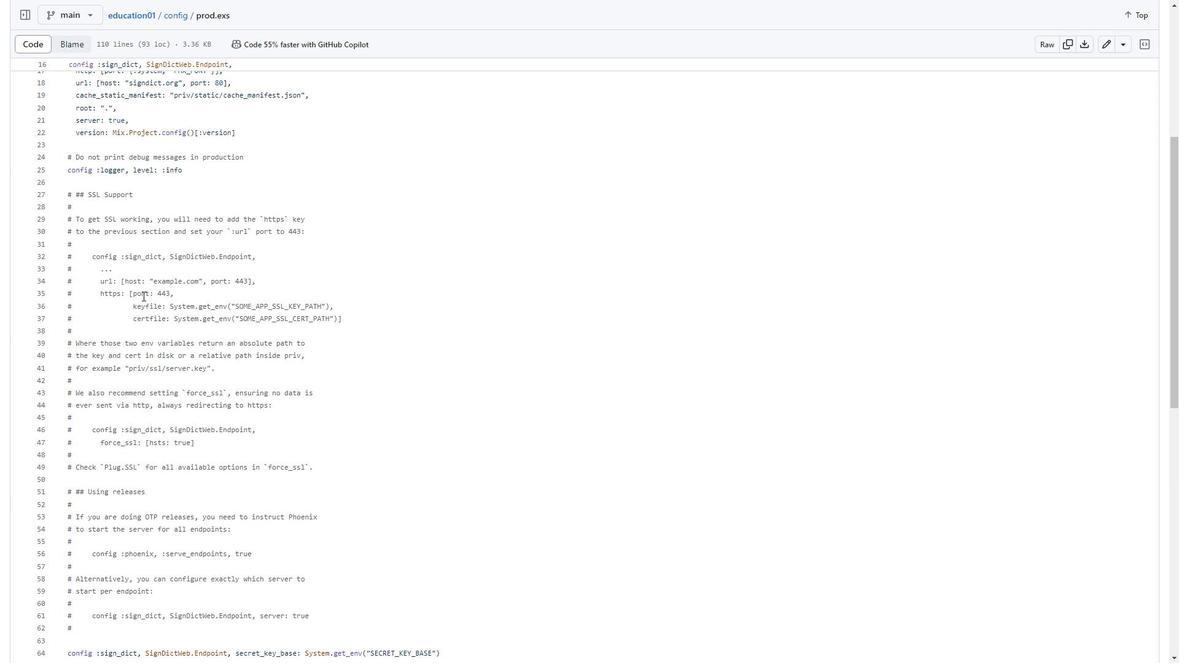 
Action: Mouse scrolled (142, 295) with delta (0, 0)
Screenshot: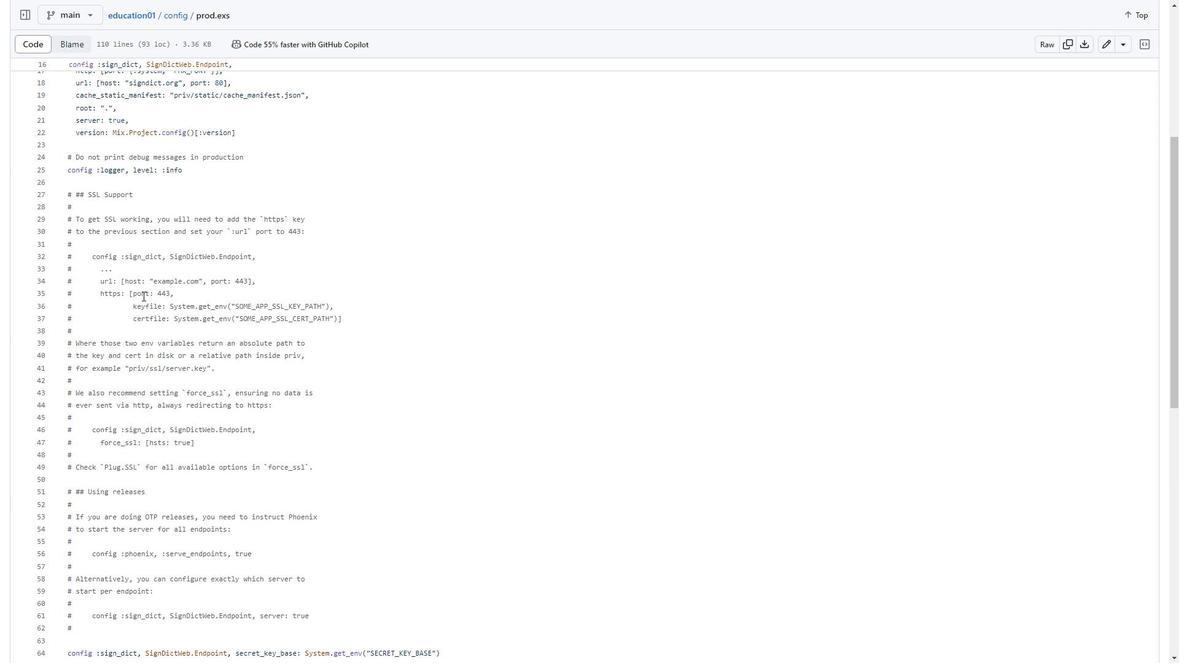 
Action: Mouse scrolled (142, 295) with delta (0, 0)
Screenshot: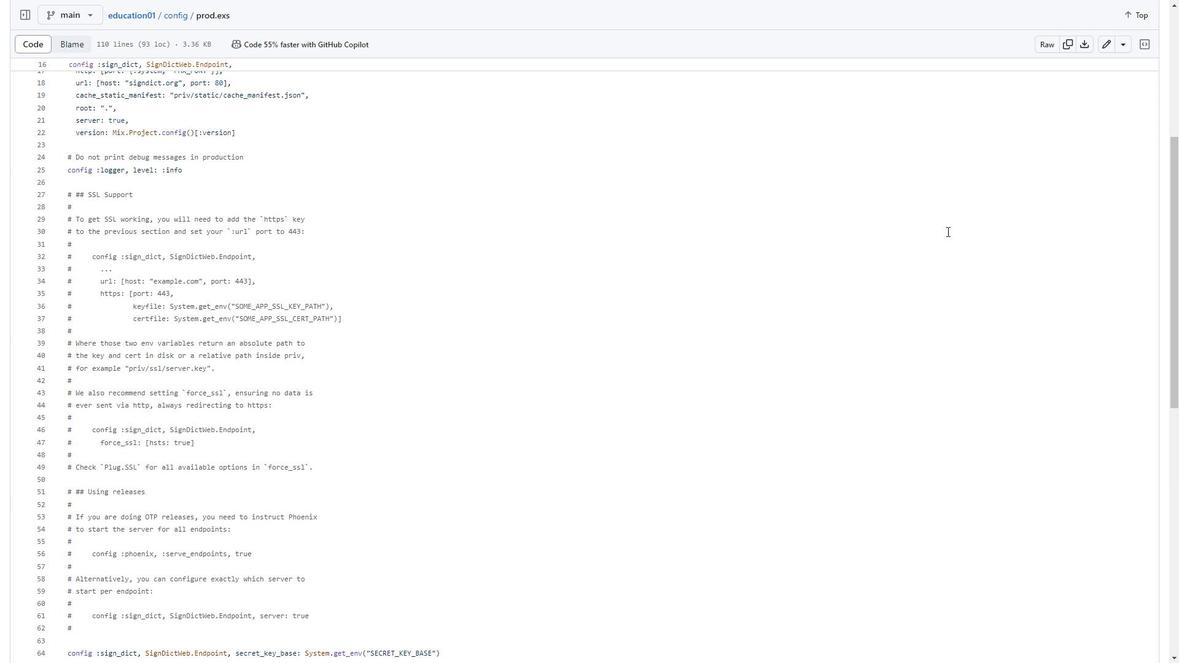 
Action: Mouse moved to (1106, 45)
Screenshot: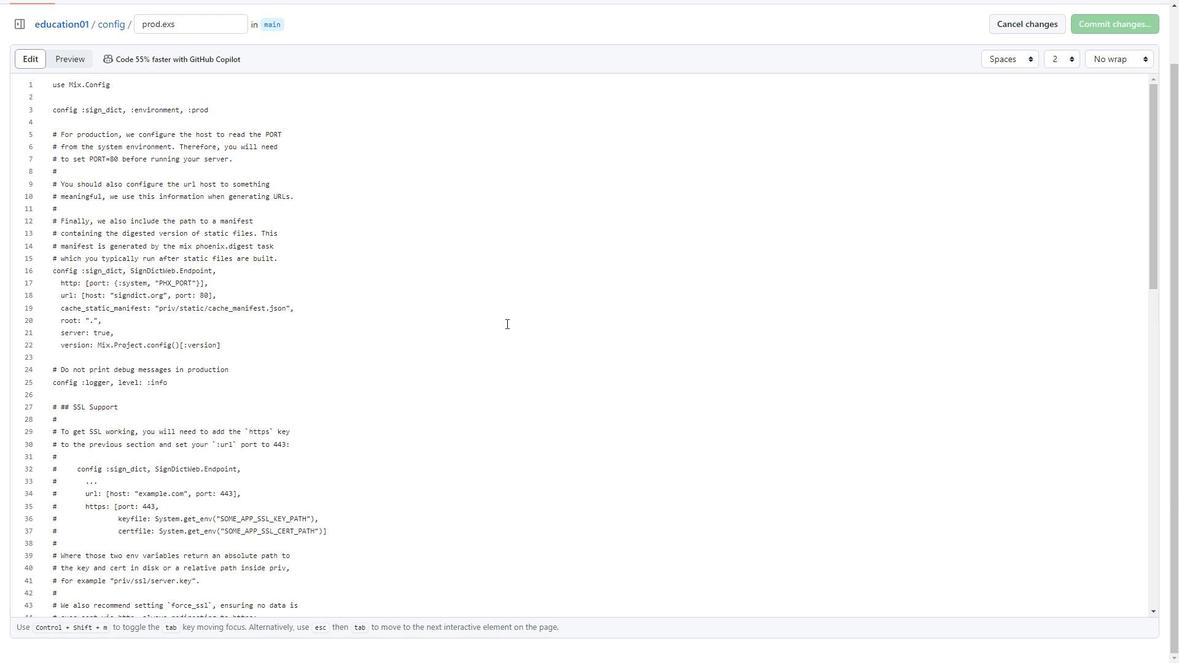 
Action: Mouse pressed left at (1106, 45)
Screenshot: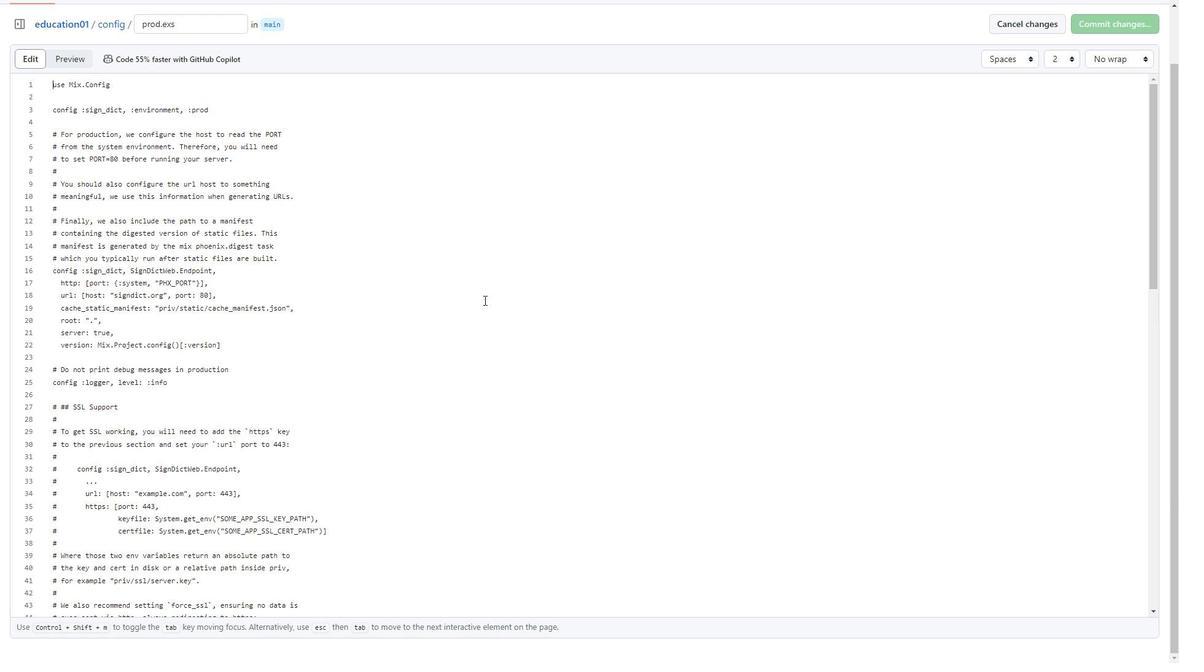 
Action: Mouse moved to (164, 361)
Screenshot: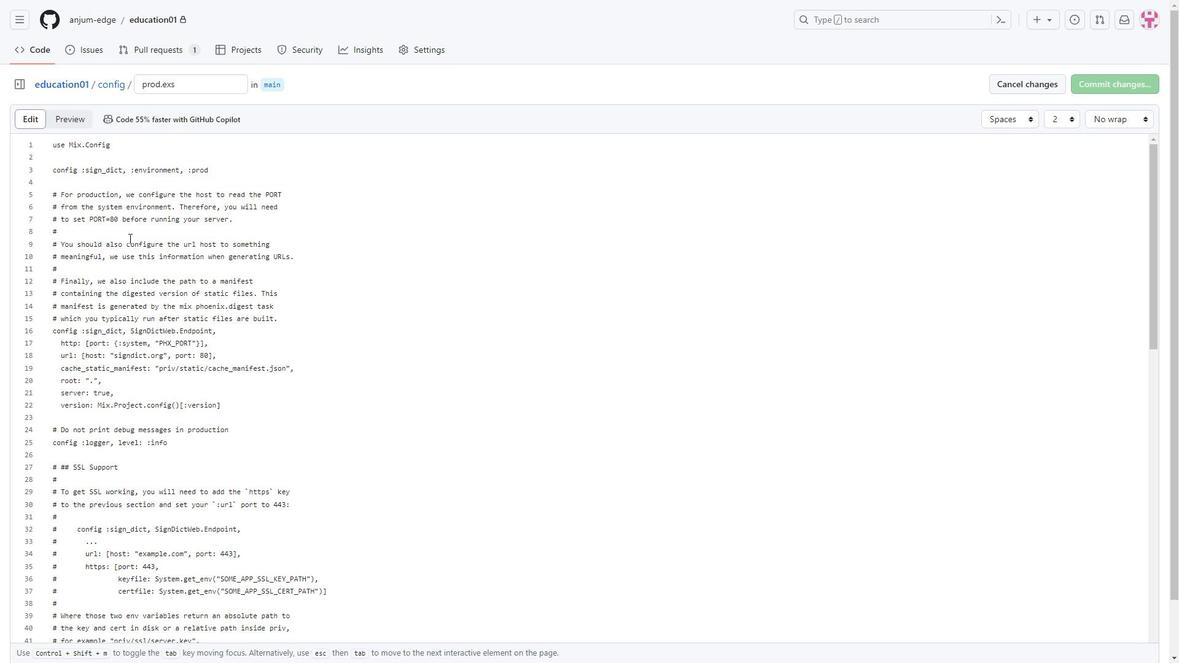 
Action: Mouse scrolled (164, 362) with delta (0, 0)
Screenshot: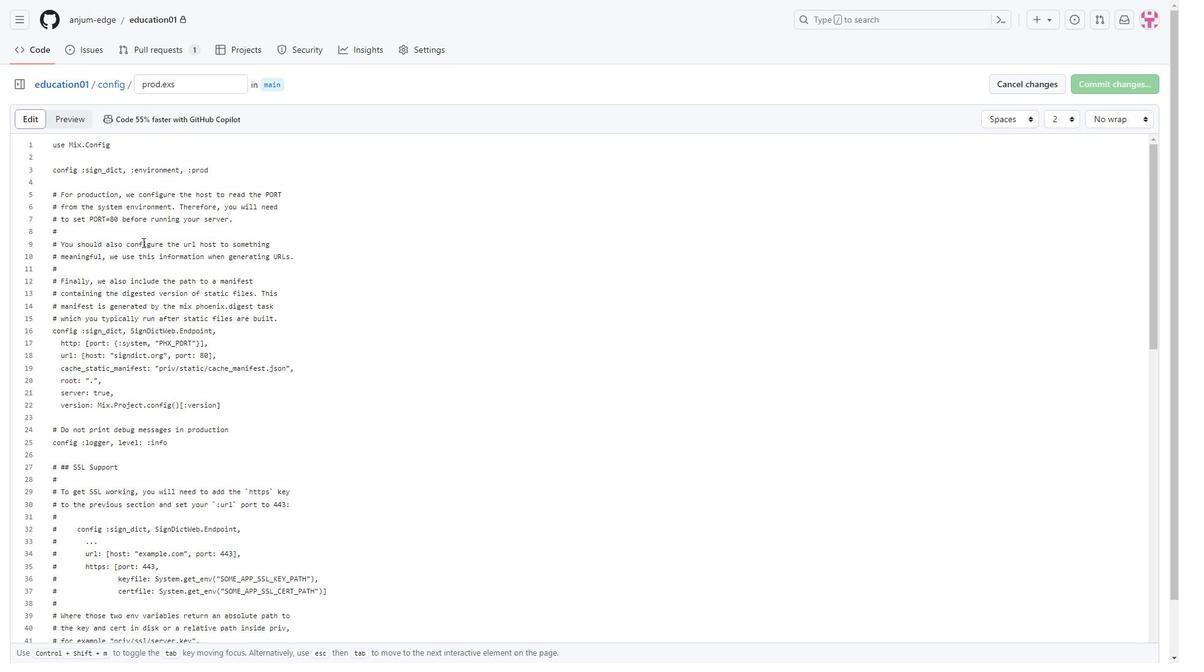 
Action: Mouse moved to (113, 312)
Screenshot: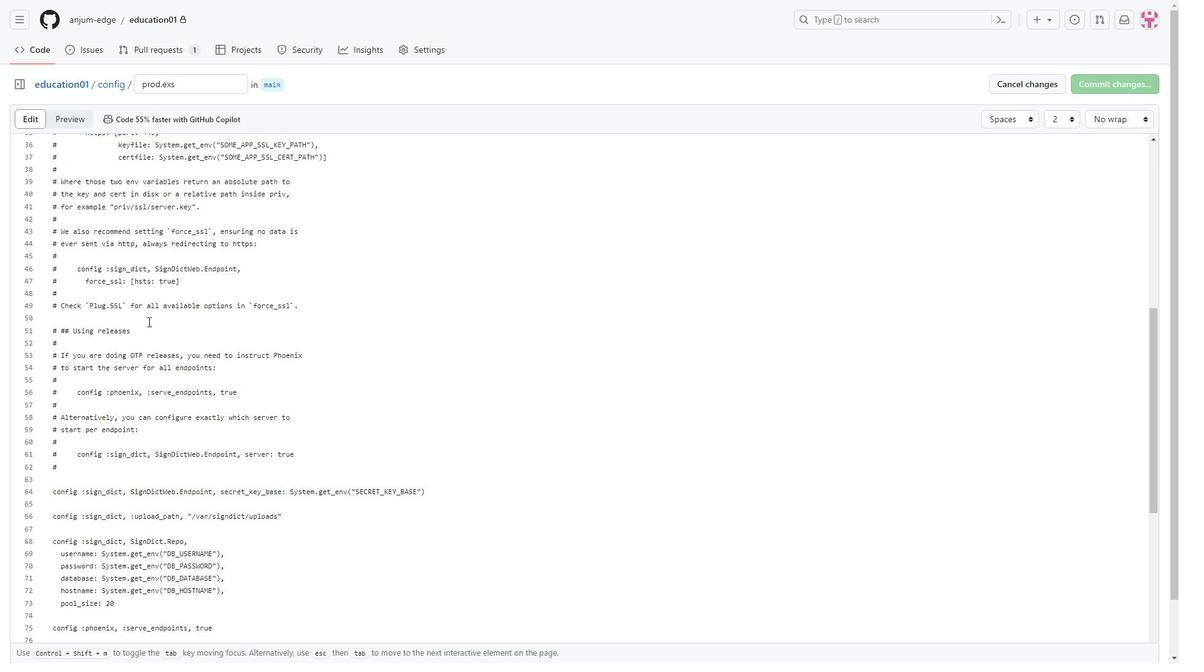 
Action: Mouse scrolled (113, 311) with delta (0, 0)
Screenshot: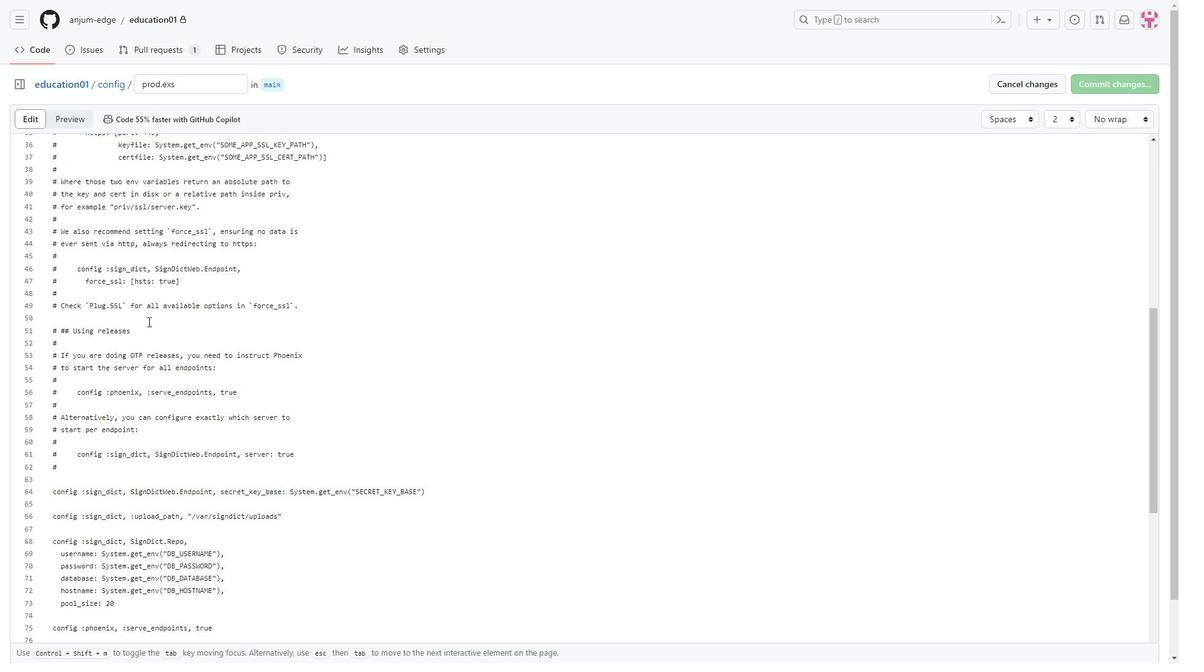
Action: Mouse scrolled (113, 311) with delta (0, 0)
Screenshot: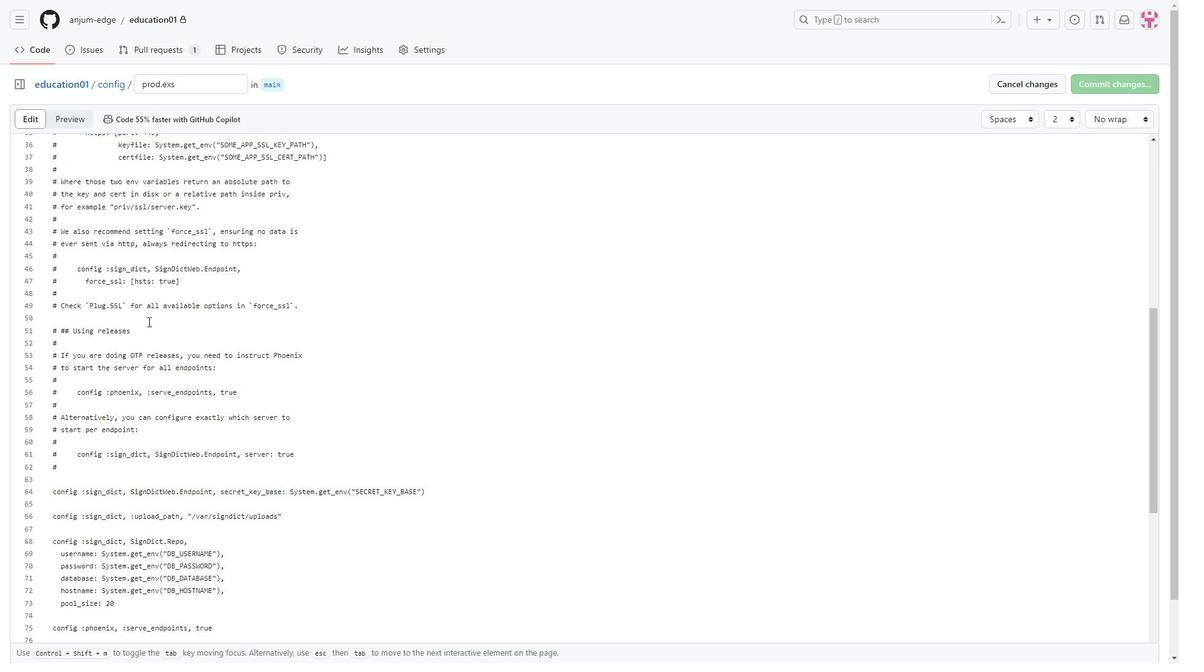 
Action: Mouse scrolled (113, 311) with delta (0, 0)
Screenshot: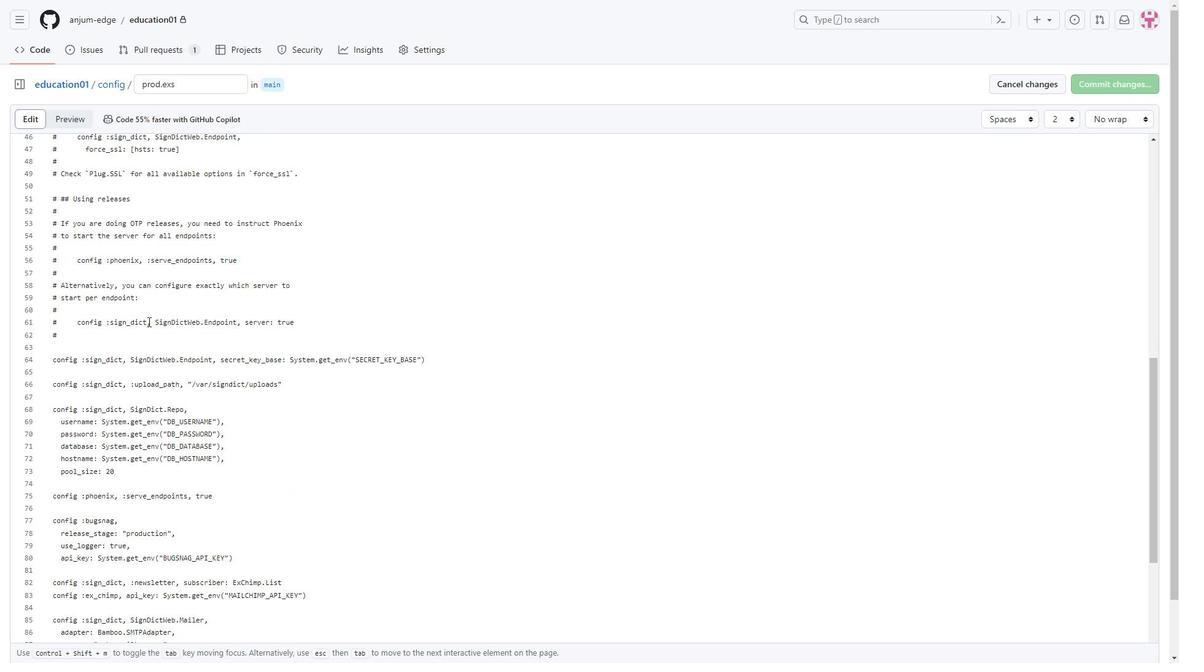 
Action: Mouse scrolled (113, 311) with delta (0, 0)
Screenshot: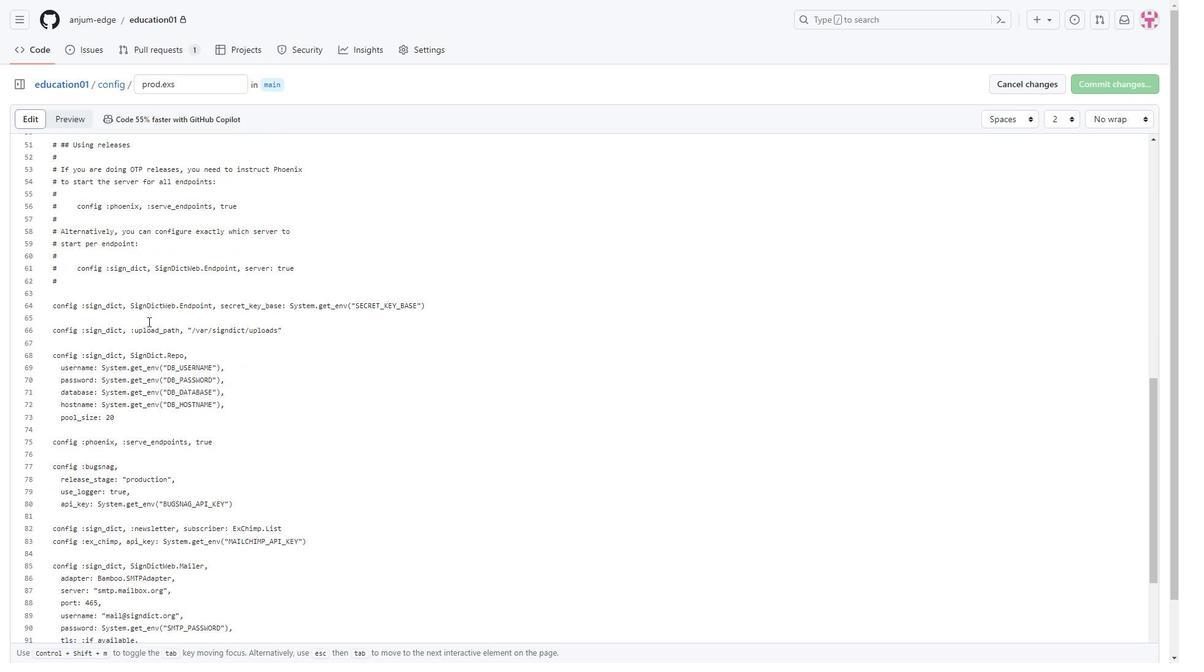 
Action: Mouse moved to (146, 322)
Screenshot: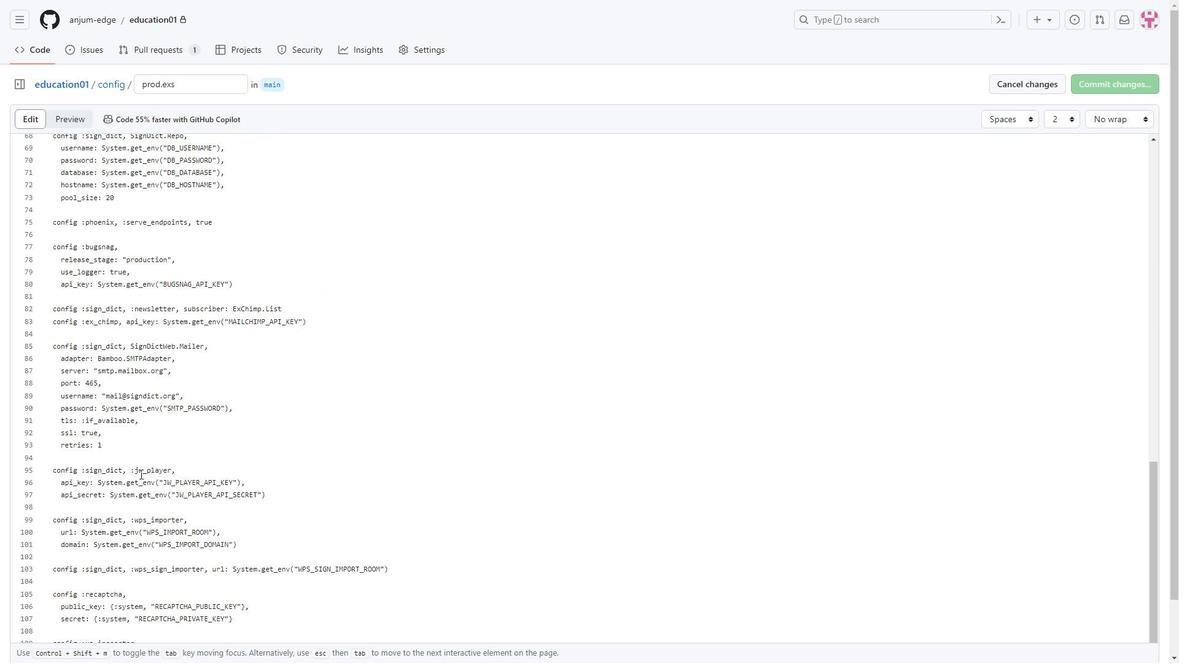 
Action: Mouse scrolled (146, 321) with delta (0, 0)
Screenshot: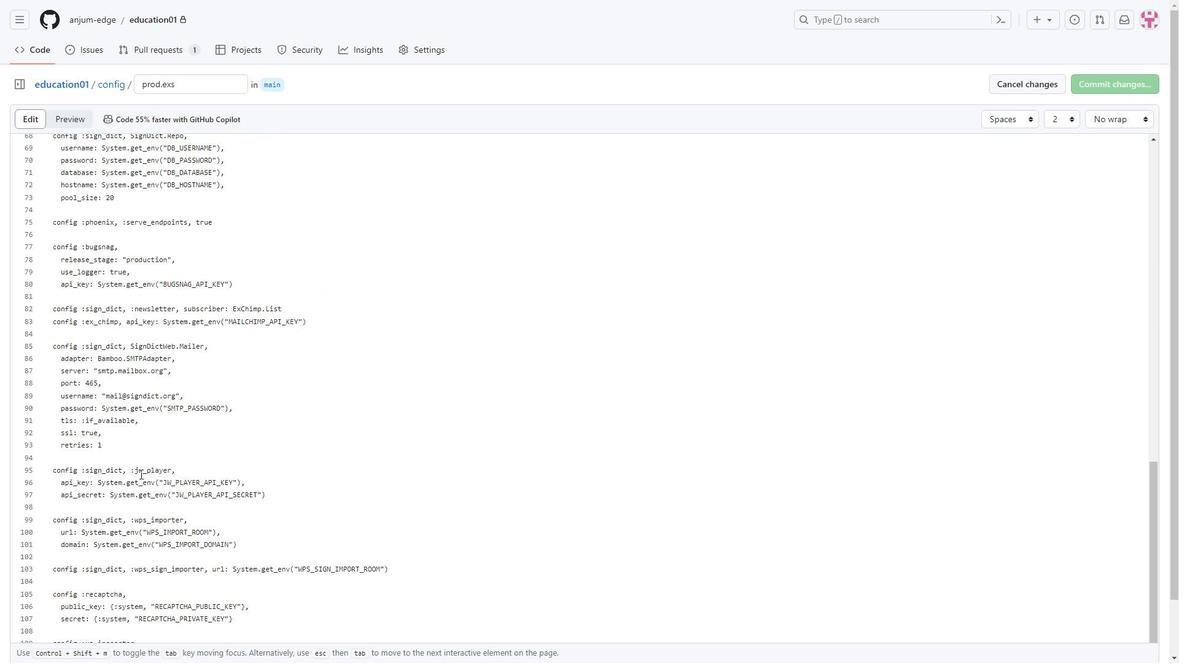 
Action: Mouse moved to (148, 322)
Screenshot: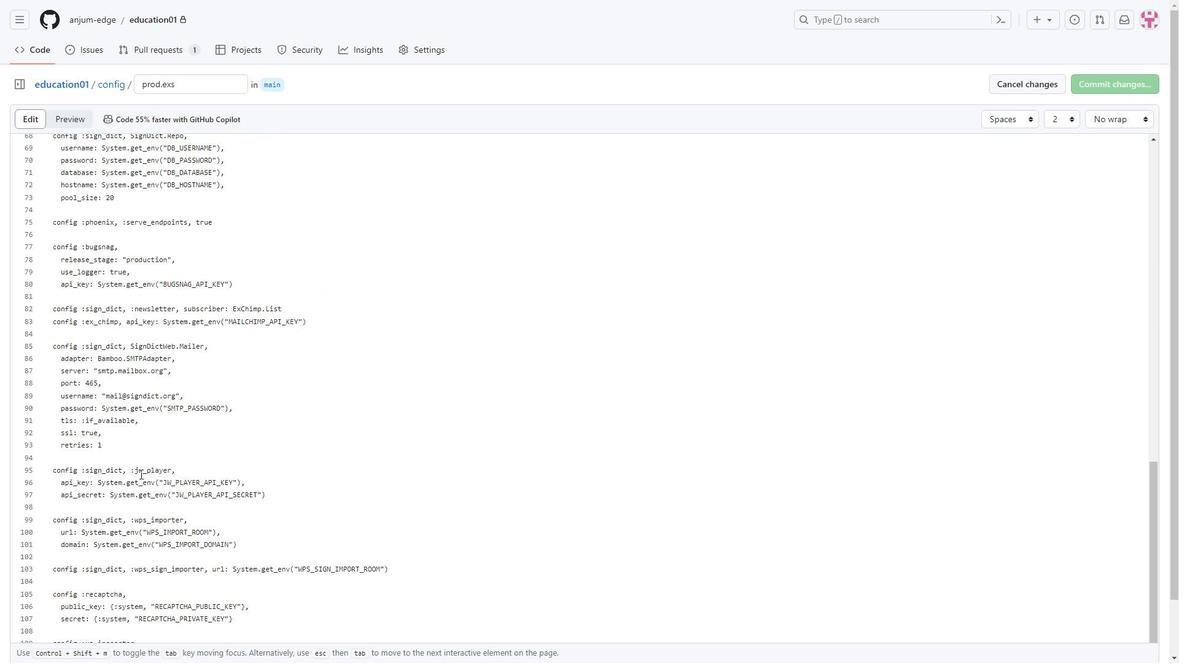 
Action: Mouse scrolled (148, 321) with delta (0, 0)
Screenshot: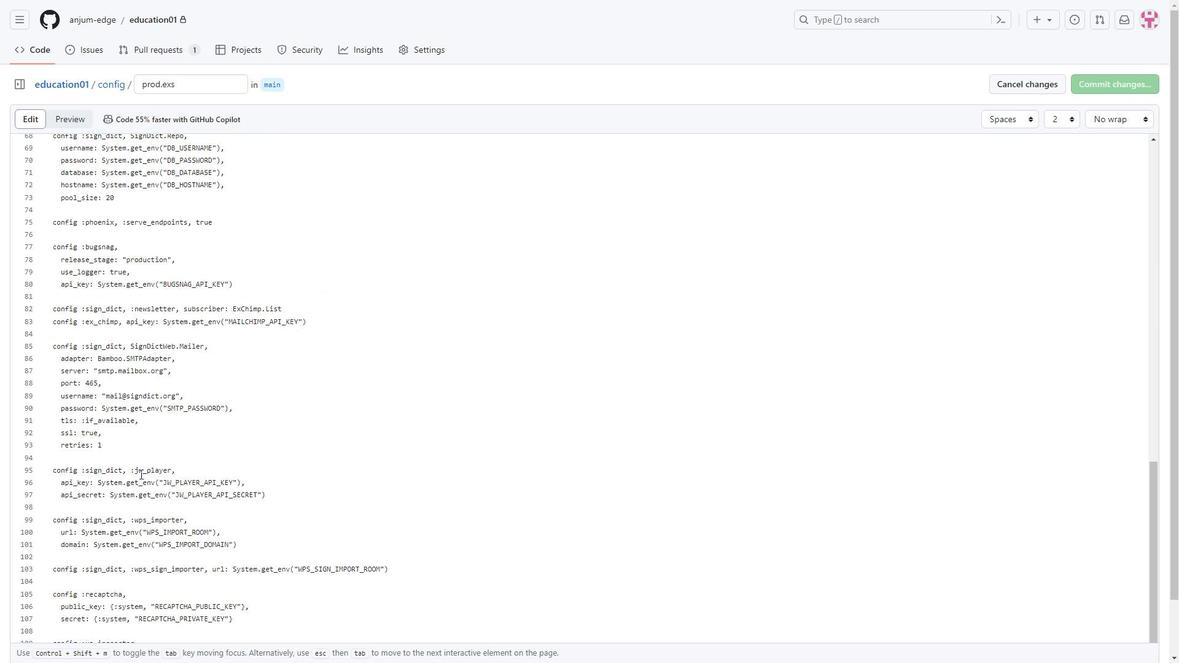 
Action: Mouse scrolled (148, 321) with delta (0, 0)
Screenshot: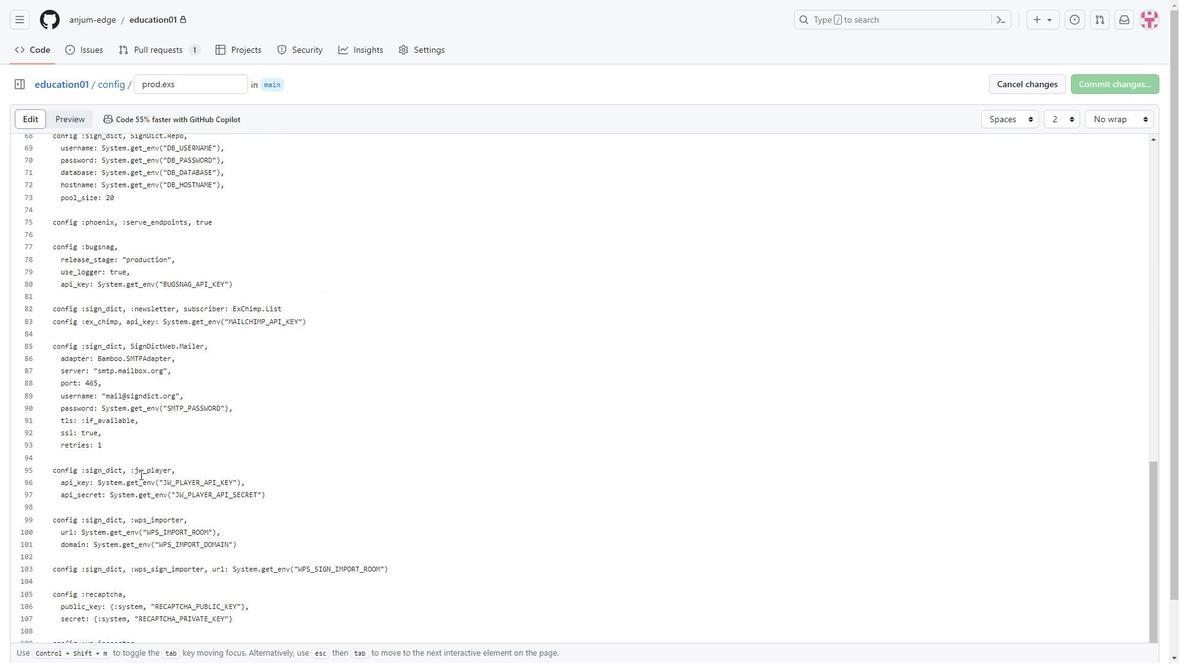 
Action: Mouse scrolled (148, 321) with delta (0, 0)
Screenshot: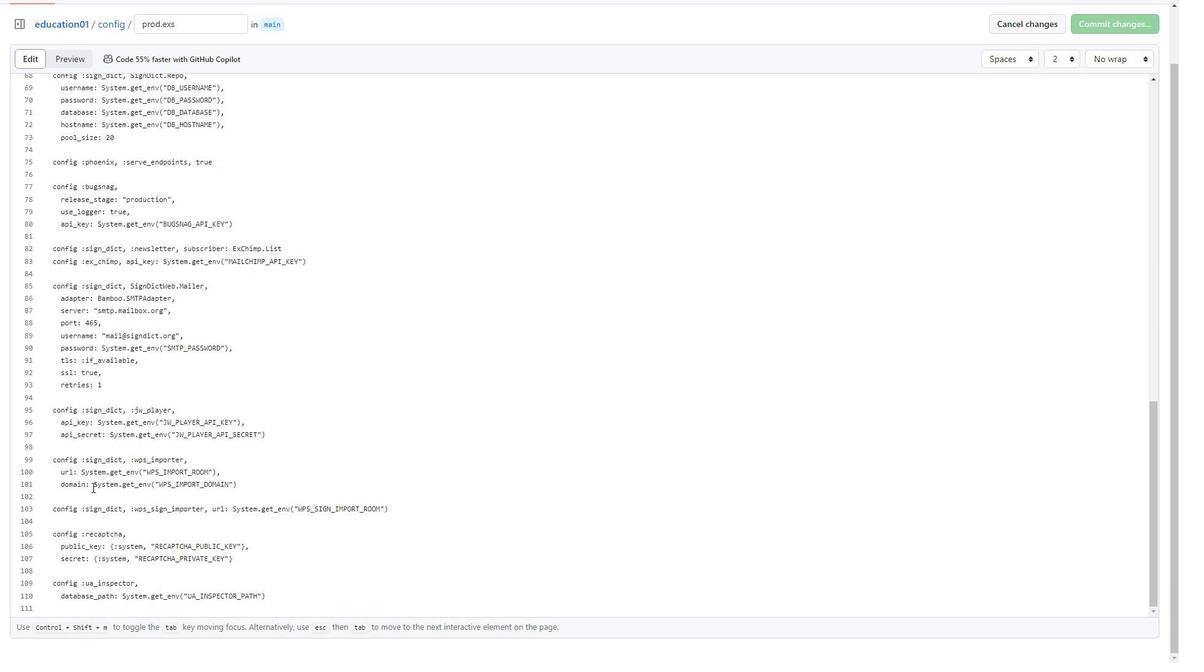 
Action: Mouse scrolled (148, 321) with delta (0, 0)
Screenshot: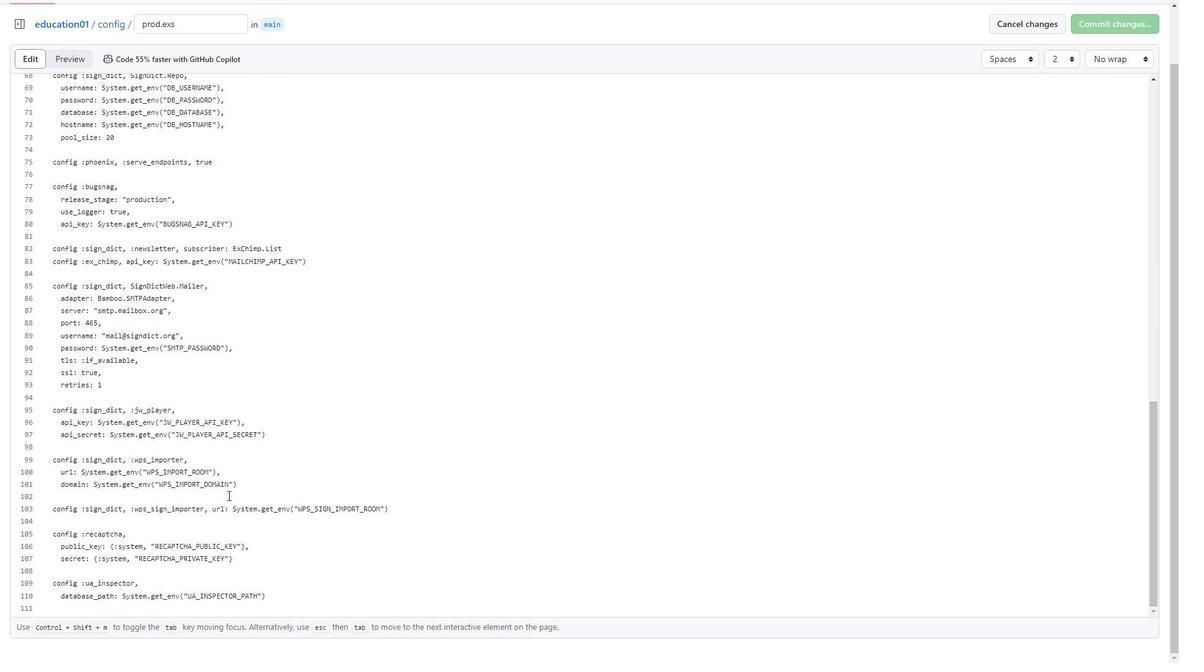 
Action: Mouse scrolled (148, 321) with delta (0, 0)
Screenshot: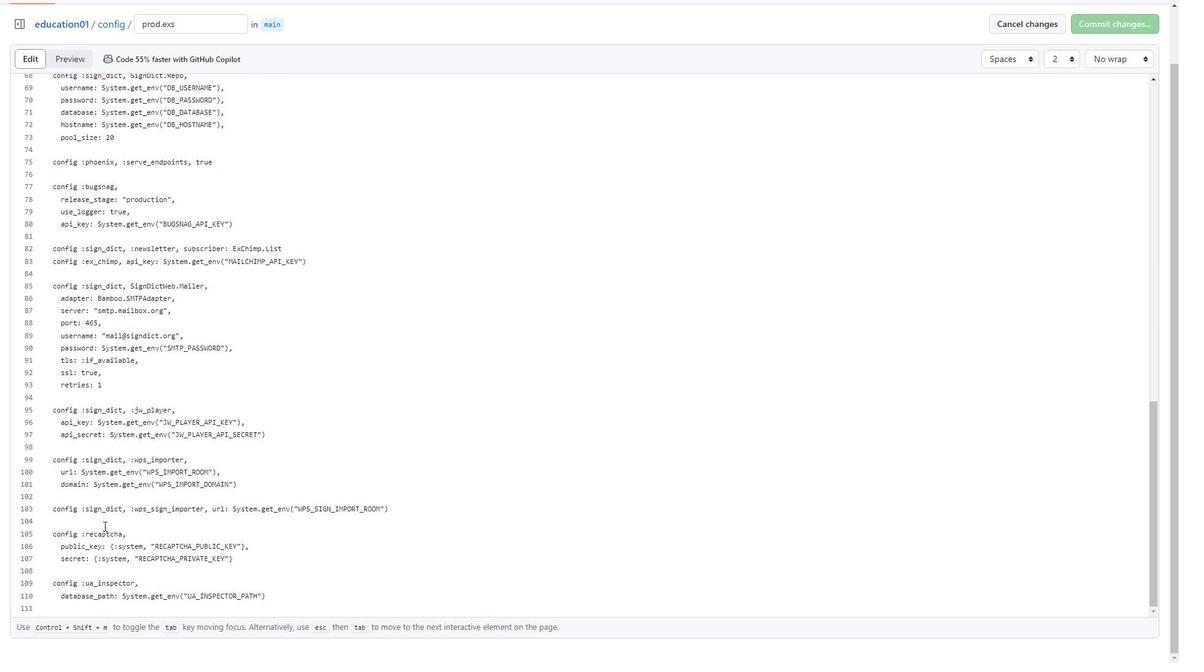 
Action: Mouse moved to (99, 349)
Screenshot: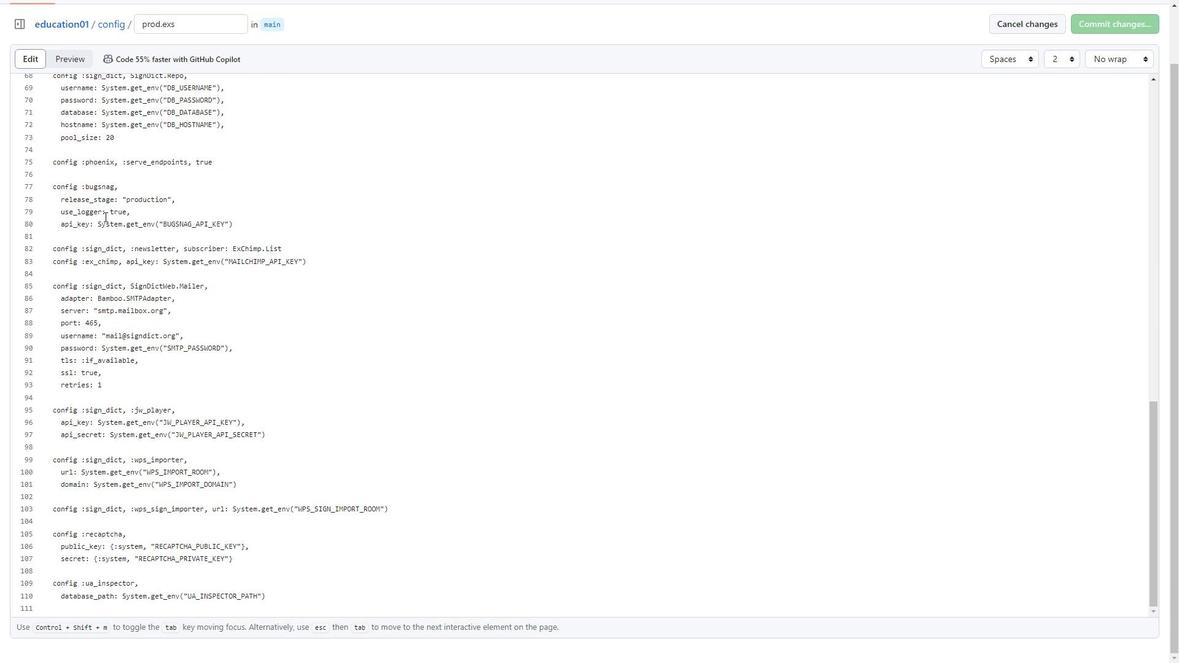 
Action: Mouse scrolled (99, 348) with delta (0, 0)
Screenshot: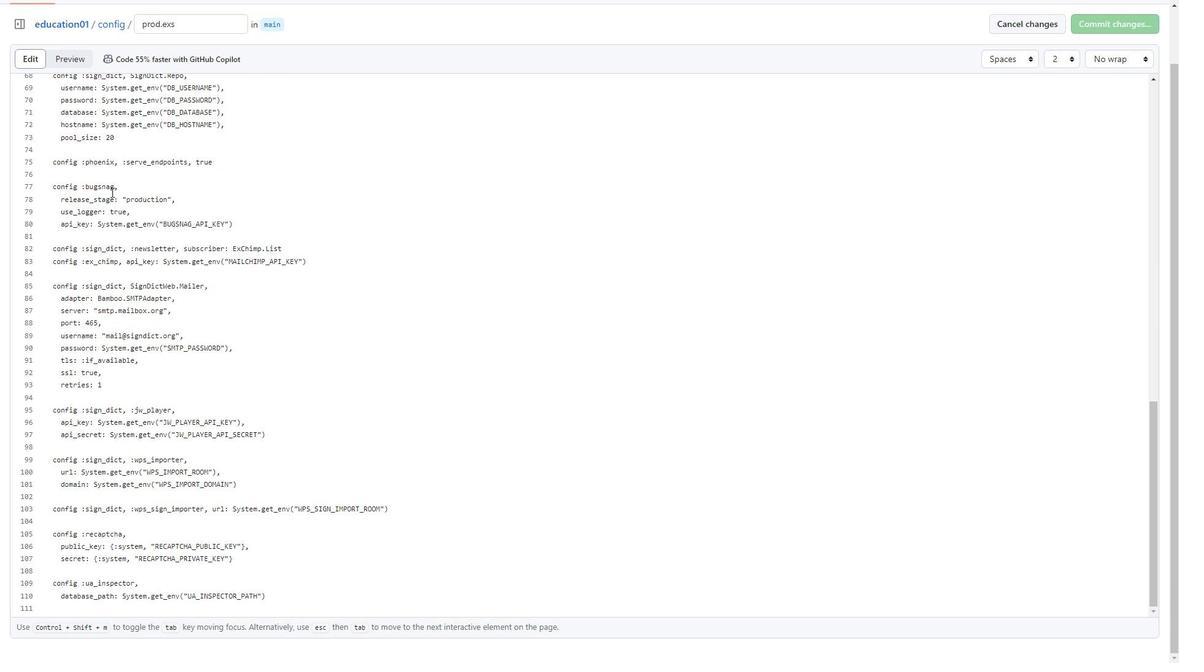 
Action: Mouse scrolled (99, 348) with delta (0, 0)
Screenshot: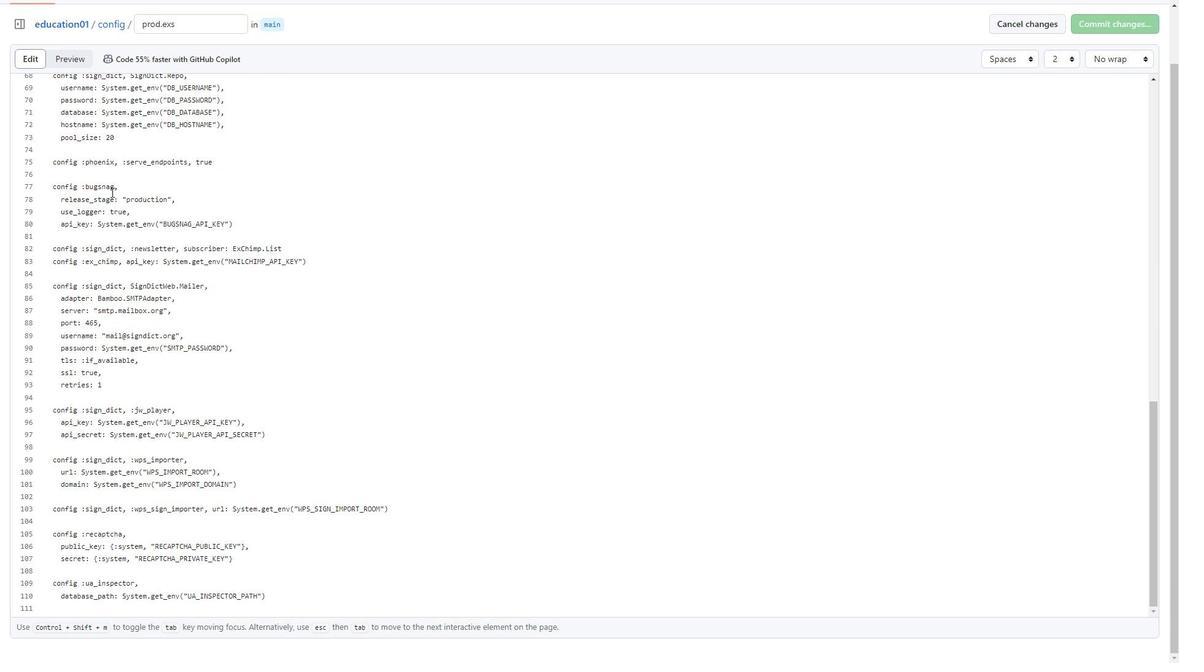 
Action: Mouse scrolled (99, 348) with delta (0, 0)
Screenshot: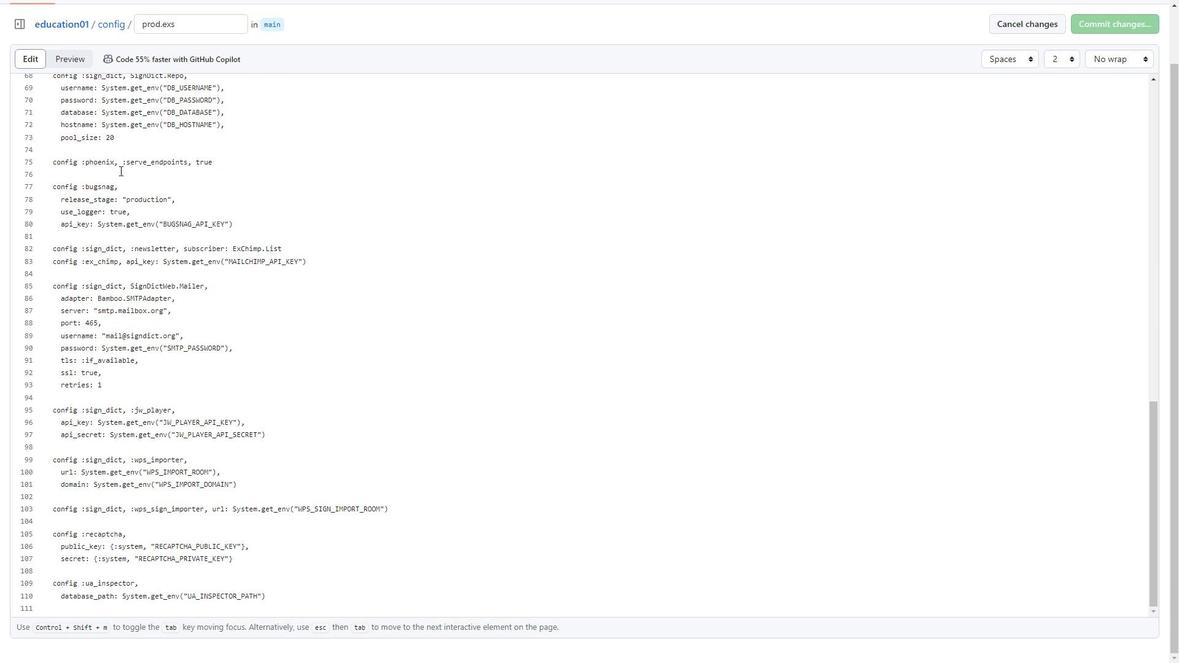 
Action: Mouse scrolled (99, 348) with delta (0, 0)
Screenshot: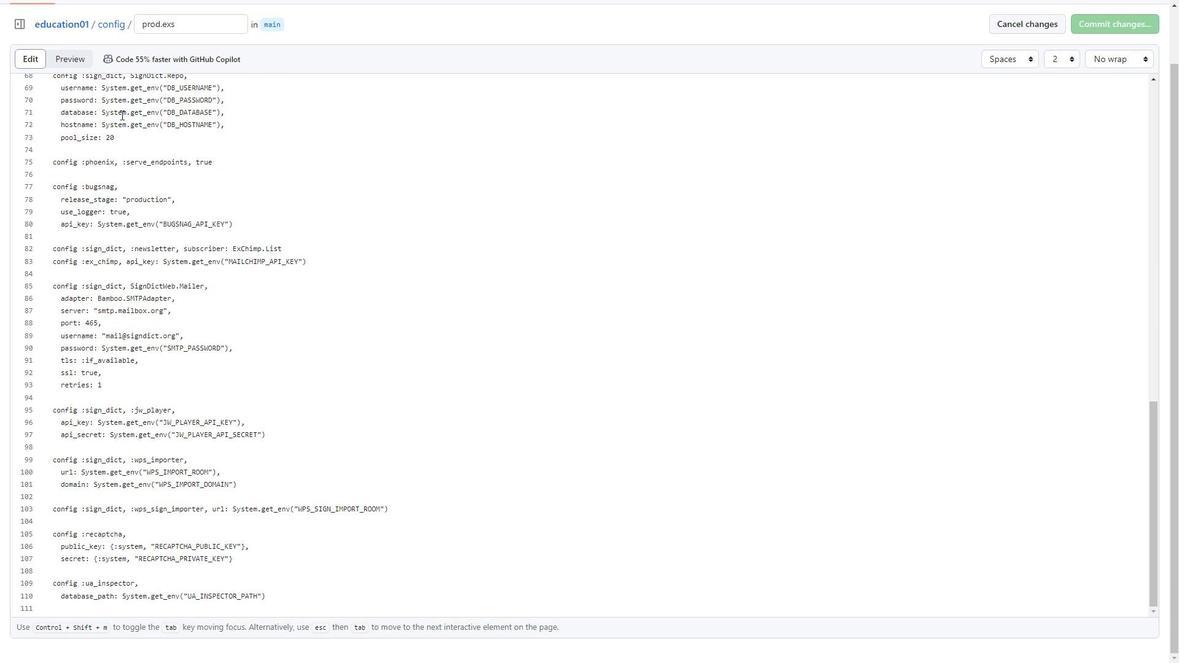 
Action: Mouse moved to (138, 474)
Screenshot: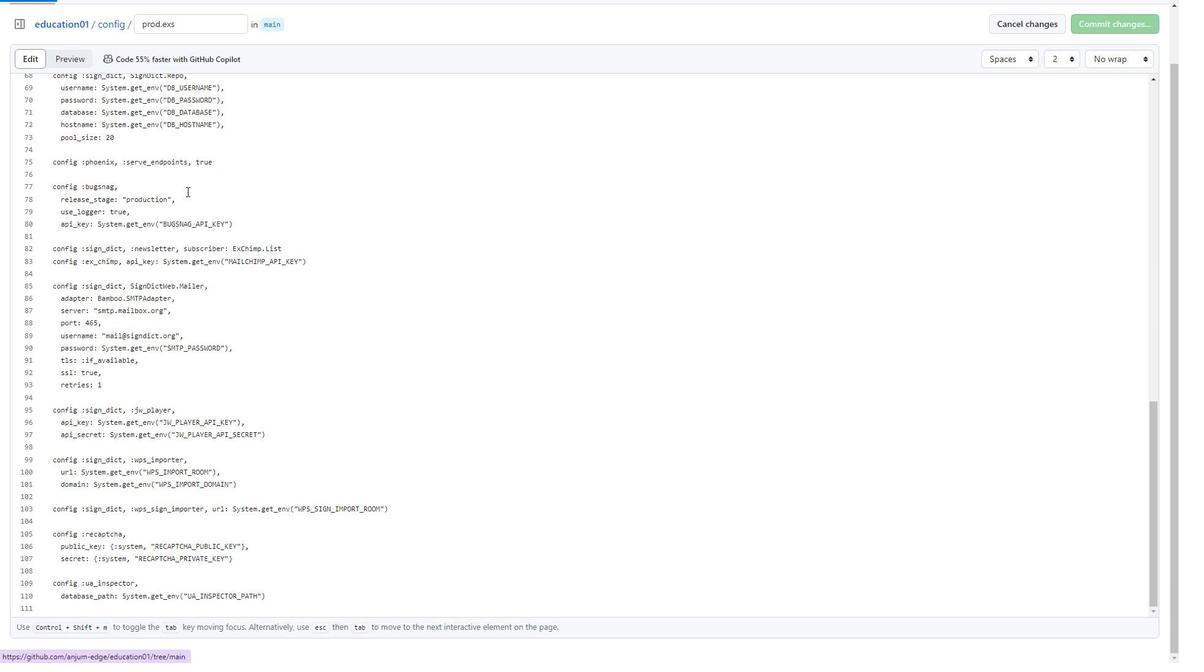 
Action: Mouse scrolled (138, 473) with delta (0, 0)
Screenshot: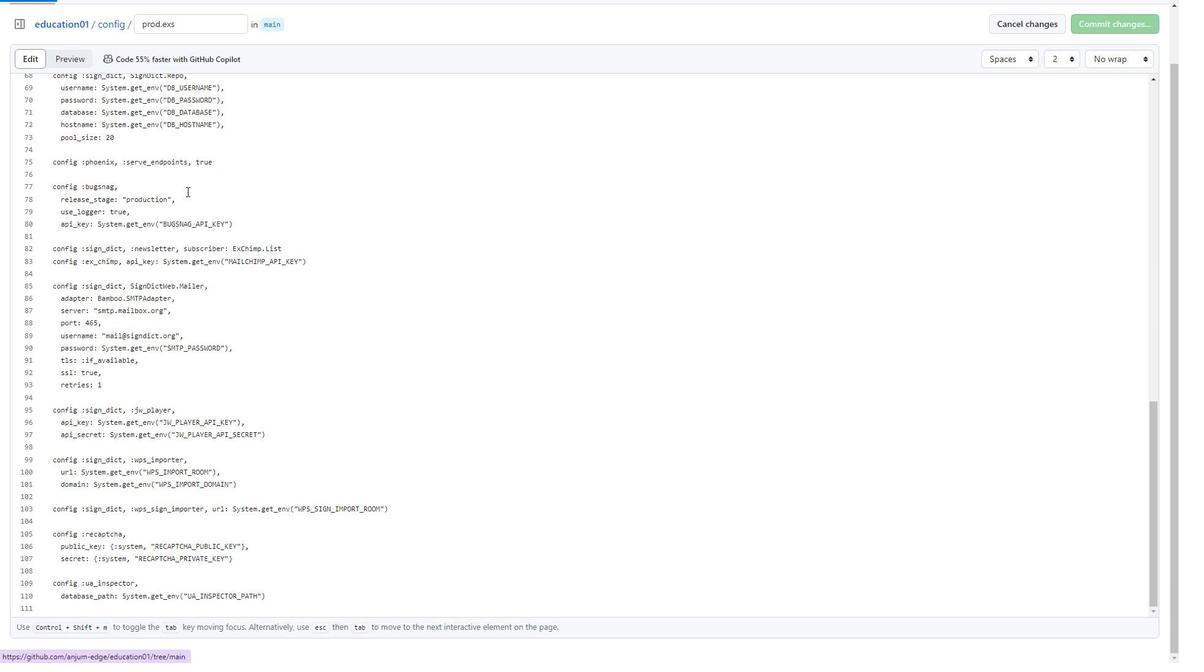 
Action: Mouse moved to (129, 478)
Screenshot: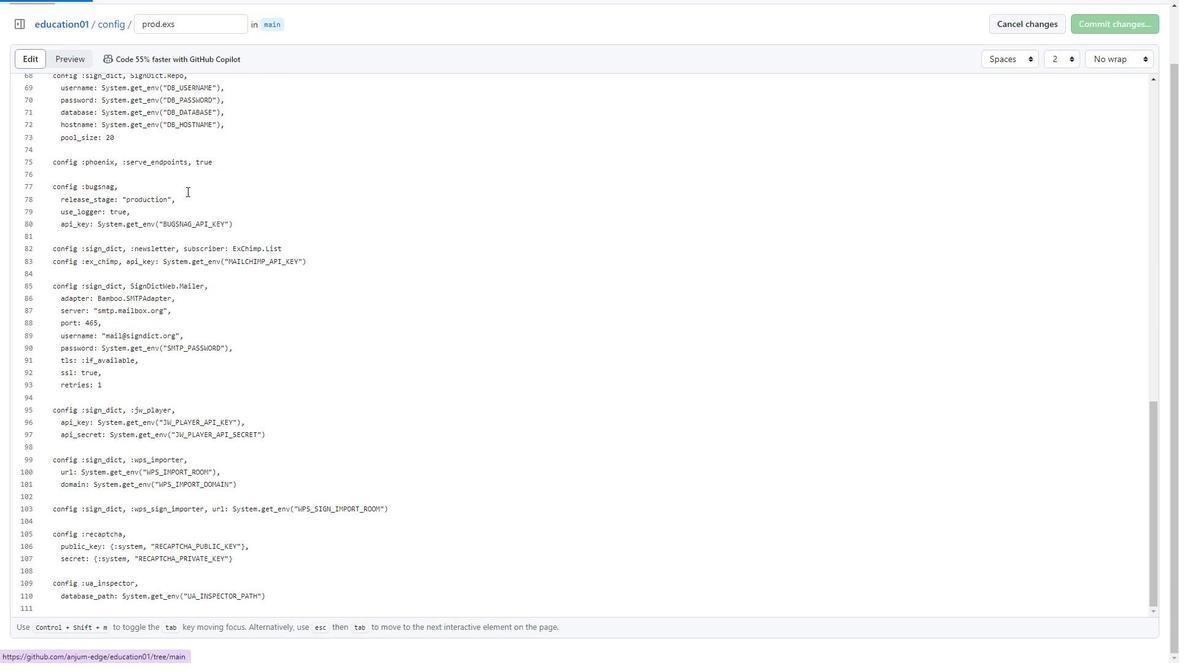 
Action: Mouse scrolled (129, 477) with delta (0, 0)
Screenshot: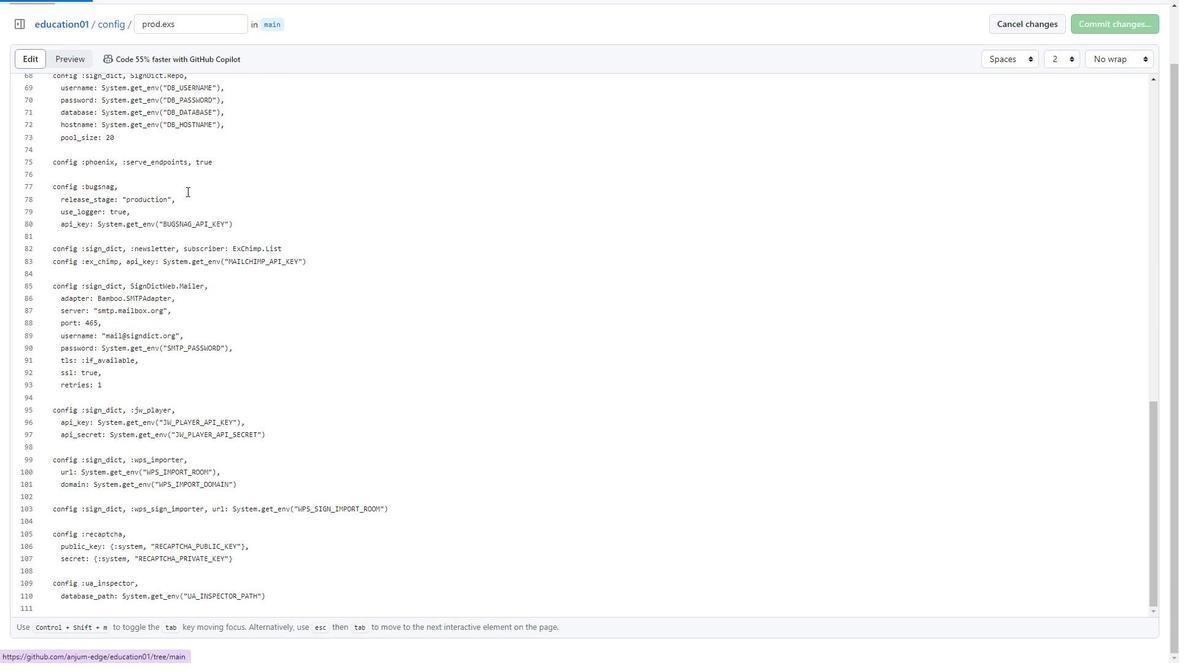 
Action: Mouse moved to (103, 526)
Screenshot: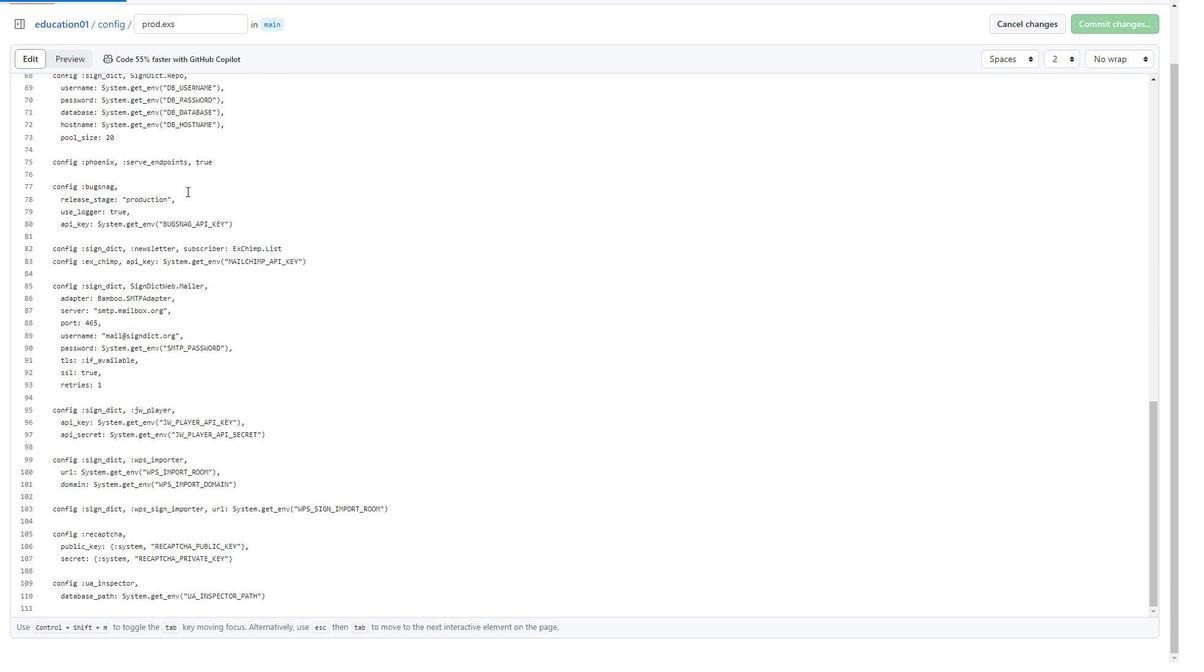 
Action: Mouse scrolled (103, 526) with delta (0, 0)
Screenshot: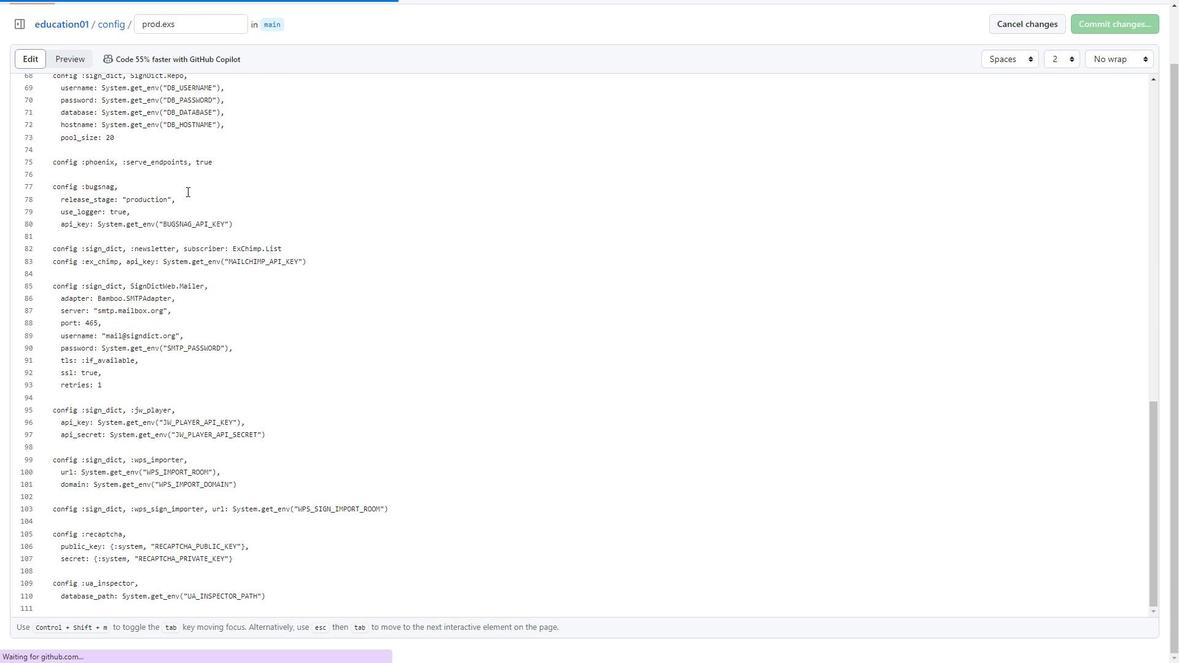 
Action: Mouse moved to (77, 20)
Screenshot: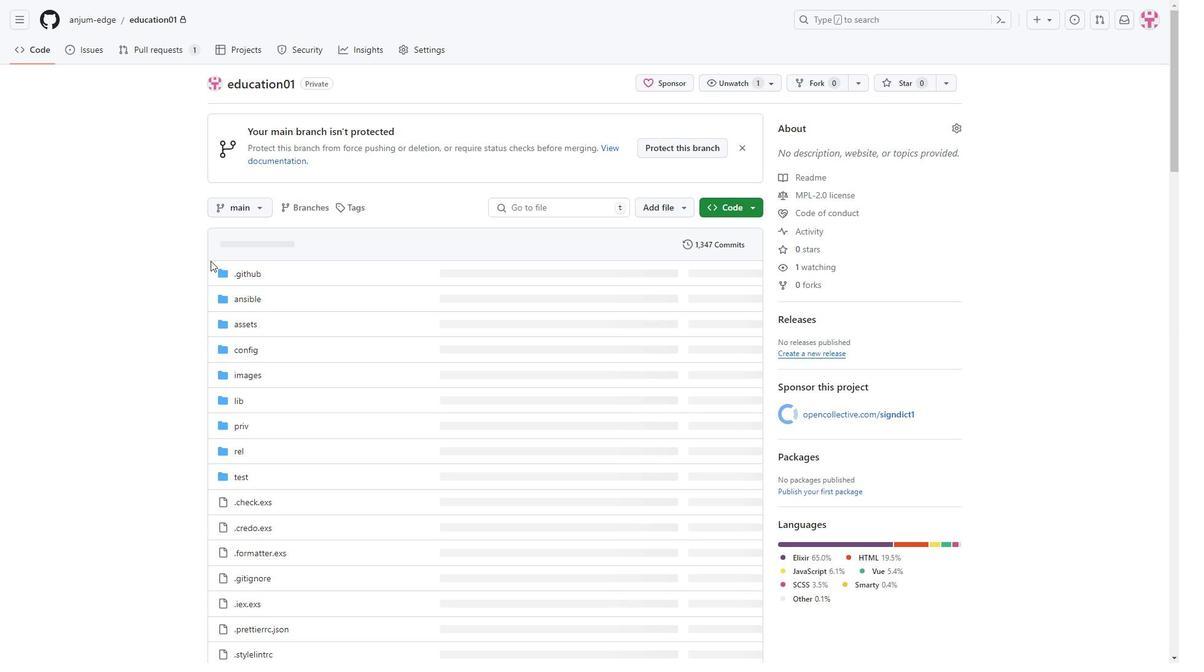 
Action: Mouse pressed left at (77, 20)
Screenshot: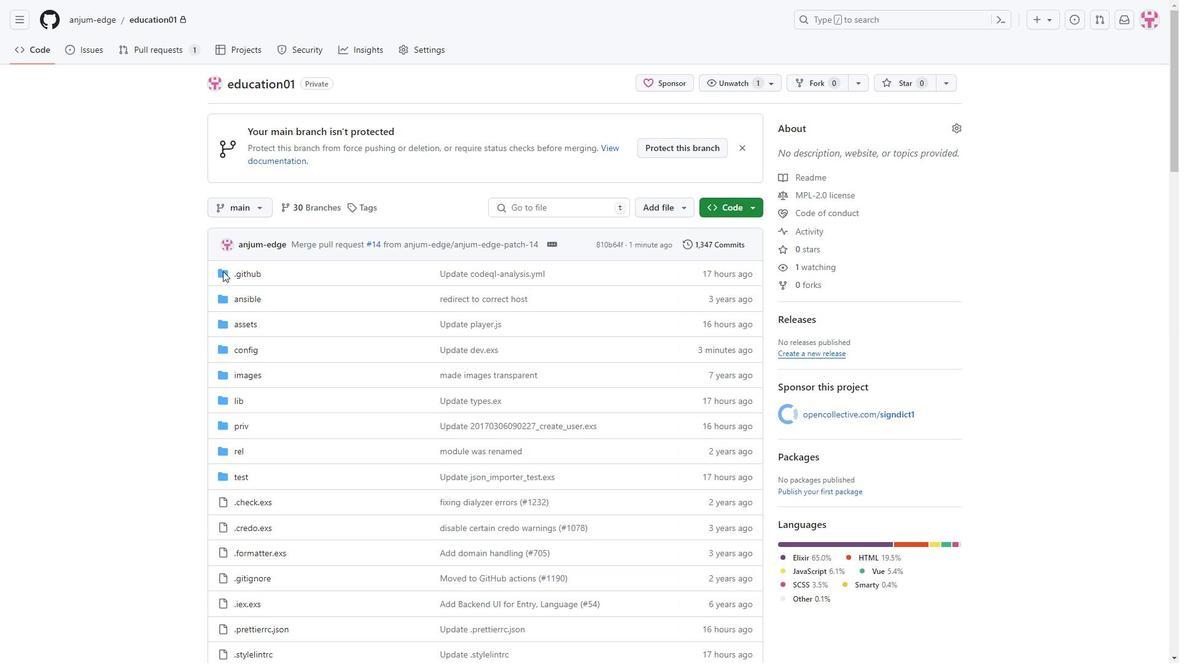 
Action: Mouse moved to (270, 355)
Screenshot: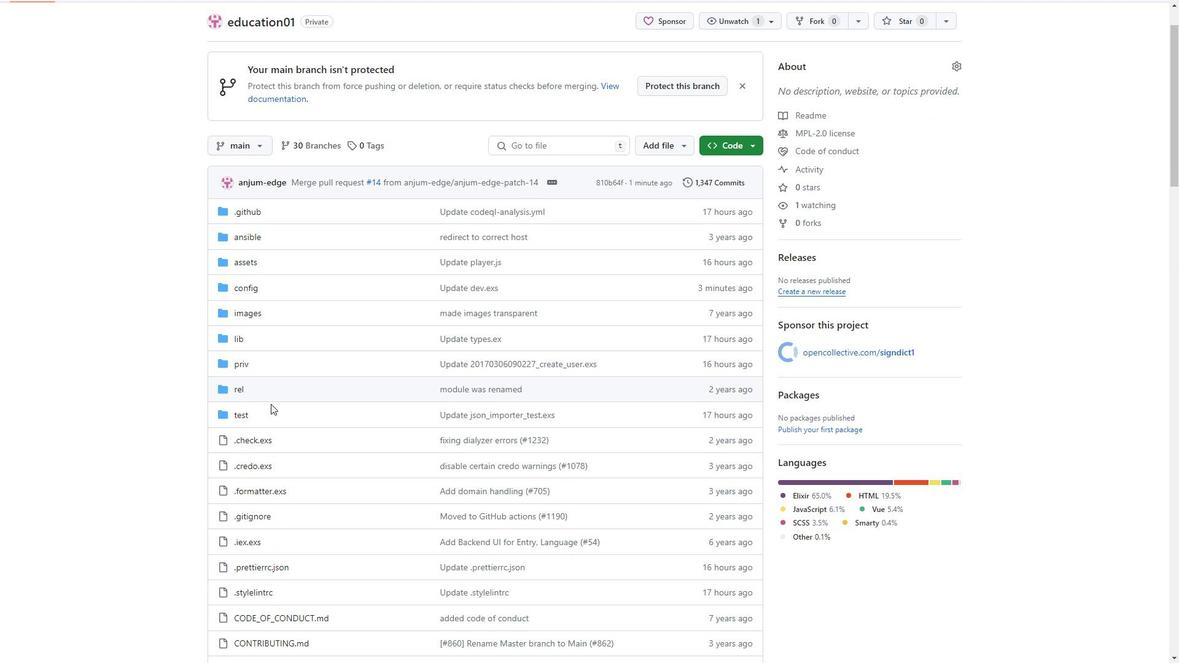 
Action: Mouse scrolled (270, 354) with delta (0, 0)
Screenshot: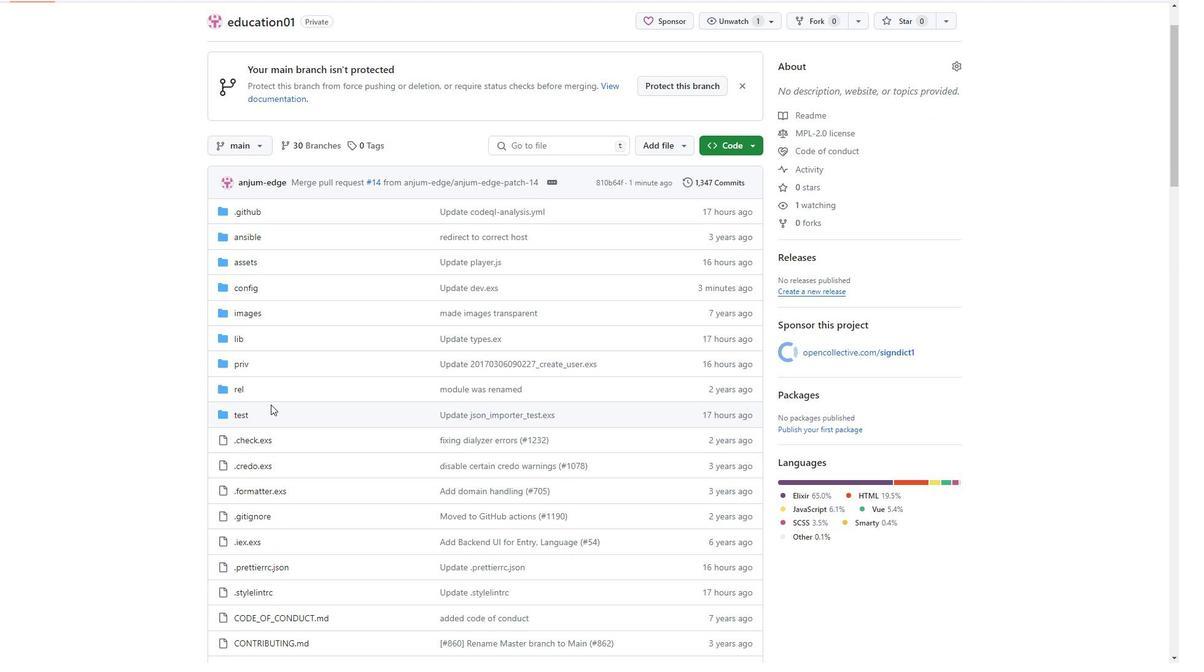 
Action: Mouse moved to (246, 514)
Screenshot: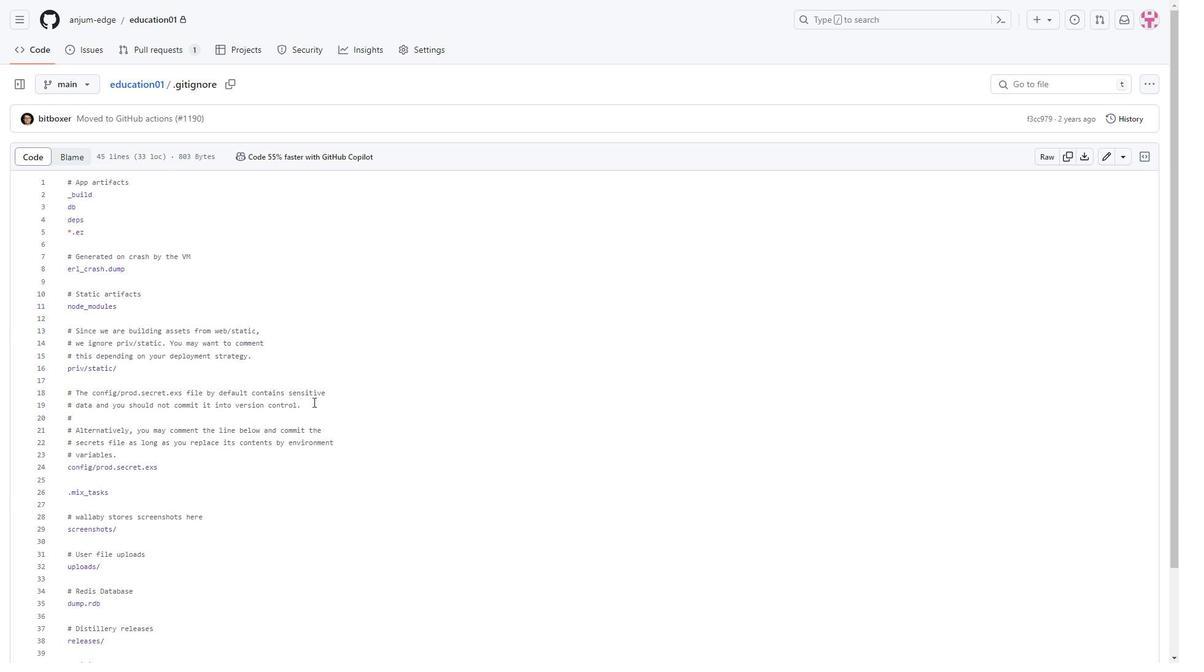 
Action: Mouse pressed left at (246, 514)
Screenshot: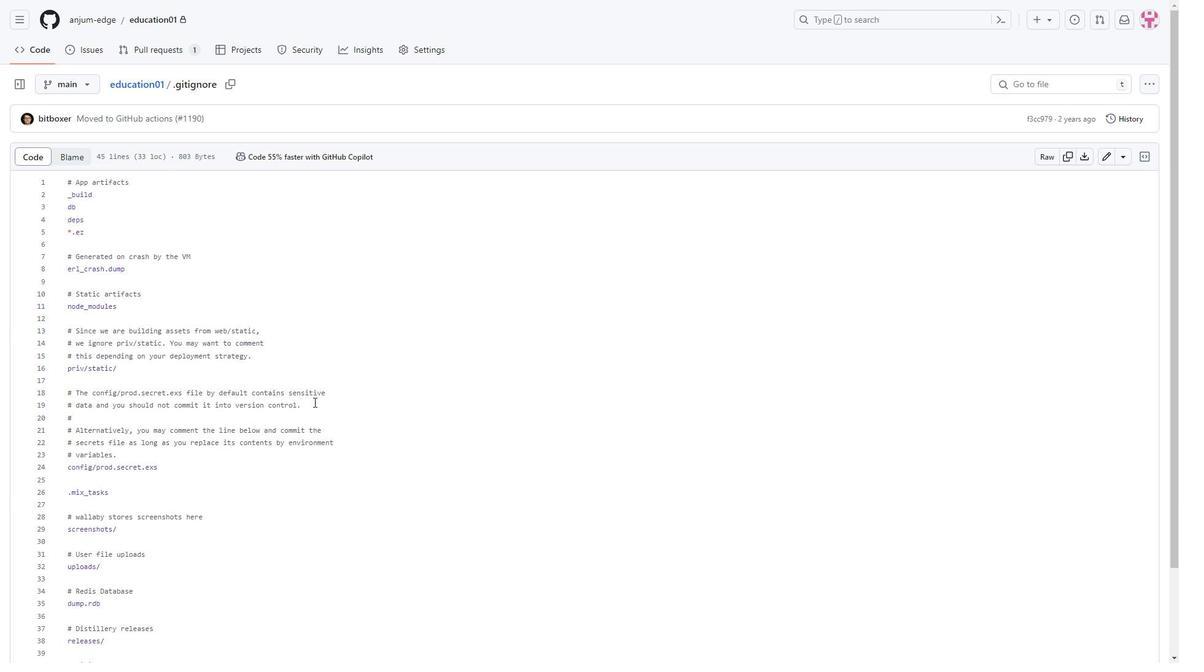 
Action: Mouse moved to (138, 350)
Screenshot: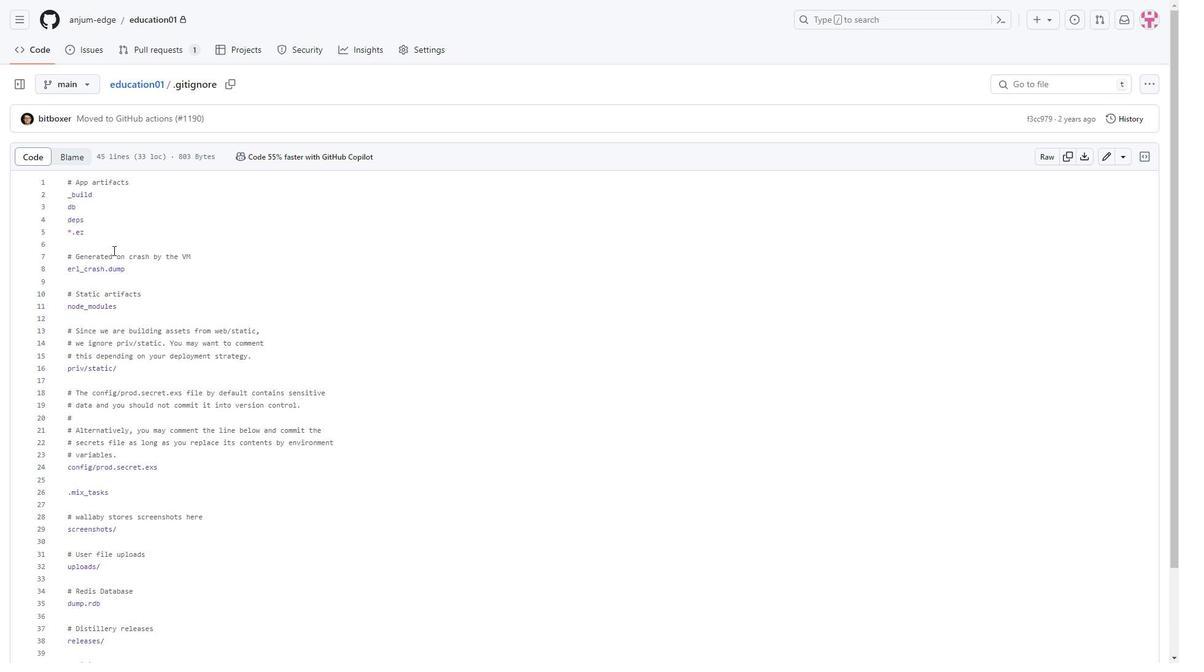 
Action: Mouse scrolled (138, 350) with delta (0, 0)
Screenshot: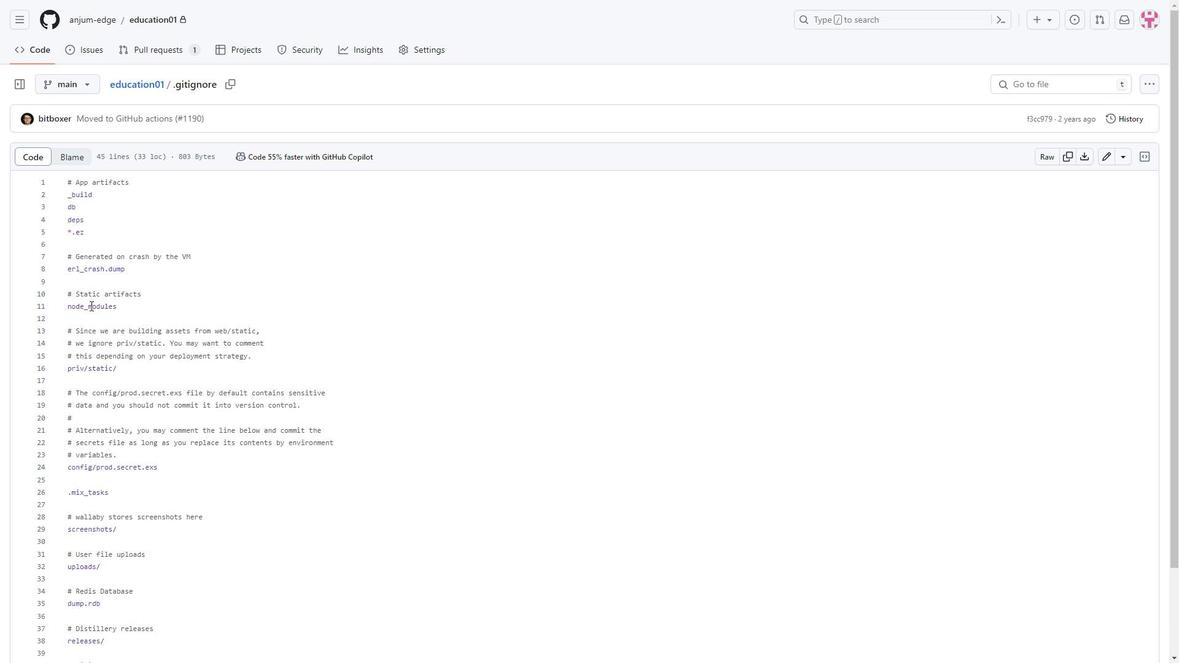 
Action: Mouse scrolled (138, 350) with delta (0, 0)
Screenshot: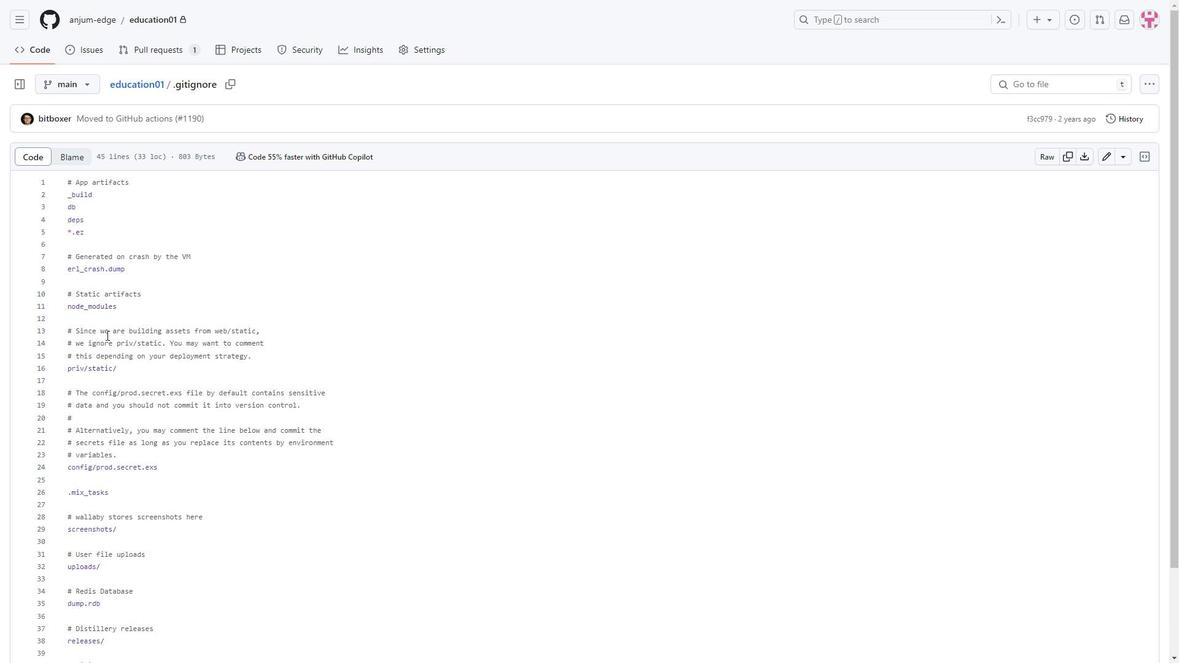
Action: Mouse scrolled (138, 350) with delta (0, 0)
Screenshot: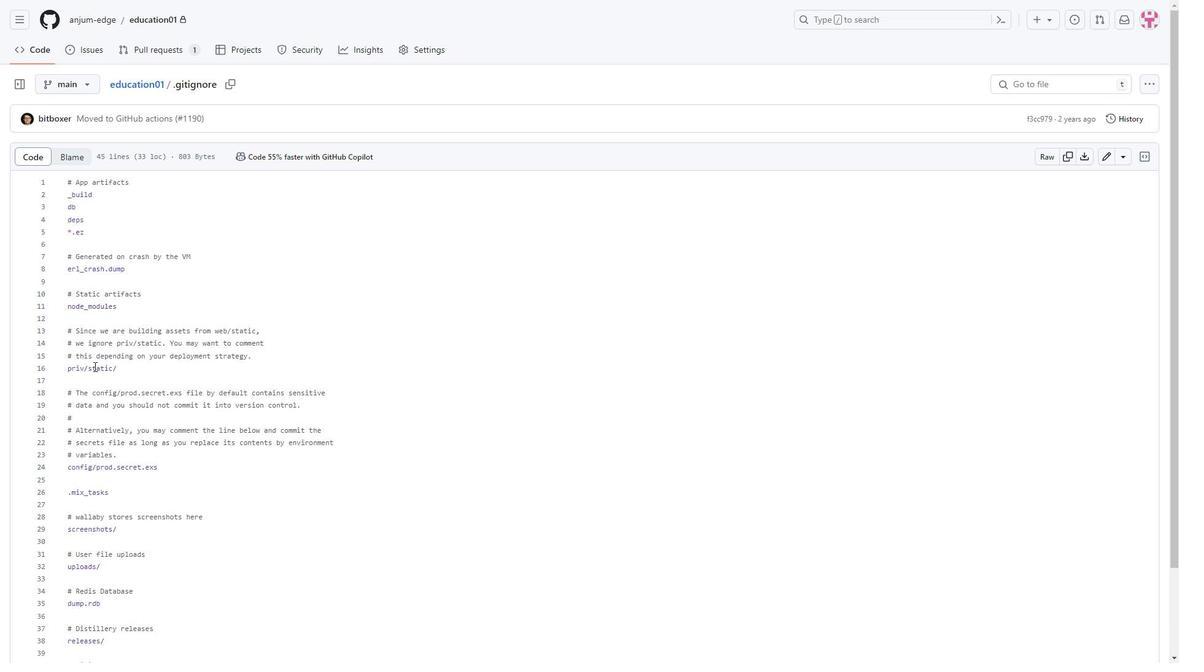 
Action: Mouse scrolled (138, 350) with delta (0, 0)
Screenshot: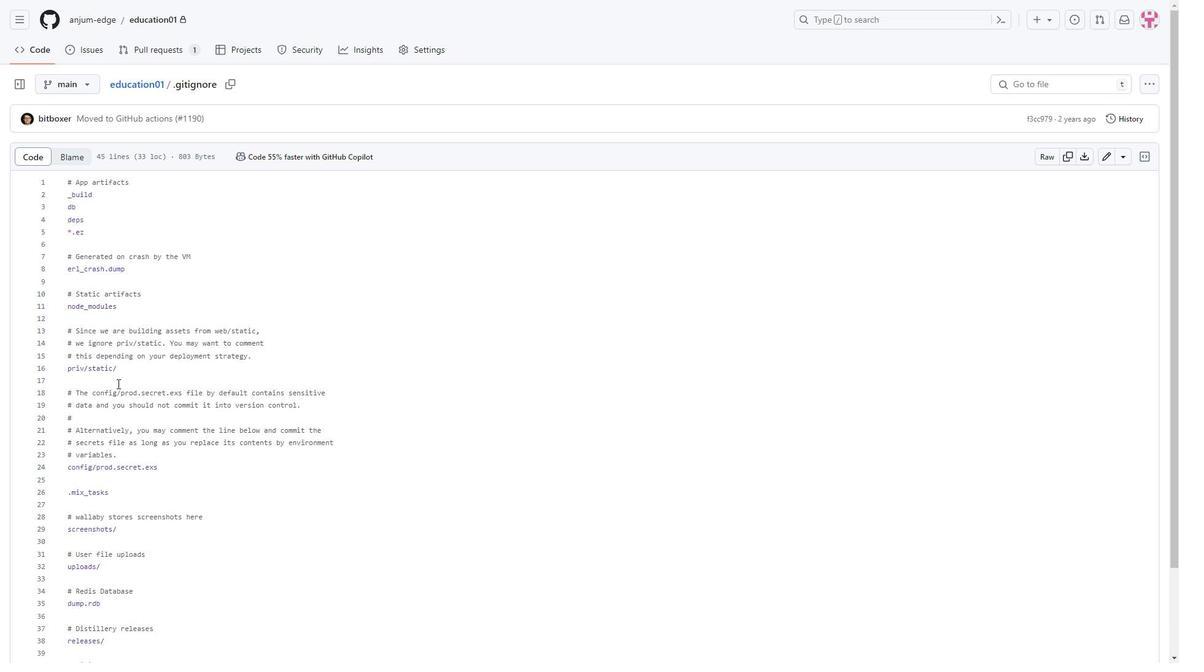 
Action: Mouse scrolled (138, 351) with delta (0, 0)
Screenshot: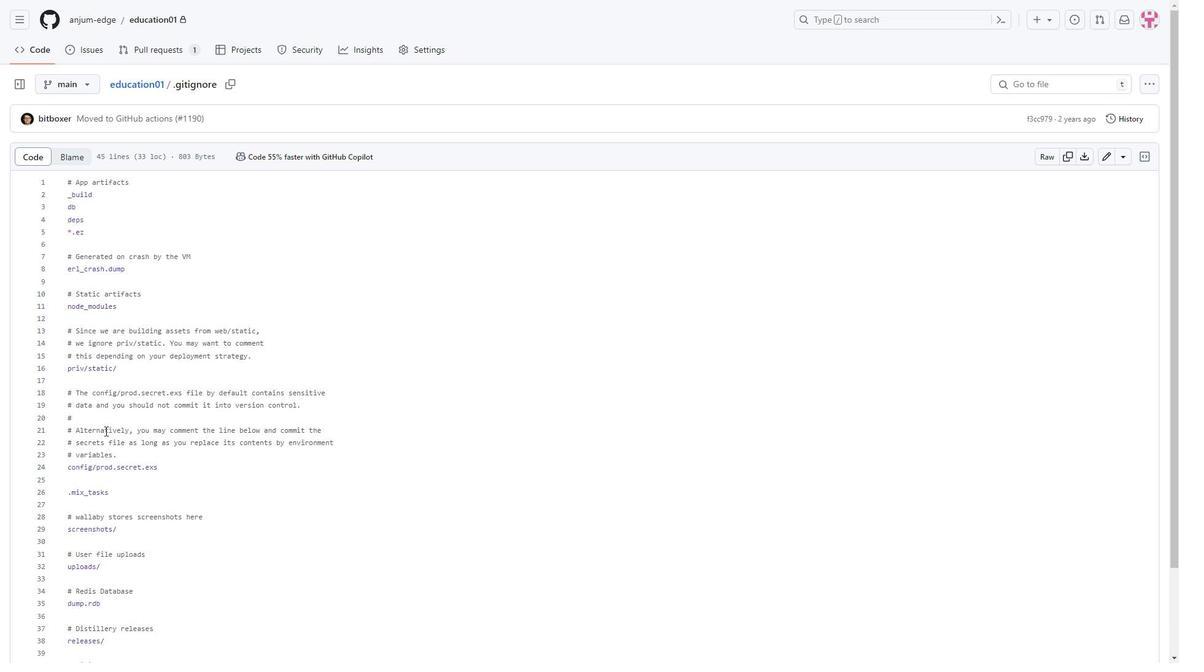 
Action: Mouse scrolled (138, 351) with delta (0, 0)
Screenshot: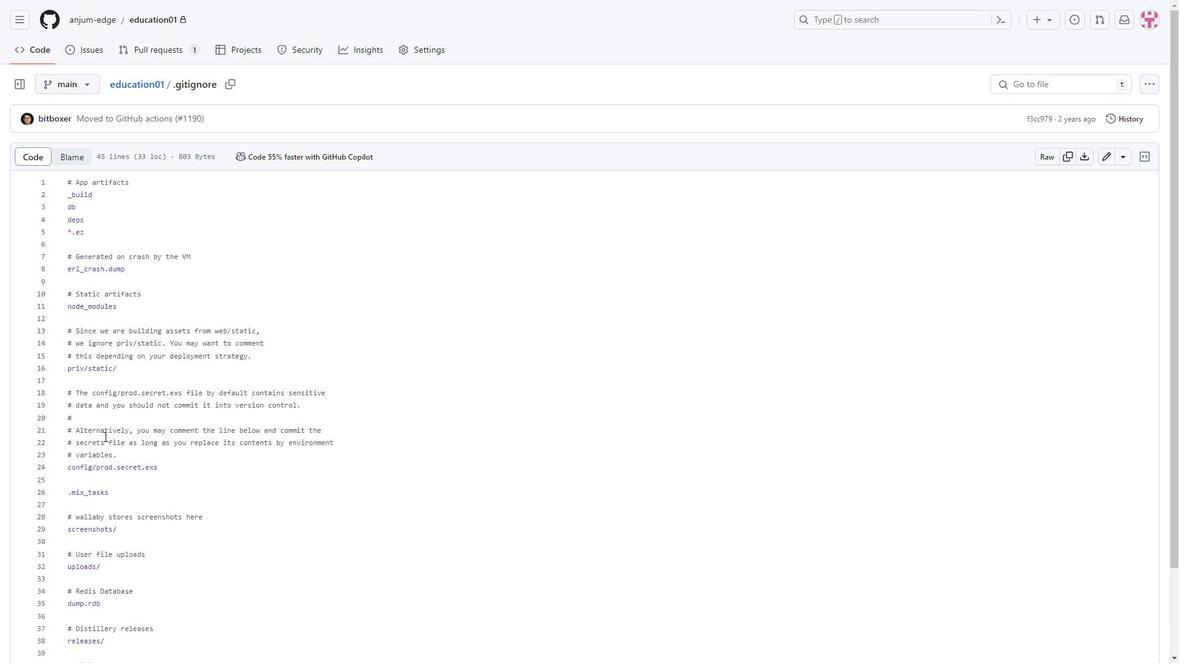 
Action: Mouse scrolled (138, 351) with delta (0, 0)
Screenshot: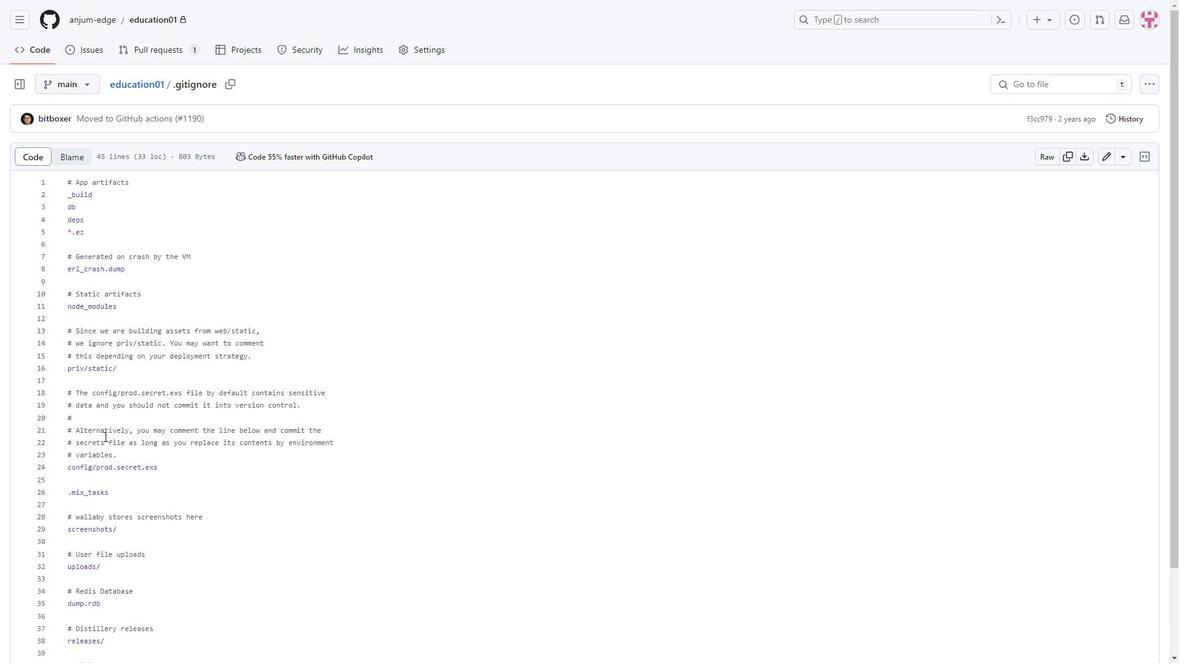 
Action: Mouse moved to (103, 452)
Screenshot: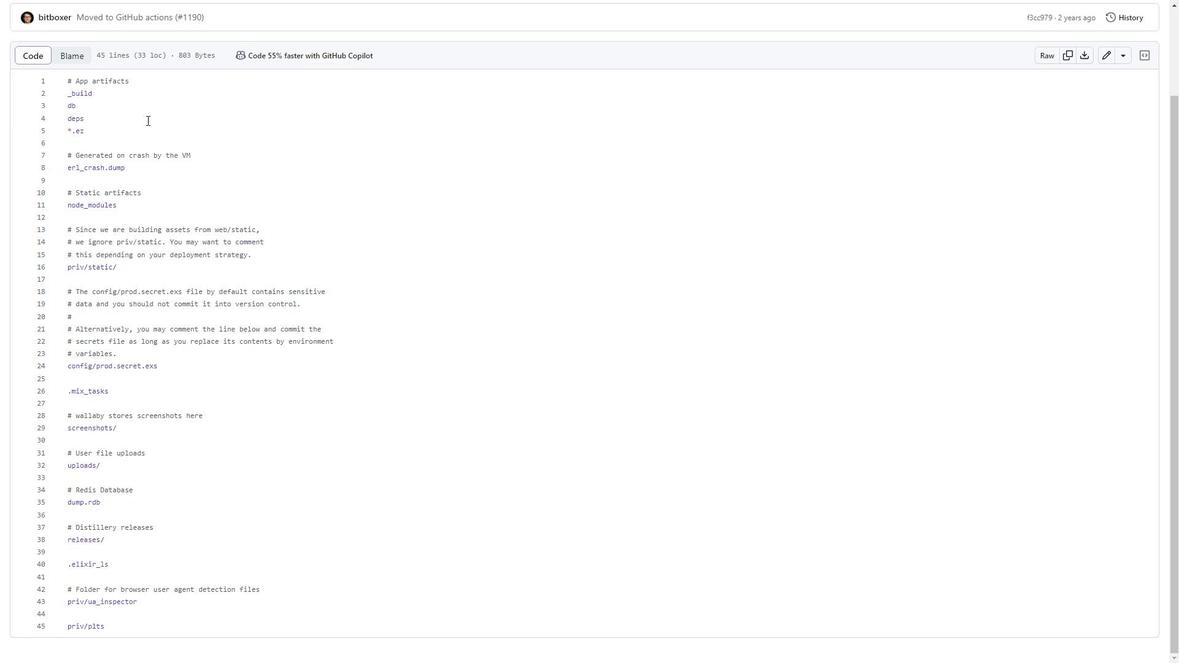 
Action: Mouse scrolled (103, 451) with delta (0, 0)
Screenshot: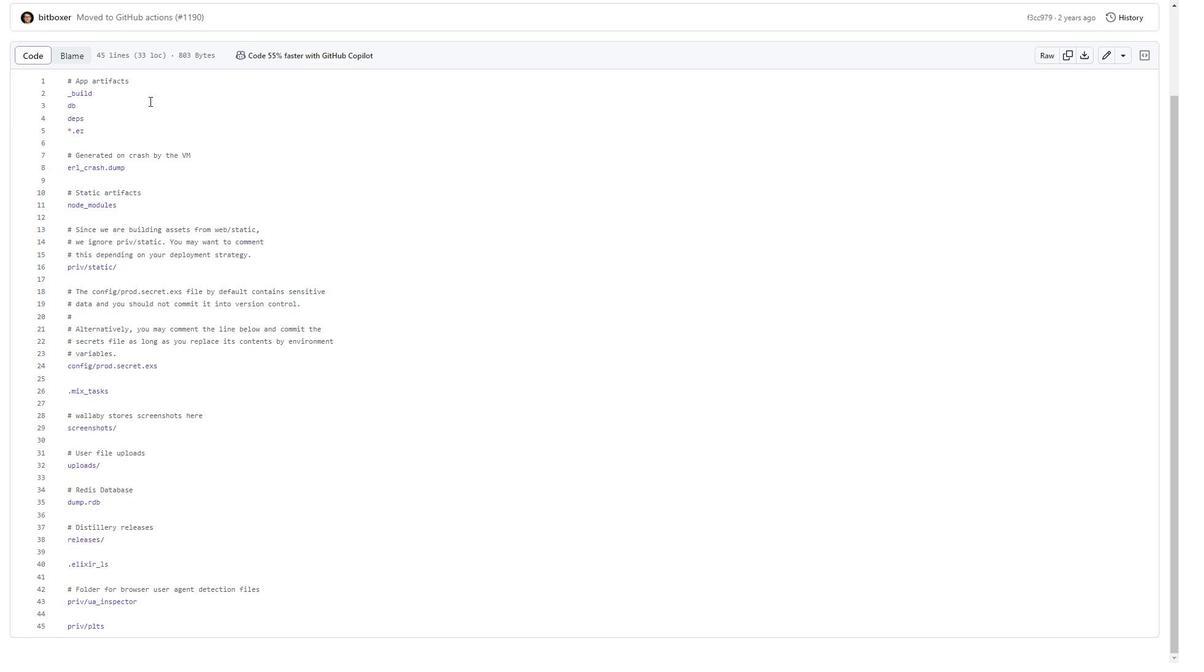 
Action: Mouse scrolled (103, 451) with delta (0, 0)
Screenshot: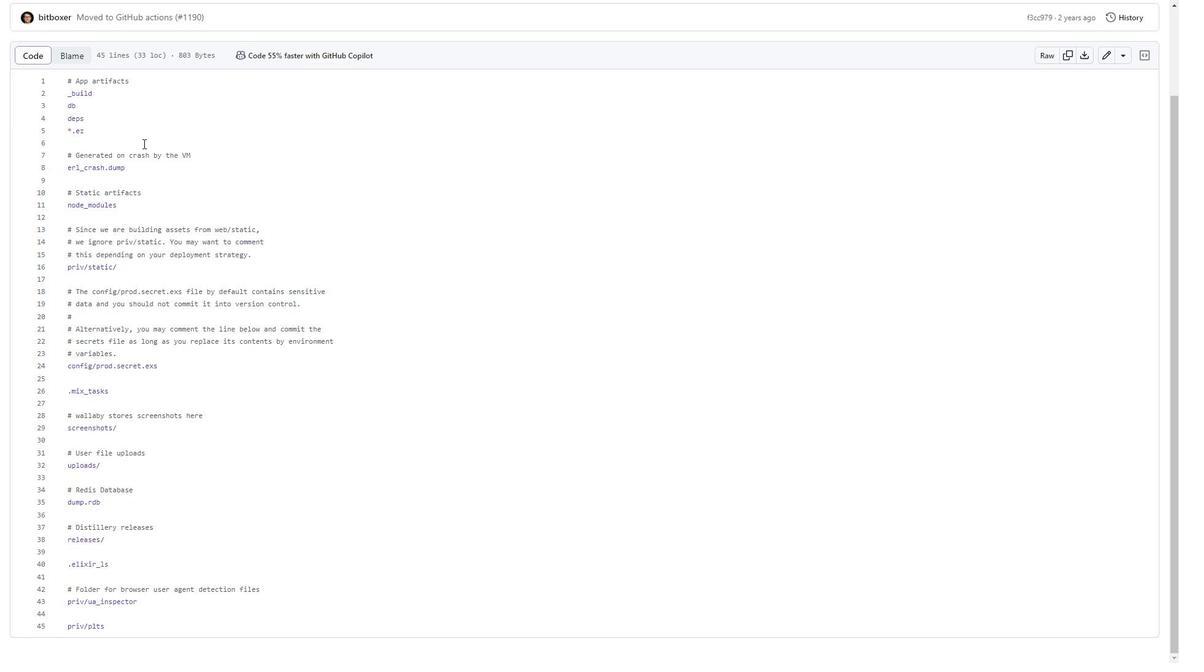 
Action: Mouse scrolled (103, 451) with delta (0, 0)
Screenshot: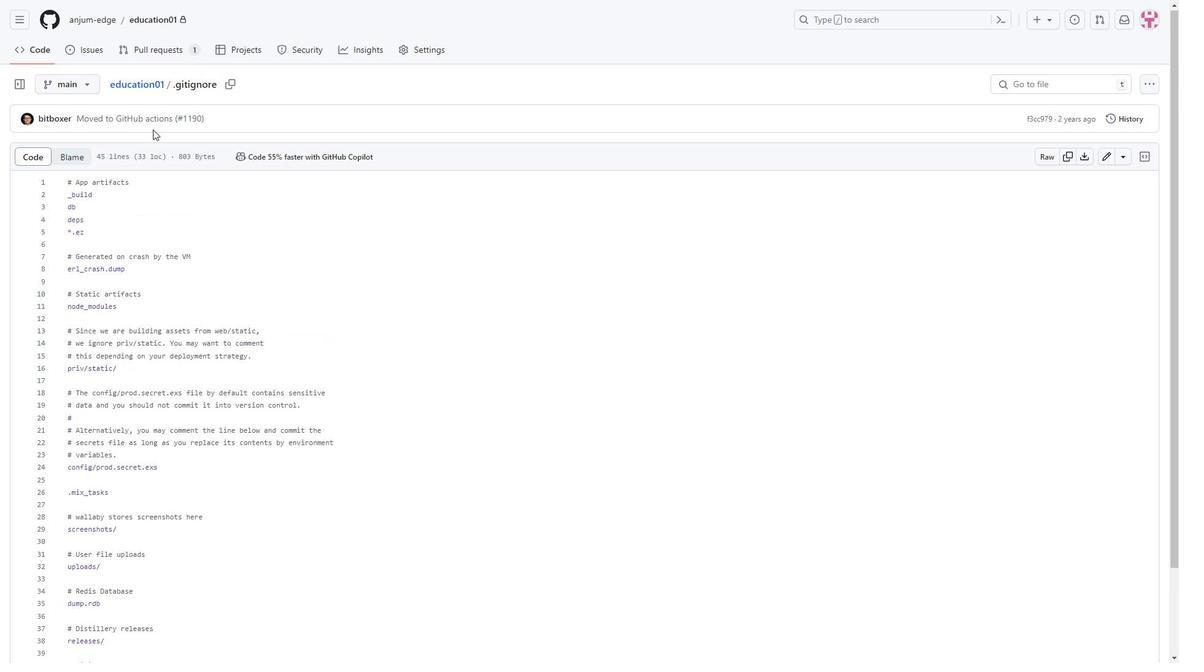 
Action: Mouse moved to (143, 143)
Screenshot: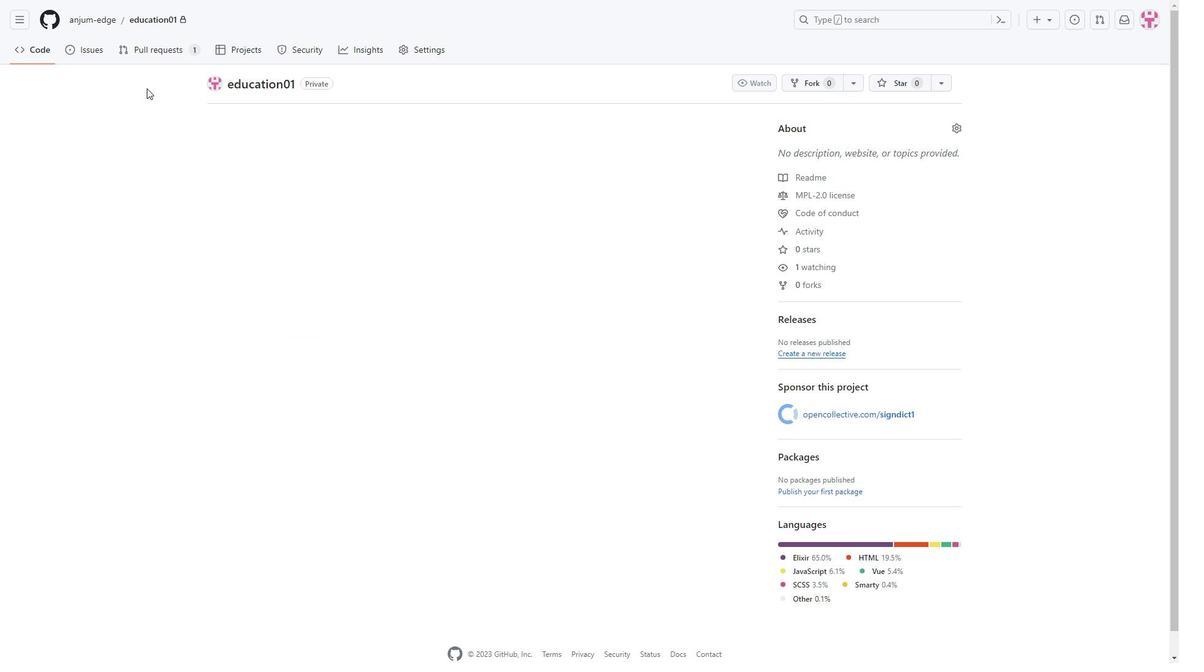 
Action: Mouse scrolled (143, 144) with delta (0, 0)
Screenshot: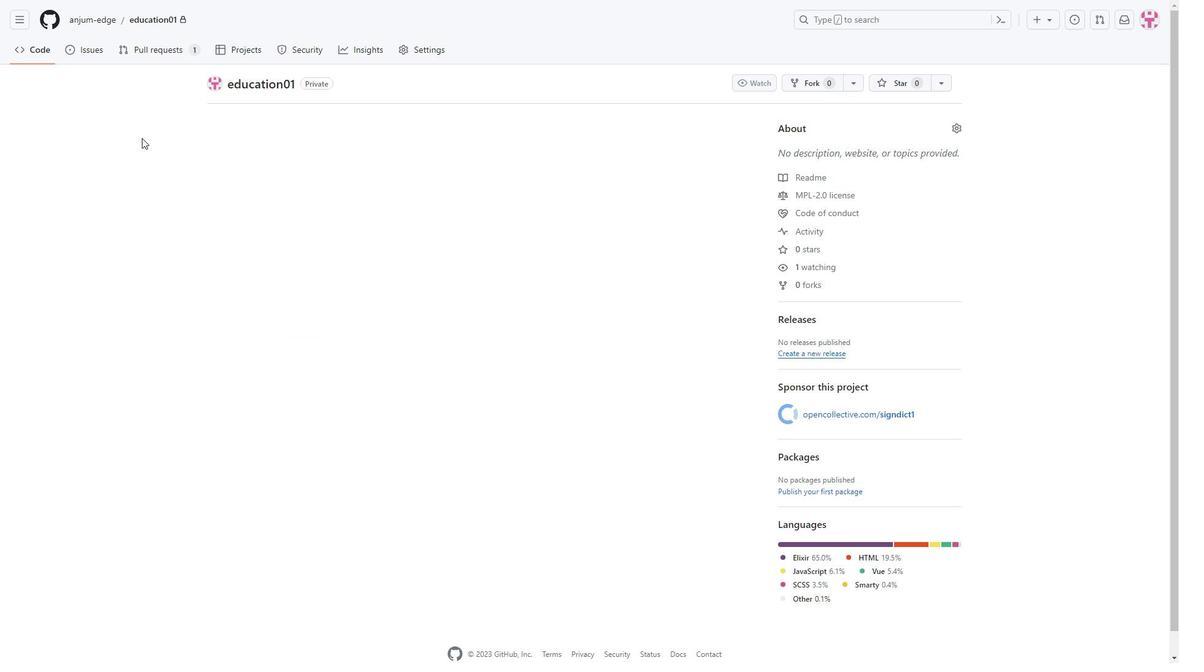 
Action: Mouse scrolled (143, 144) with delta (0, 0)
Screenshot: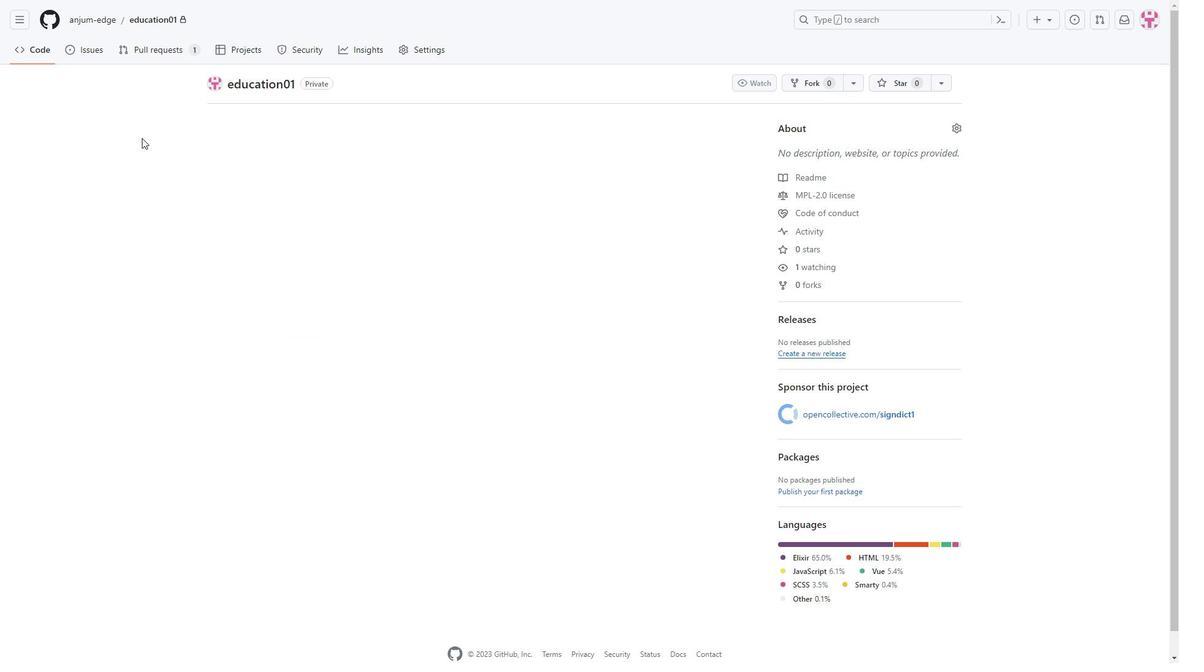 
Action: Mouse scrolled (143, 144) with delta (0, 0)
Screenshot: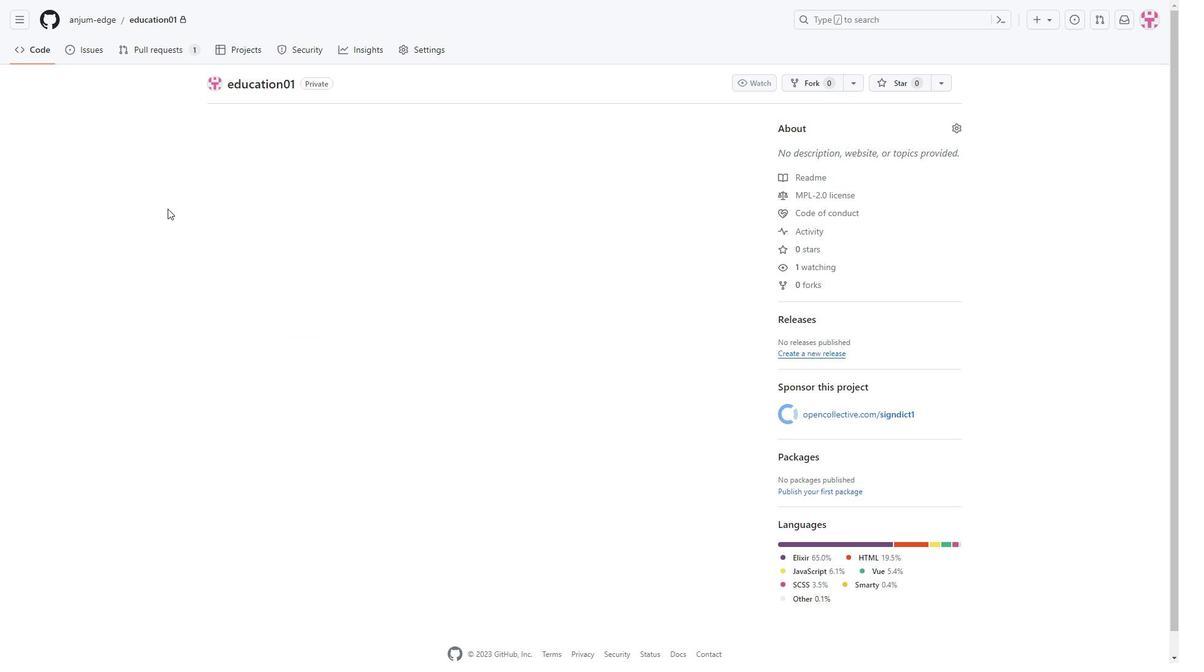 
Action: Mouse scrolled (143, 144) with delta (0, 0)
Screenshot: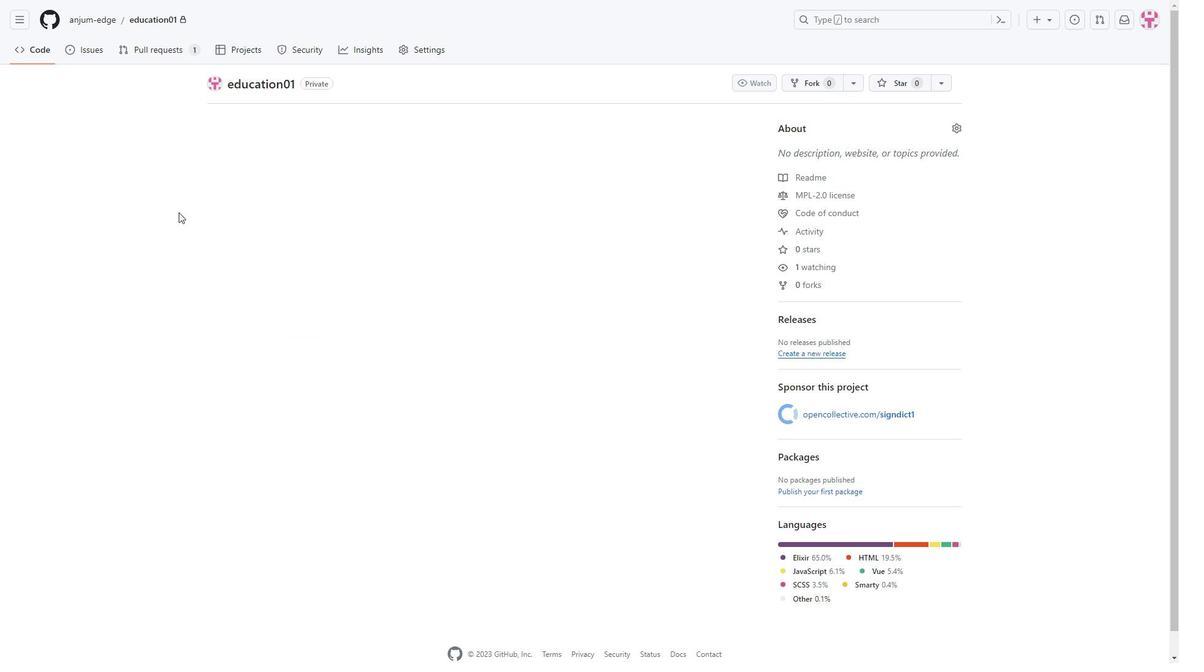 
Action: Mouse moved to (151, 82)
Screenshot: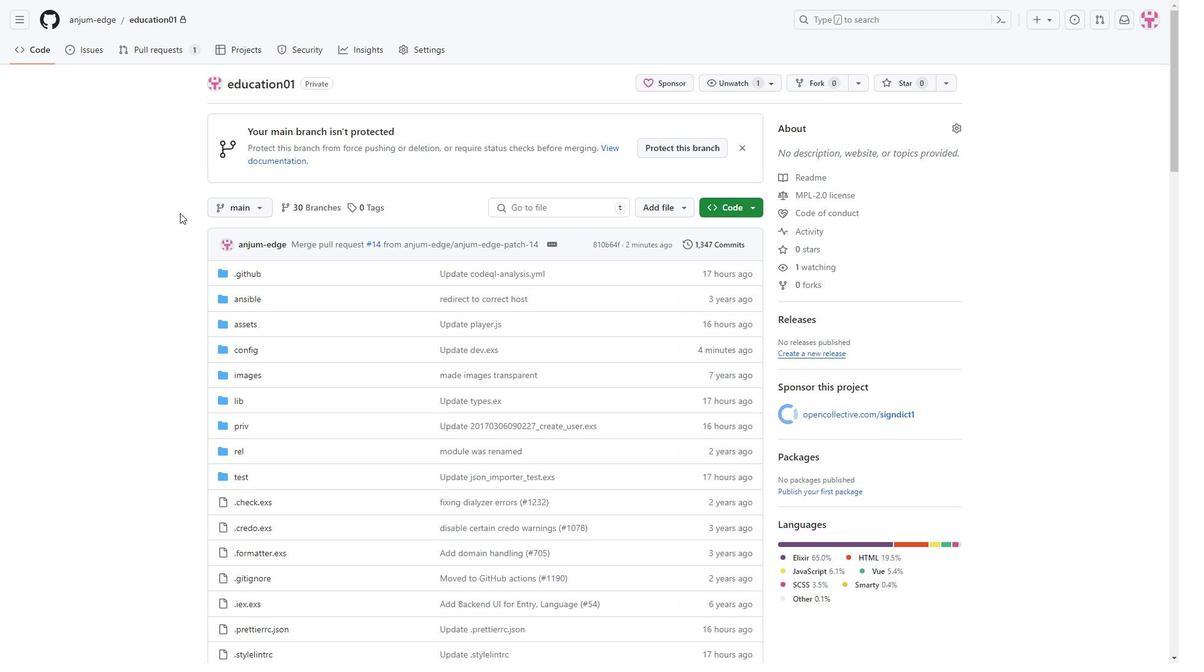 
Action: Mouse pressed left at (151, 82)
Screenshot: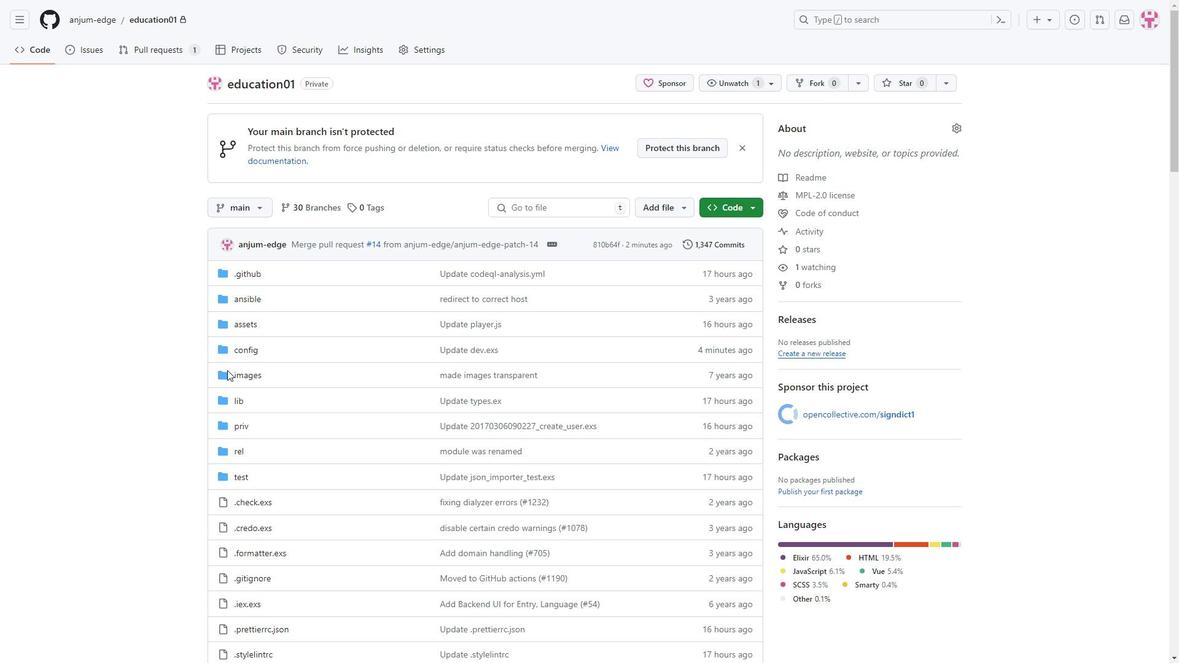 
Action: Mouse moved to (234, 386)
Screenshot: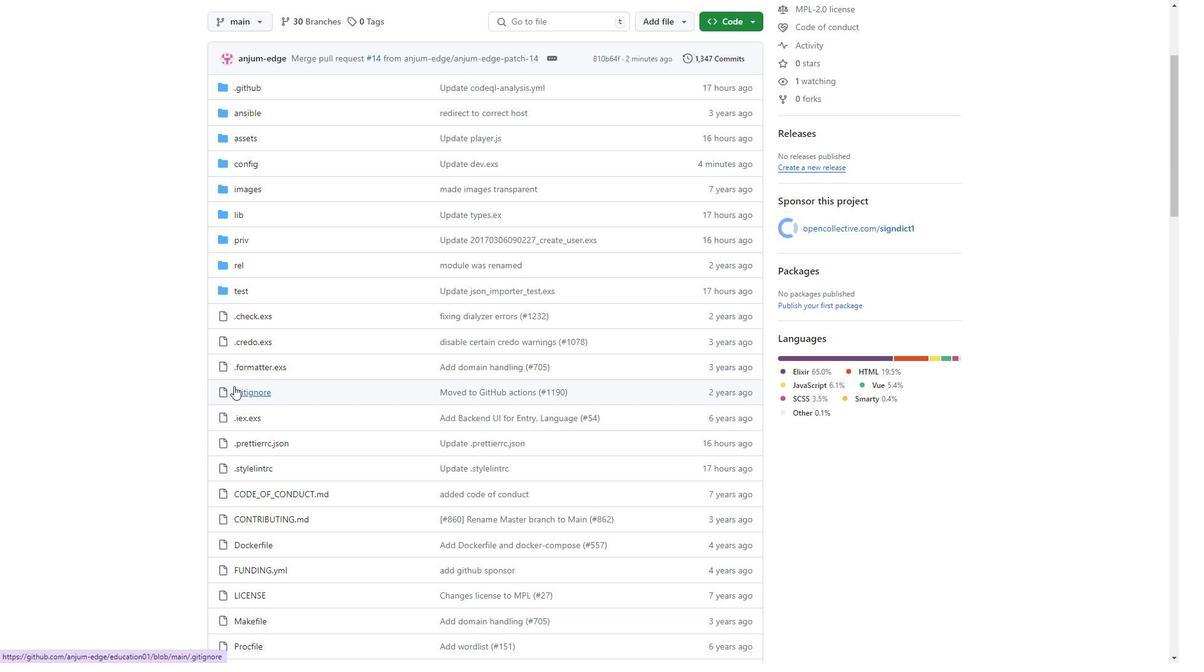 
Action: Mouse scrolled (234, 385) with delta (0, 0)
Screenshot: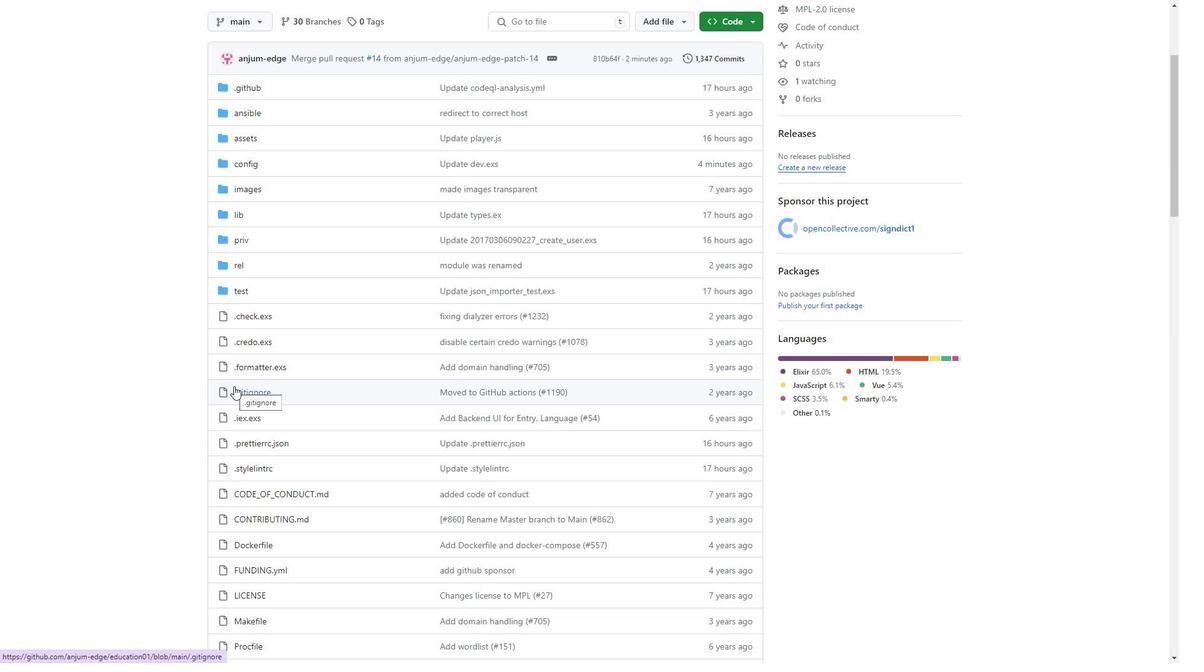 
Action: Mouse scrolled (234, 385) with delta (0, 0)
Screenshot: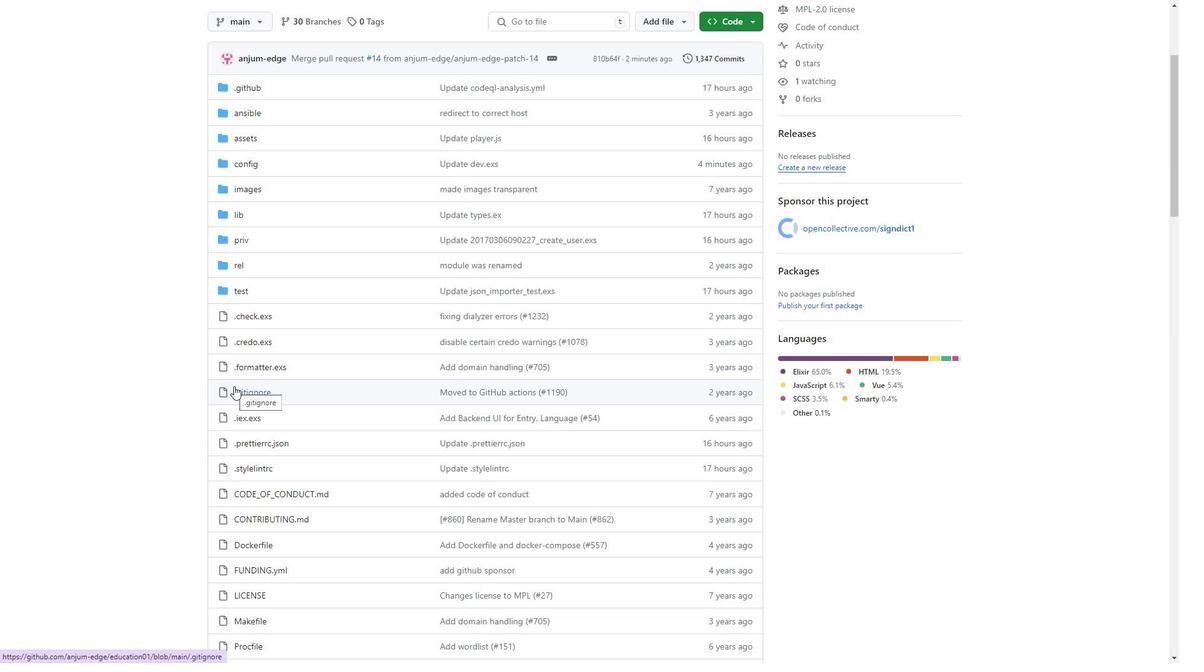 
Action: Mouse scrolled (234, 385) with delta (0, 0)
Screenshot: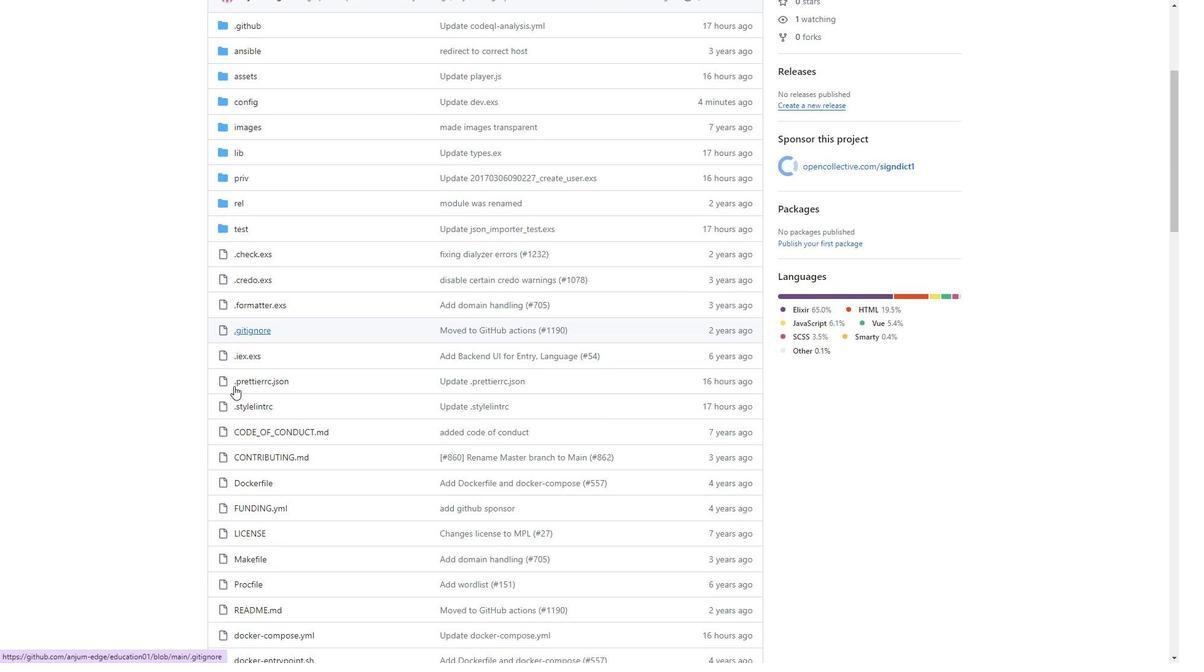 
Action: Mouse scrolled (234, 385) with delta (0, 0)
Screenshot: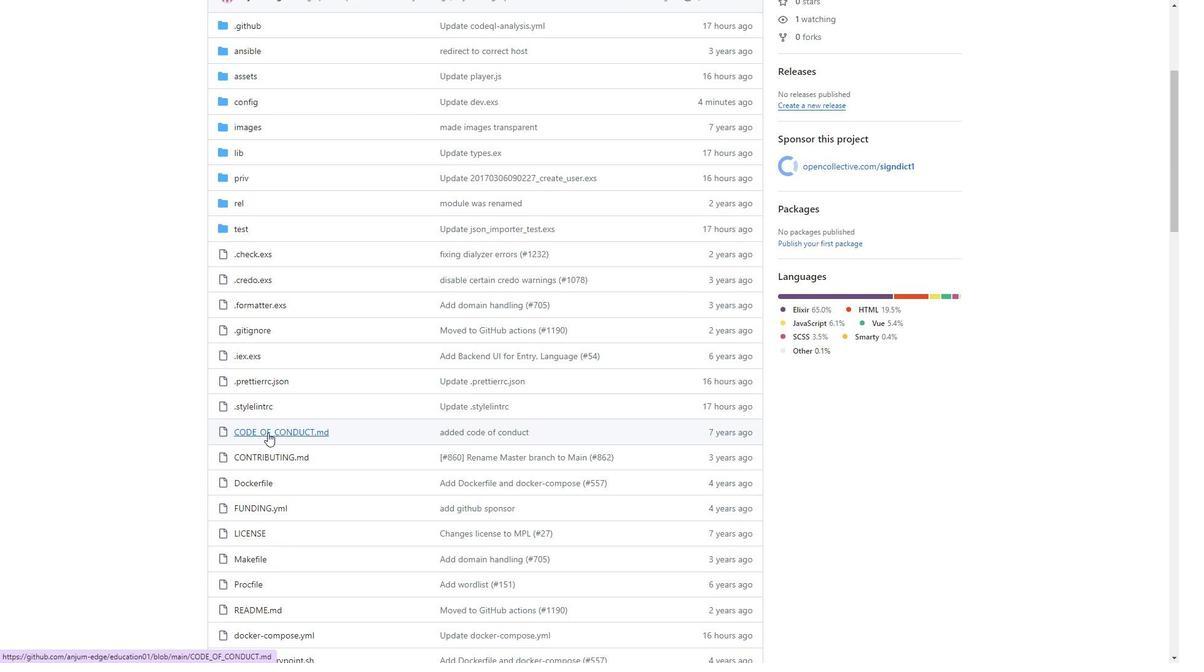 
Action: Mouse moved to (267, 433)
Screenshot: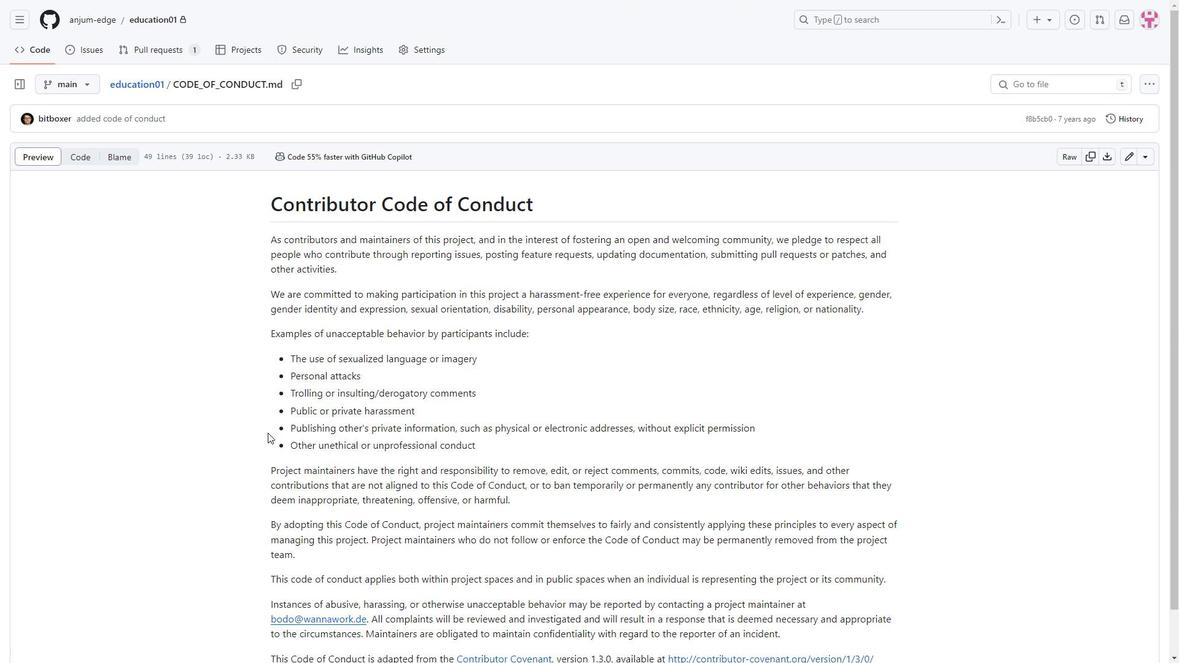 
Action: Mouse pressed left at (267, 433)
Screenshot: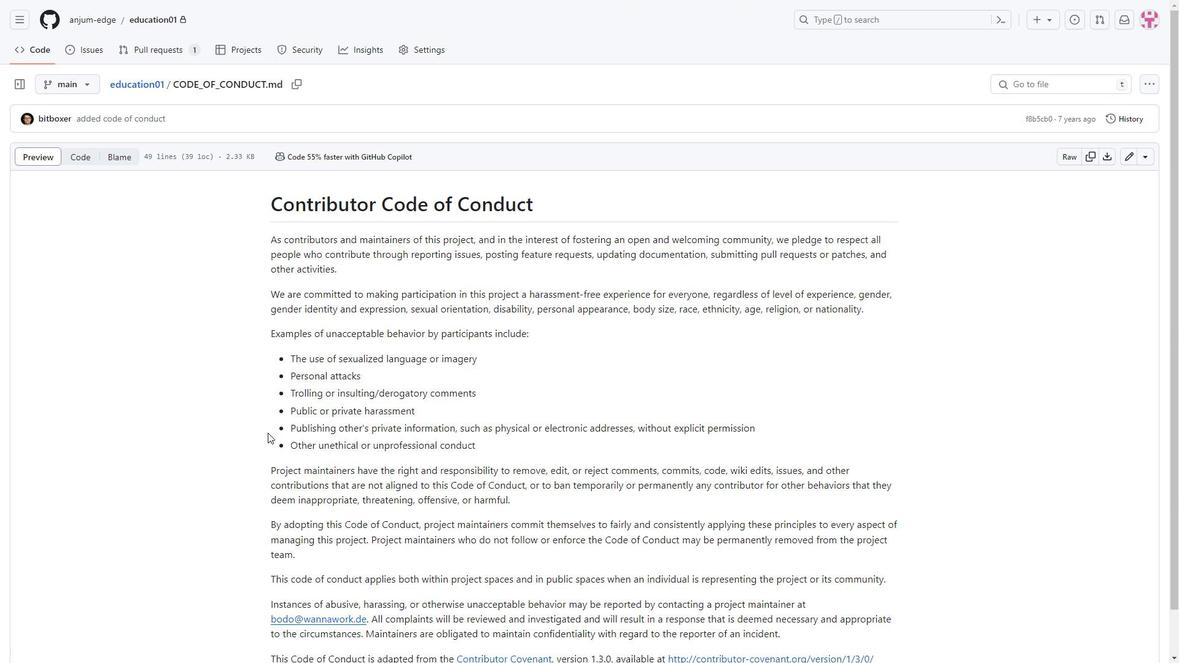 
Action: Mouse scrolled (267, 432) with delta (0, 0)
Screenshot: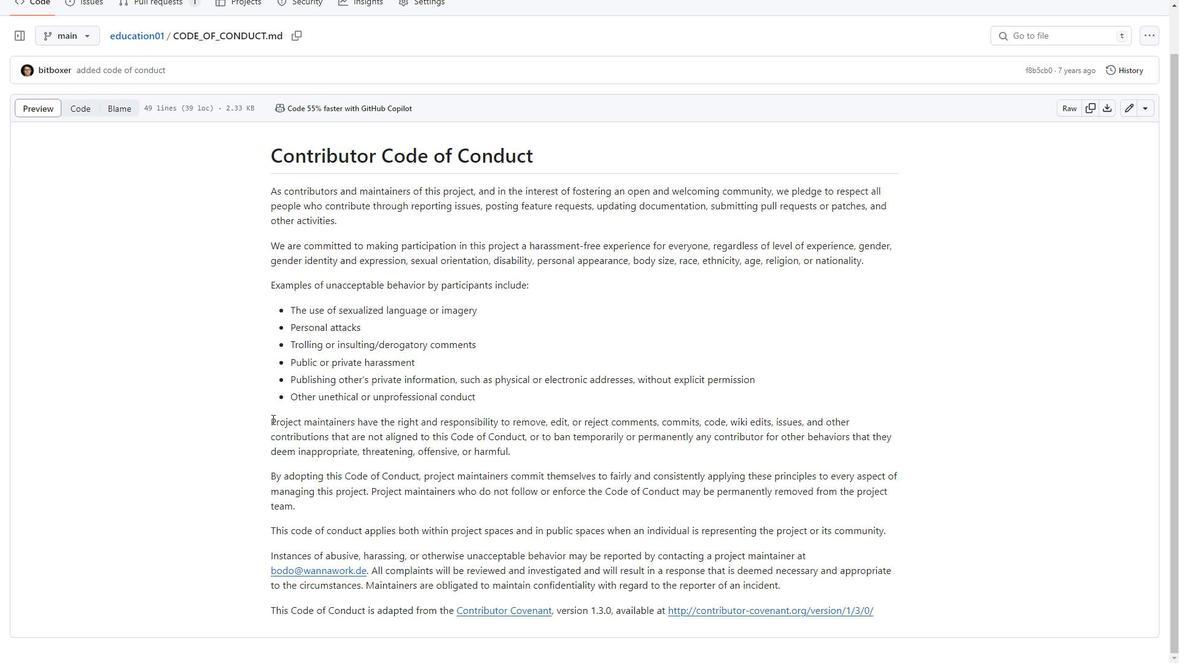 
Action: Mouse scrolled (267, 432) with delta (0, 0)
Screenshot: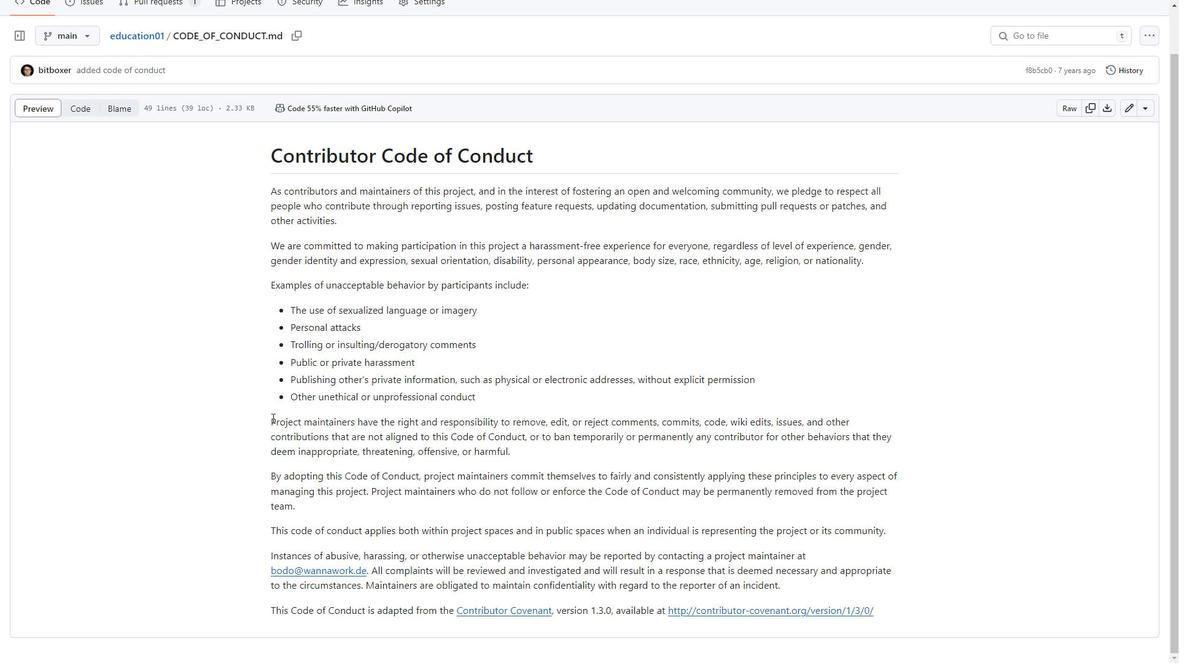 
Action: Mouse scrolled (267, 432) with delta (0, 0)
Screenshot: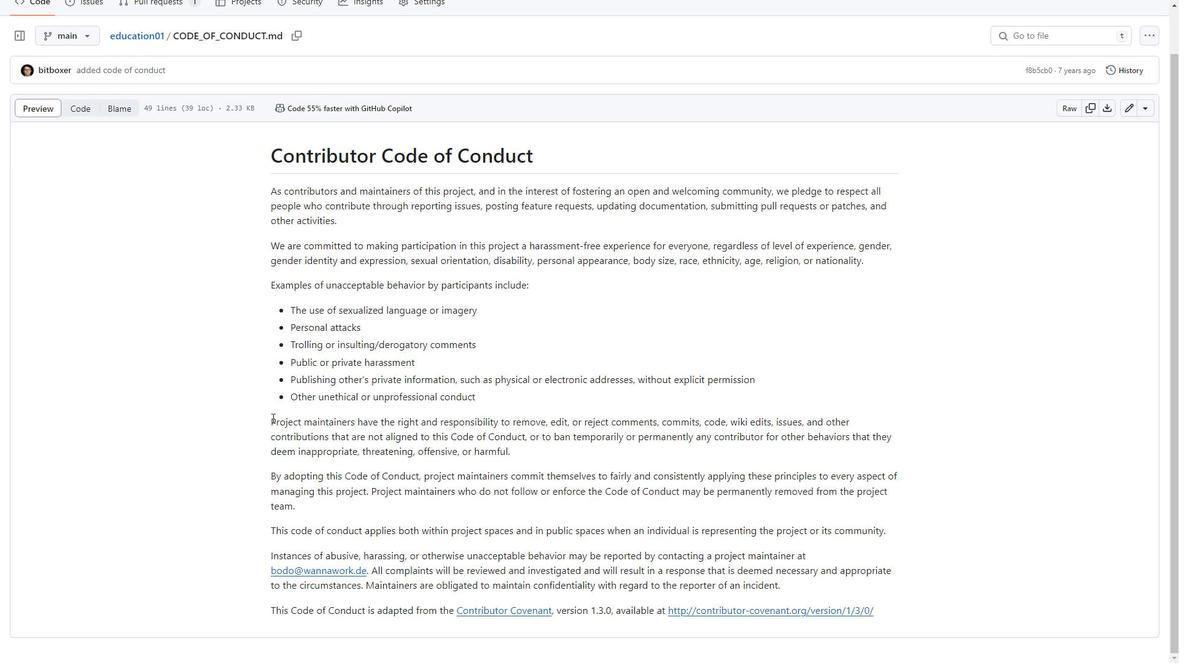 
Action: Mouse scrolled (267, 432) with delta (0, 0)
Screenshot: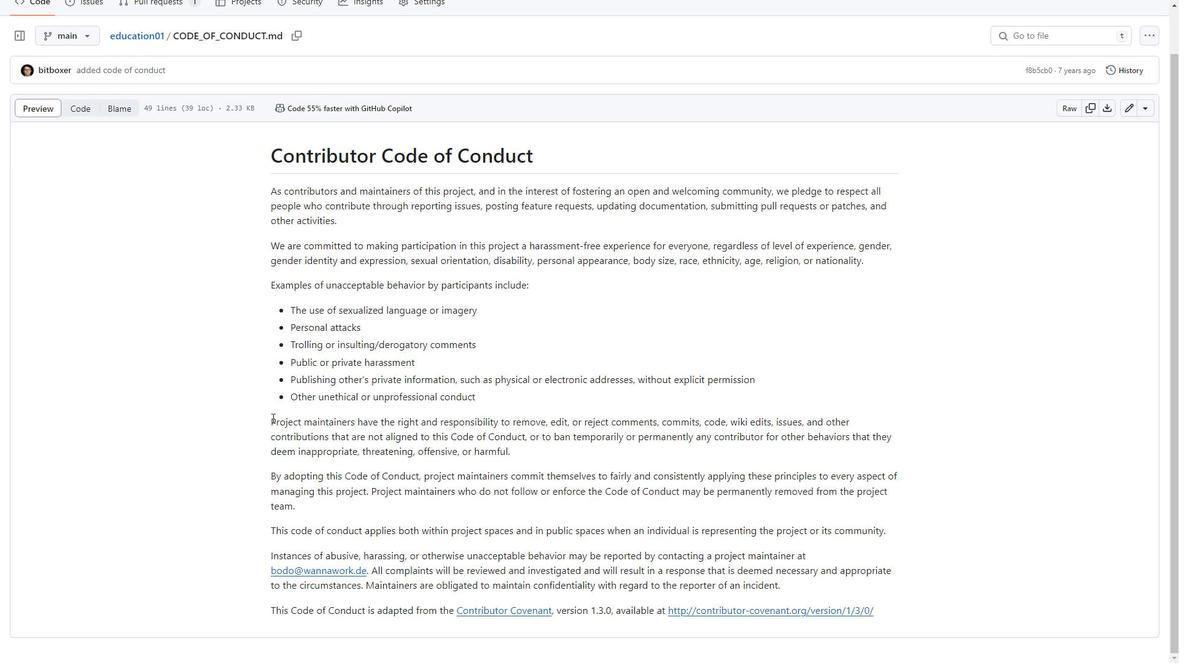 
Action: Mouse moved to (336, 311)
Screenshot: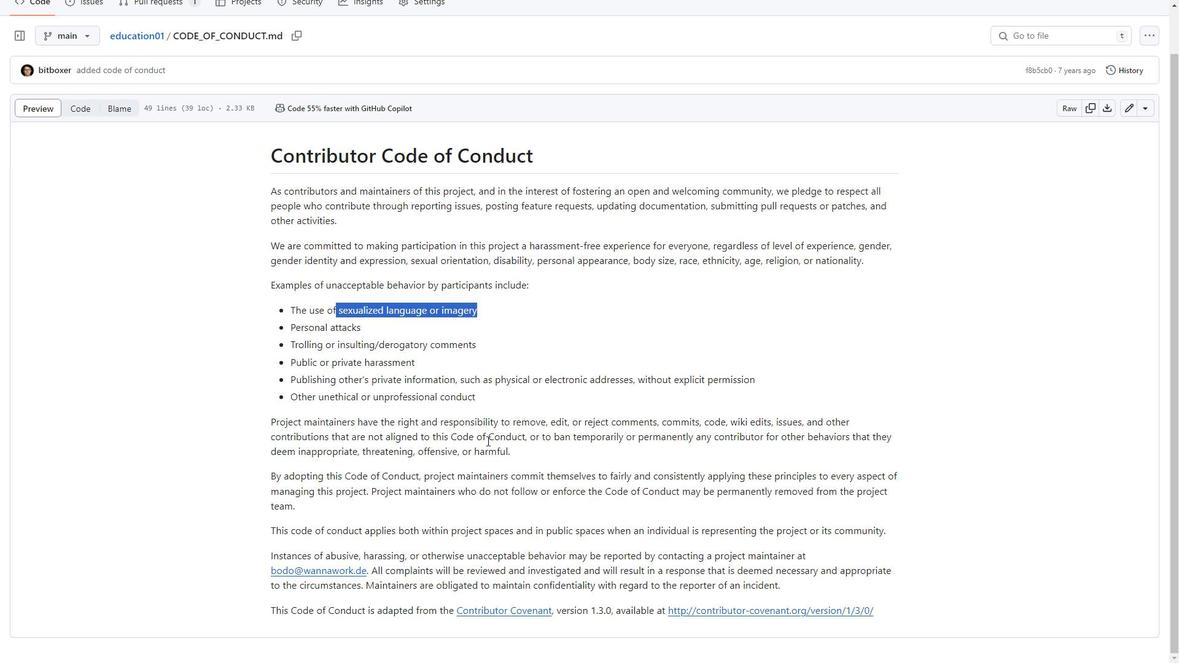 
Action: Mouse pressed left at (336, 311)
Screenshot: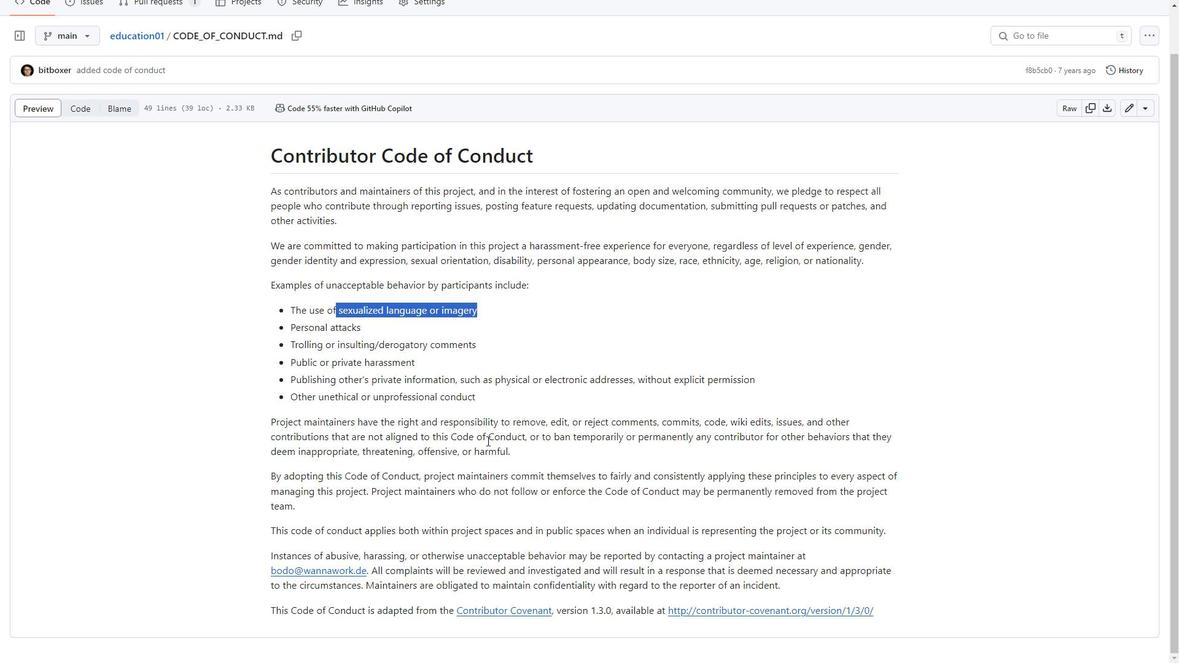 
Action: Mouse moved to (307, 362)
Screenshot: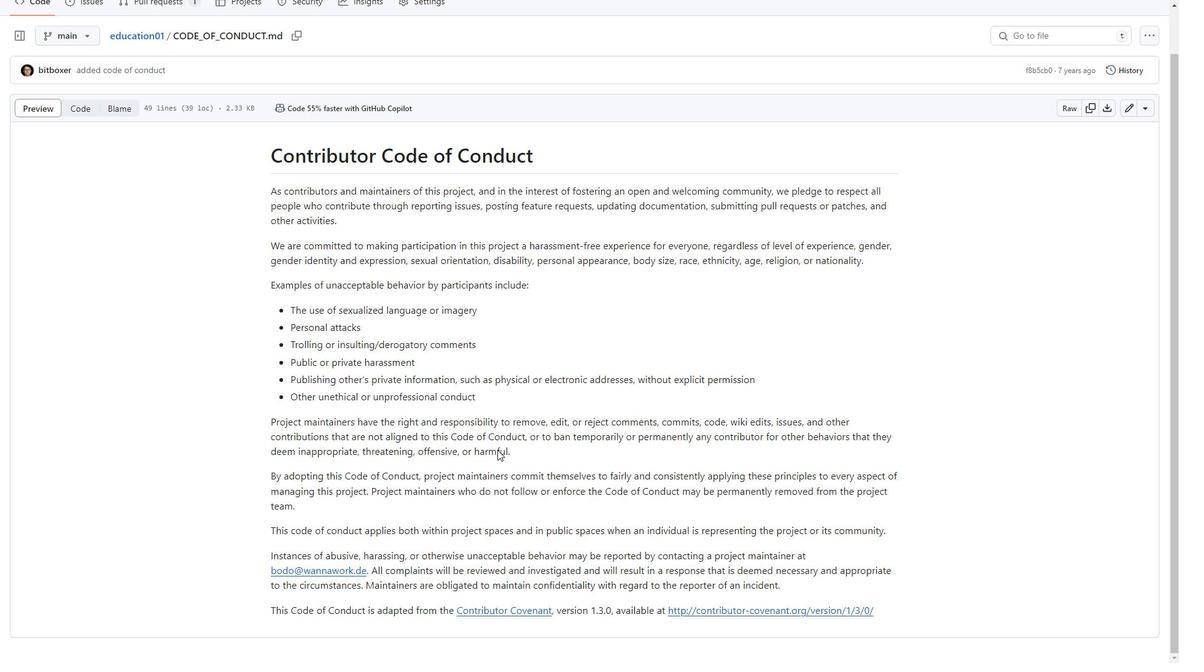 
Action: Mouse pressed left at (307, 362)
Screenshot: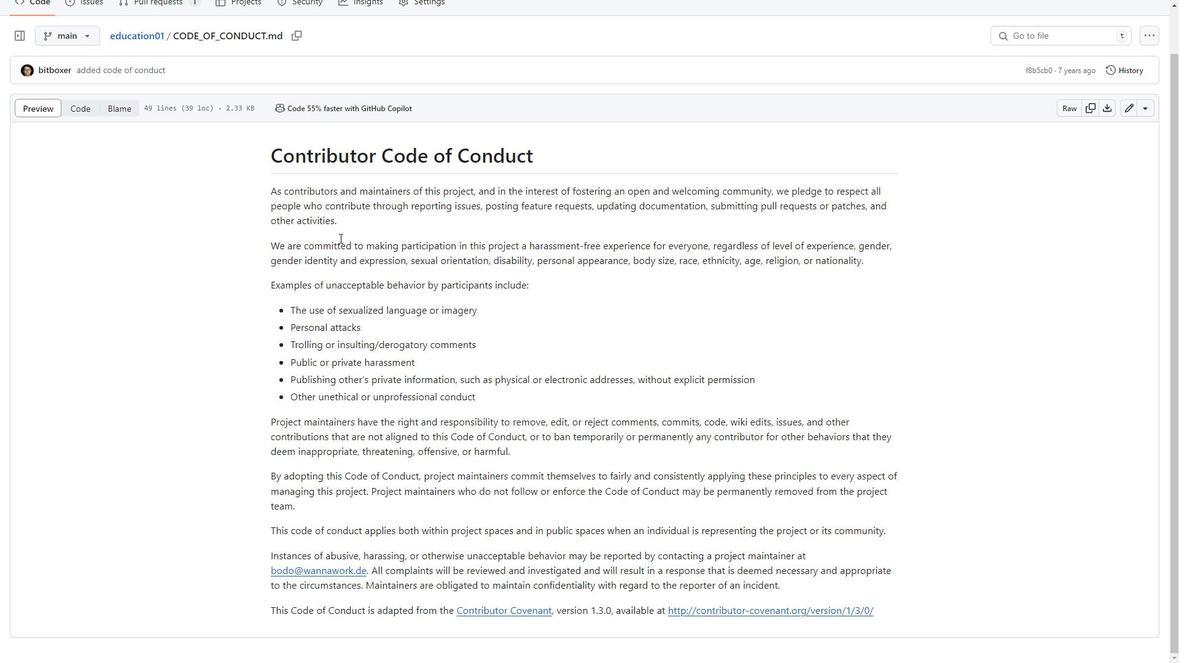 
Action: Mouse moved to (333, 432)
Screenshot: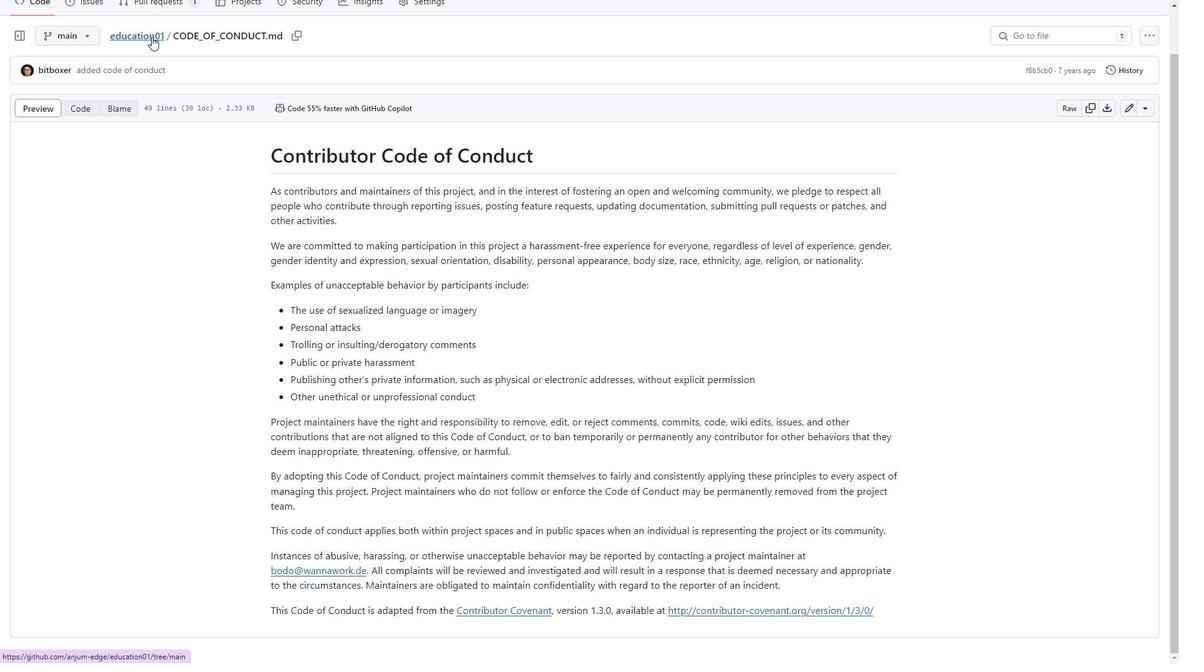 
Action: Mouse scrolled (333, 432) with delta (0, 0)
Screenshot: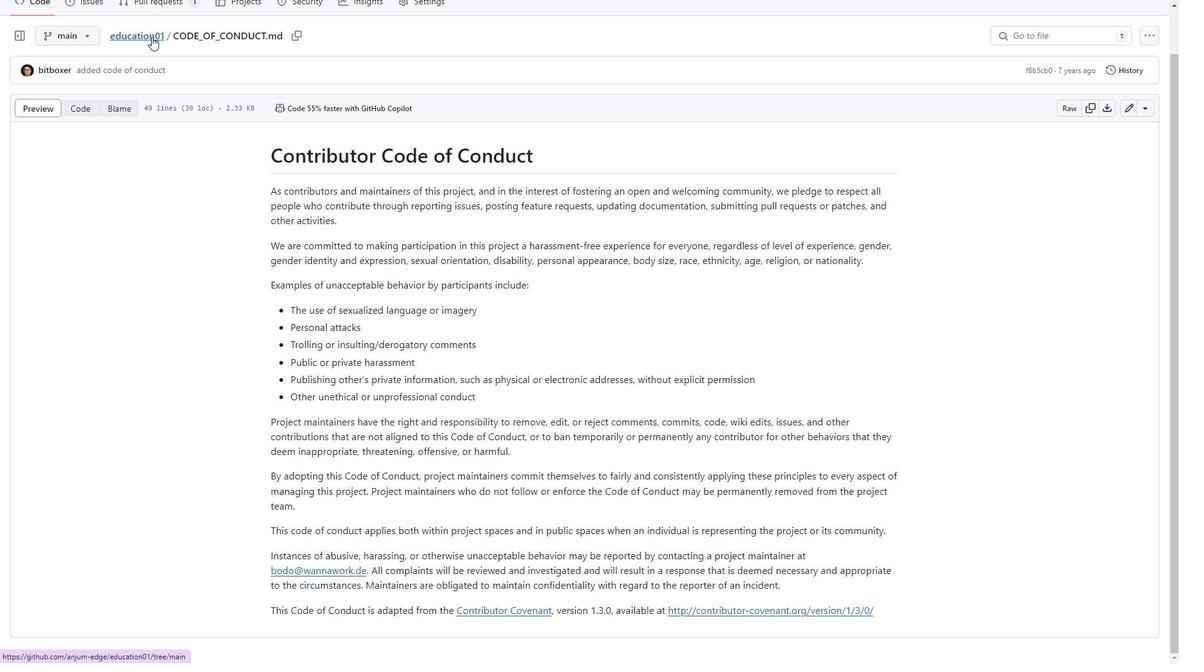 
Action: Mouse moved to (151, 36)
Screenshot: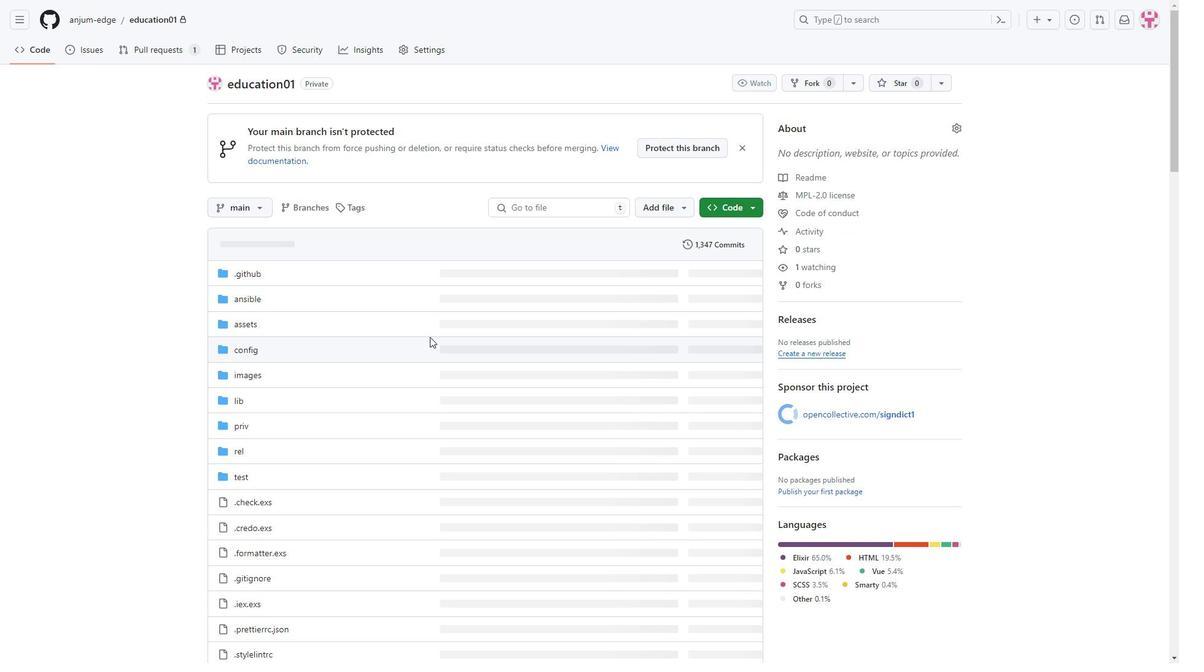 
Action: Mouse pressed left at (151, 36)
Screenshot: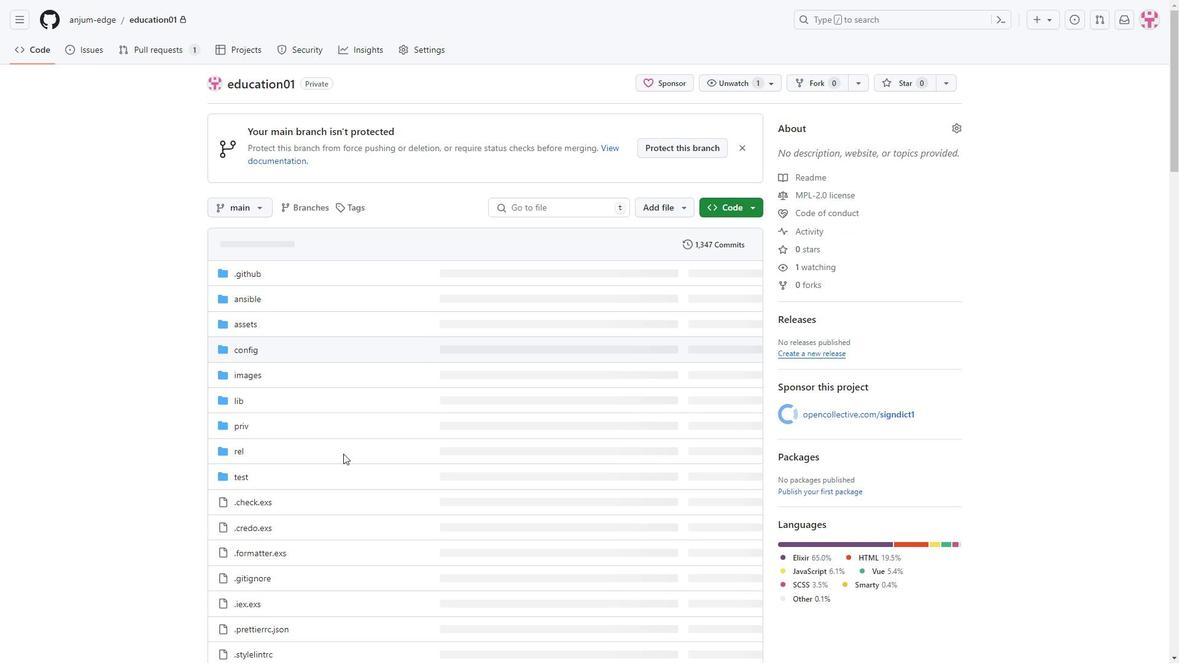
Action: Mouse moved to (239, 447)
Screenshot: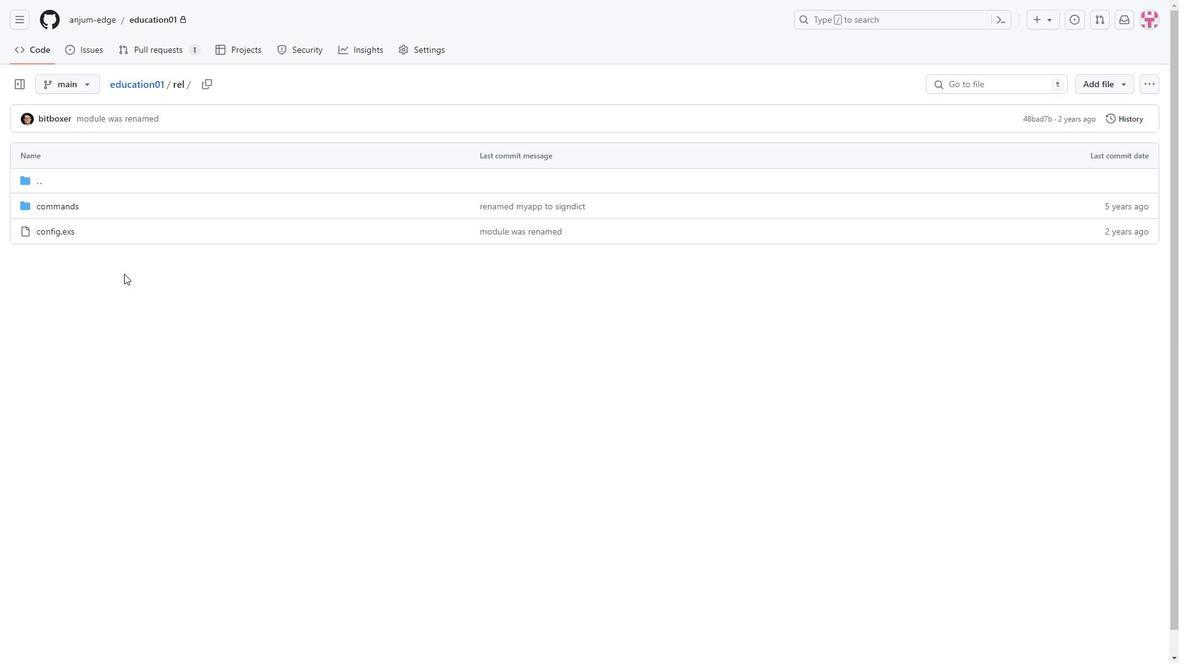 
Action: Mouse pressed left at (239, 447)
Screenshot: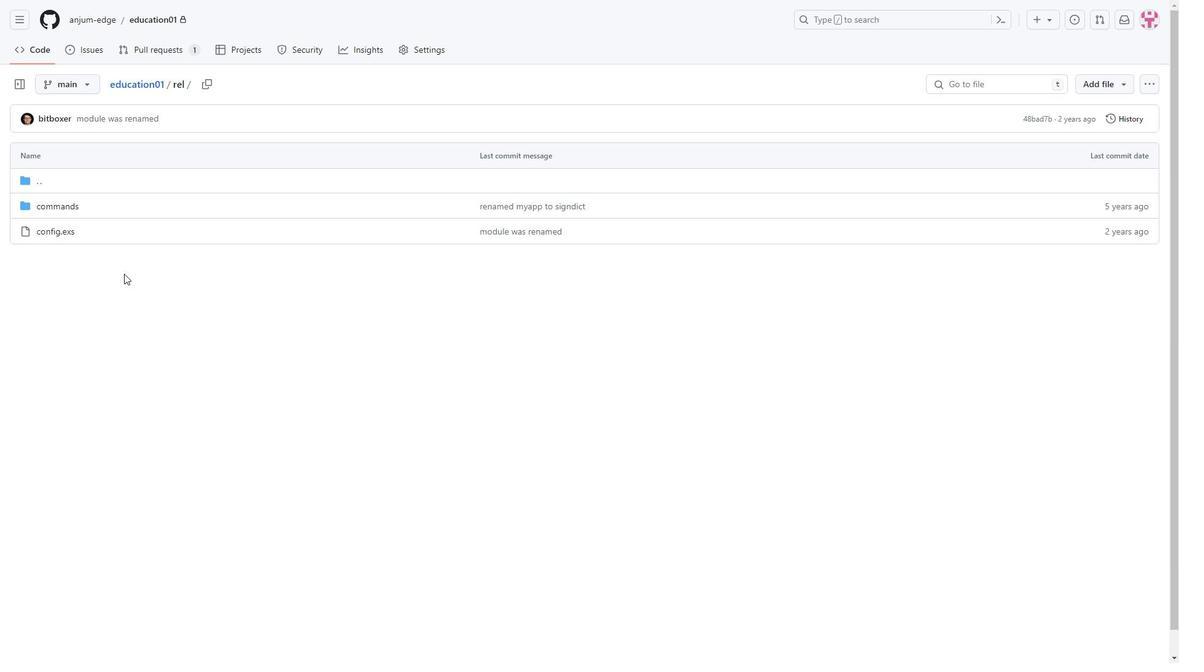 
Action: Mouse moved to (69, 231)
Screenshot: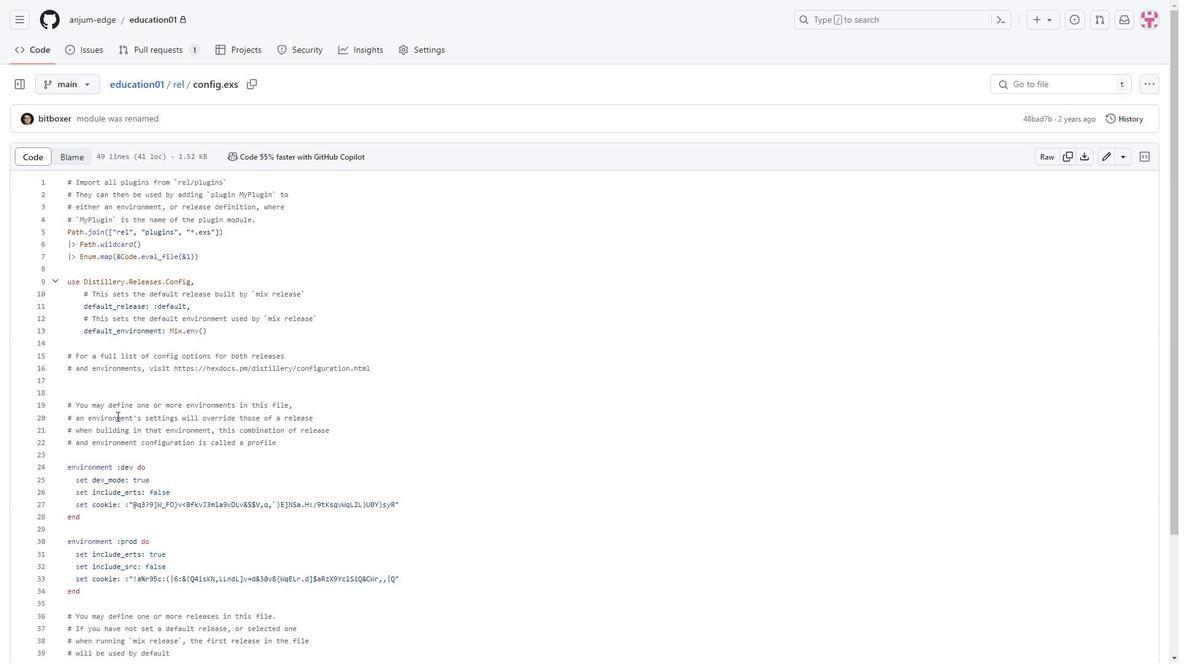 
Action: Mouse pressed left at (69, 231)
Screenshot: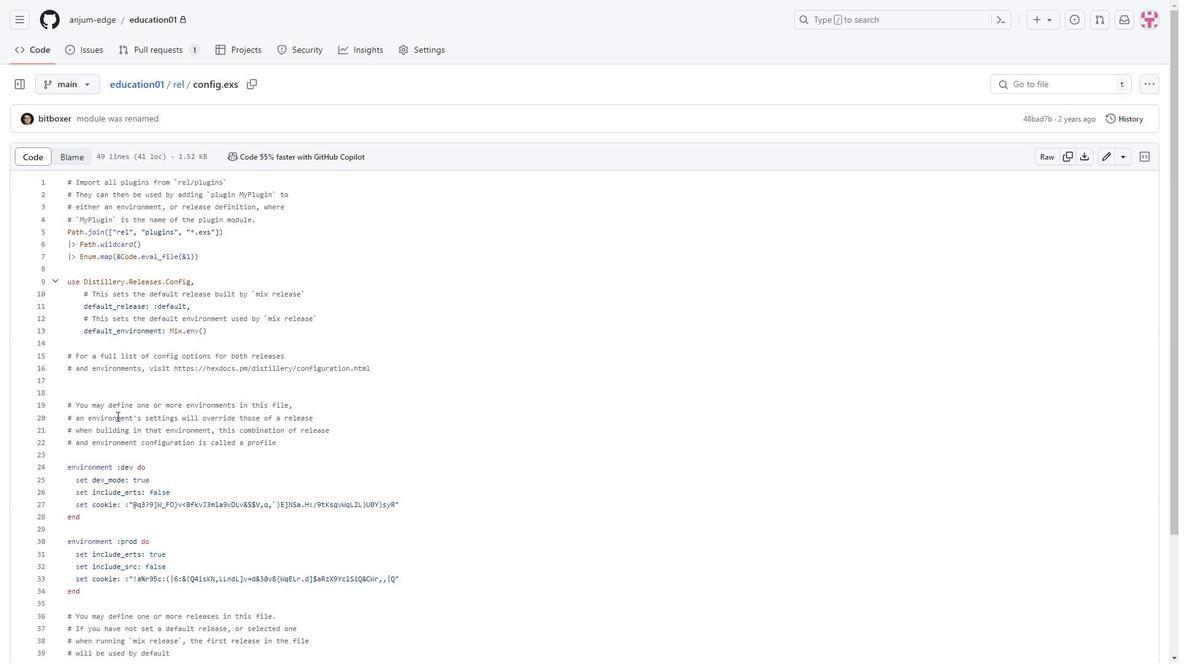 
Action: Mouse moved to (1109, 157)
Screenshot: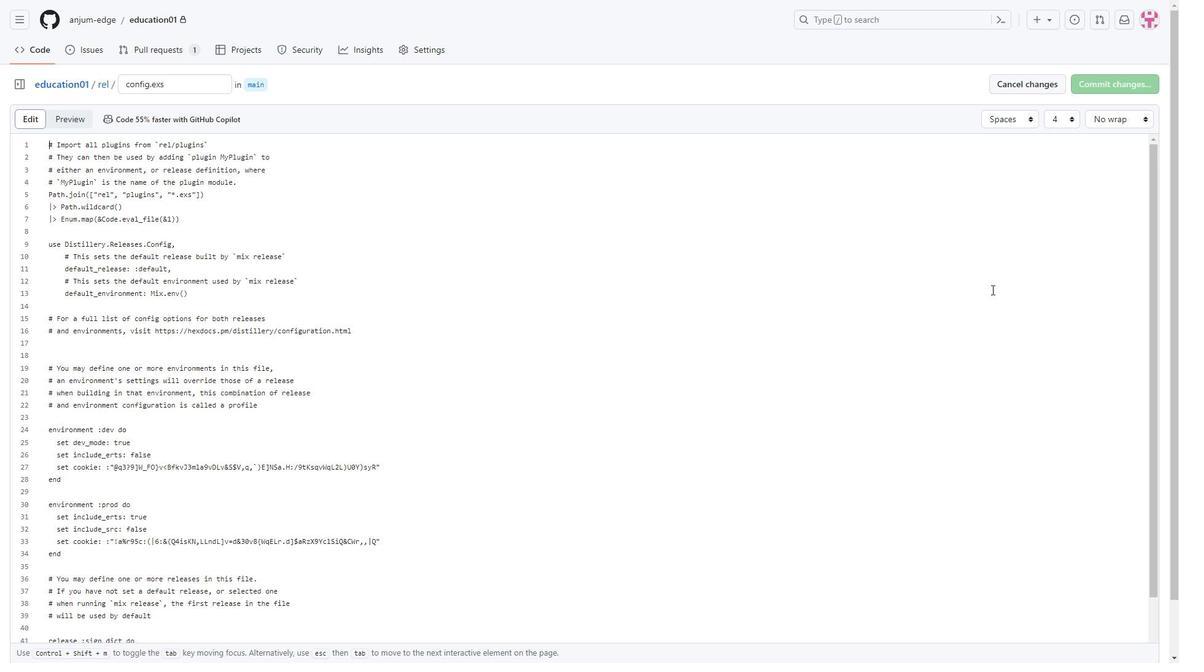 
Action: Mouse pressed left at (1109, 157)
Screenshot: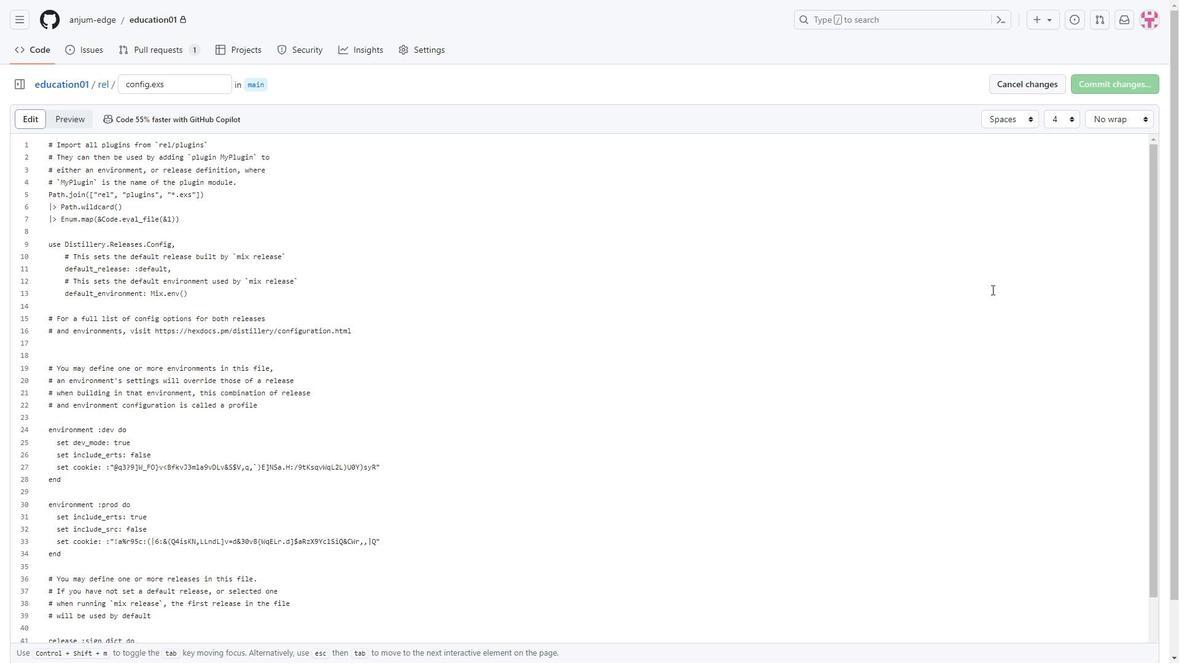 
Action: Mouse moved to (1026, 121)
Screenshot: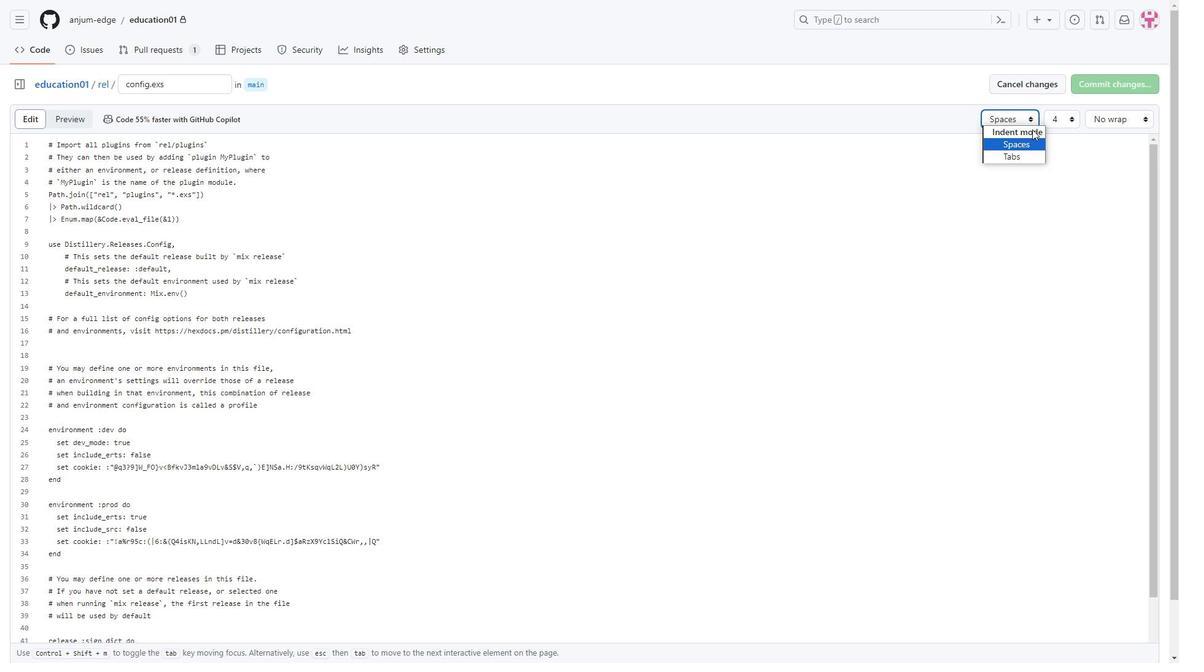 
Action: Mouse pressed left at (1026, 121)
Screenshot: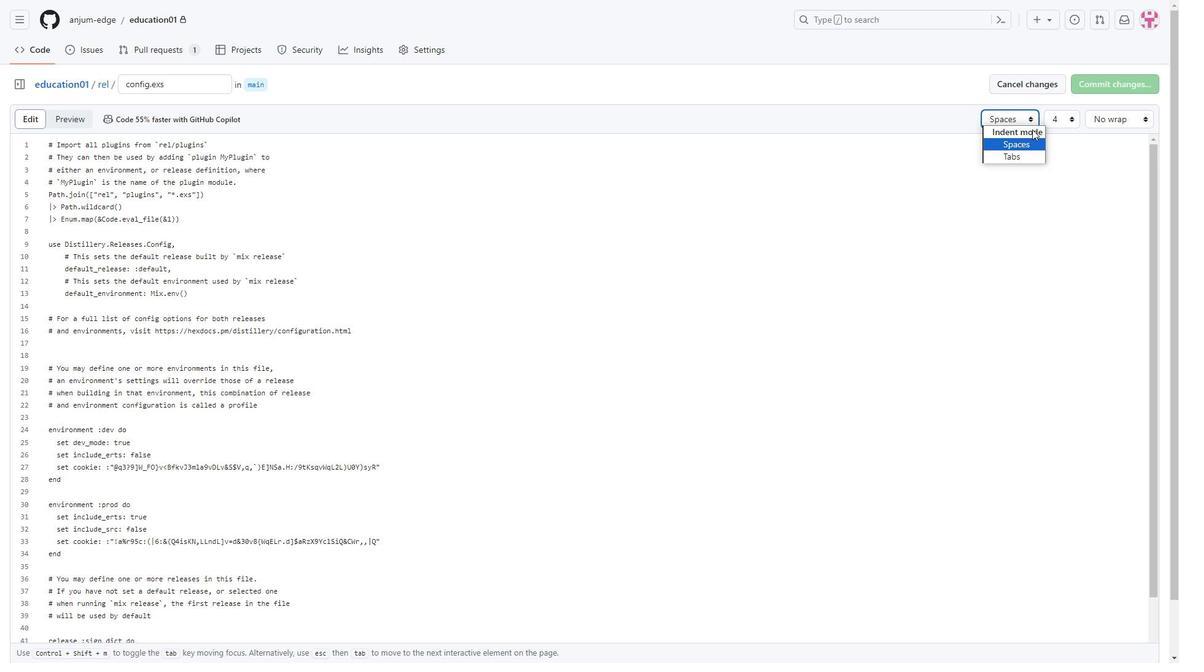 
Action: Mouse moved to (1033, 157)
Screenshot: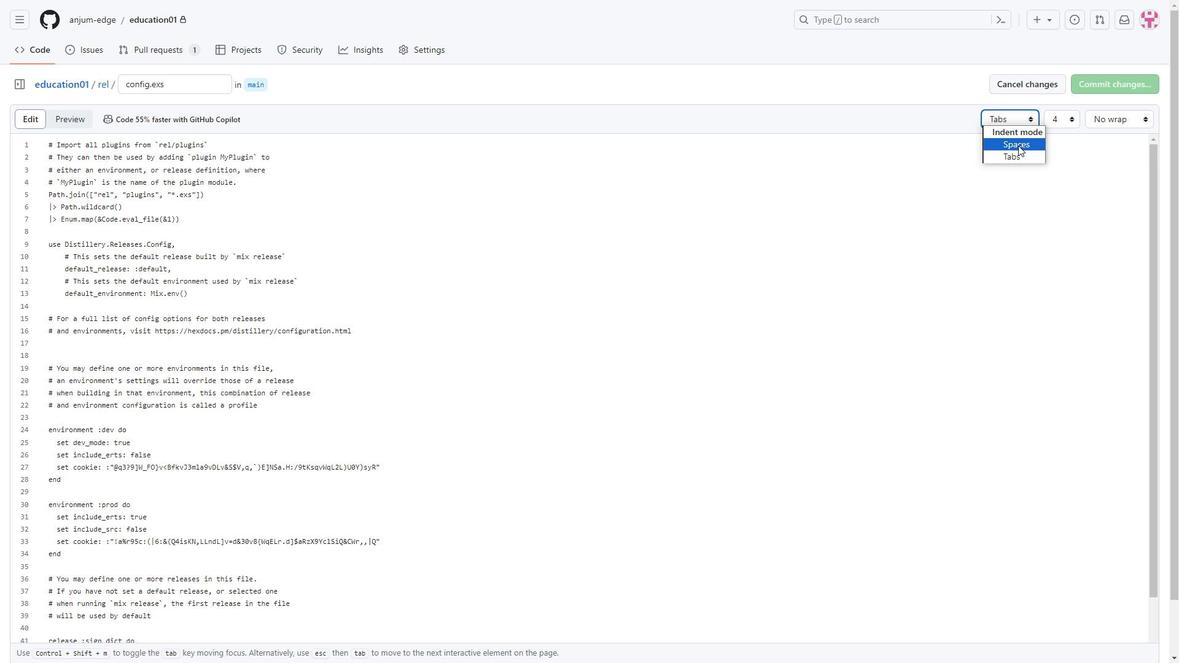 
Action: Mouse pressed left at (1033, 157)
Screenshot: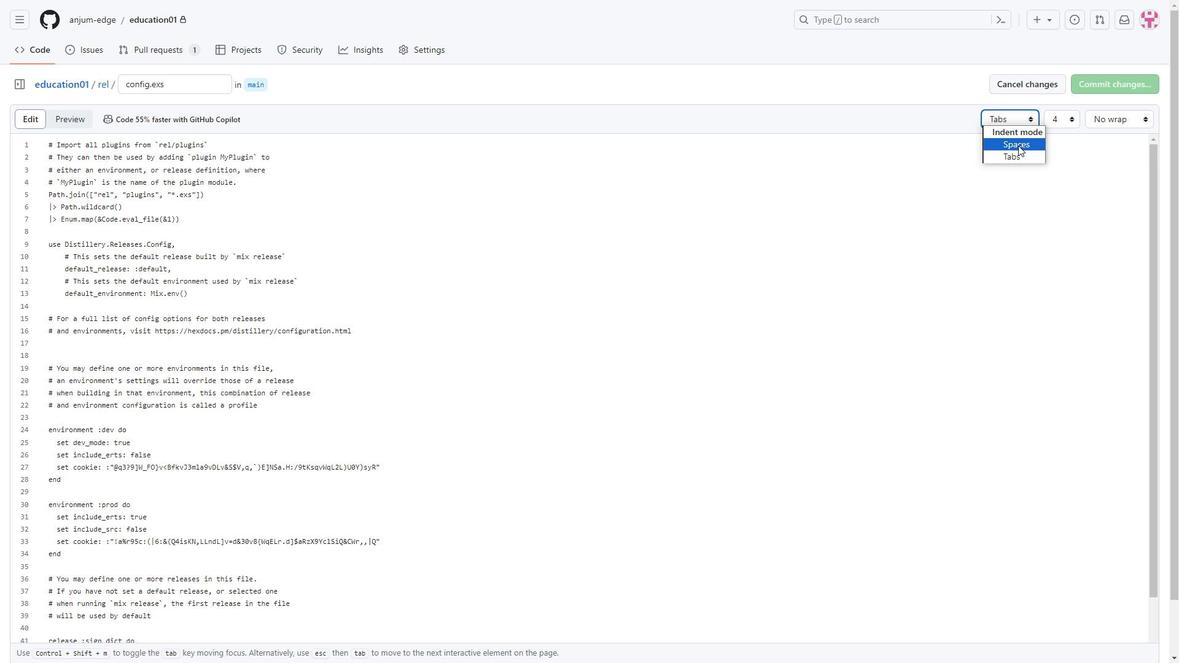 
Action: Mouse moved to (1024, 117)
Screenshot: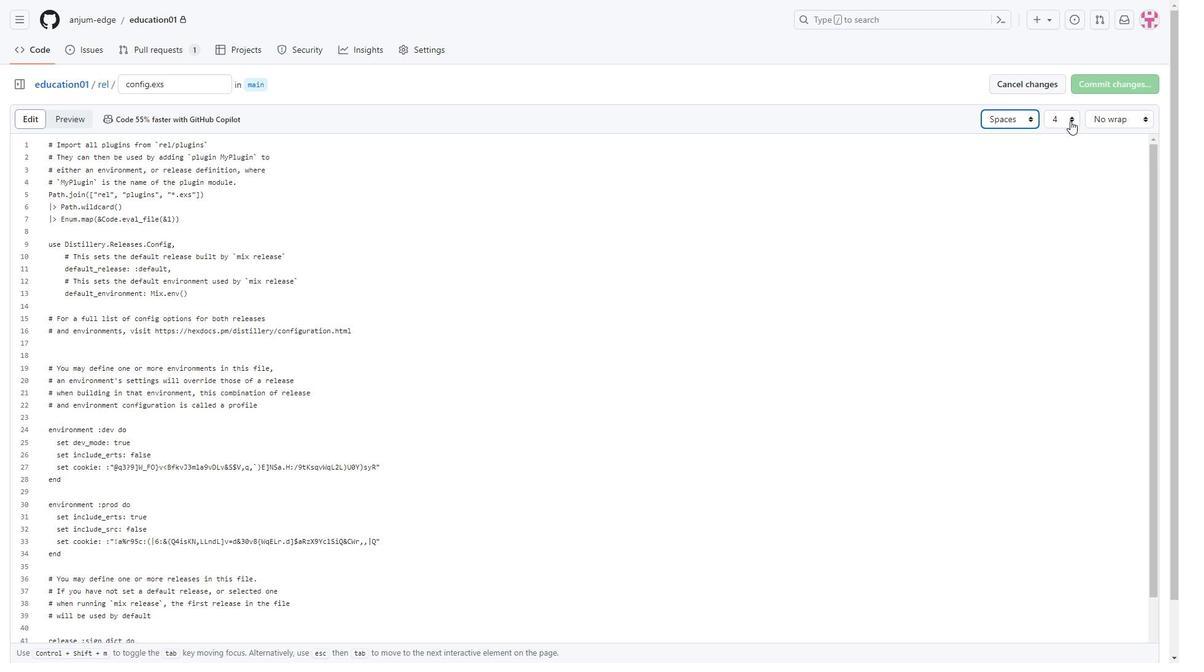 
Action: Mouse pressed left at (1024, 117)
Screenshot: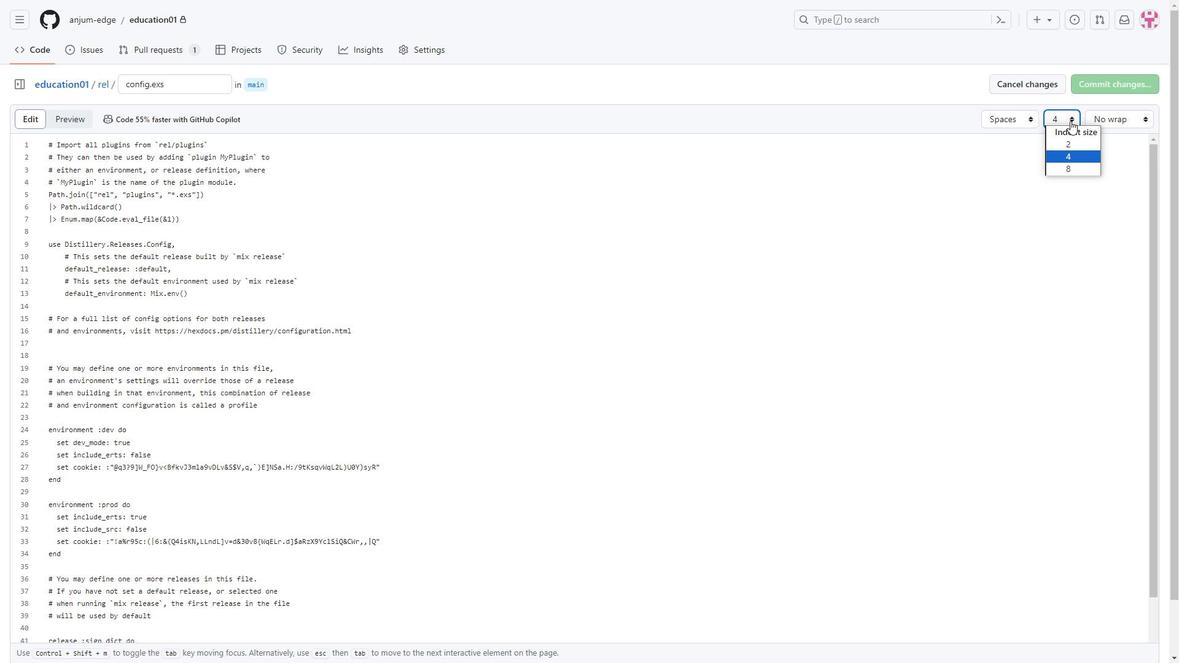 
Action: Mouse moved to (1018, 145)
Screenshot: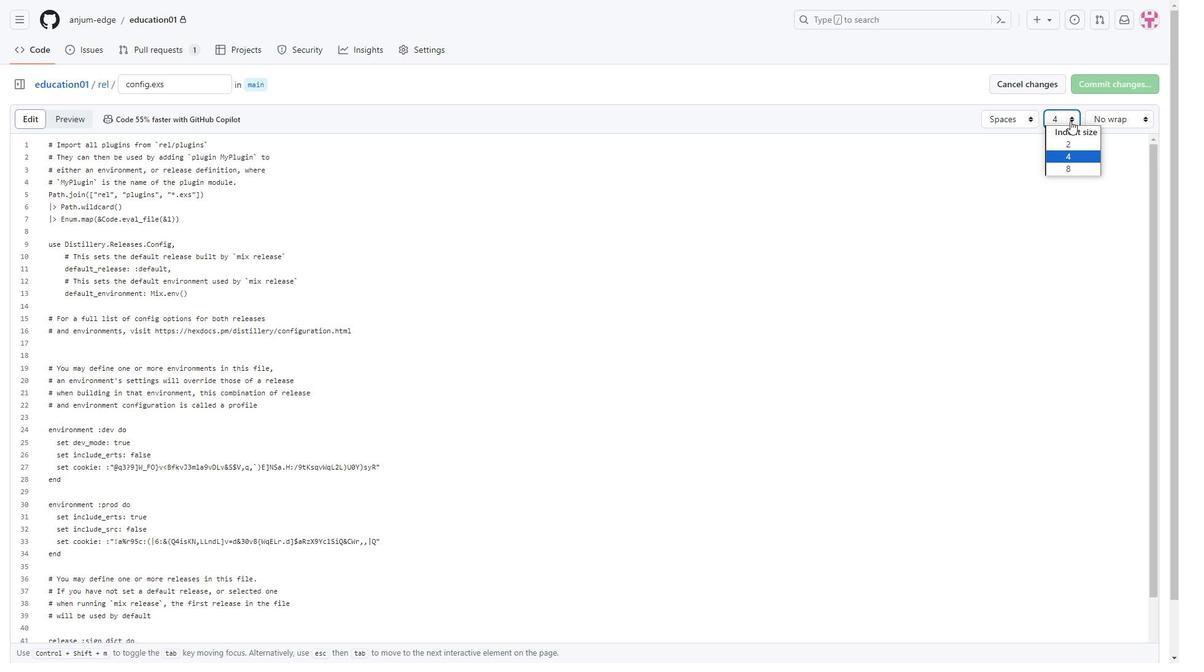 
Action: Mouse pressed left at (1018, 145)
Screenshot: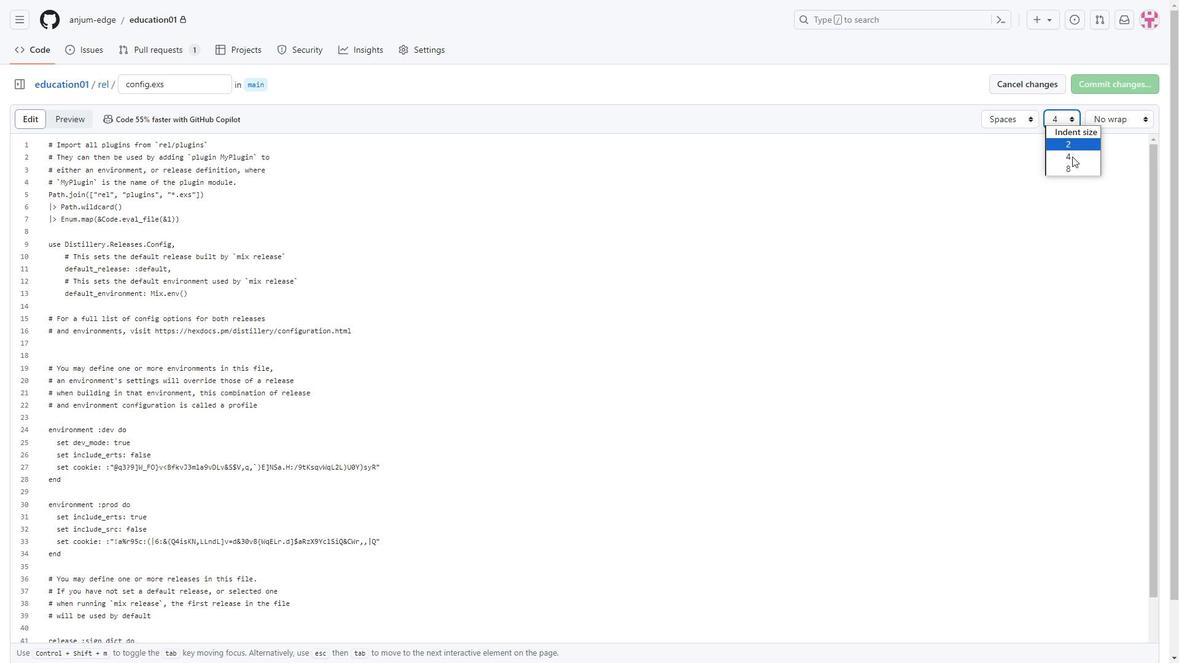 
Action: Mouse moved to (1071, 121)
